 Task: Compose a customer service email using a template to address a client's issue.
Action: Mouse moved to (55, 91)
Screenshot: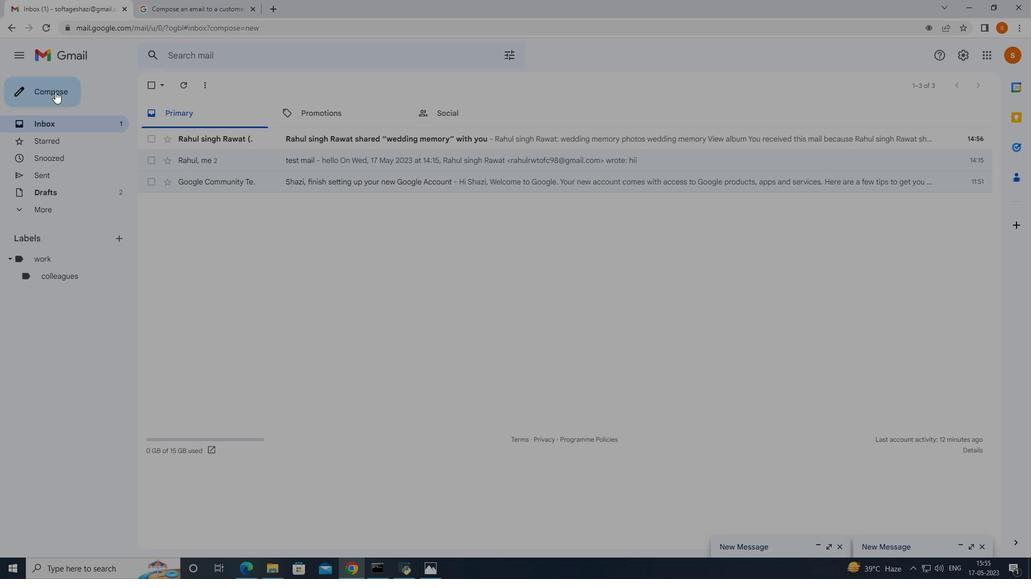
Action: Mouse pressed left at (55, 91)
Screenshot: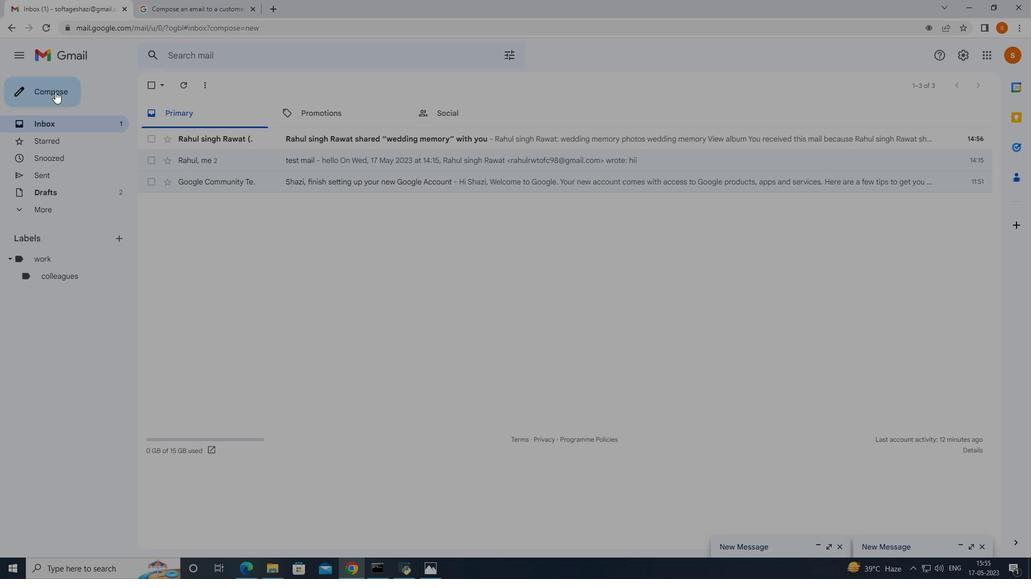 
Action: Mouse moved to (713, 260)
Screenshot: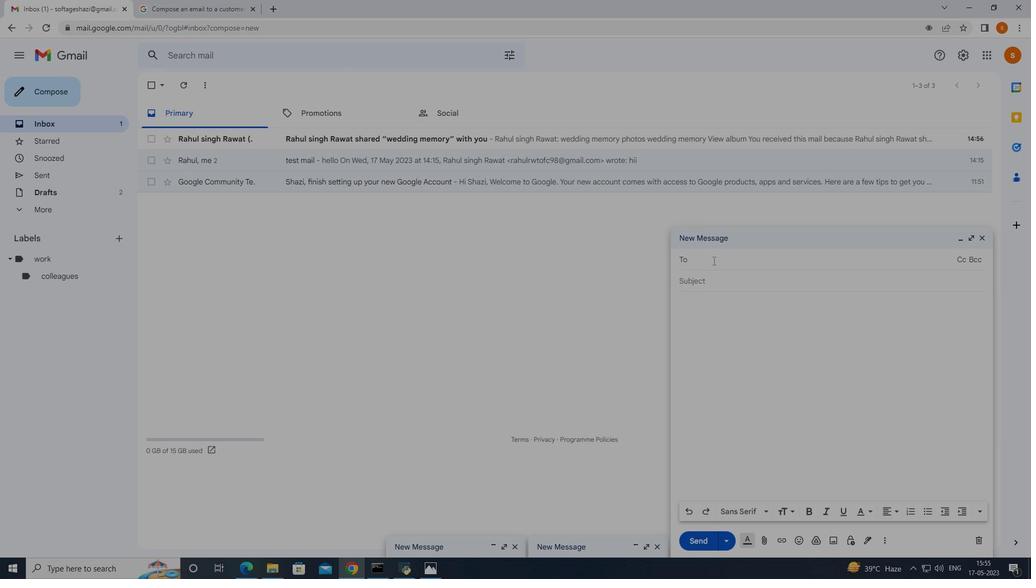 
Action: Key pressed rah<Key.down><Key.right>
Screenshot: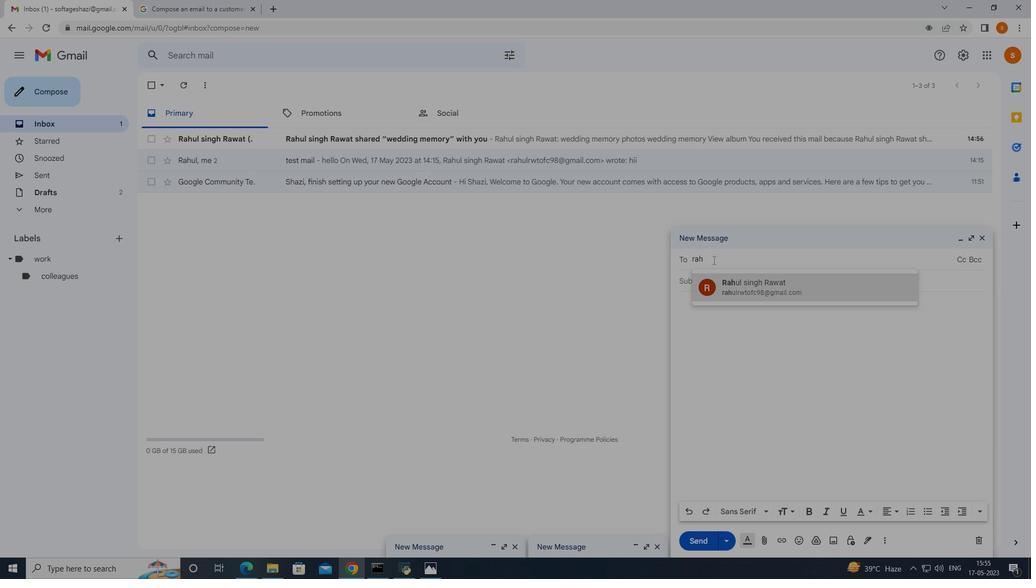 
Action: Mouse moved to (721, 280)
Screenshot: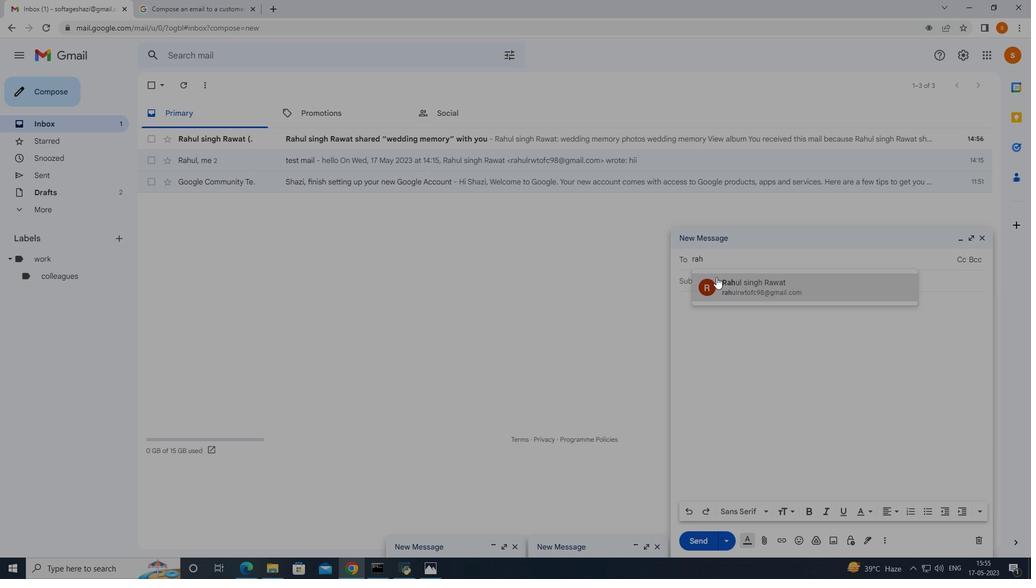 
Action: Mouse pressed left at (721, 280)
Screenshot: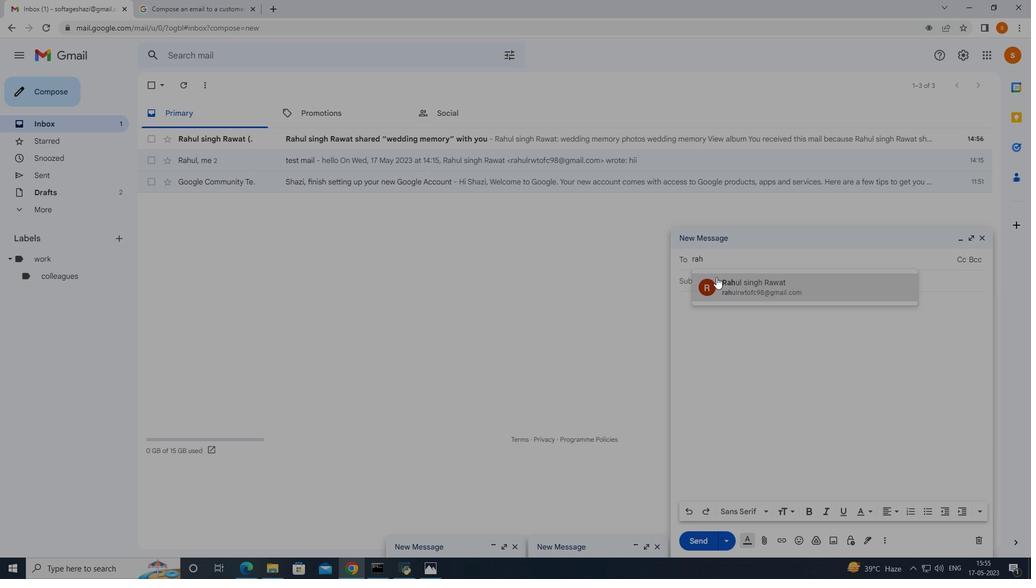 
Action: Mouse moved to (715, 296)
Screenshot: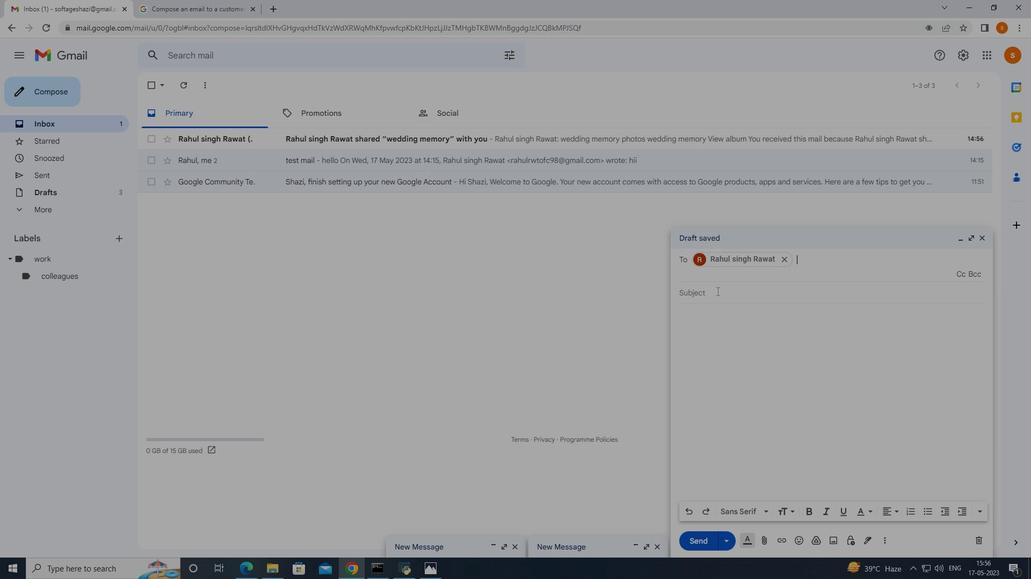 
Action: Mouse pressed left at (715, 296)
Screenshot: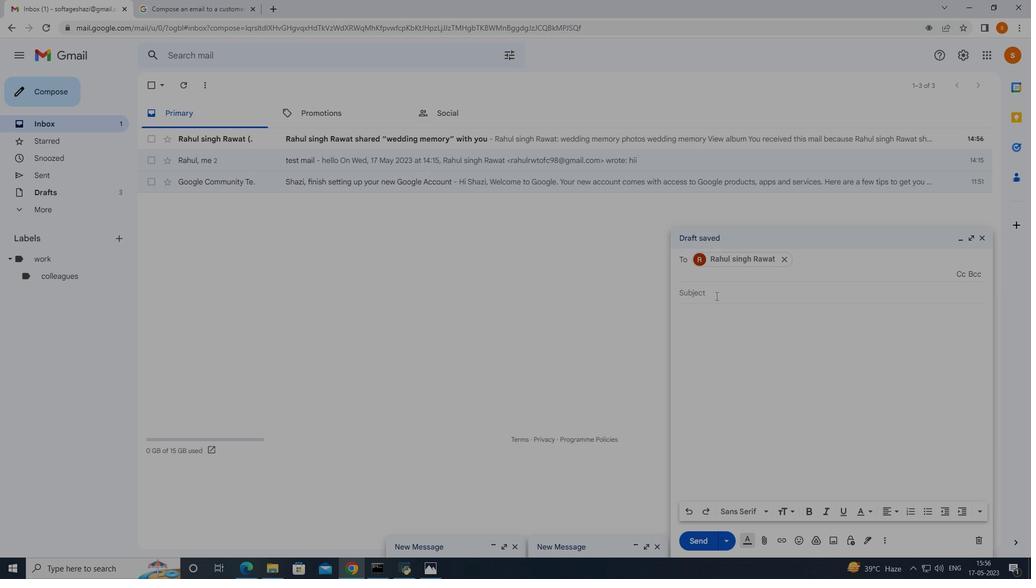 
Action: Mouse moved to (715, 295)
Screenshot: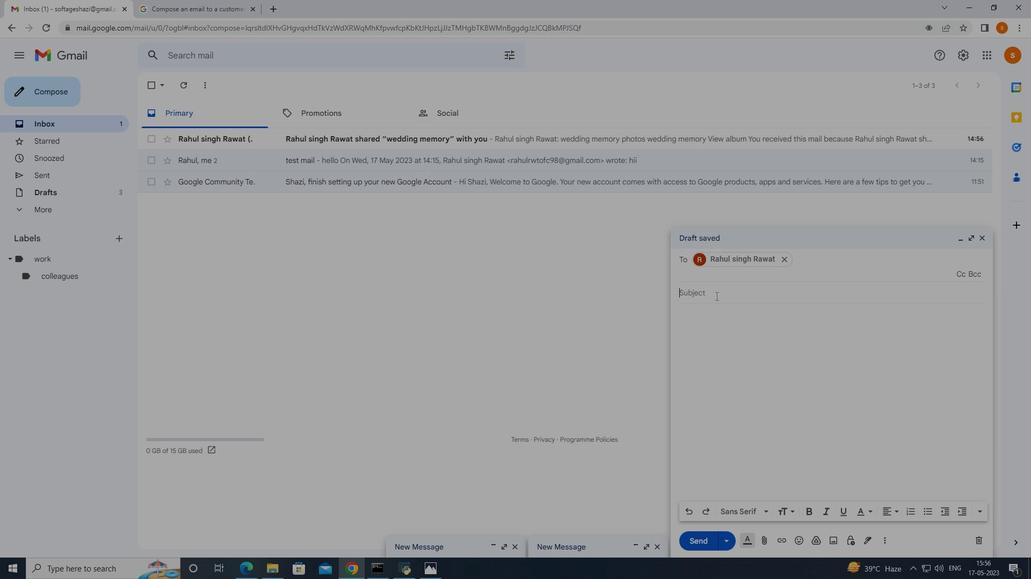 
Action: Key pressed for<Key.space>diplay<Key.left><Key.left><Key.left><Key.left>s<Key.right><Key.right><Key.right><Key.right><Key.space>issue
Screenshot: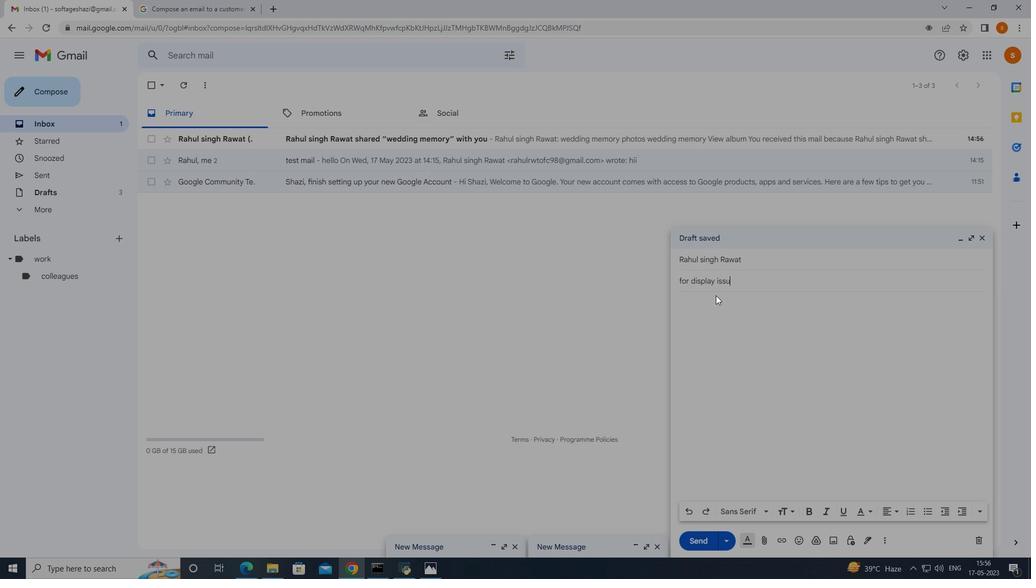 
Action: Mouse moved to (719, 309)
Screenshot: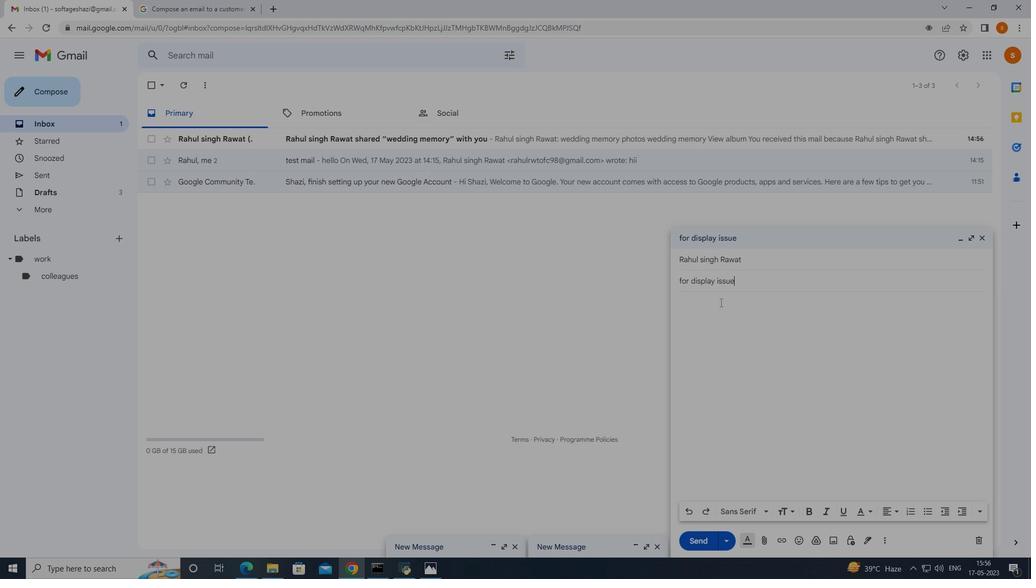 
Action: Mouse pressed left at (719, 309)
Screenshot: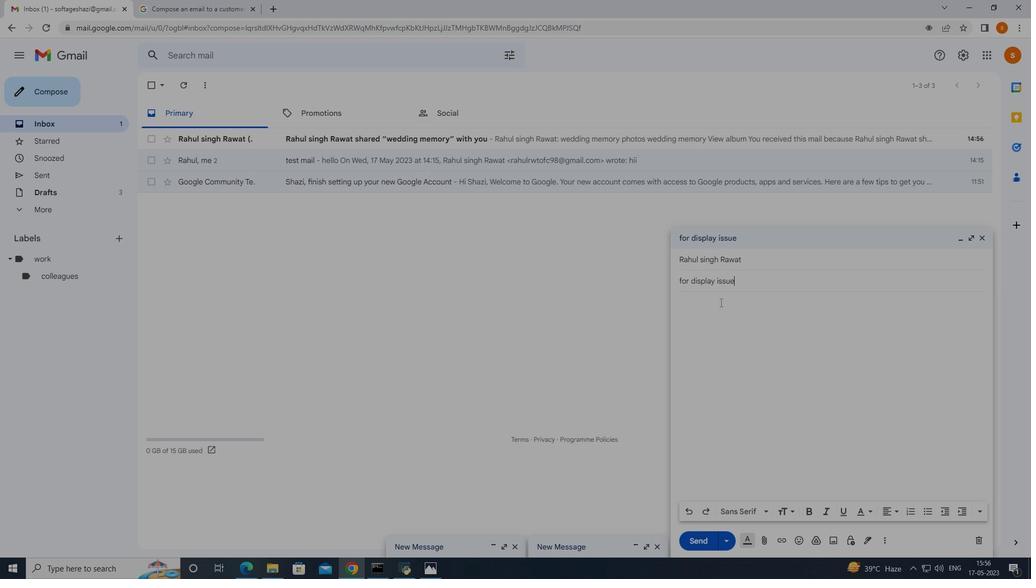 
Action: Mouse moved to (164, 11)
Screenshot: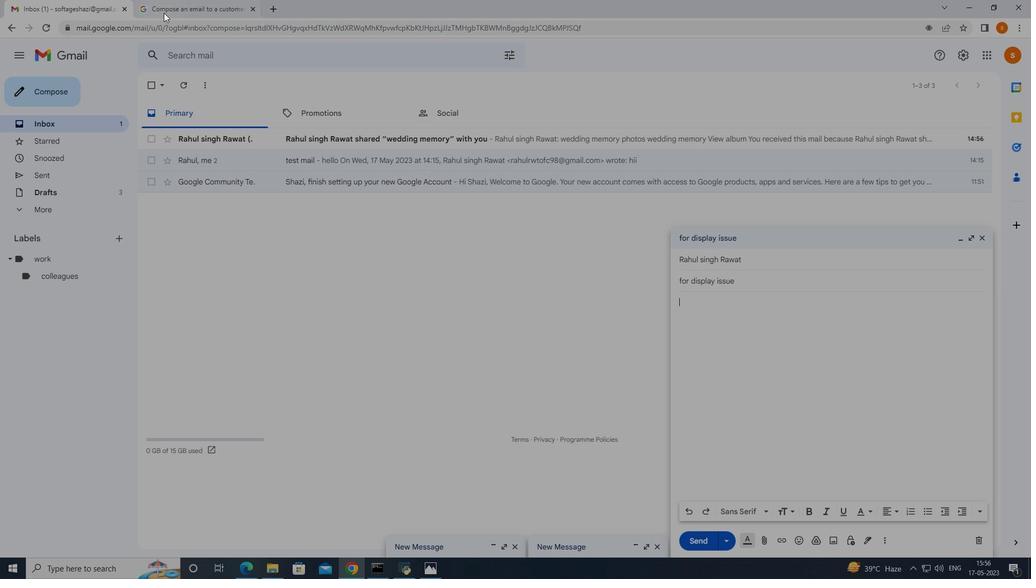 
Action: Mouse pressed left at (164, 11)
Screenshot: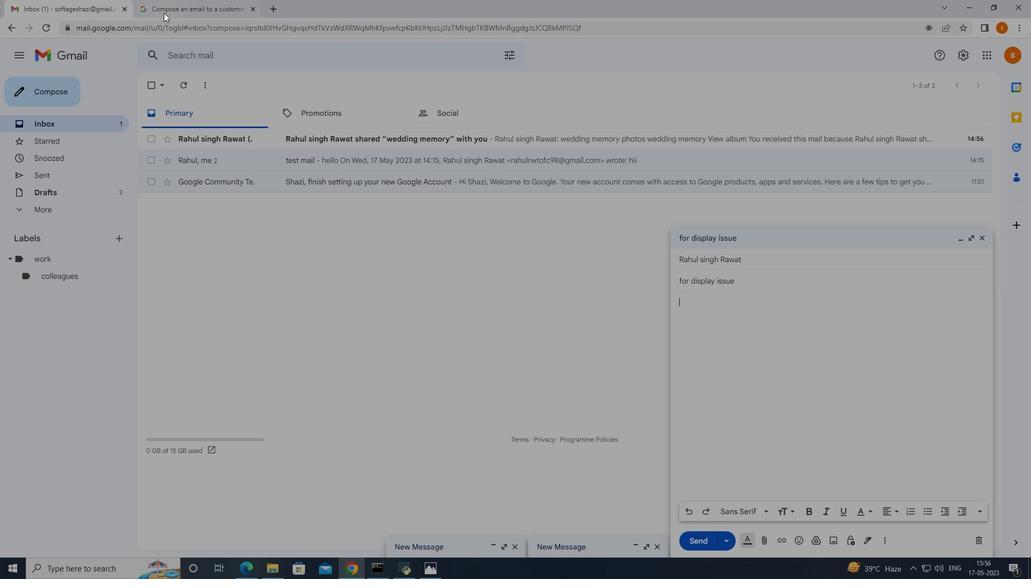 
Action: Mouse moved to (240, 241)
Screenshot: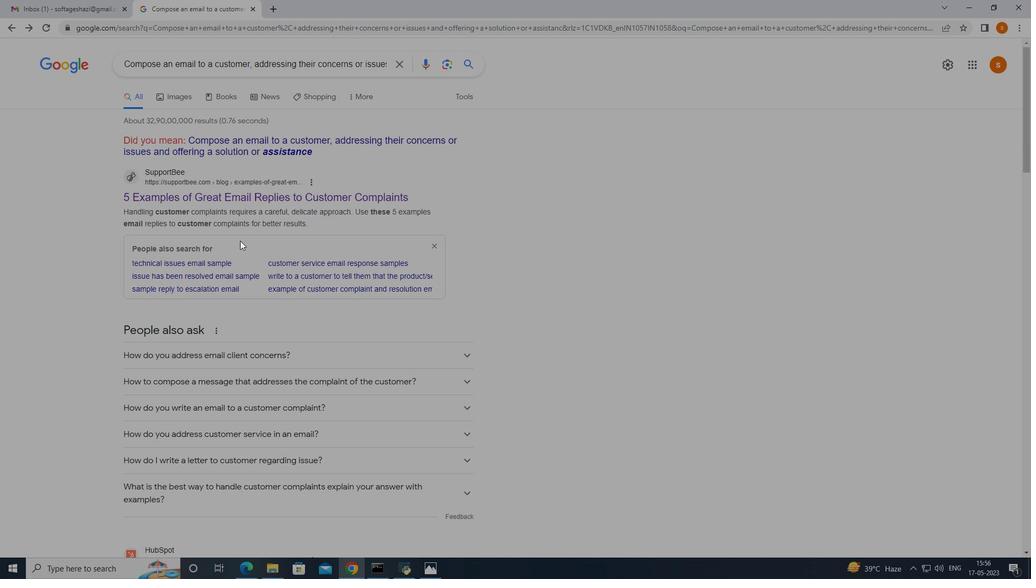 
Action: Mouse scrolled (240, 240) with delta (0, 0)
Screenshot: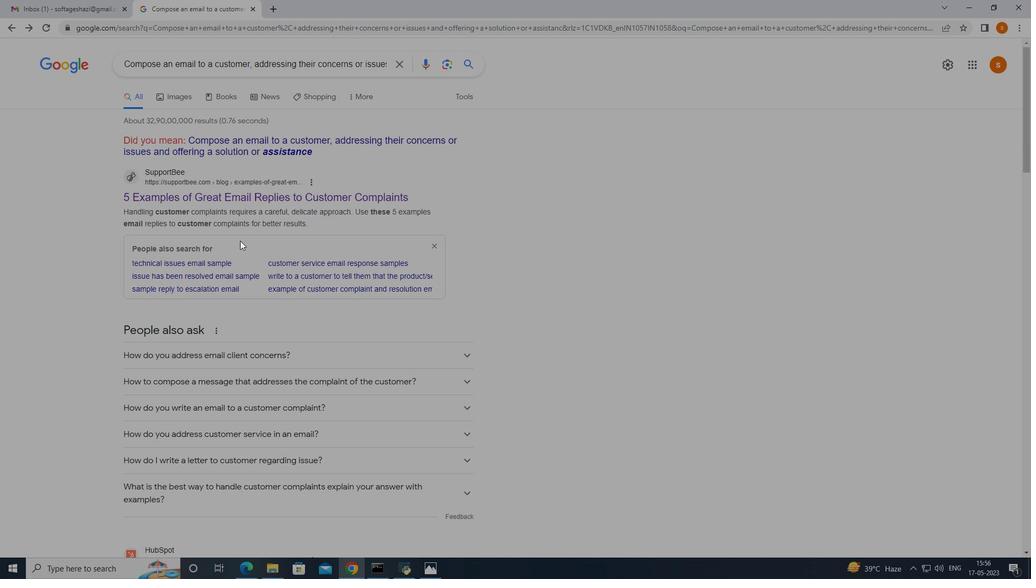 
Action: Mouse moved to (240, 241)
Screenshot: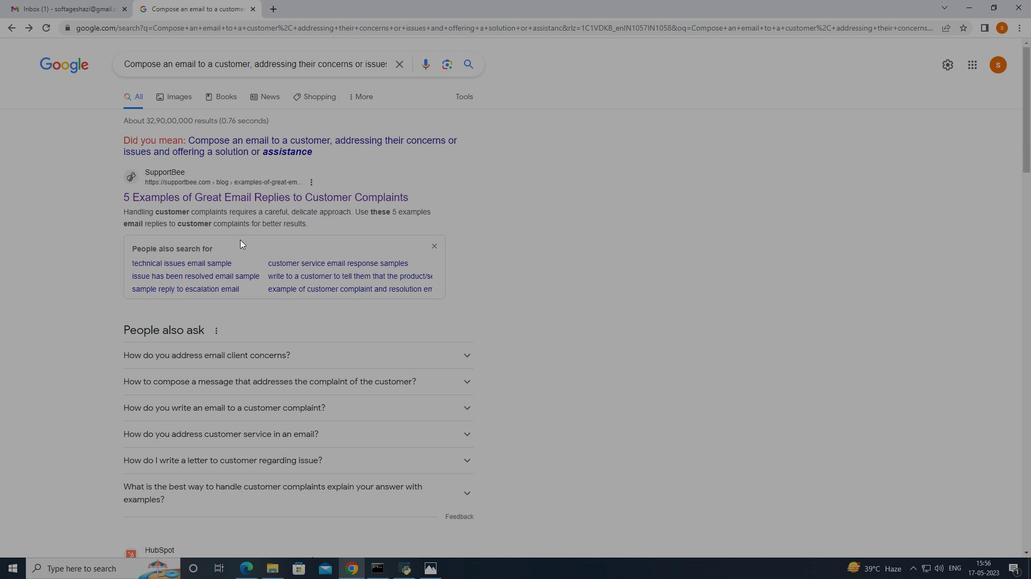 
Action: Mouse scrolled (240, 241) with delta (0, 0)
Screenshot: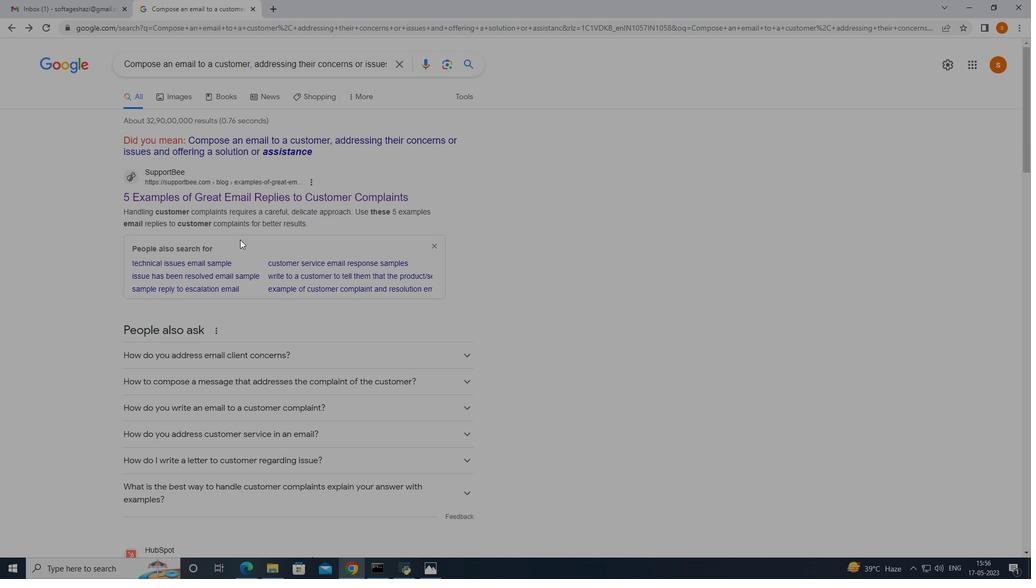 
Action: Mouse moved to (31, 30)
Screenshot: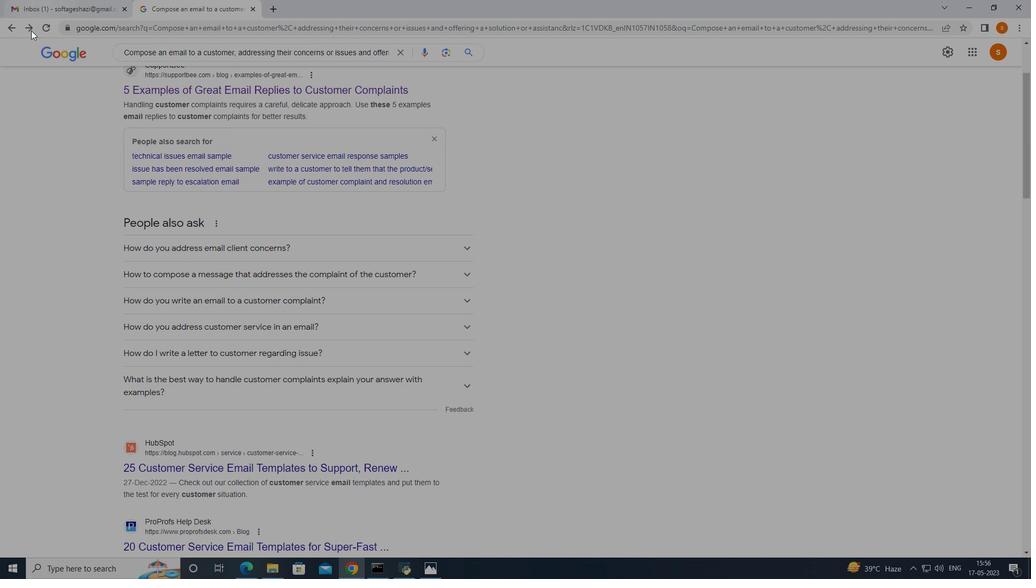 
Action: Mouse pressed left at (31, 30)
Screenshot: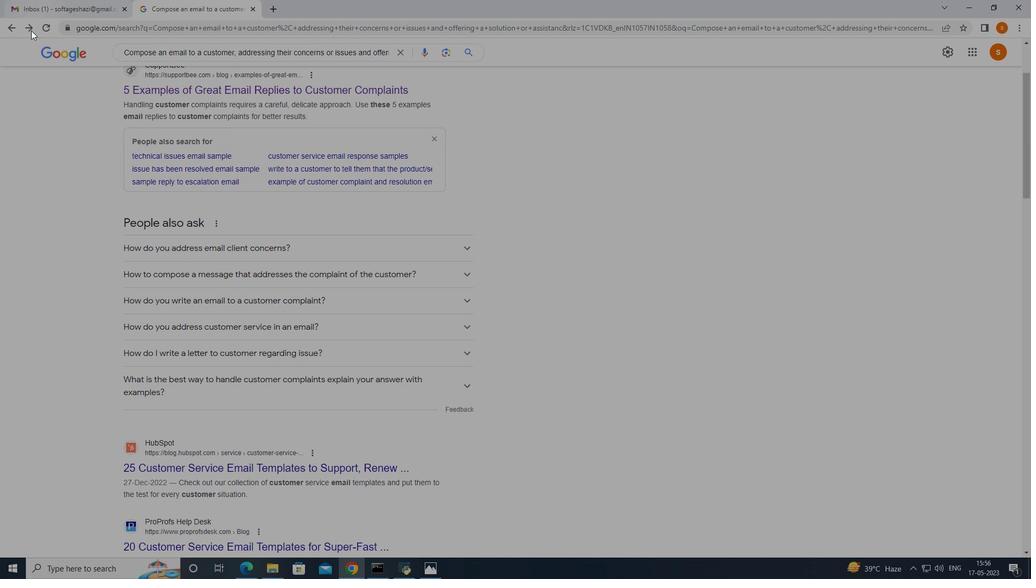 
Action: Mouse moved to (253, 260)
Screenshot: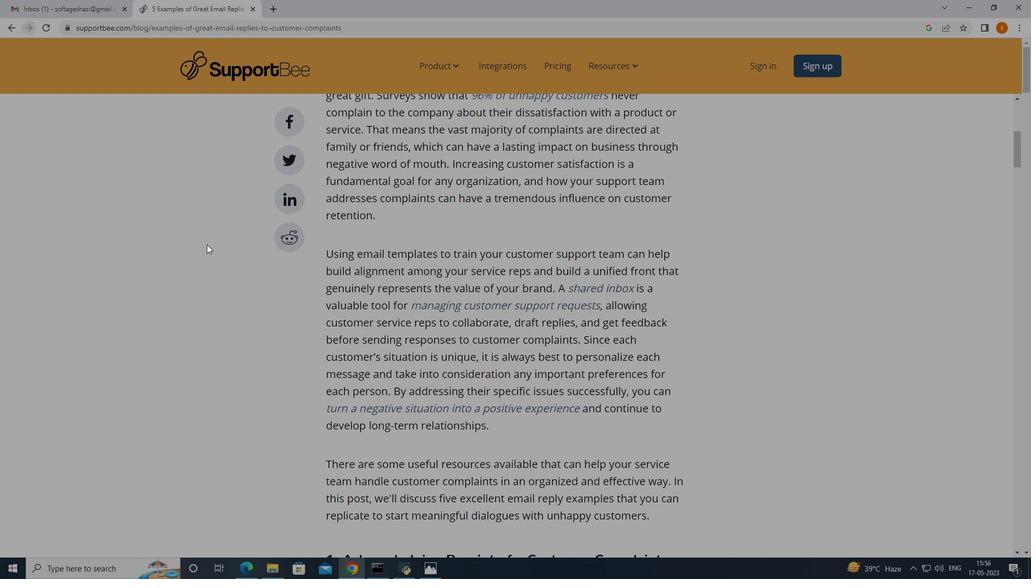 
Action: Mouse scrolled (253, 260) with delta (0, 0)
Screenshot: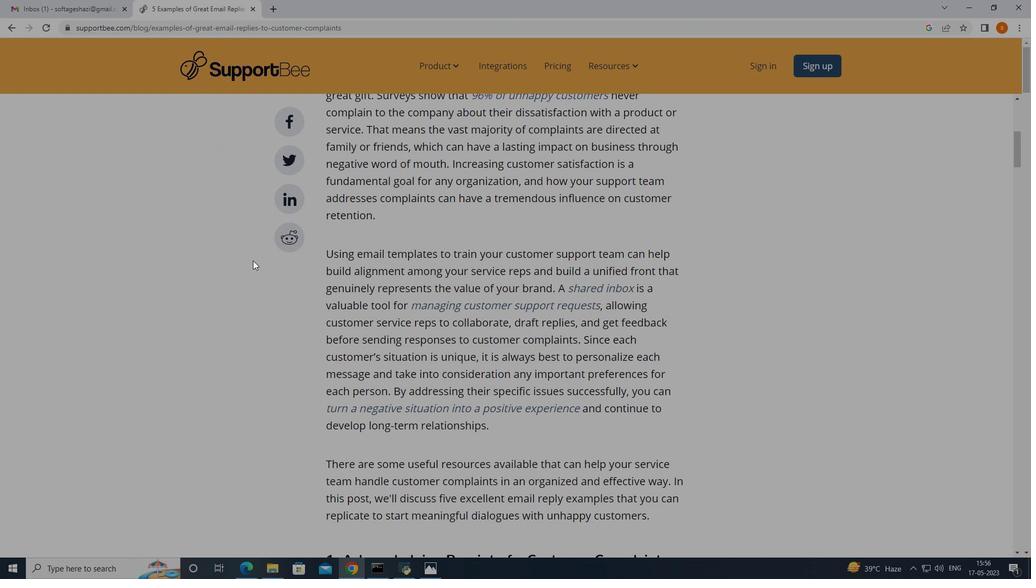 
Action: Mouse moved to (388, 239)
Screenshot: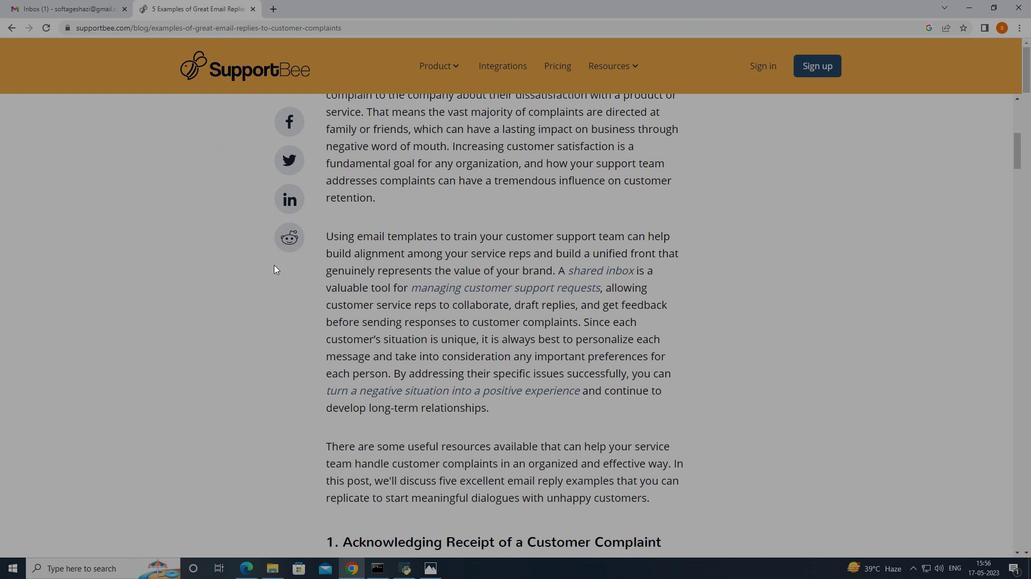 
Action: Mouse scrolled (388, 240) with delta (0, 0)
Screenshot: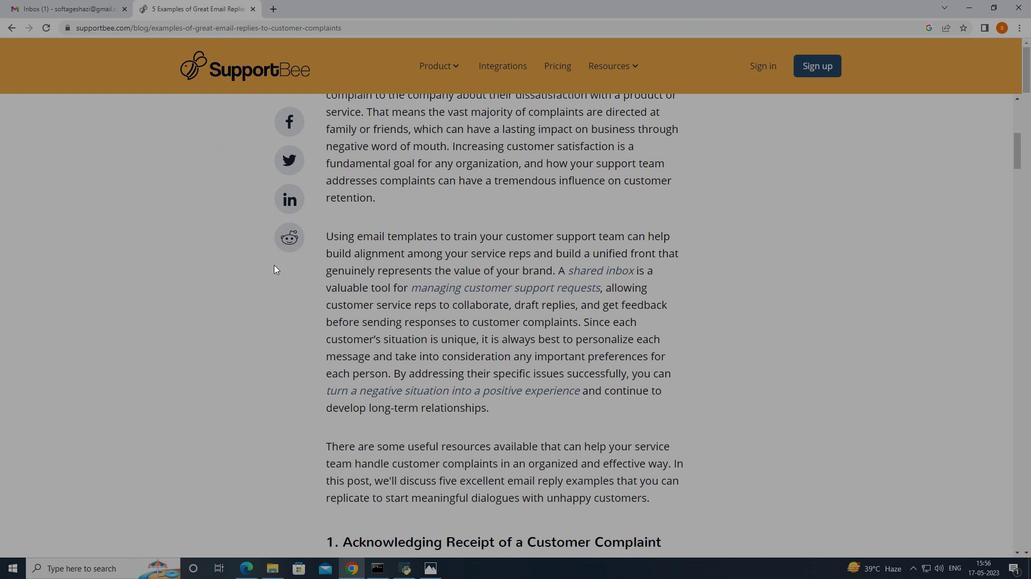 
Action: Mouse moved to (388, 239)
Screenshot: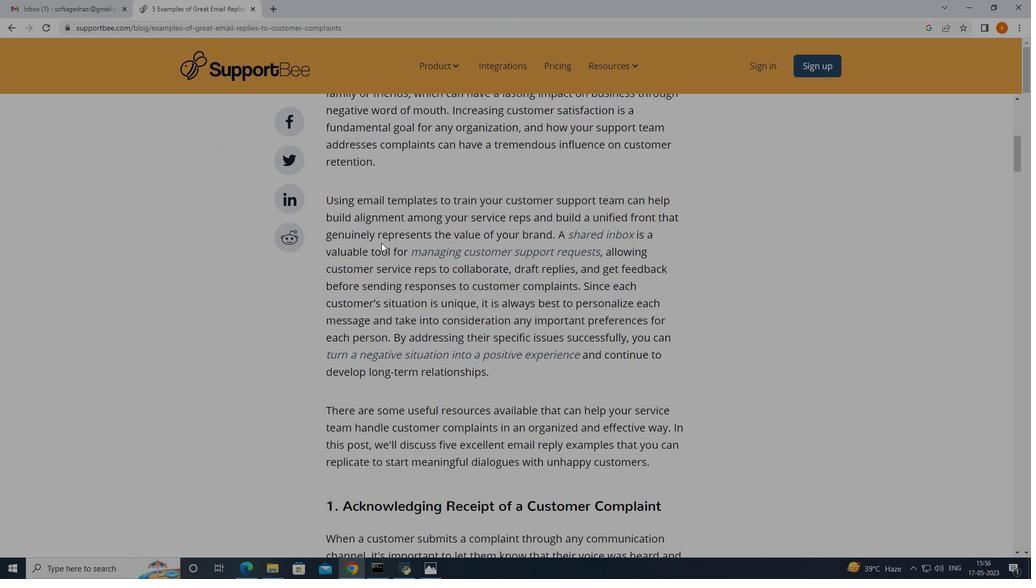
Action: Mouse scrolled (388, 240) with delta (0, 0)
Screenshot: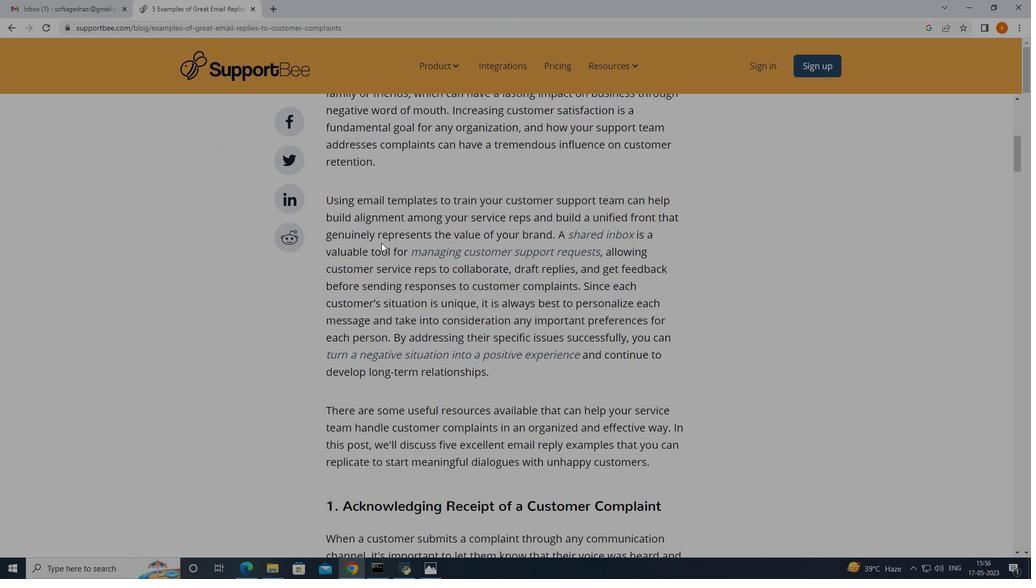 
Action: Mouse scrolled (388, 240) with delta (0, 0)
Screenshot: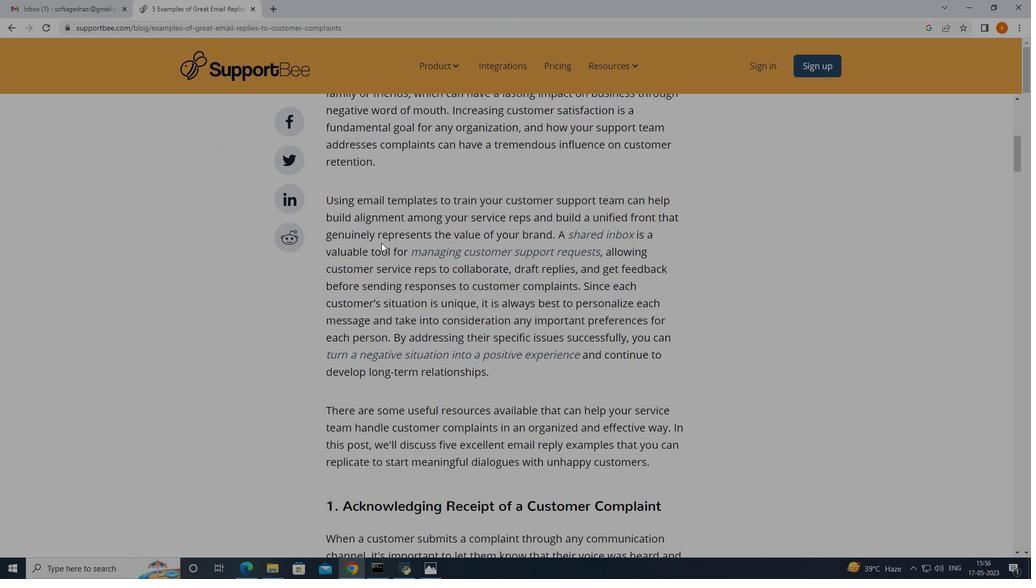 
Action: Mouse moved to (389, 238)
Screenshot: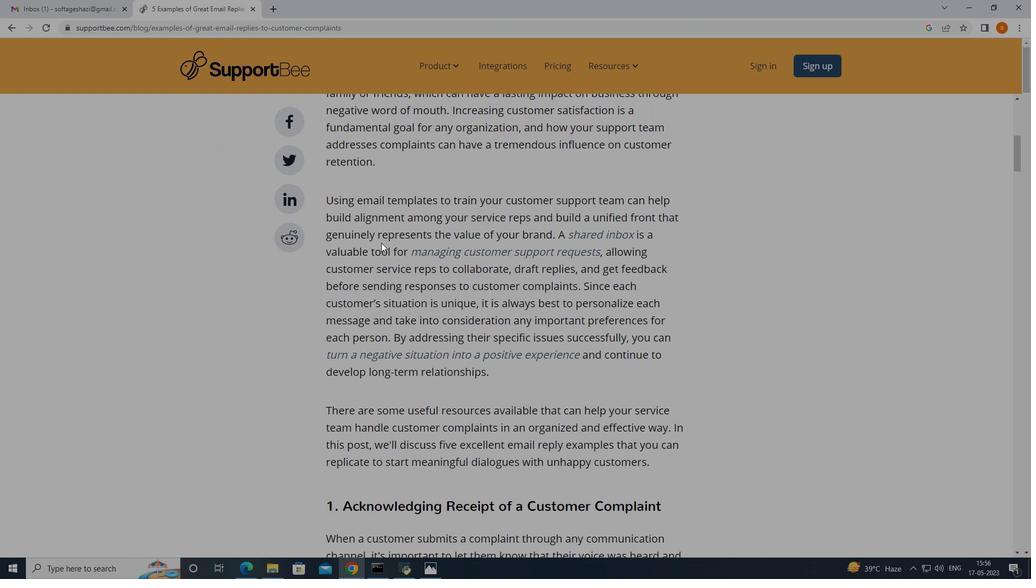
Action: Mouse scrolled (389, 239) with delta (0, 0)
Screenshot: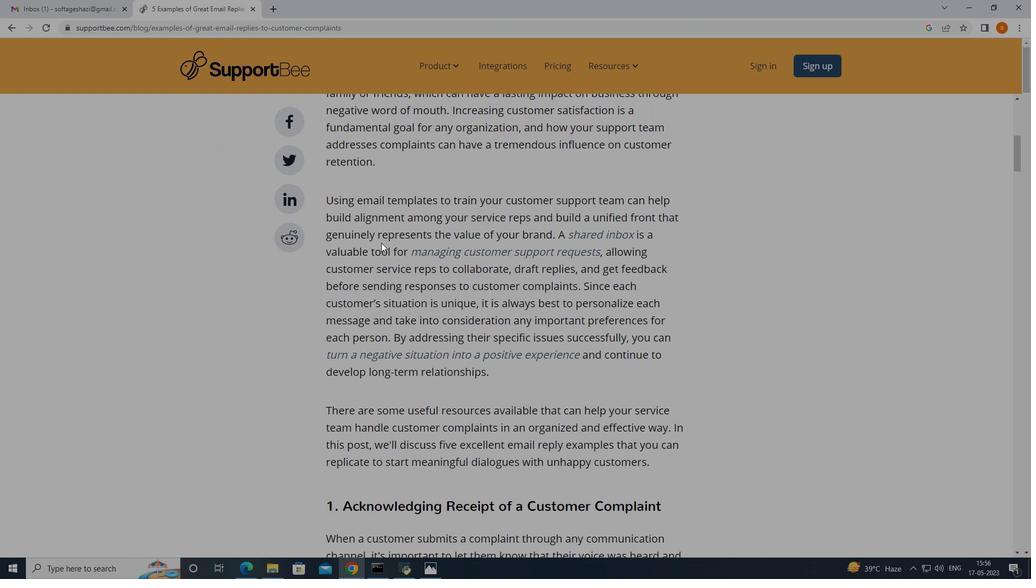 
Action: Mouse moved to (389, 240)
Screenshot: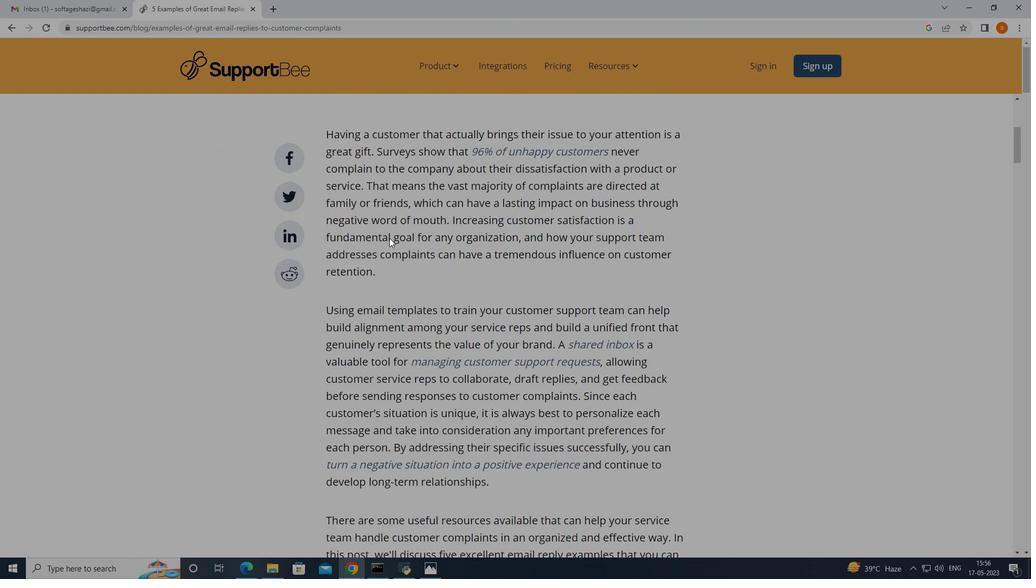 
Action: Mouse scrolled (389, 239) with delta (0, 0)
Screenshot: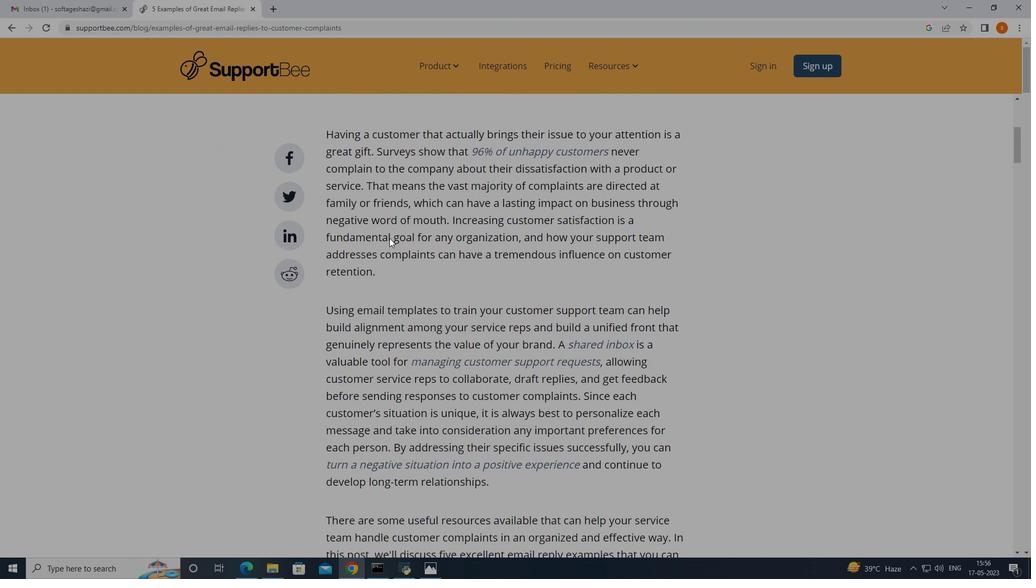 
Action: Mouse scrolled (389, 239) with delta (0, 0)
Screenshot: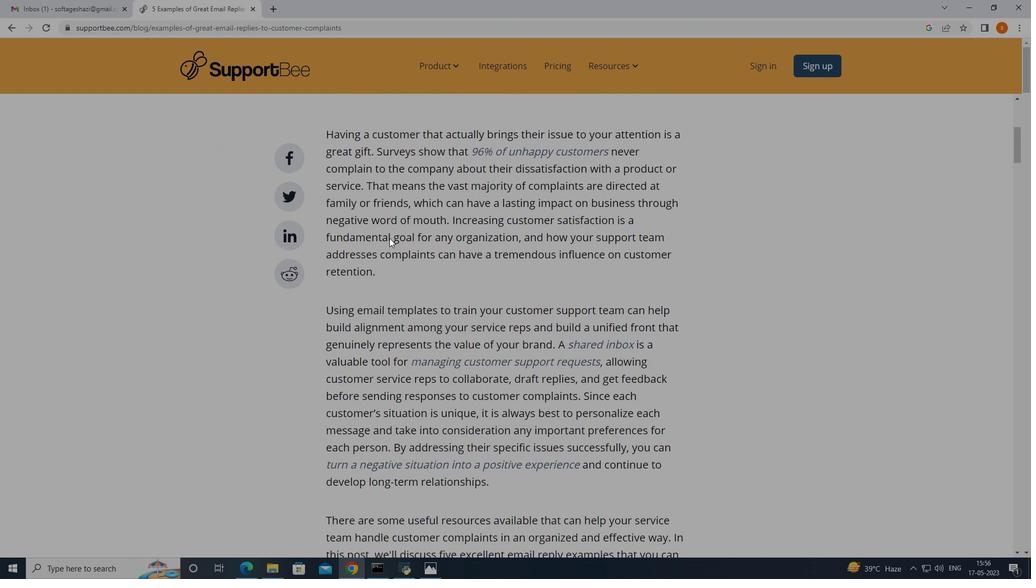 
Action: Mouse scrolled (389, 239) with delta (0, 0)
Screenshot: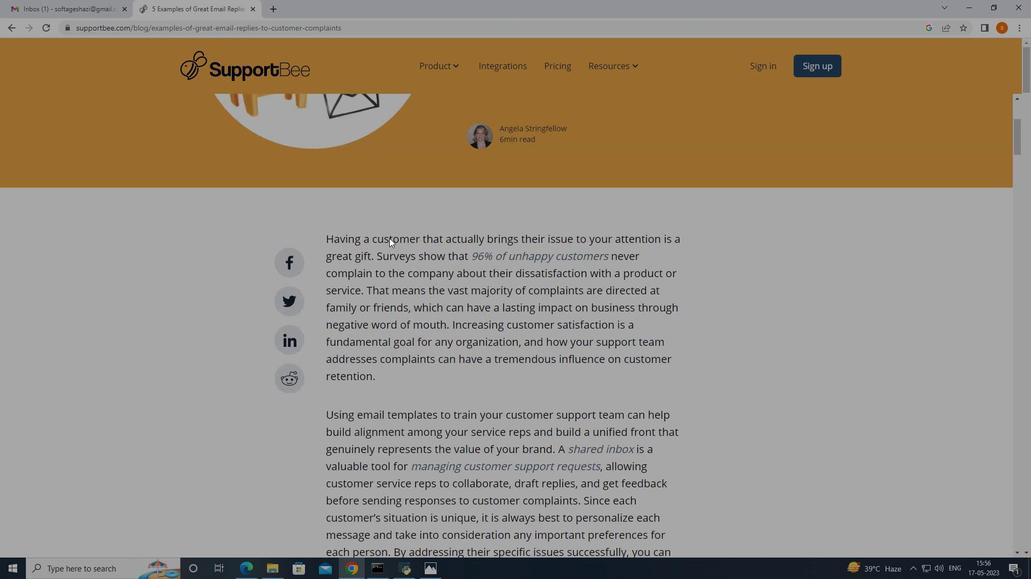 
Action: Mouse scrolled (389, 239) with delta (0, 0)
Screenshot: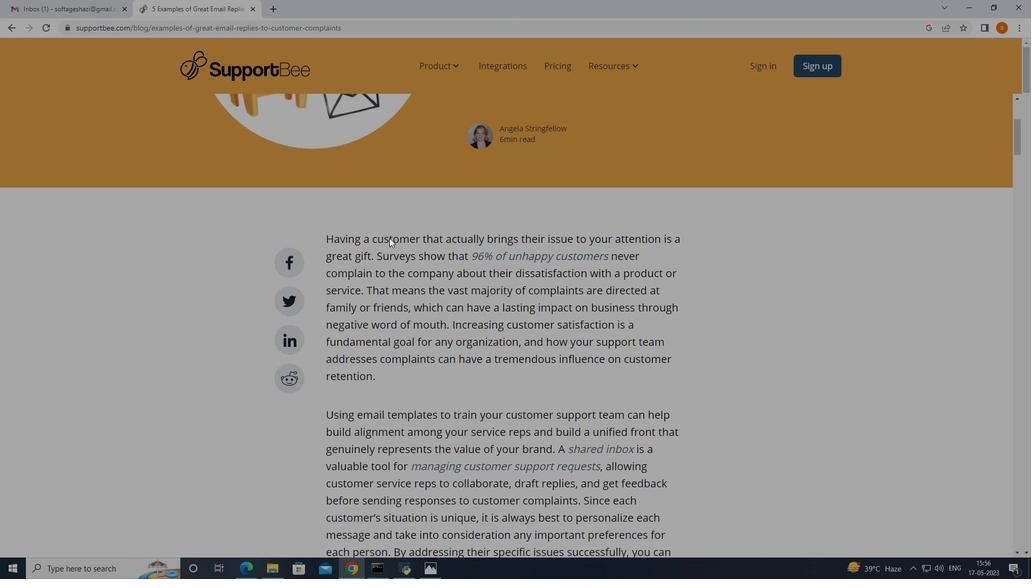 
Action: Mouse moved to (390, 240)
Screenshot: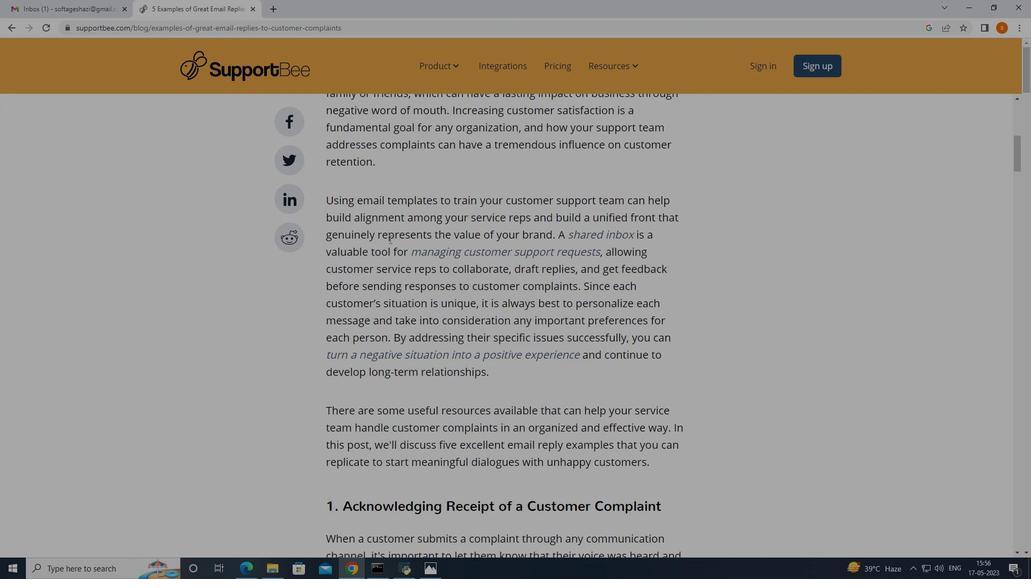
Action: Mouse scrolled (390, 240) with delta (0, 0)
Screenshot: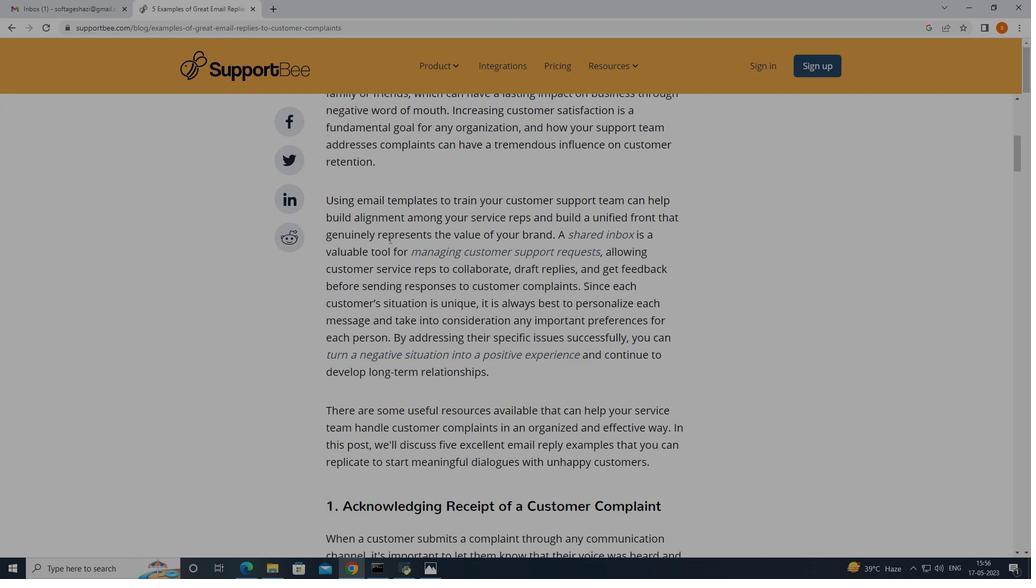 
Action: Mouse scrolled (390, 240) with delta (0, 0)
Screenshot: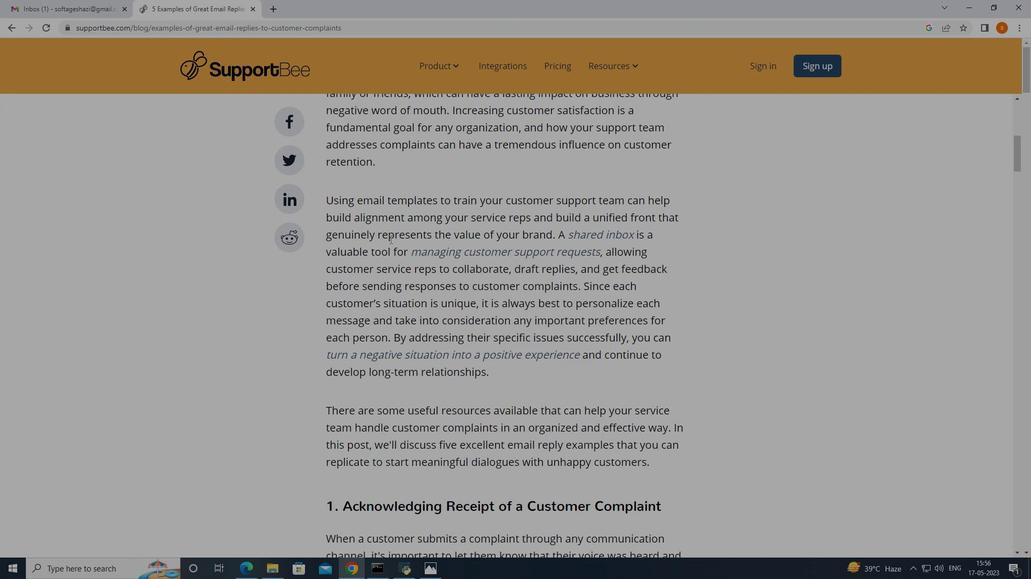 
Action: Mouse moved to (431, 299)
Screenshot: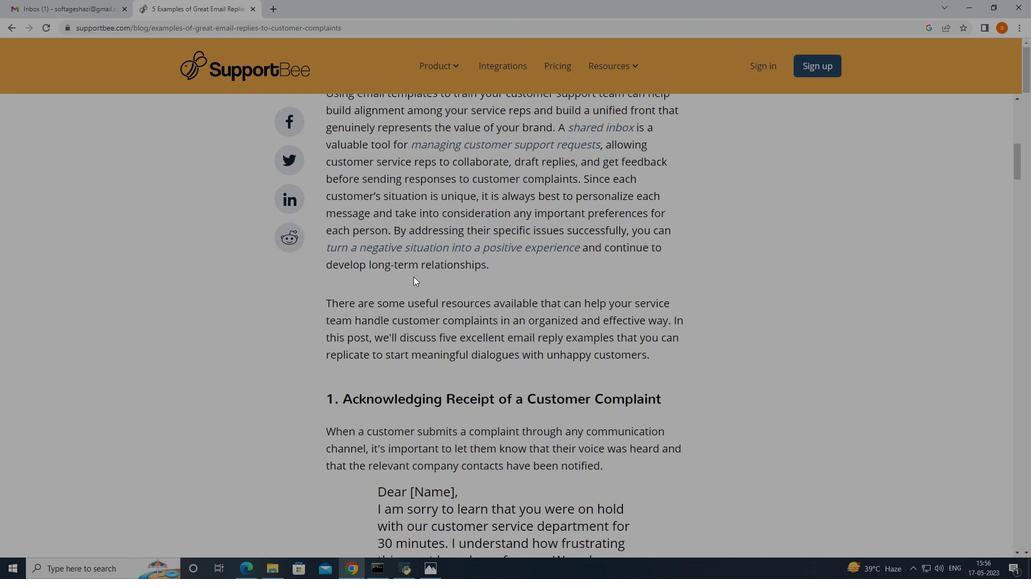 
Action: Mouse scrolled (431, 299) with delta (0, 0)
Screenshot: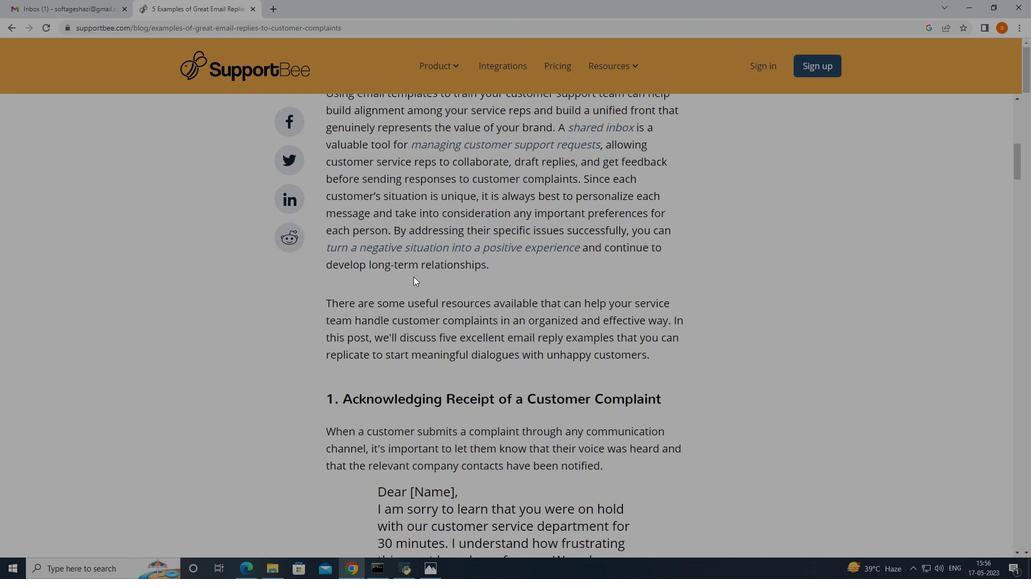 
Action: Mouse moved to (432, 302)
Screenshot: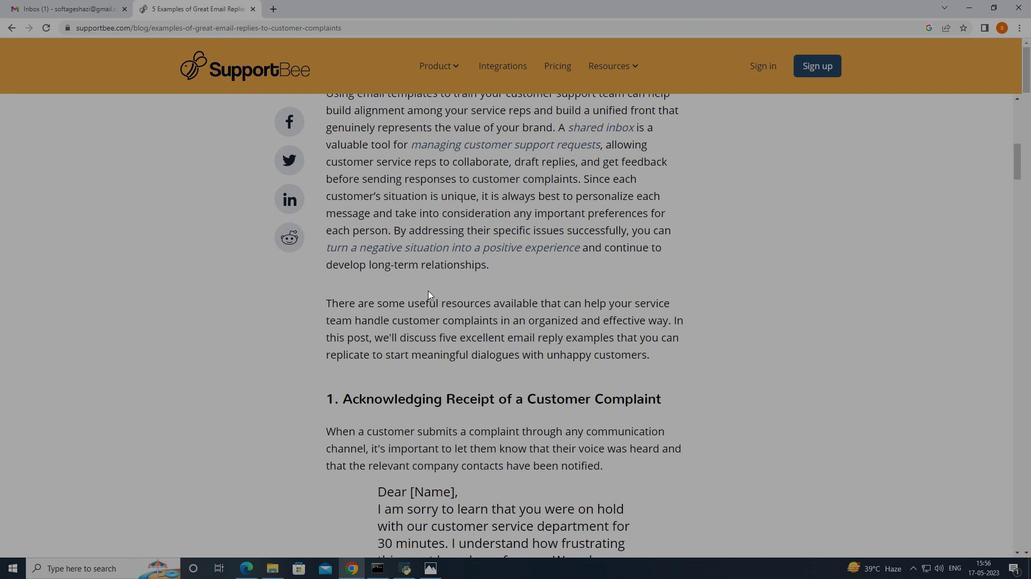 
Action: Mouse scrolled (432, 301) with delta (0, 0)
Screenshot: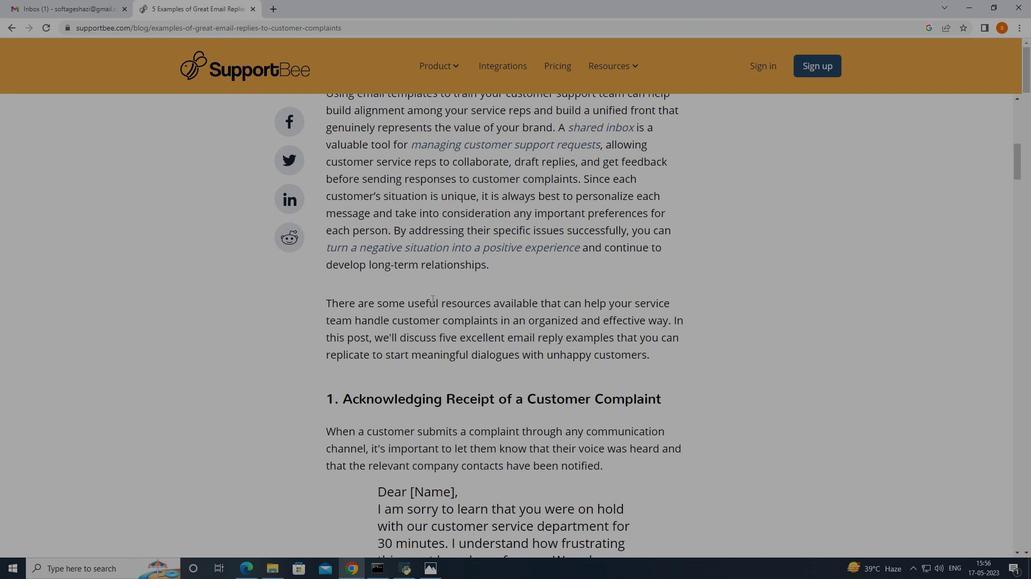 
Action: Mouse moved to (500, 320)
Screenshot: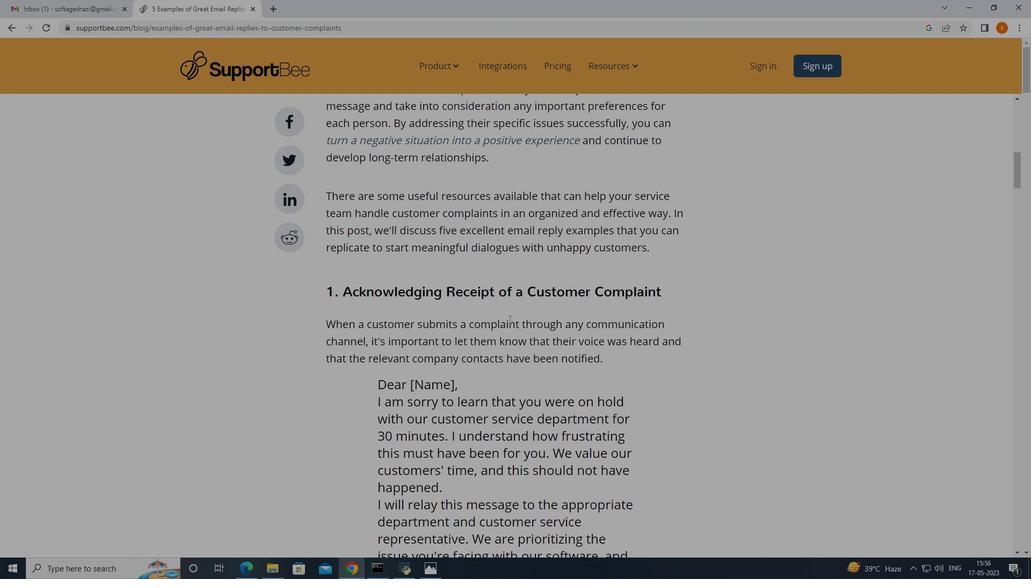 
Action: Mouse scrolled (502, 319) with delta (0, 0)
Screenshot: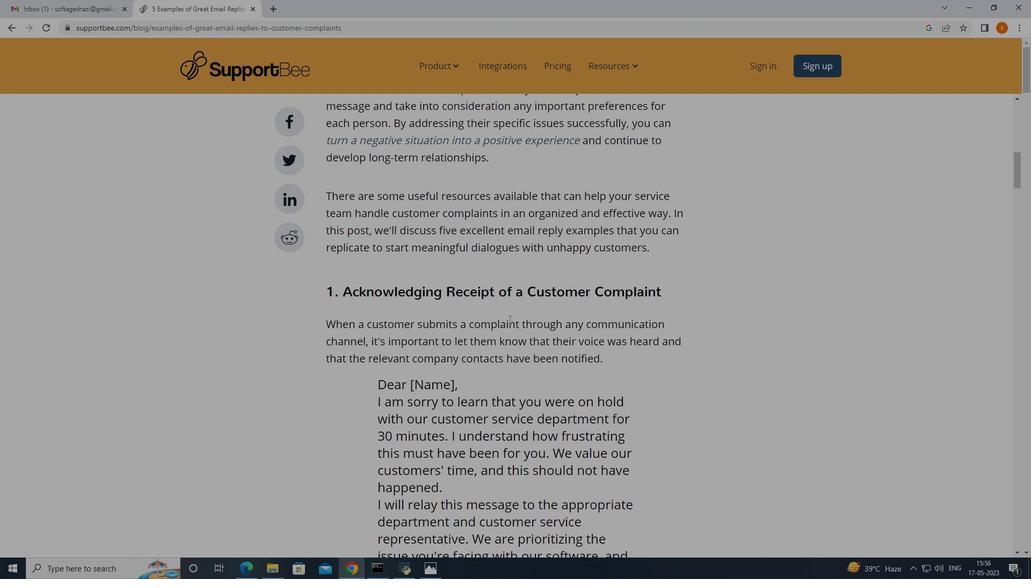 
Action: Mouse moved to (394, 292)
Screenshot: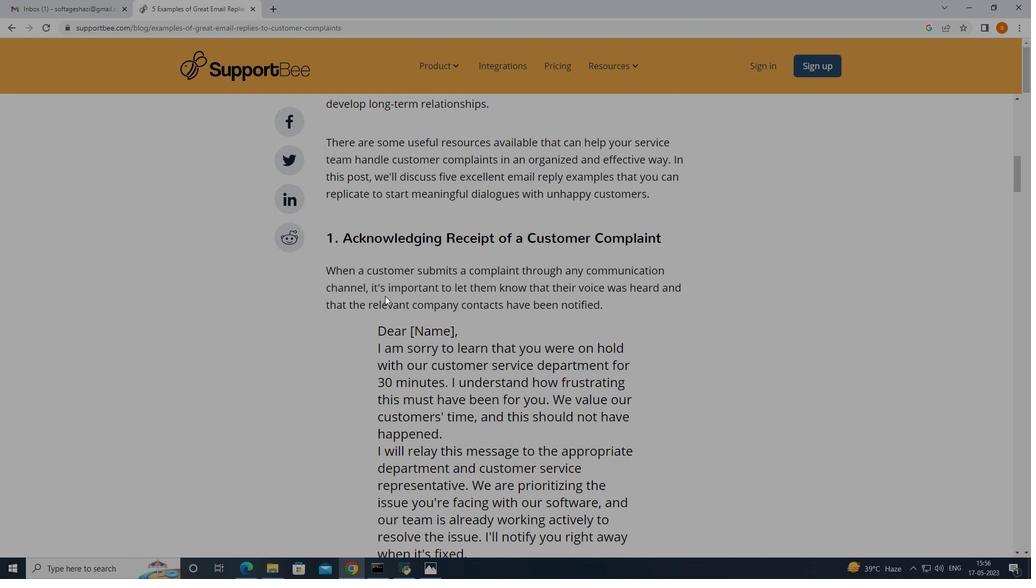 
Action: Mouse scrolled (389, 294) with delta (0, 0)
Screenshot: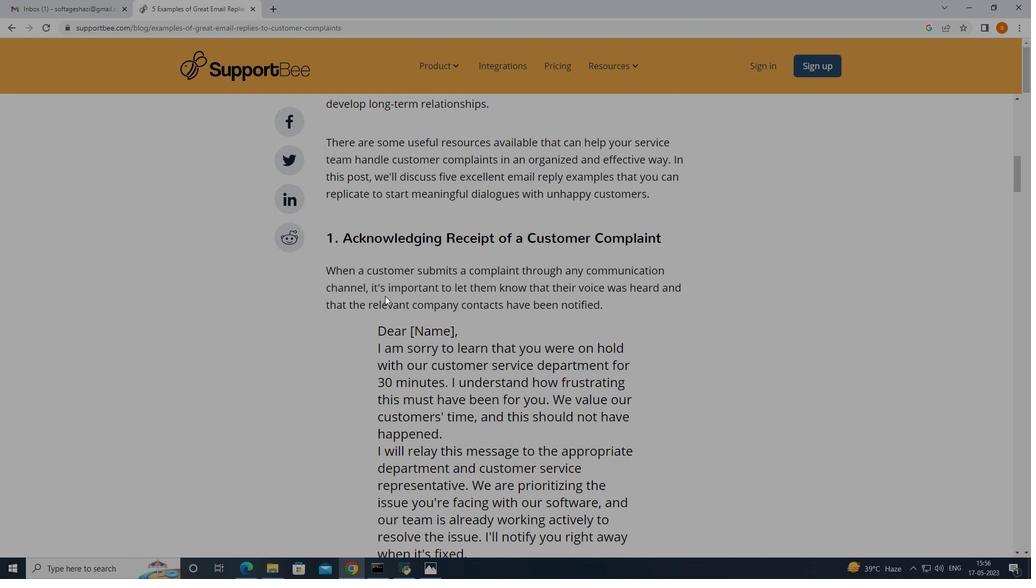 
Action: Mouse scrolled (390, 294) with delta (0, 0)
Screenshot: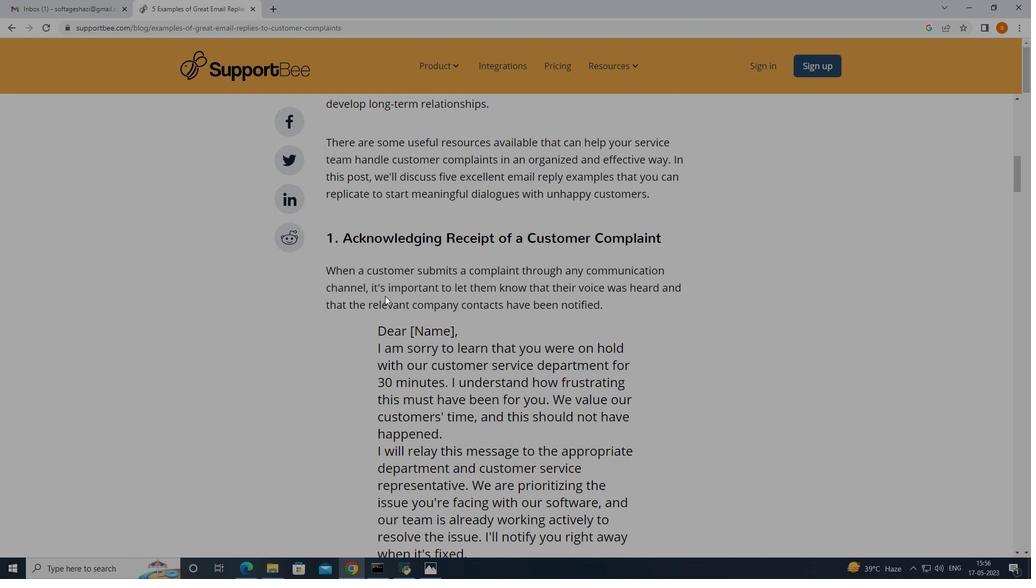 
Action: Mouse moved to (424, 276)
Screenshot: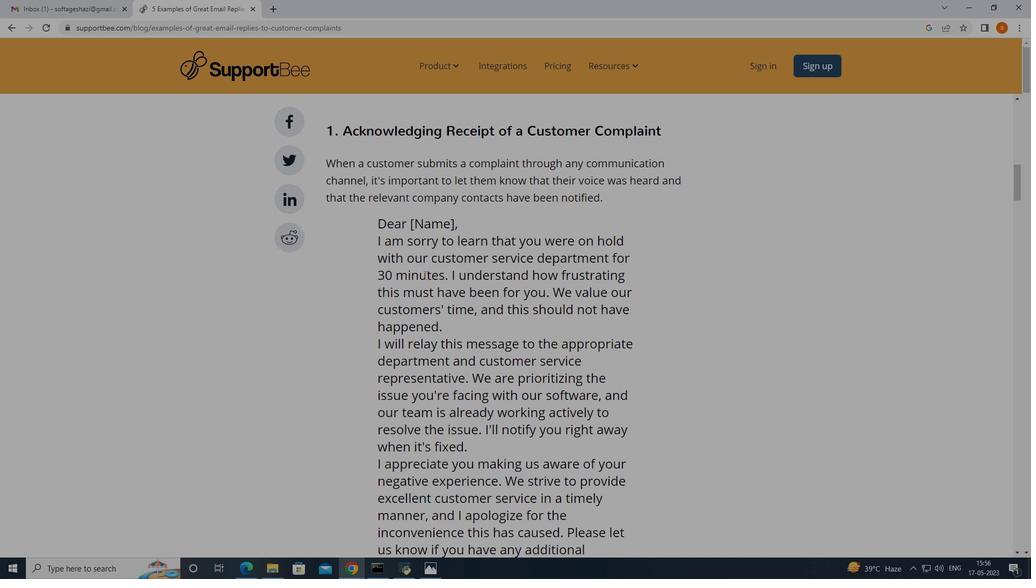
Action: Mouse scrolled (424, 275) with delta (0, 0)
Screenshot: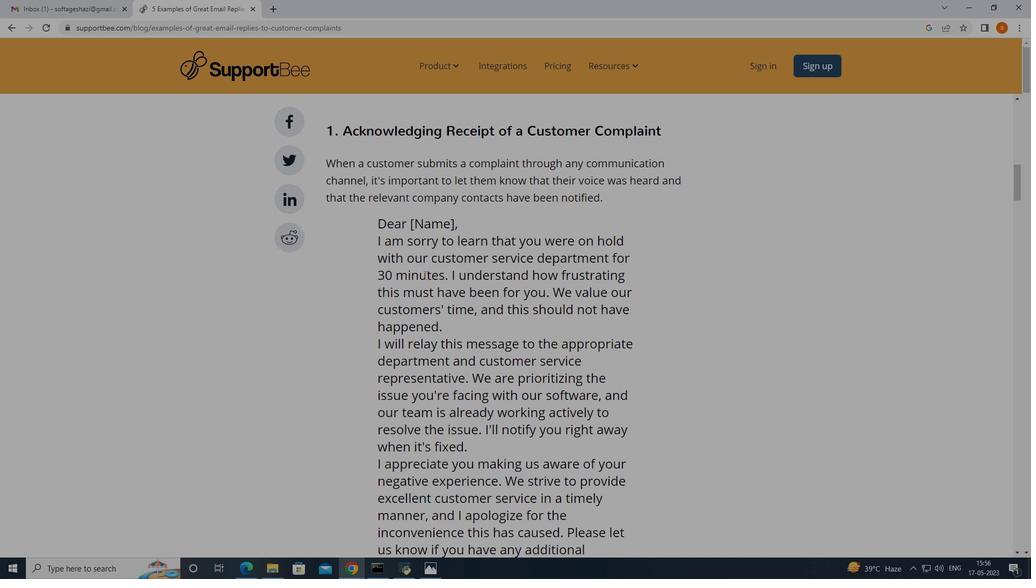 
Action: Mouse moved to (424, 276)
Screenshot: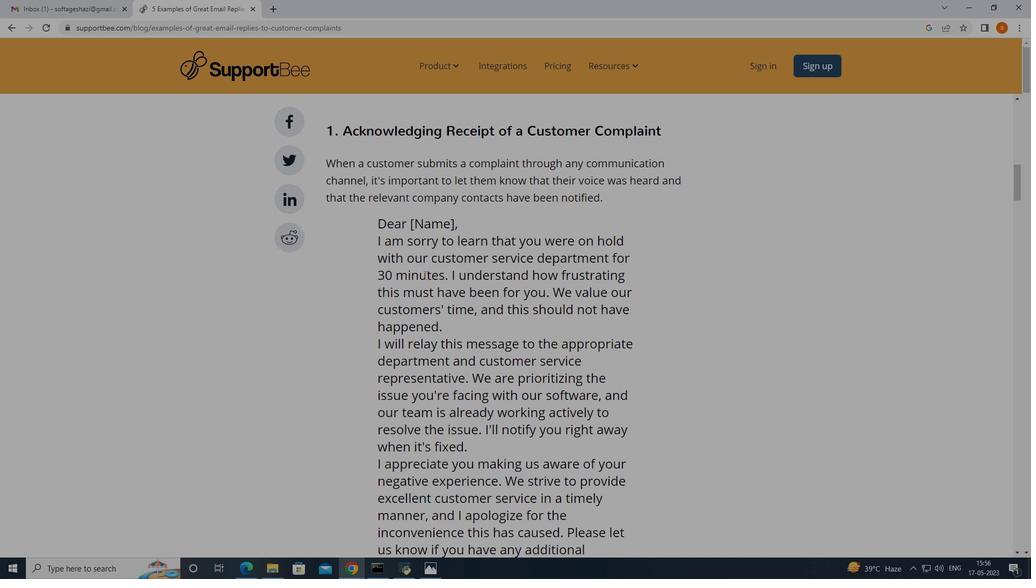 
Action: Mouse scrolled (424, 276) with delta (0, 0)
Screenshot: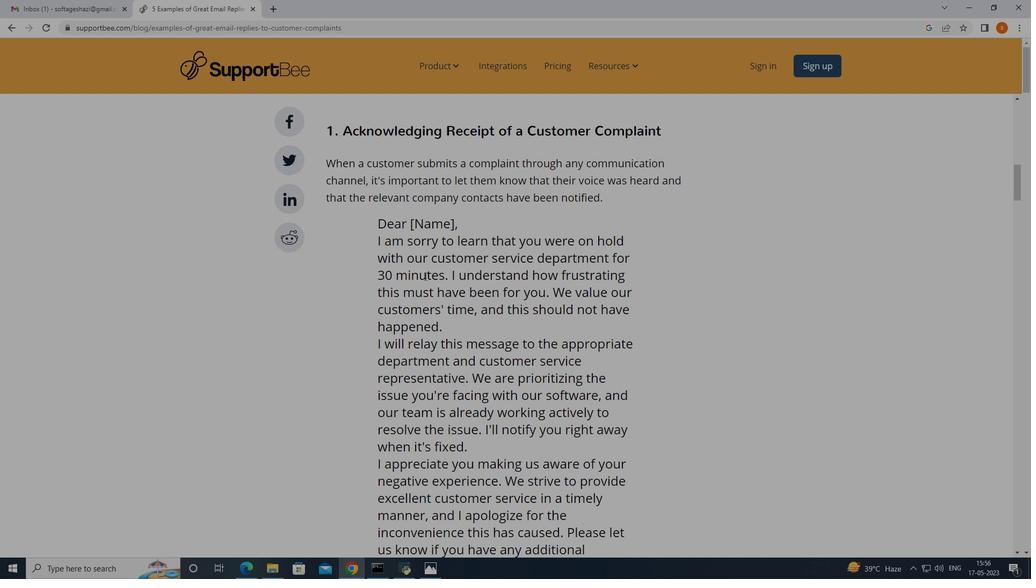 
Action: Mouse moved to (426, 291)
Screenshot: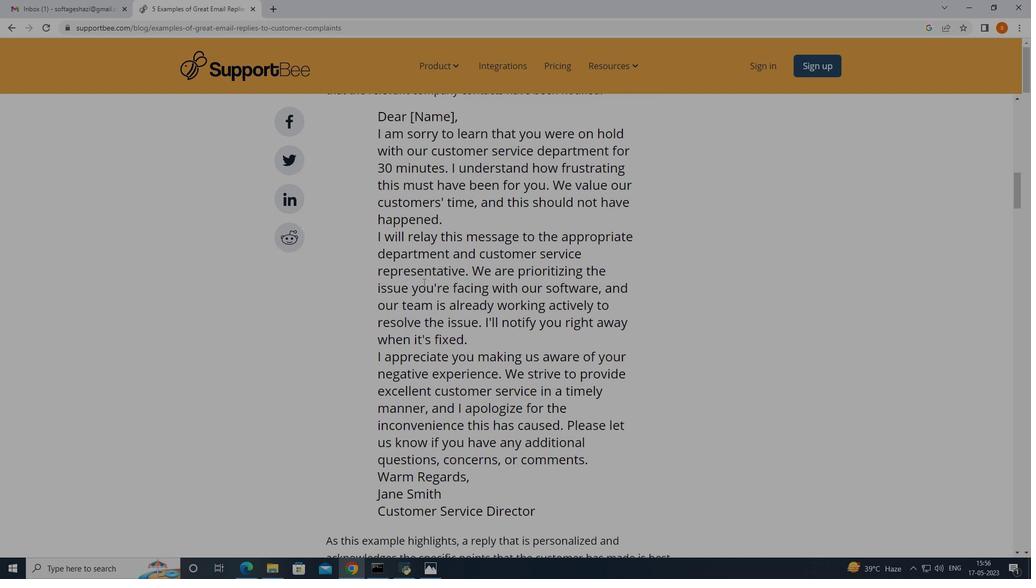 
Action: Mouse scrolled (426, 291) with delta (0, 0)
Screenshot: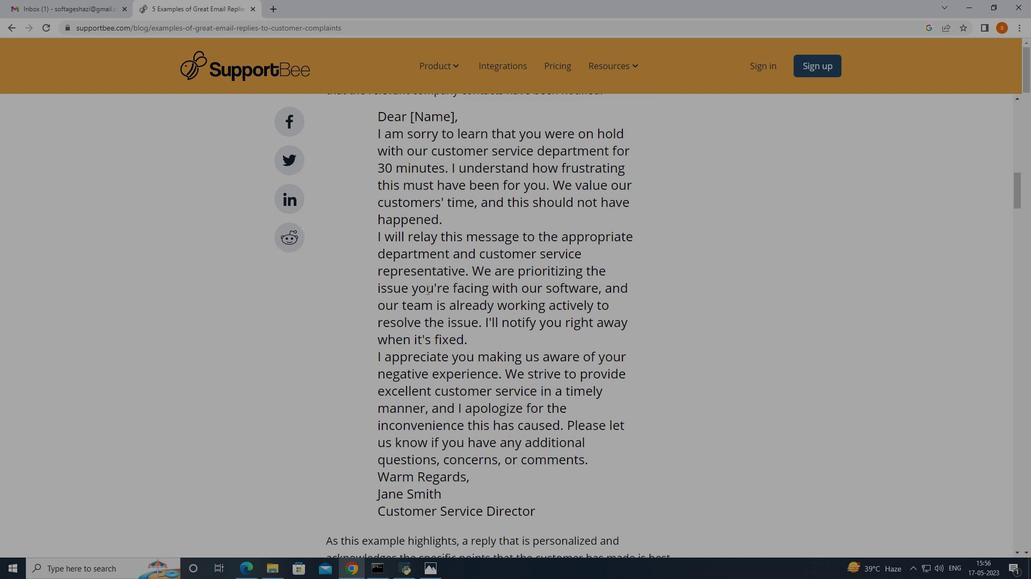 
Action: Mouse moved to (429, 293)
Screenshot: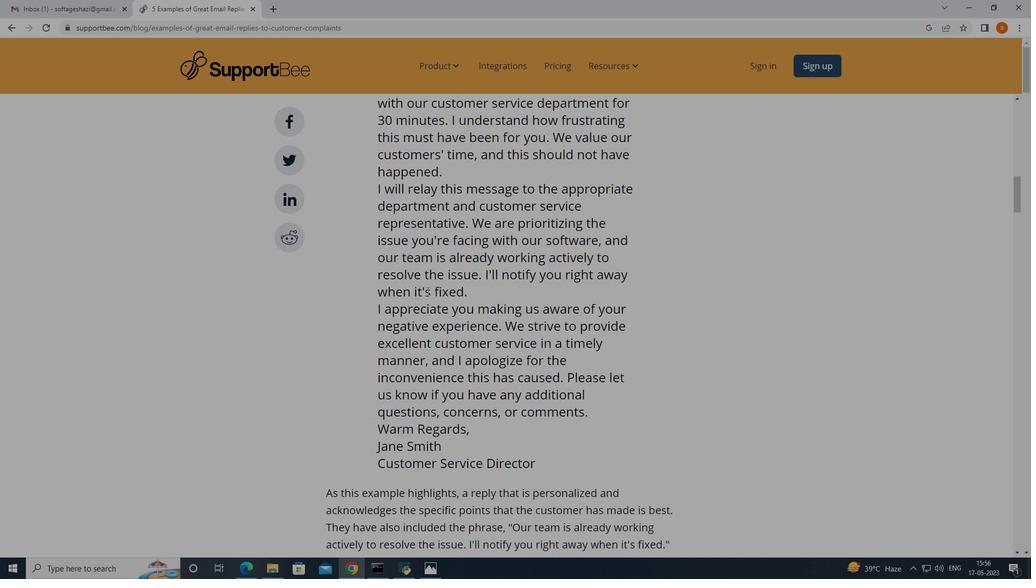 
Action: Mouse scrolled (429, 293) with delta (0, 0)
Screenshot: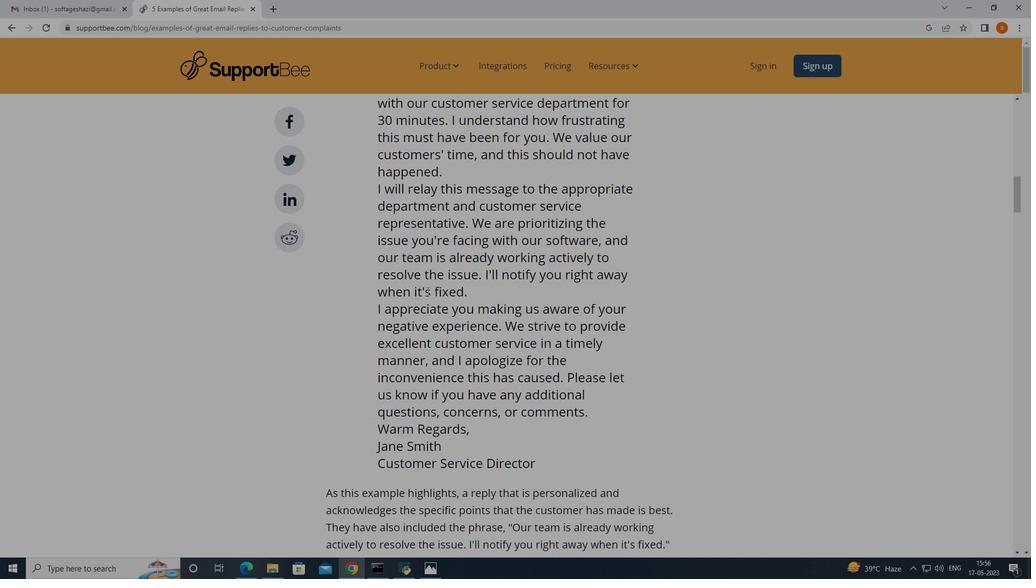 
Action: Mouse moved to (461, 307)
Screenshot: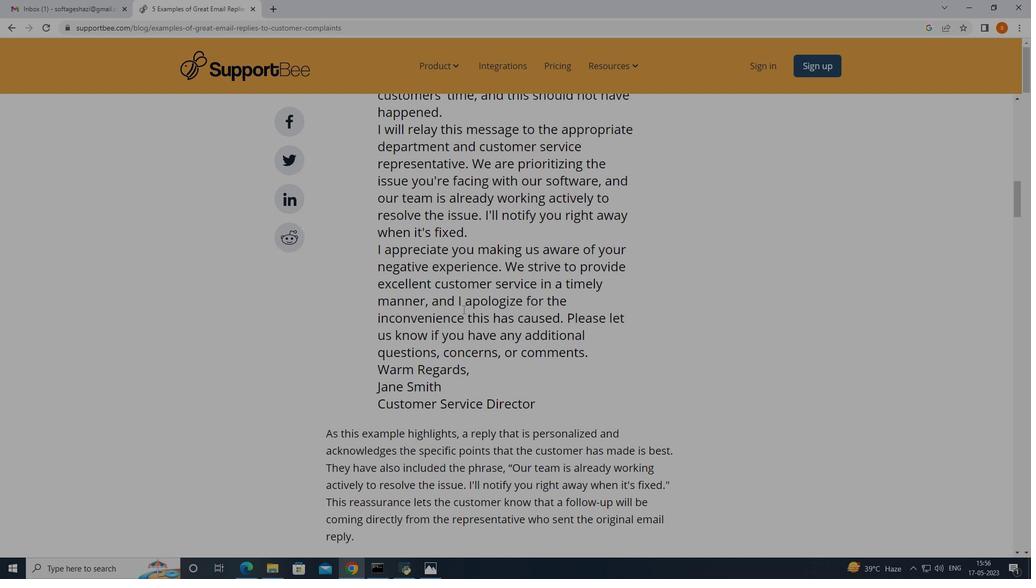 
Action: Mouse scrolled (461, 308) with delta (0, 0)
Screenshot: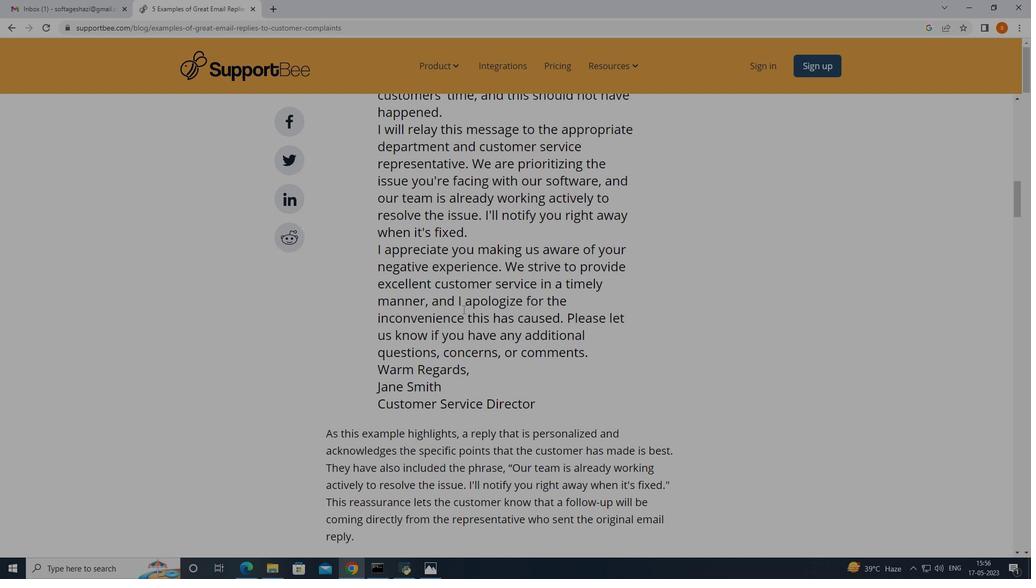 
Action: Mouse scrolled (461, 308) with delta (0, 0)
Screenshot: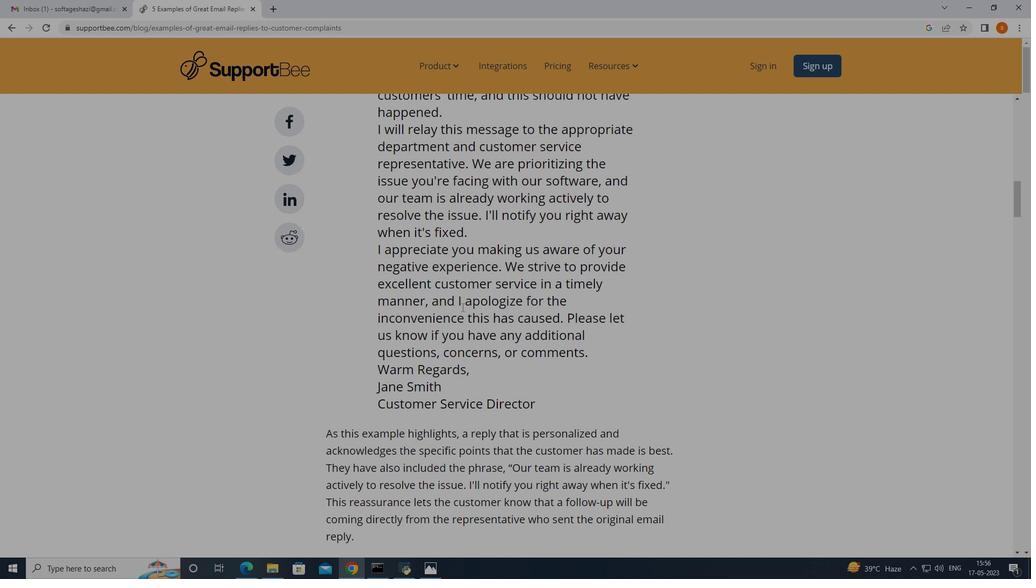 
Action: Mouse moved to (378, 152)
Screenshot: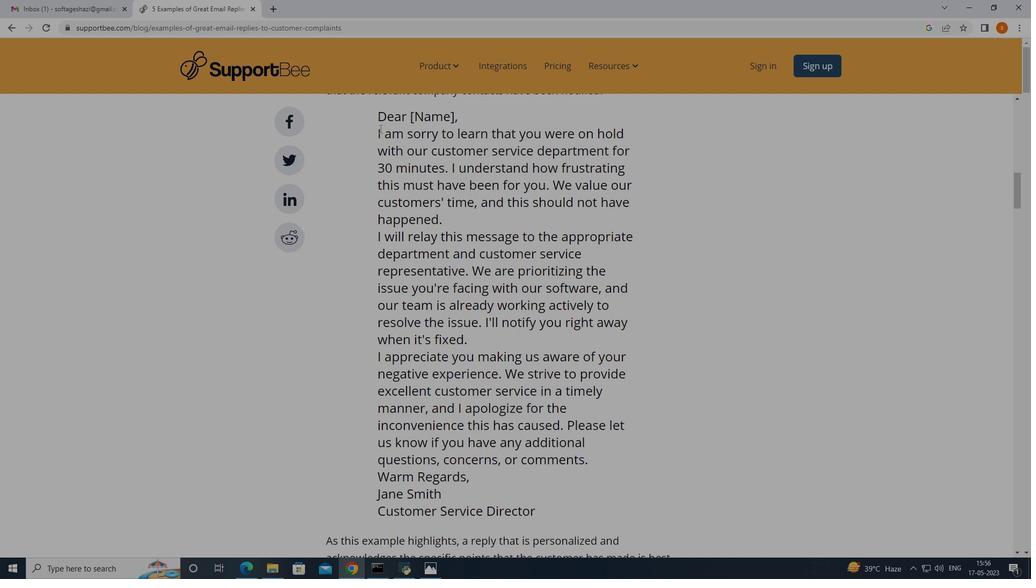 
Action: Mouse scrolled (378, 153) with delta (0, 0)
Screenshot: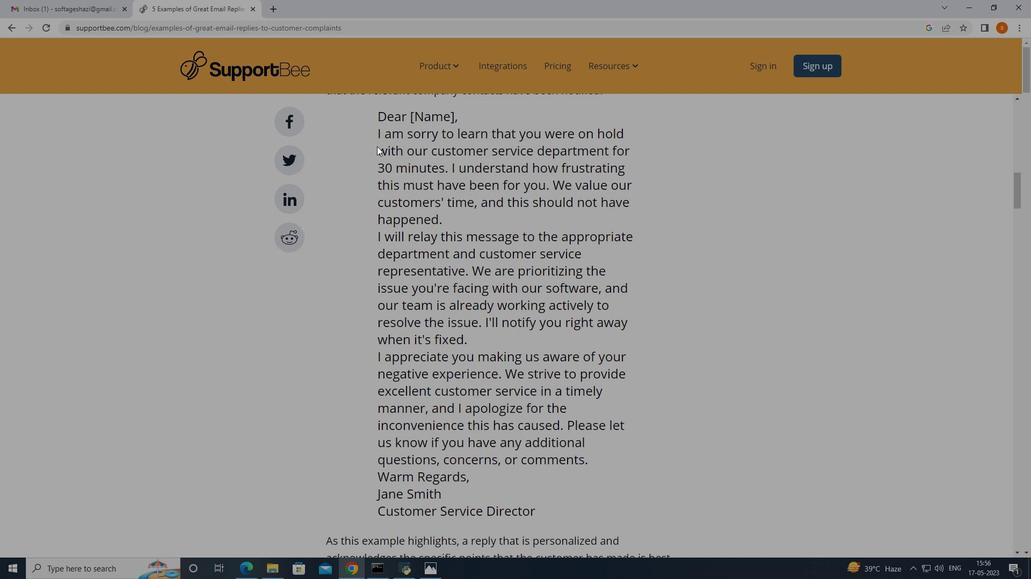 
Action: Mouse moved to (376, 185)
Screenshot: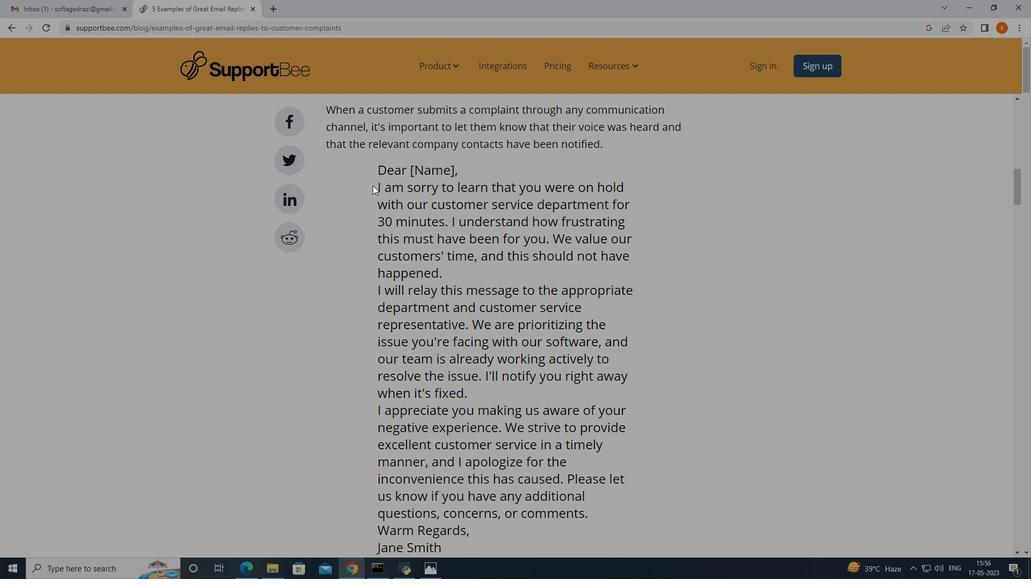 
Action: Mouse pressed left at (376, 185)
Screenshot: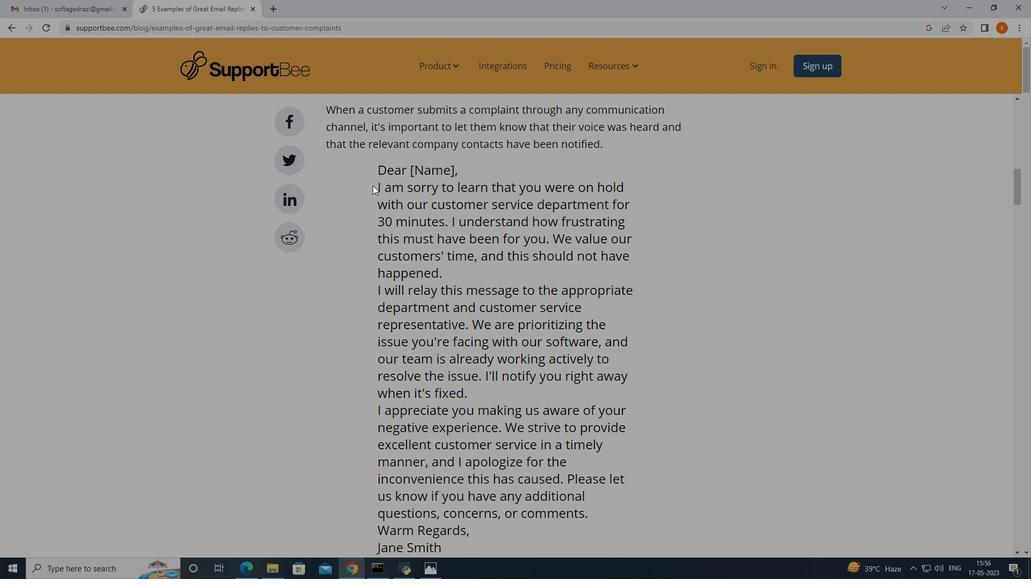 
Action: Mouse moved to (544, 489)
Screenshot: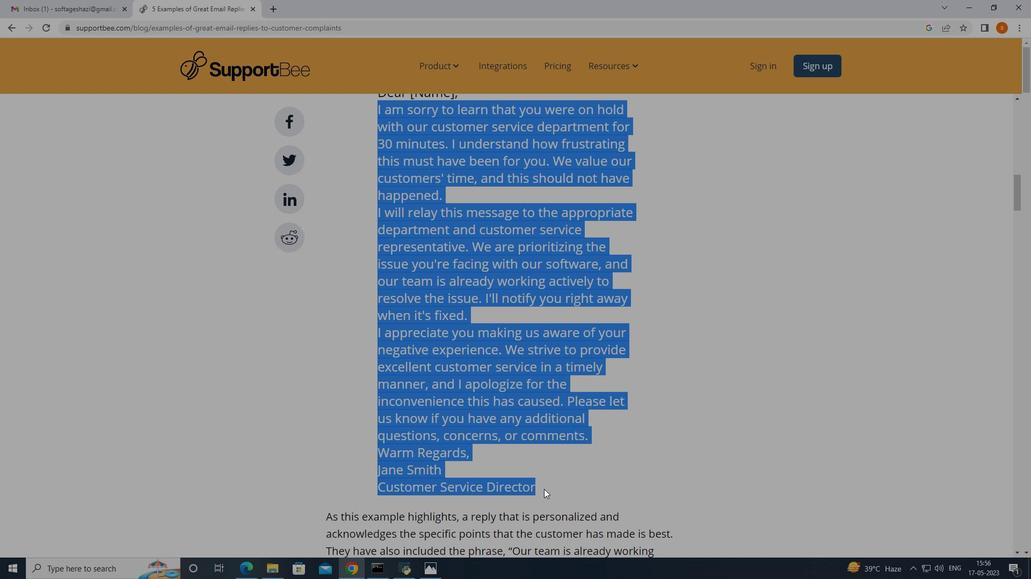 
Action: Key pressed ctrl+C
Screenshot: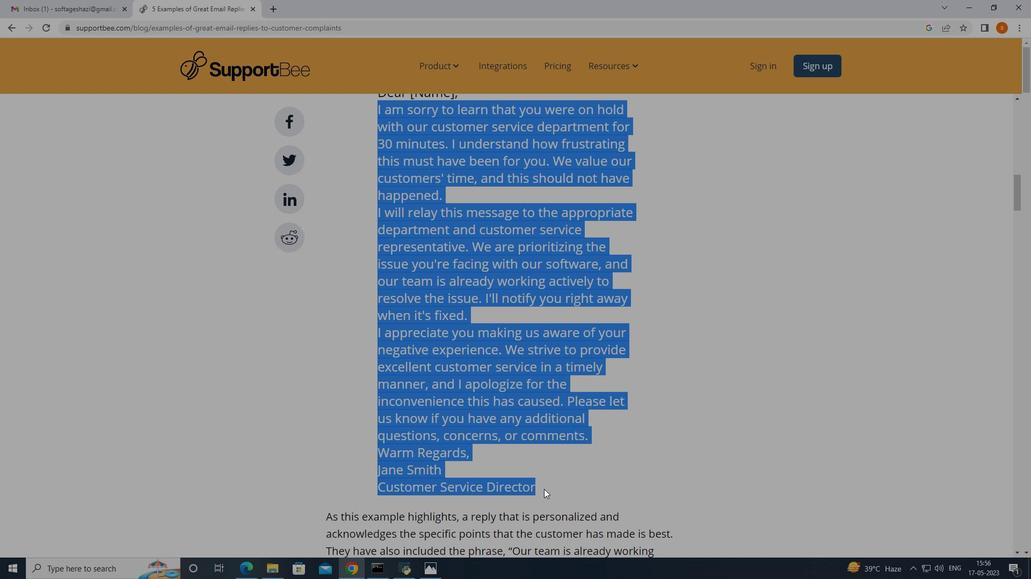 
Action: Mouse moved to (68, 3)
Screenshot: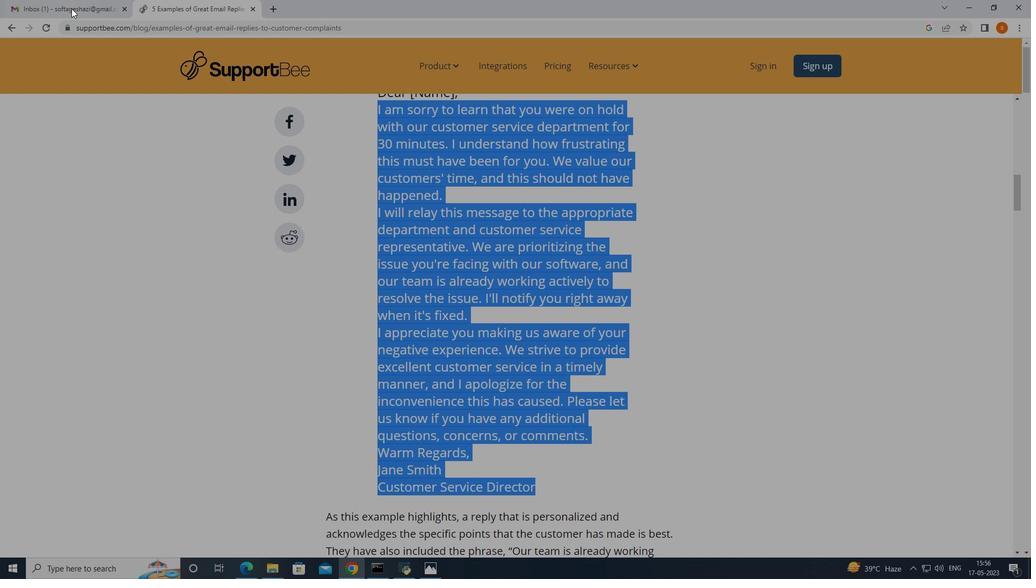 
Action: Mouse pressed left at (68, 3)
Screenshot: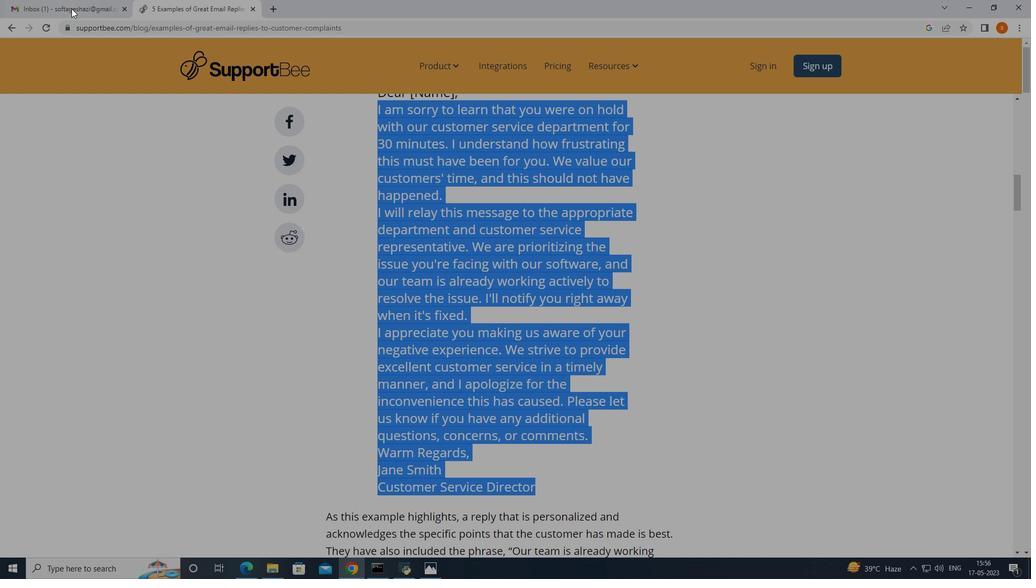 
Action: Mouse moved to (716, 316)
Screenshot: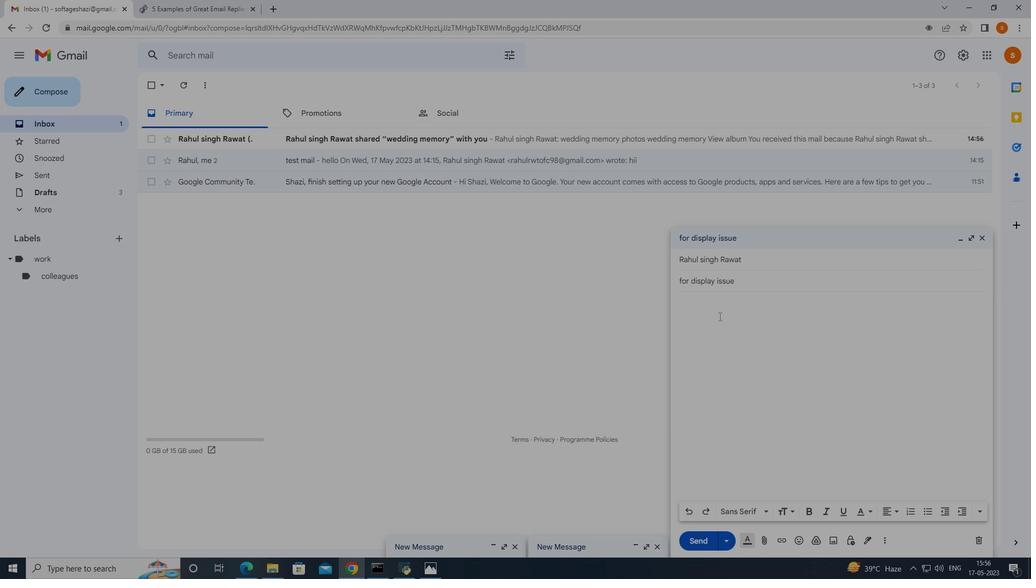 
Action: Key pressed ctrl+V
Screenshot: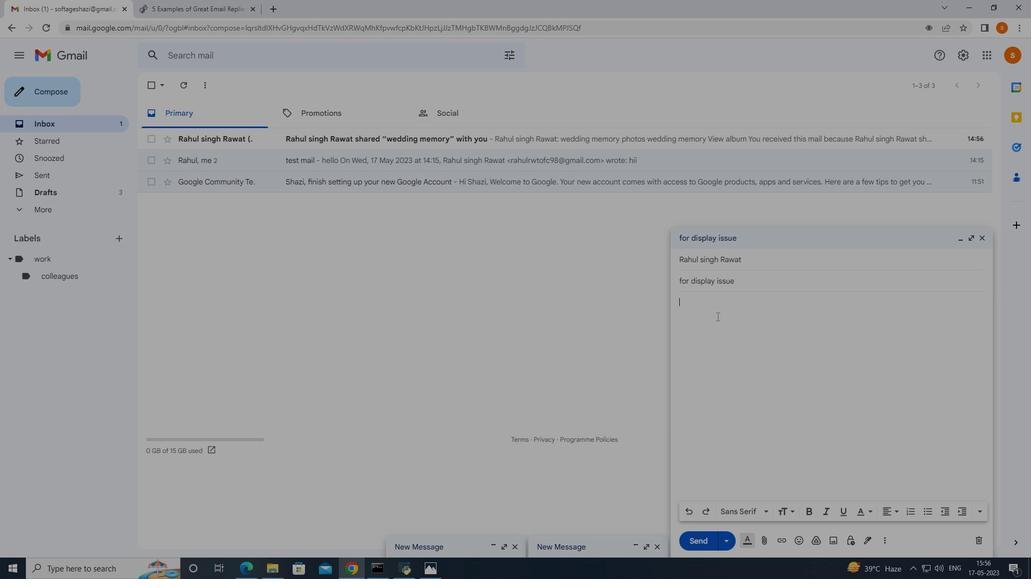 
Action: Mouse moved to (879, 495)
Screenshot: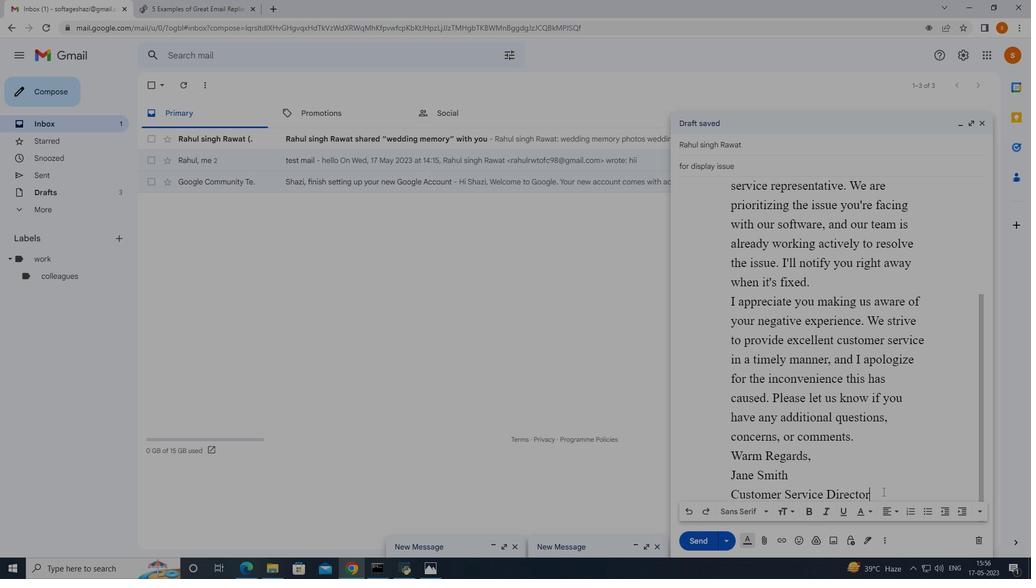 
Action: Mouse pressed left at (882, 492)
Screenshot: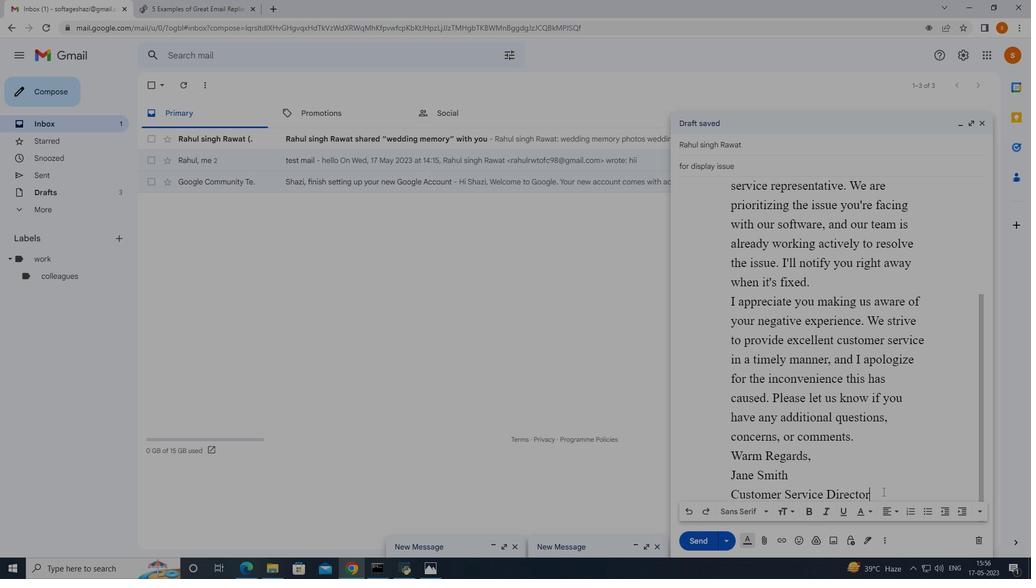 
Action: Mouse moved to (793, 515)
Screenshot: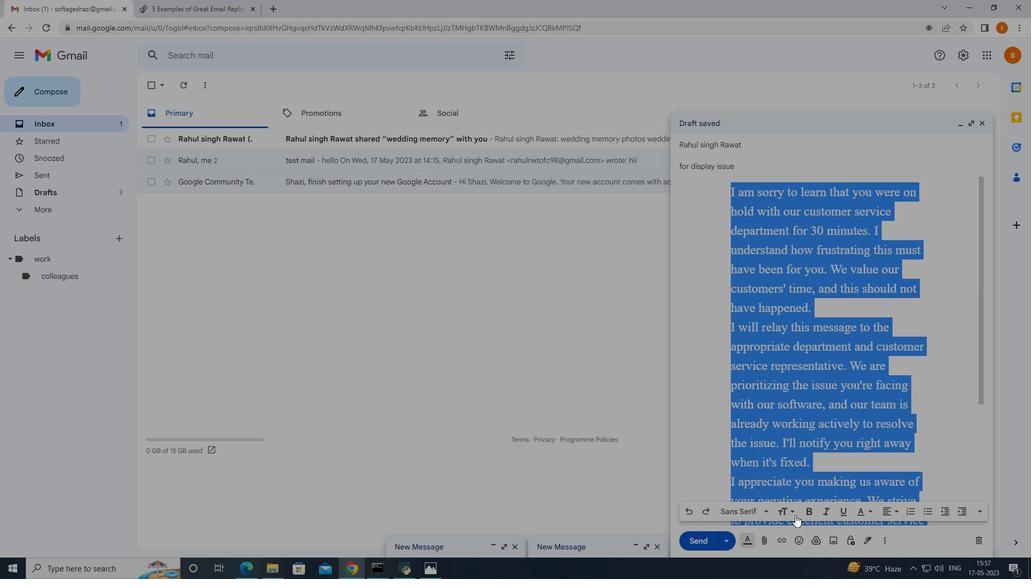 
Action: Mouse pressed left at (793, 515)
Screenshot: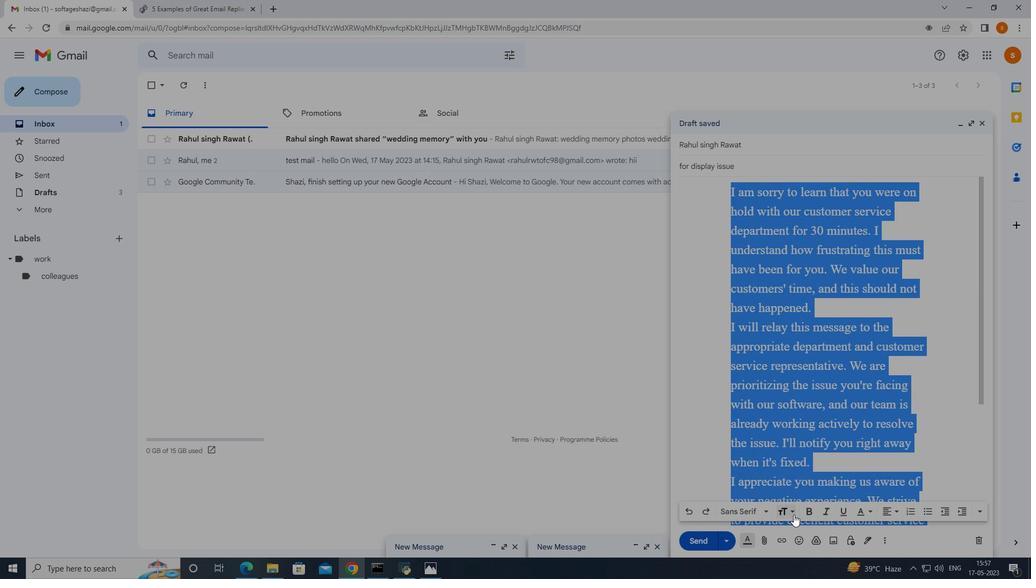 
Action: Mouse moved to (800, 460)
Screenshot: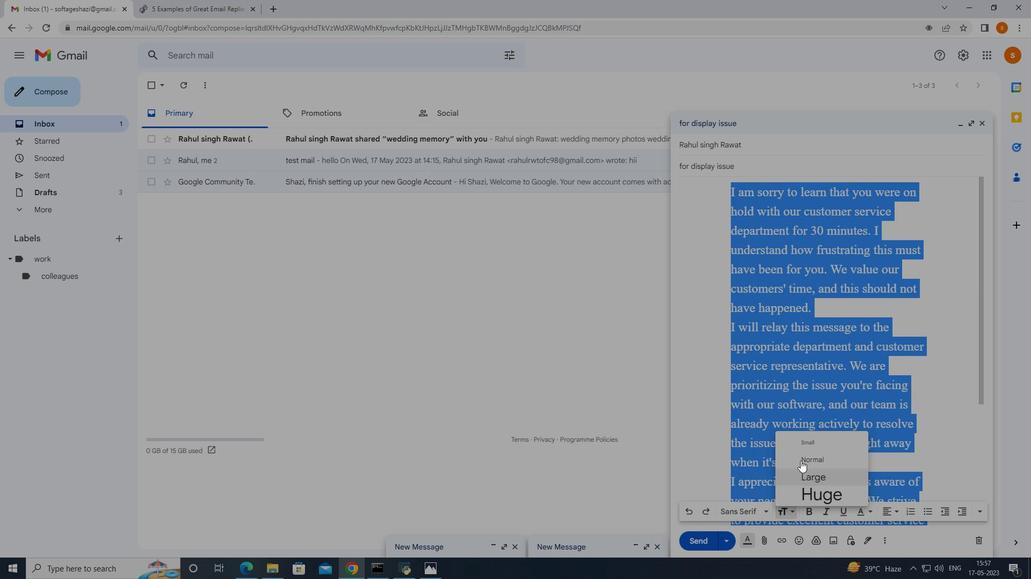 
Action: Mouse pressed left at (800, 460)
Screenshot: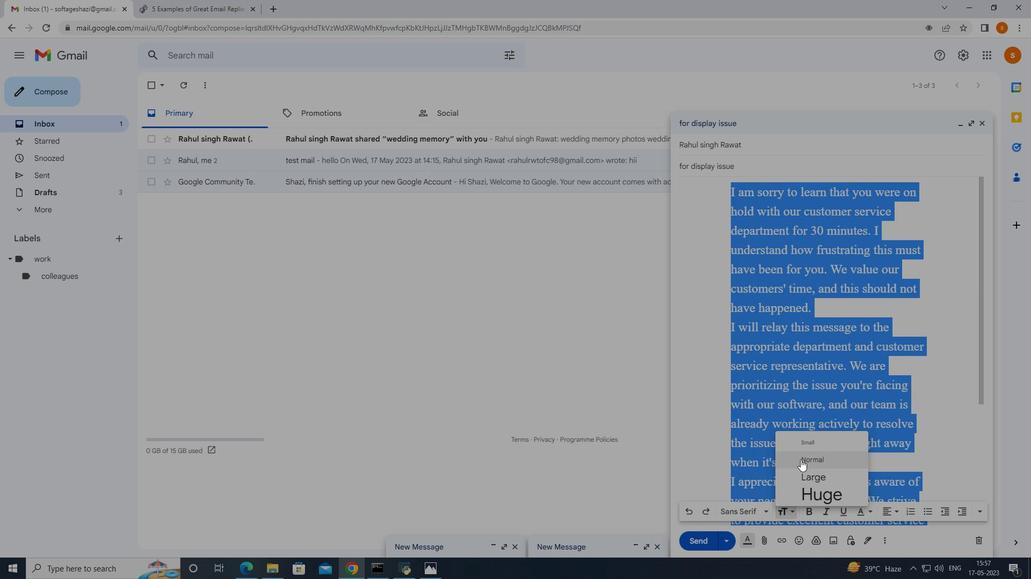 
Action: Mouse moved to (791, 510)
Screenshot: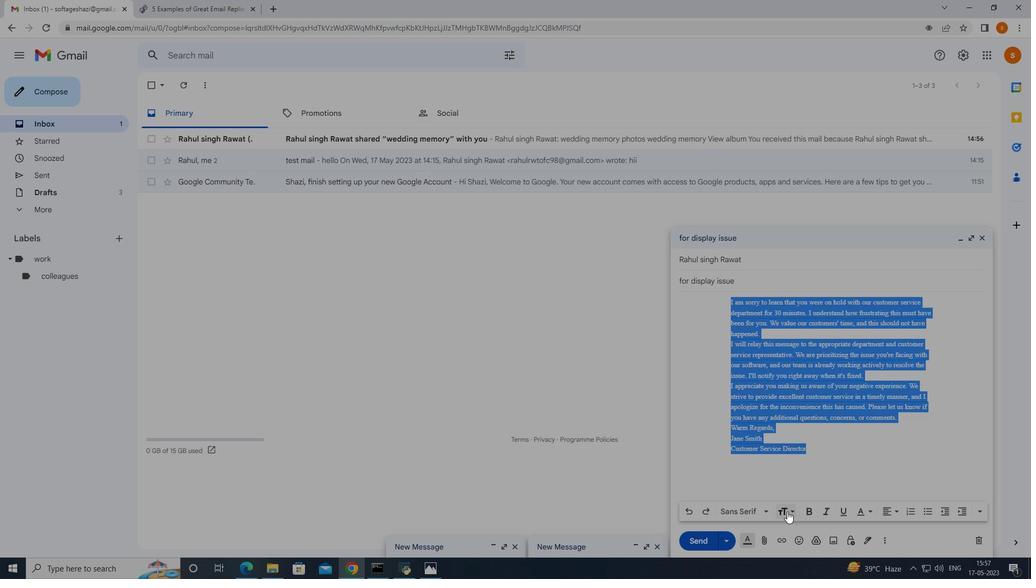 
Action: Mouse pressed left at (791, 510)
Screenshot: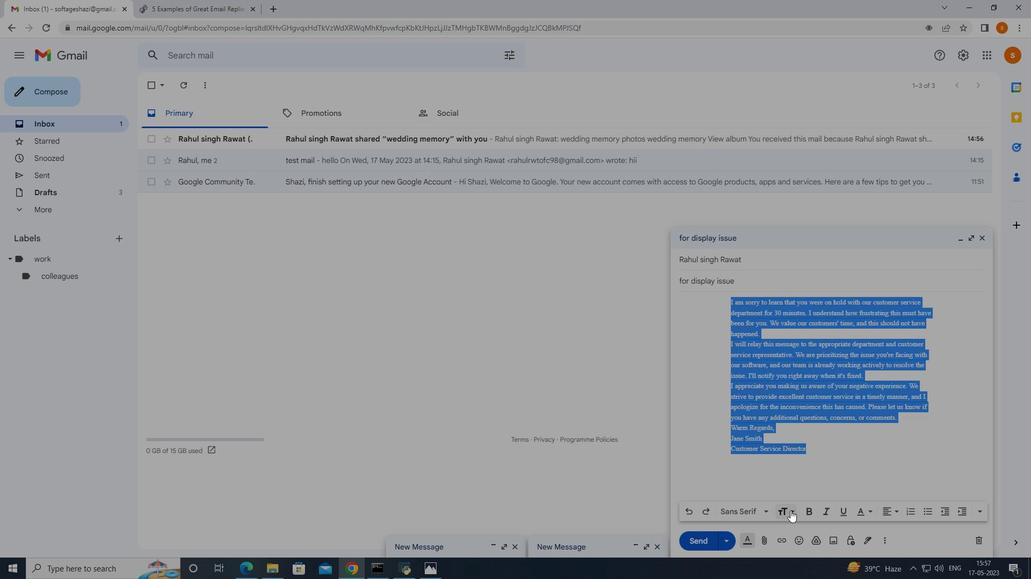 
Action: Mouse moved to (801, 472)
Screenshot: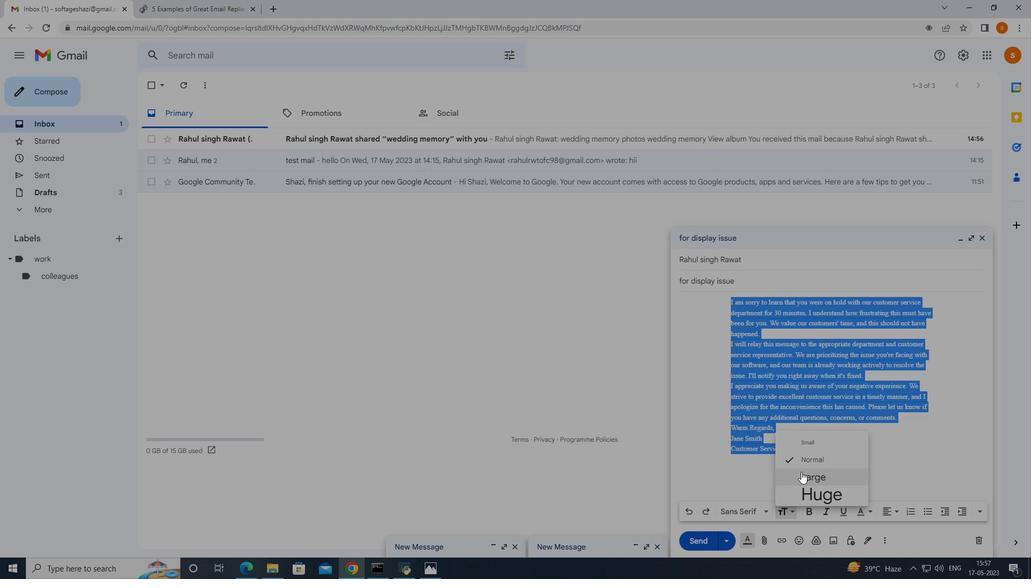 
Action: Mouse pressed left at (801, 472)
Screenshot: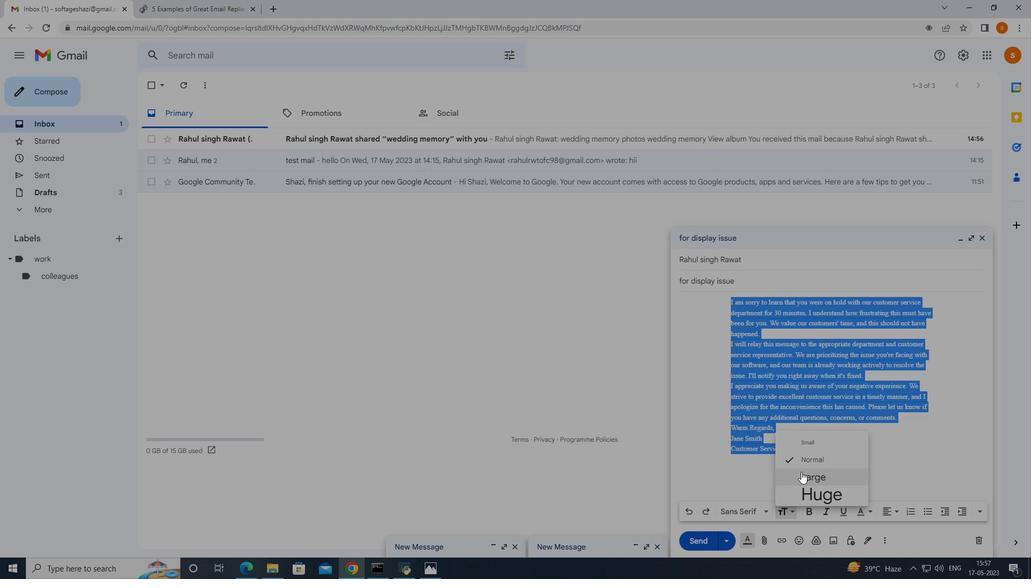 
Action: Mouse moved to (687, 230)
Screenshot: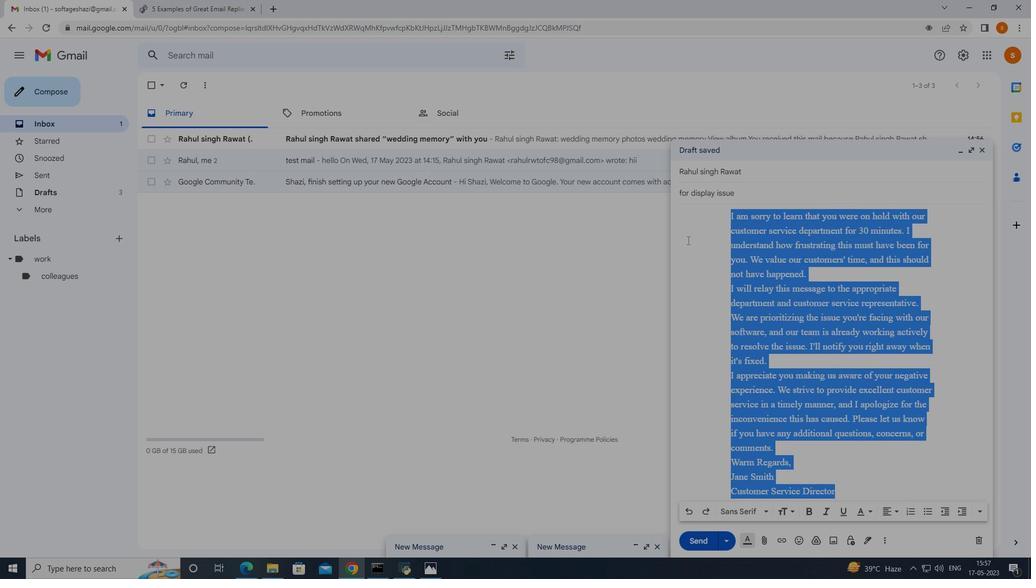 
Action: Mouse pressed left at (687, 230)
Screenshot: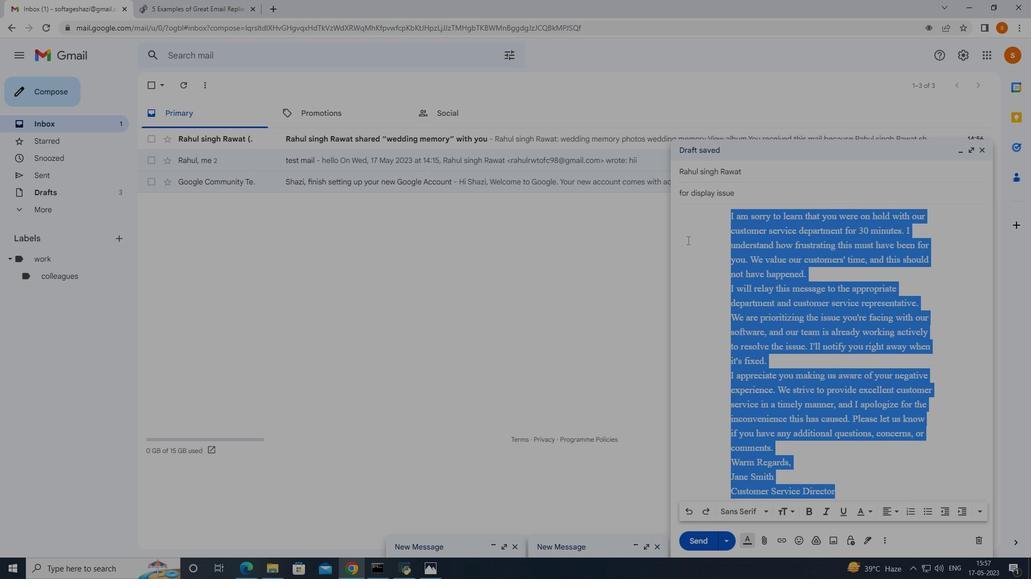 
Action: Mouse moved to (684, 208)
Screenshot: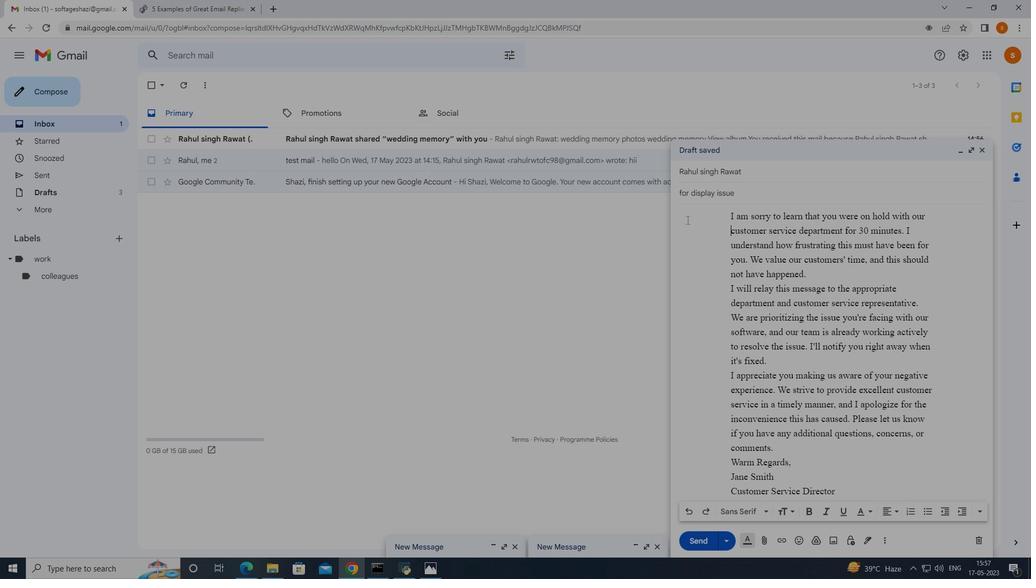 
Action: Mouse pressed left at (684, 208)
Screenshot: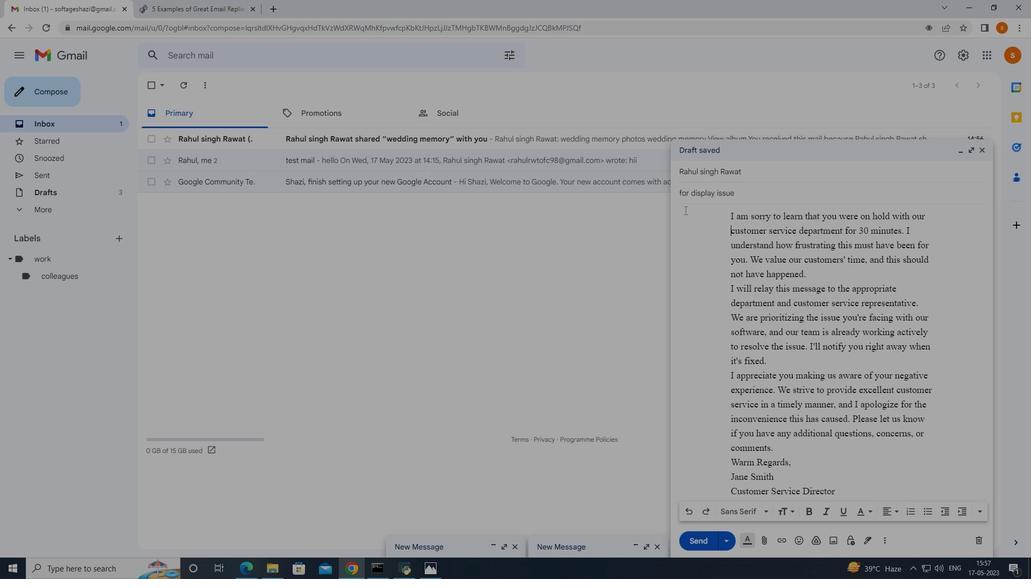 
Action: Mouse moved to (724, 205)
Screenshot: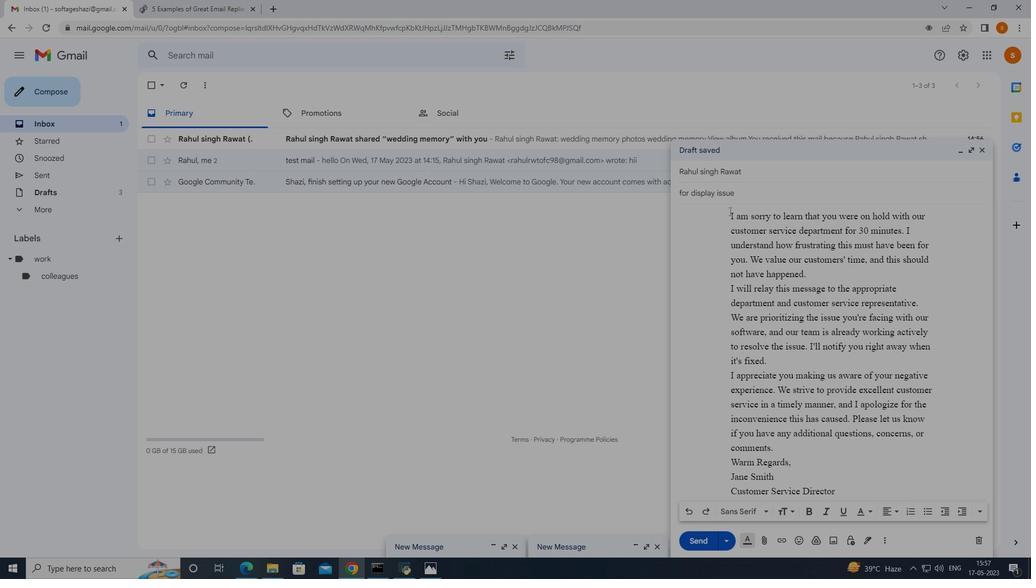 
Action: Mouse pressed left at (724, 205)
Screenshot: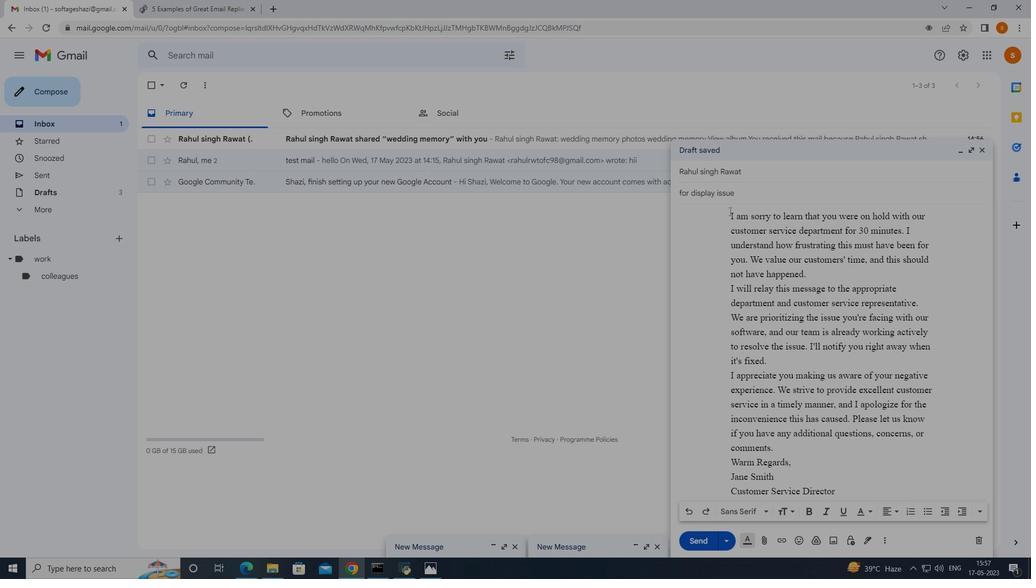 
Action: Mouse moved to (735, 213)
Screenshot: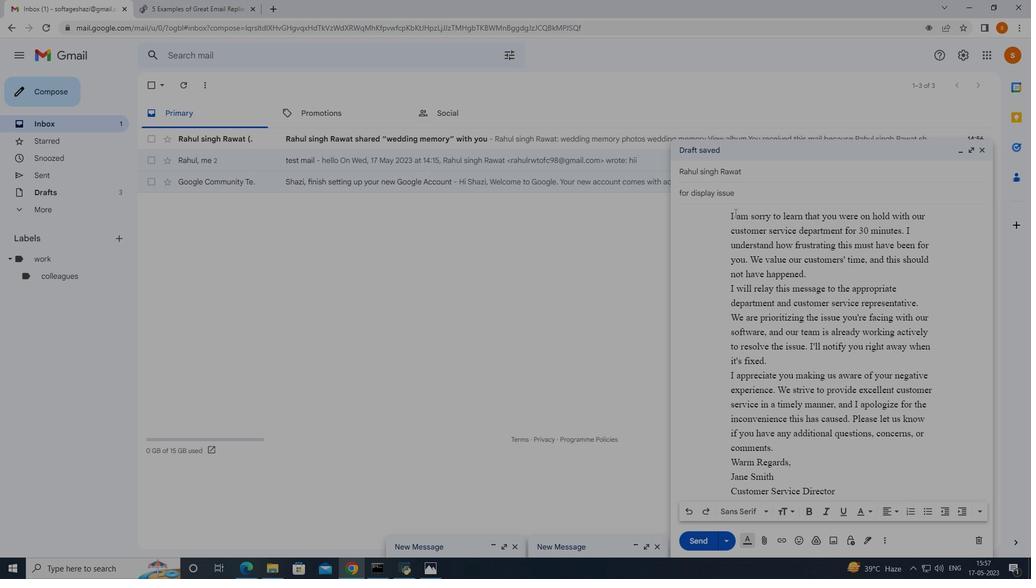 
Action: Mouse pressed left at (735, 213)
Screenshot: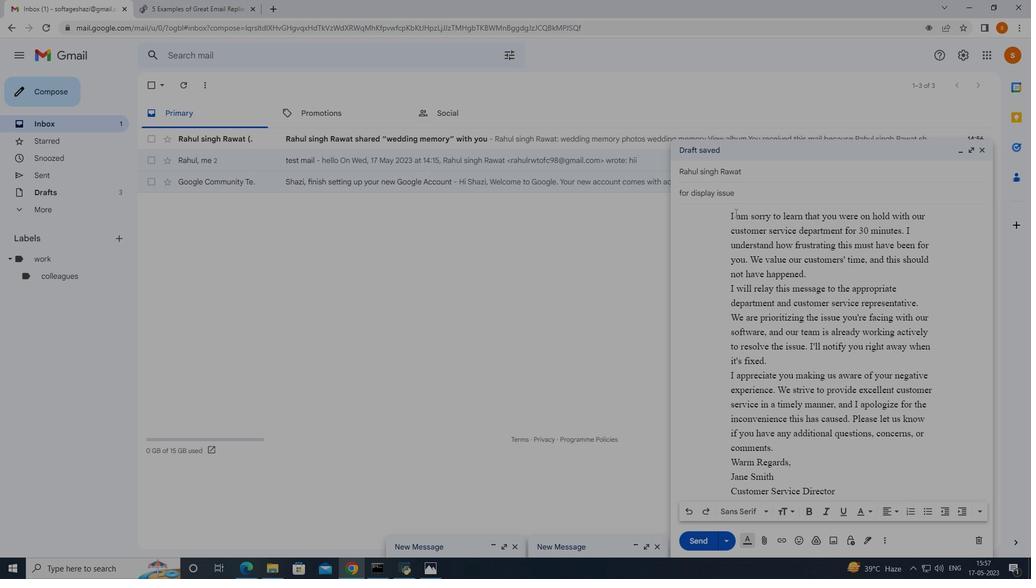
Action: Mouse moved to (729, 211)
Screenshot: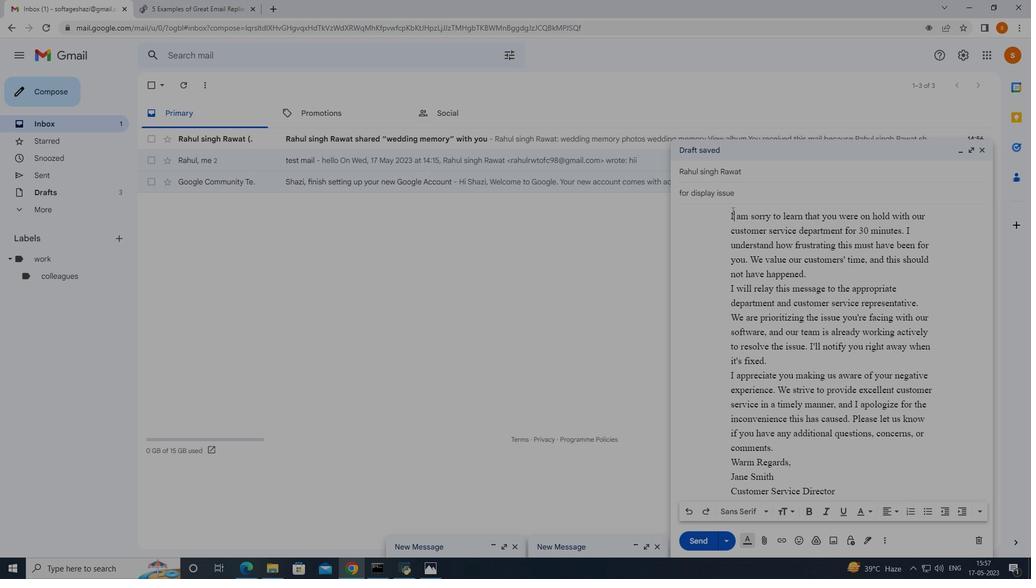 
Action: Mouse pressed left at (729, 211)
Screenshot: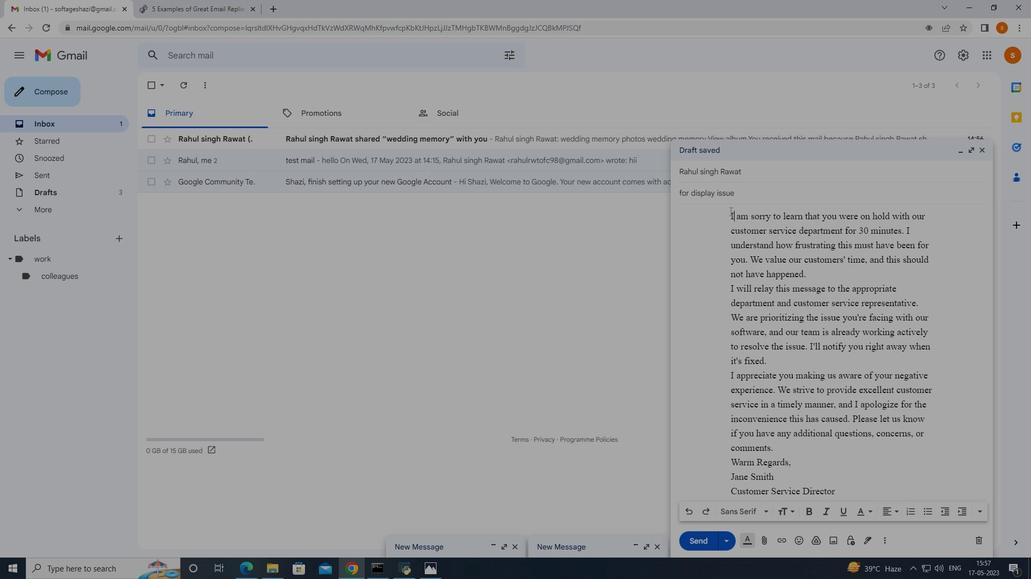 
Action: Mouse moved to (728, 241)
Screenshot: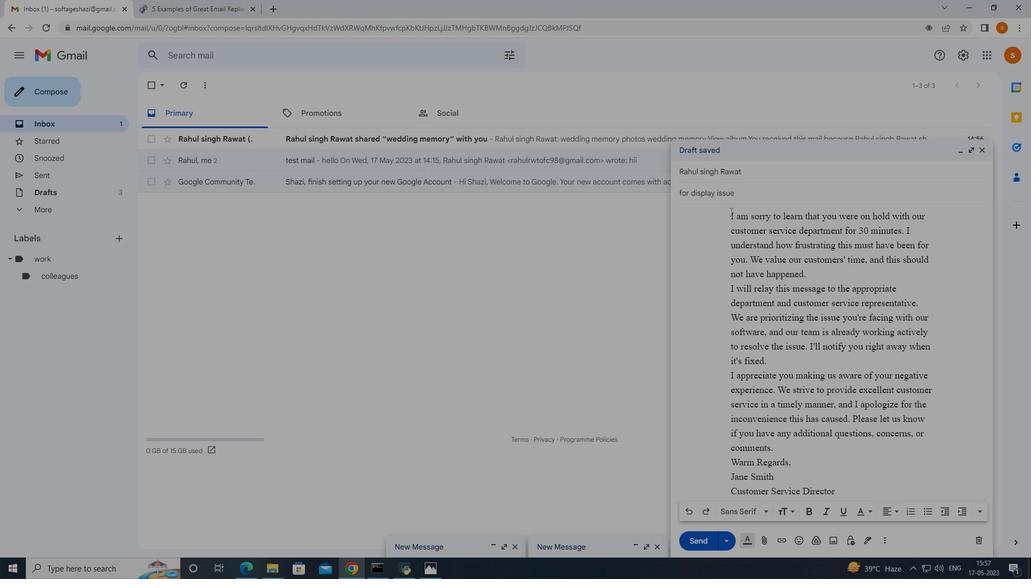
Action: Key pressed <Key.enter>
Screenshot: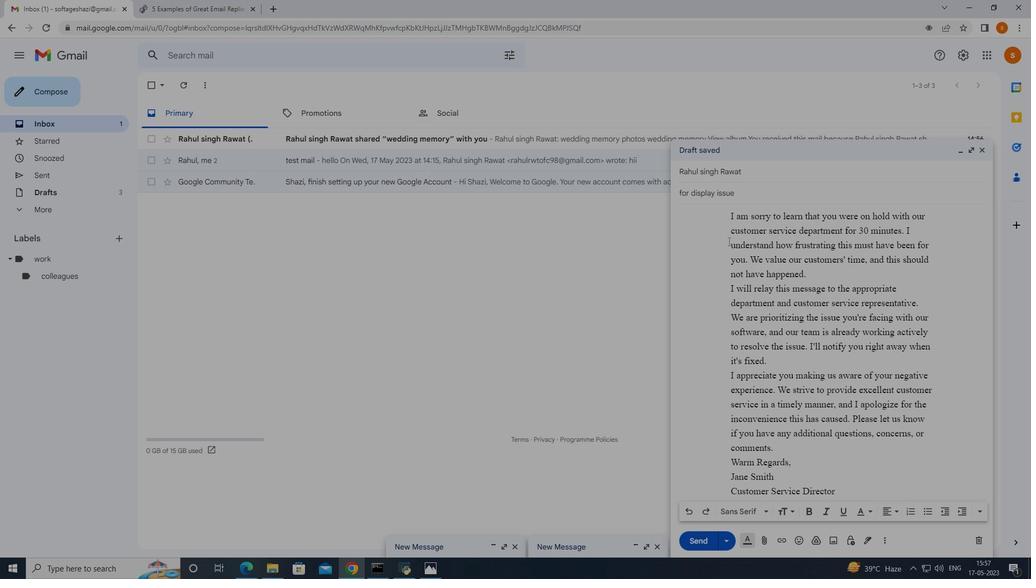 
Action: Mouse moved to (719, 194)
Screenshot: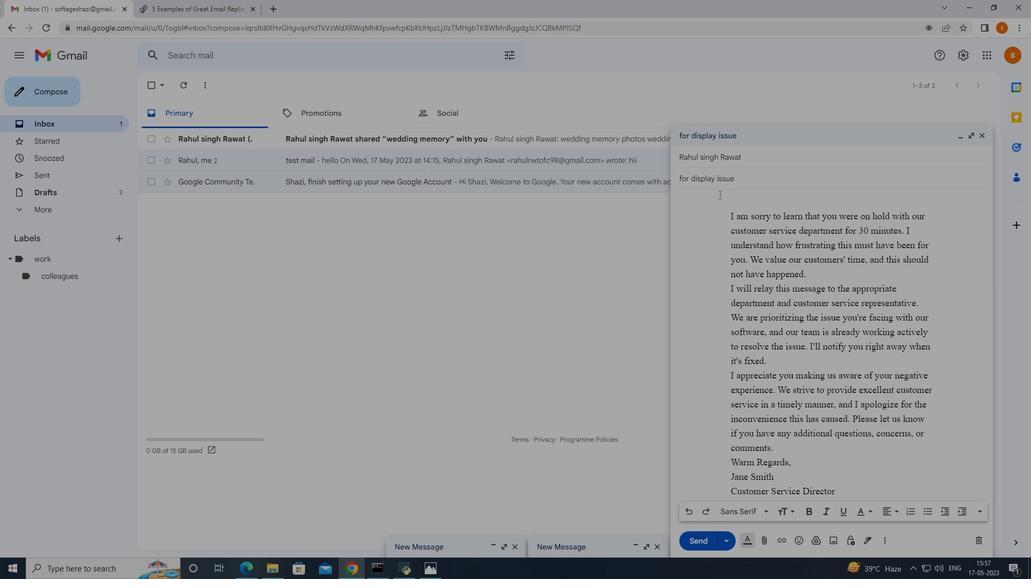 
Action: Mouse pressed left at (719, 194)
Screenshot: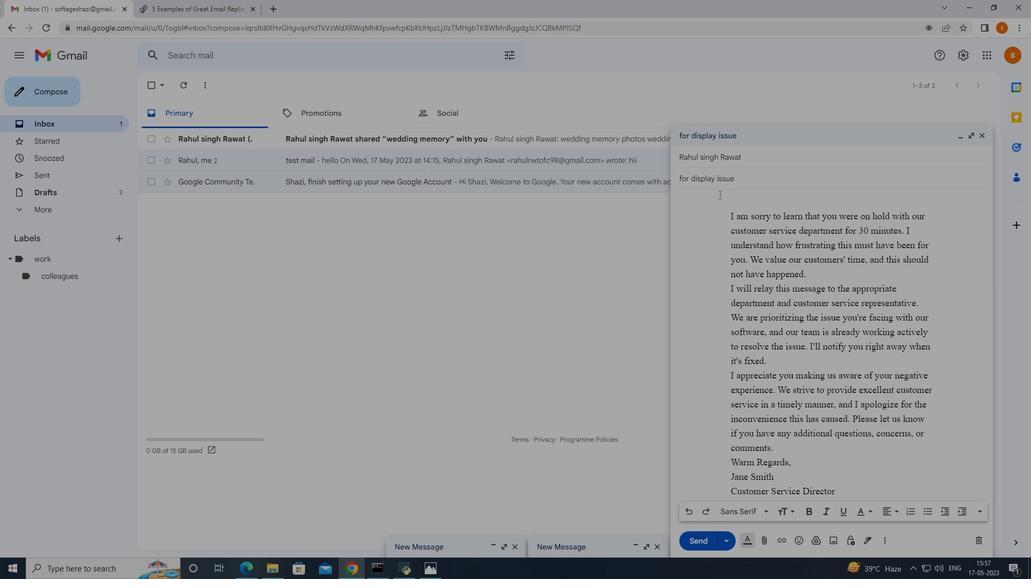 
Action: Mouse moved to (729, 196)
Screenshot: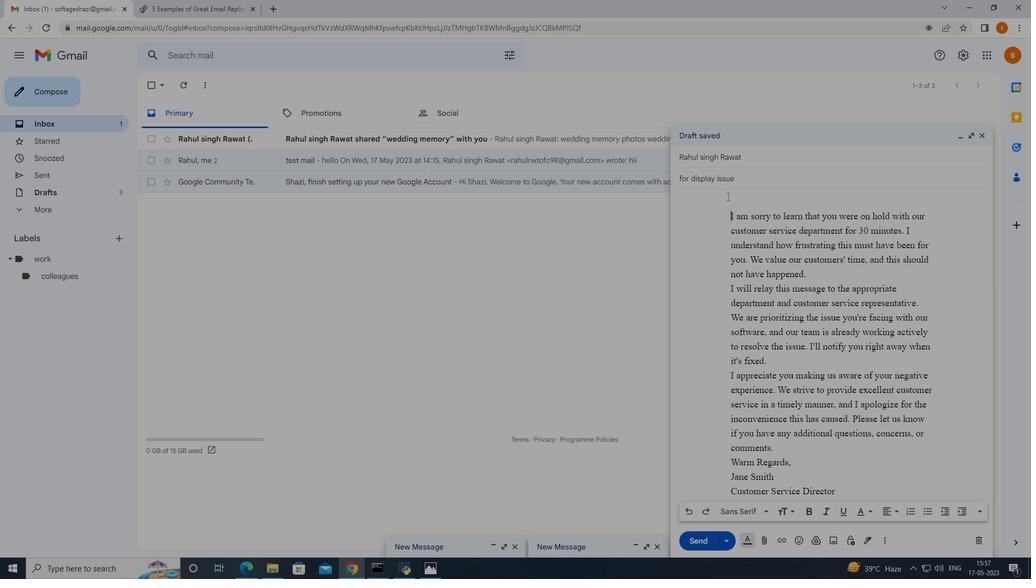 
Action: Mouse pressed left at (729, 196)
Screenshot: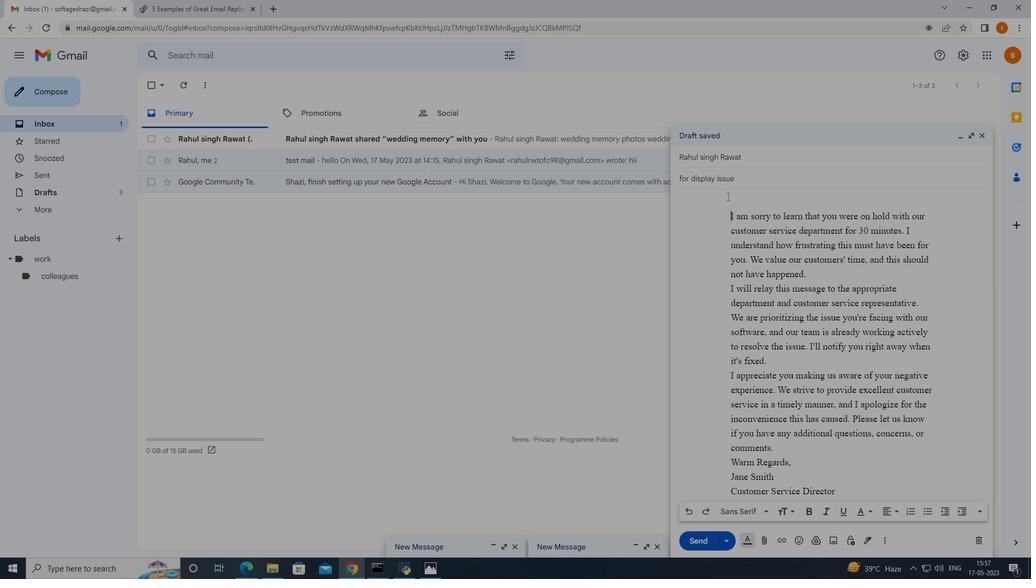 
Action: Mouse moved to (886, 512)
Screenshot: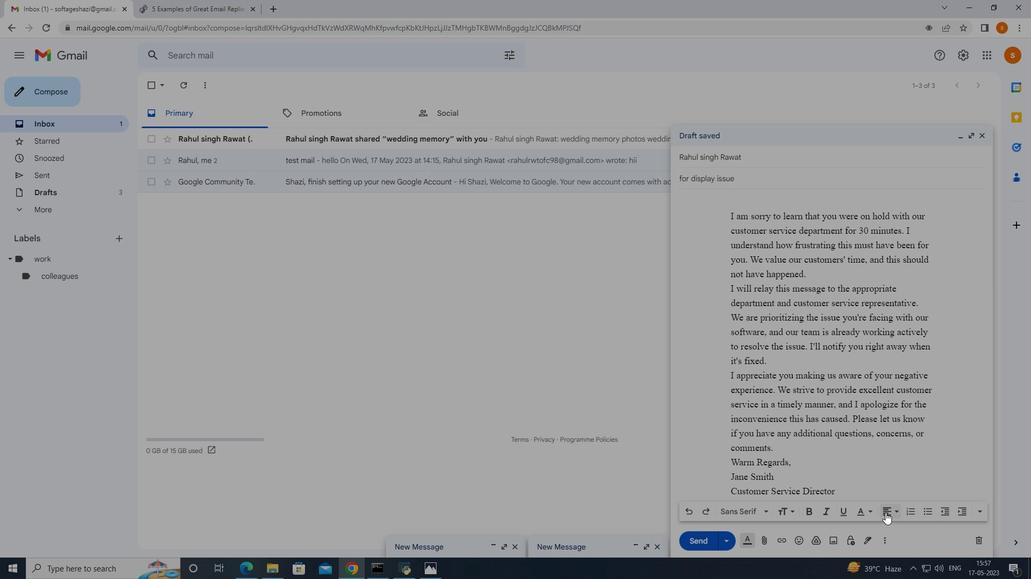 
Action: Mouse pressed left at (886, 512)
Screenshot: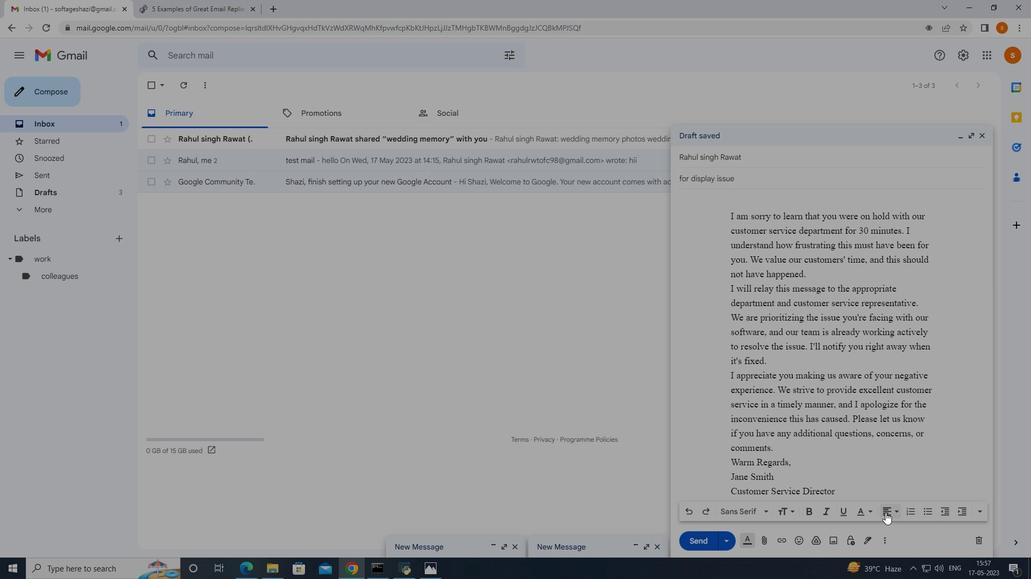 
Action: Mouse moved to (889, 470)
Screenshot: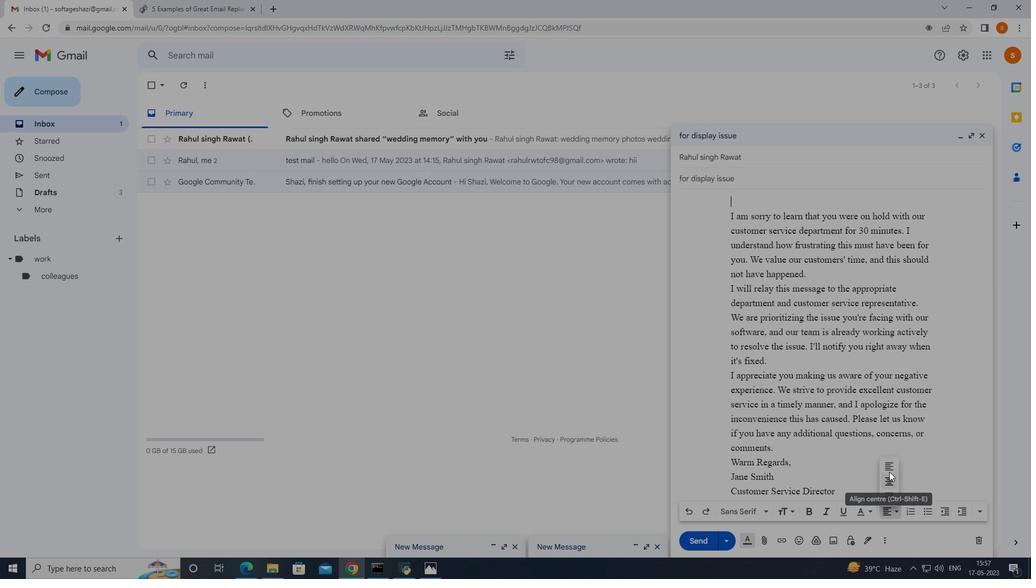 
Action: Mouse pressed left at (889, 470)
Screenshot: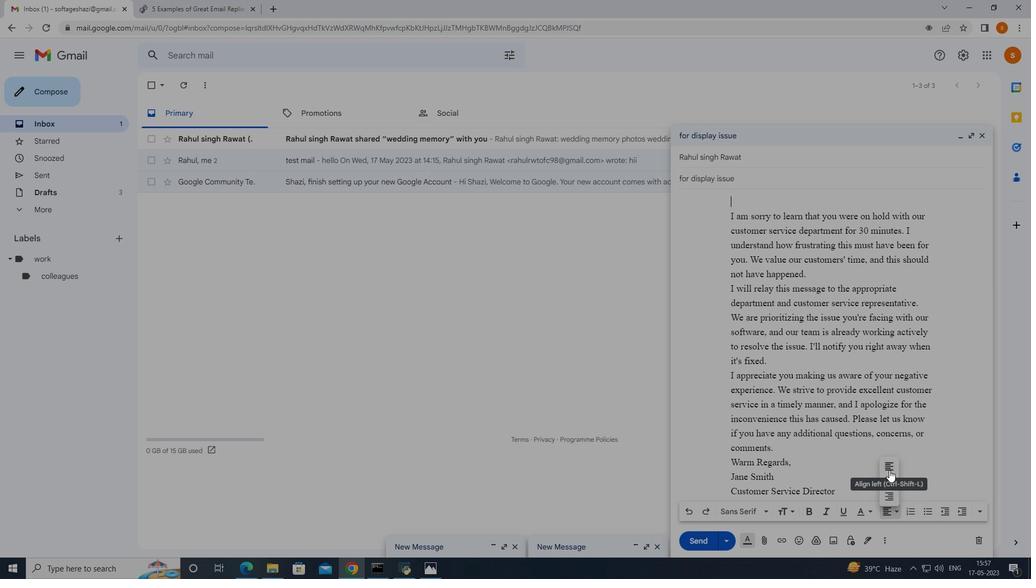 
Action: Mouse moved to (885, 510)
Screenshot: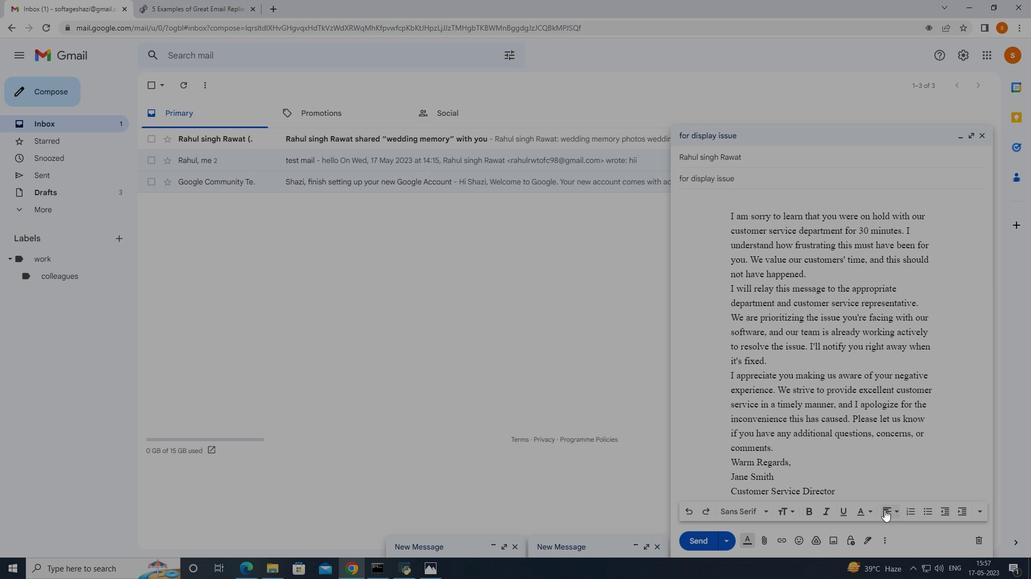 
Action: Mouse pressed left at (885, 510)
Screenshot: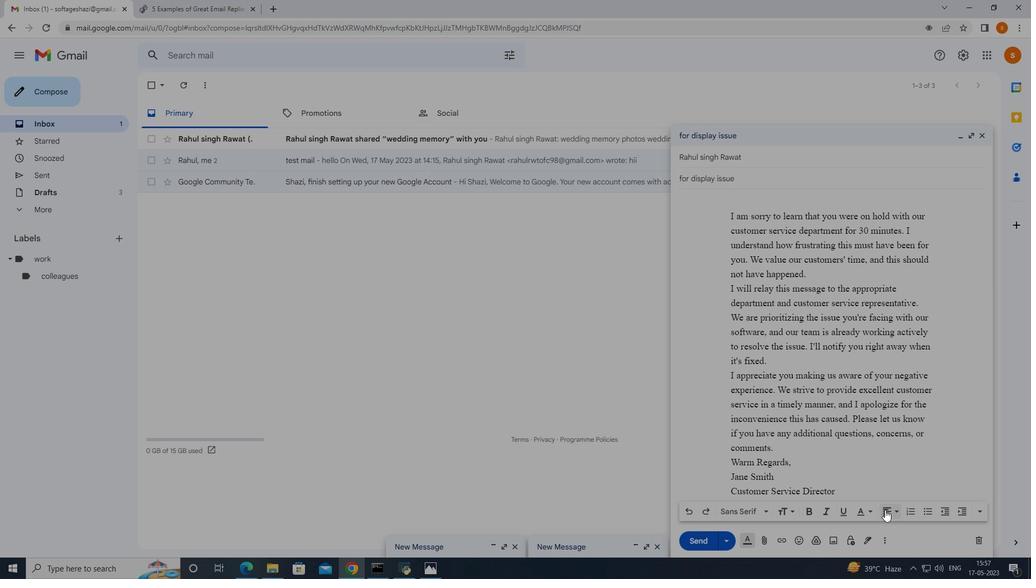 
Action: Mouse moved to (724, 197)
Screenshot: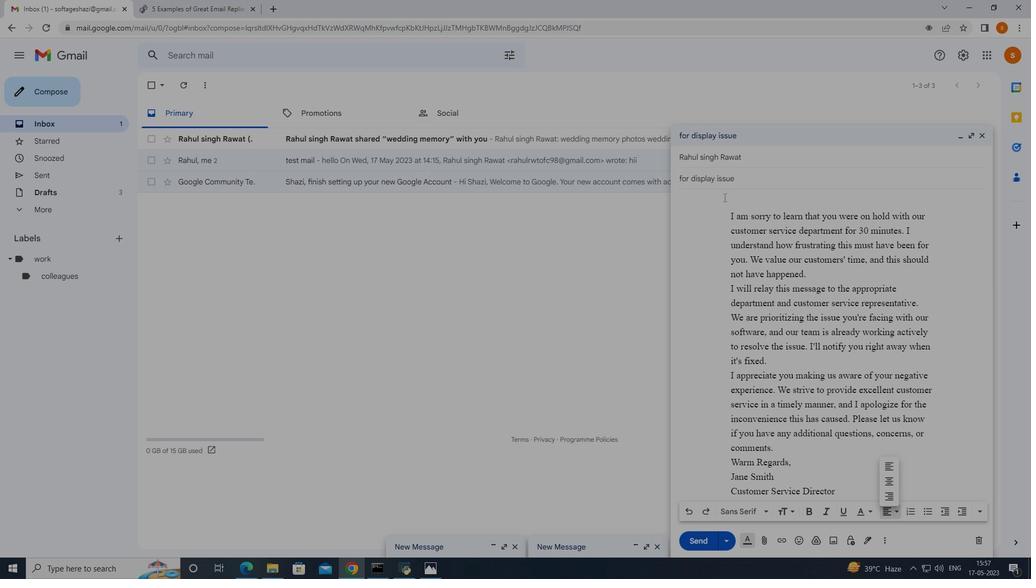 
Action: Mouse pressed left at (724, 197)
Screenshot: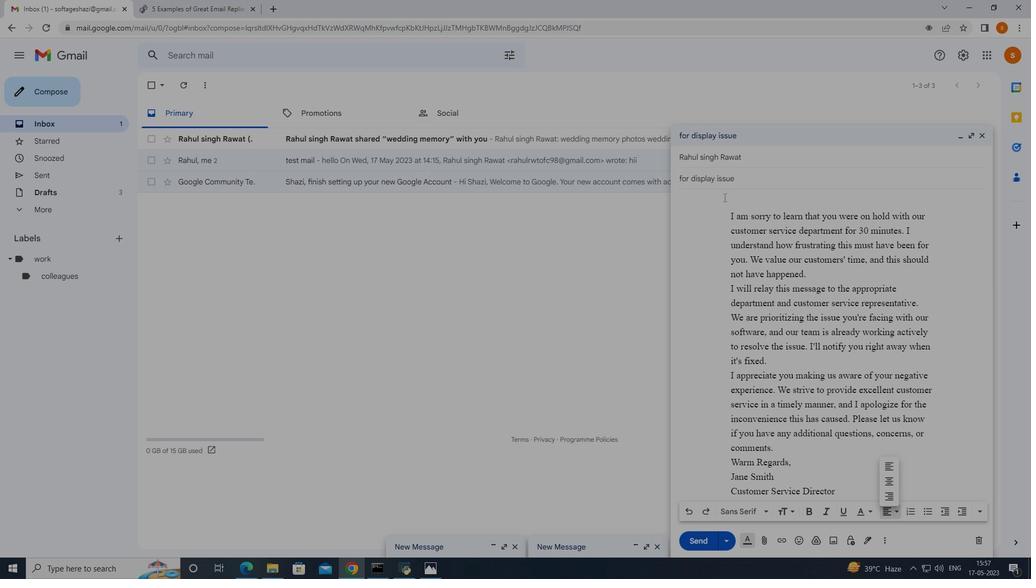 
Action: Mouse moved to (730, 205)
Screenshot: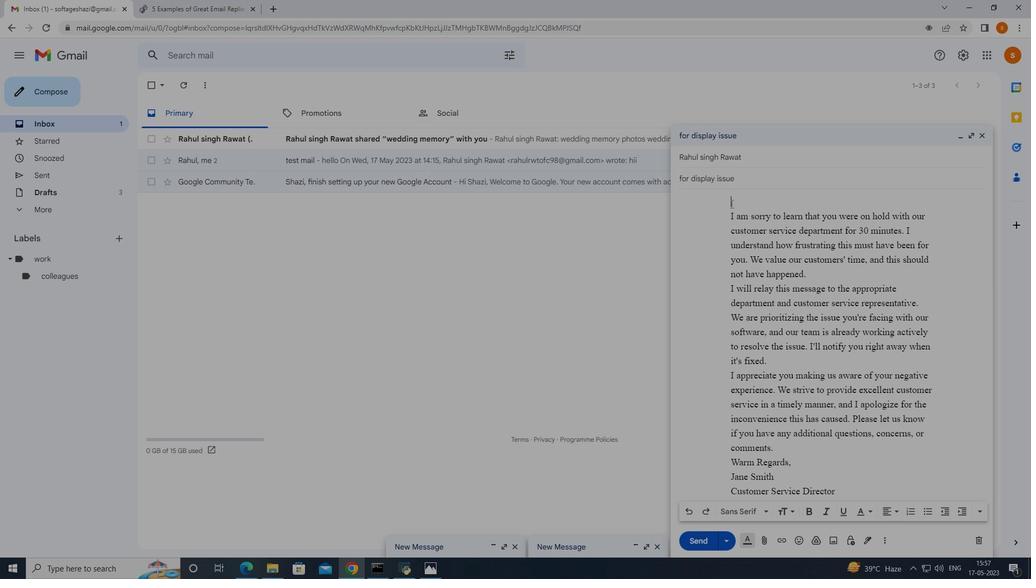 
Action: Key pressed dear<Key.space><Key.backspace><Key.backspace><Key.backspace><Key.backspace><Key.backspace><Key.shift><Key.shift><Key.shift><Key.shift>Dear<Key.space>rahl<Key.backspace><Key.backspace><Key.backspace><Key.backspace><Key.shift>Rahul
Screenshot: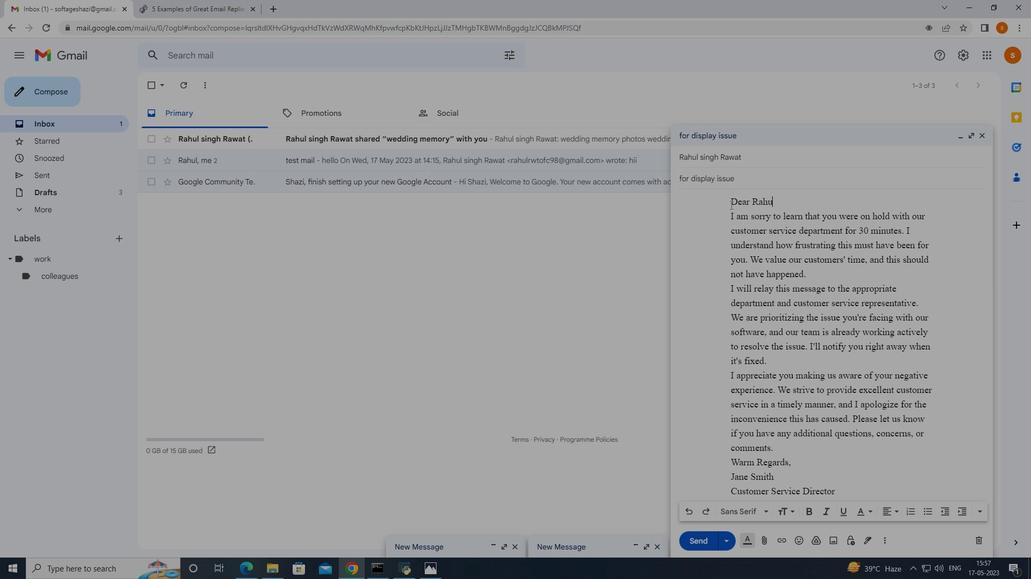 
Action: Mouse moved to (741, 206)
Screenshot: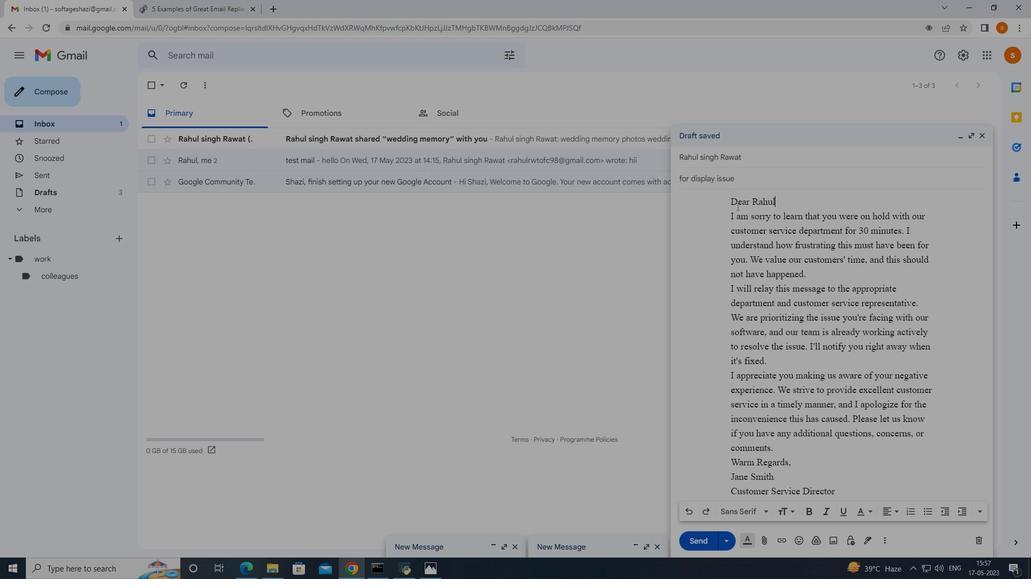 
Action: Mouse scrolled (741, 206) with delta (0, 0)
Screenshot: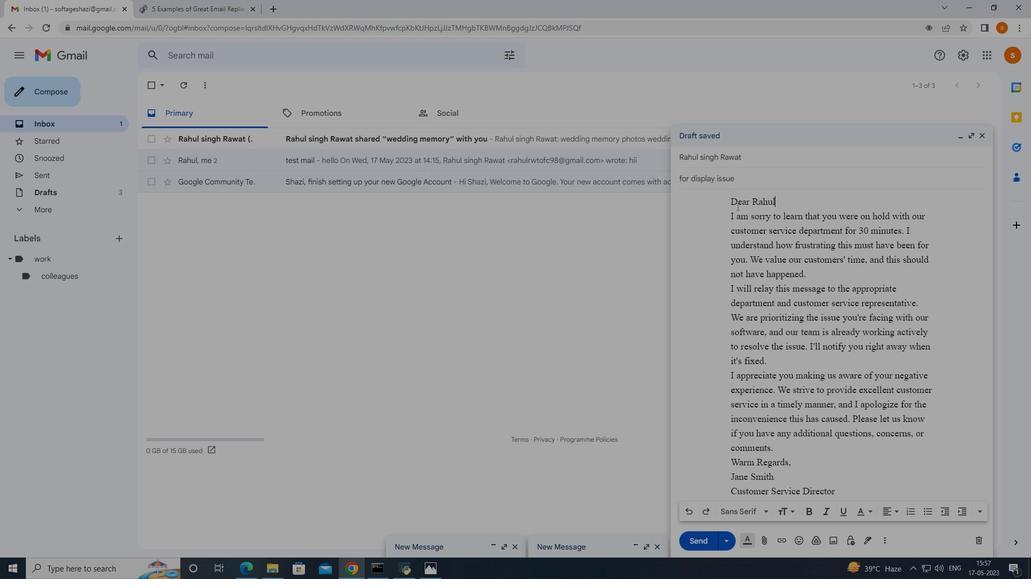 
Action: Mouse moved to (741, 206)
Screenshot: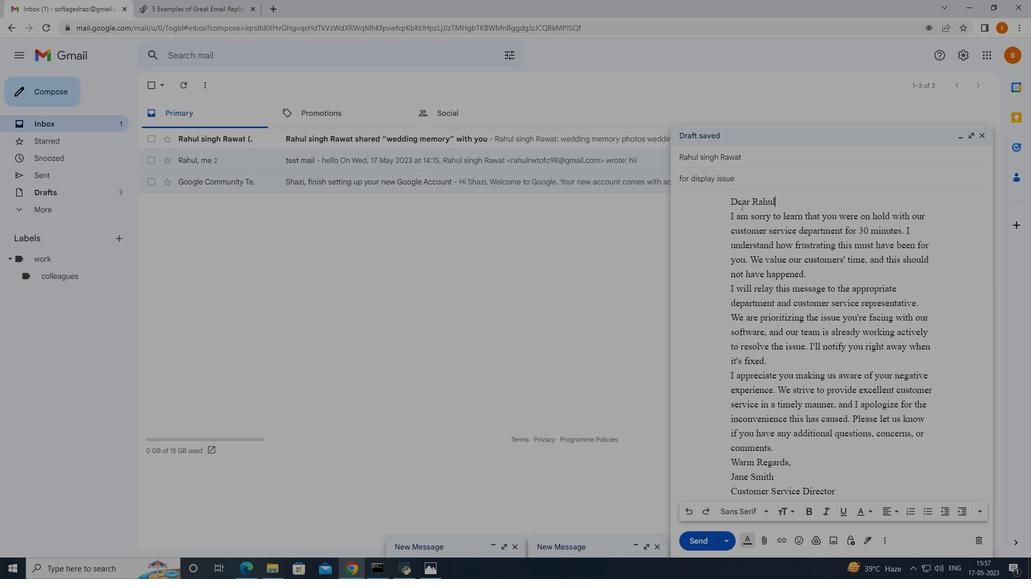 
Action: Mouse scrolled (741, 206) with delta (0, 0)
Screenshot: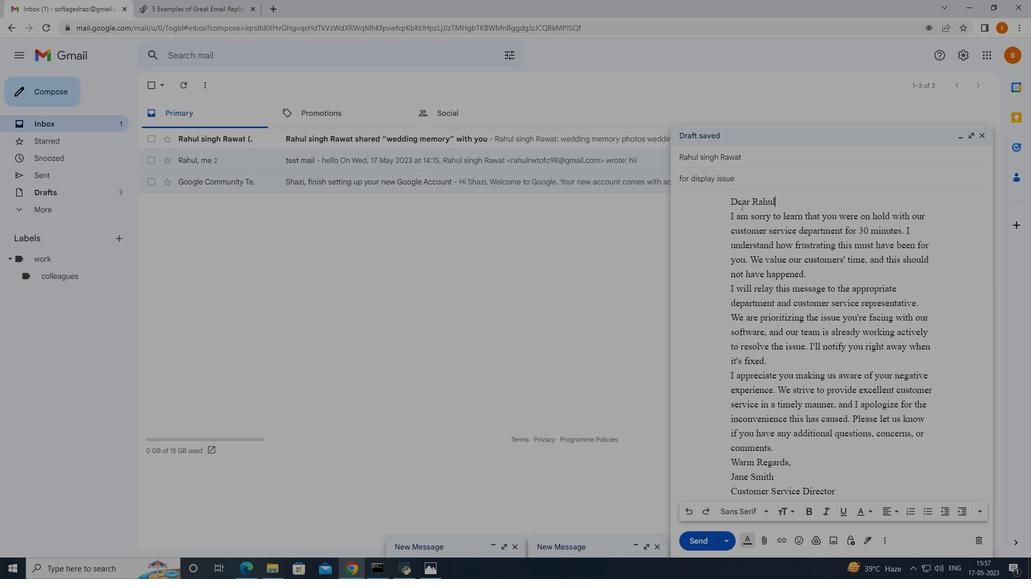 
Action: Mouse moved to (834, 421)
Screenshot: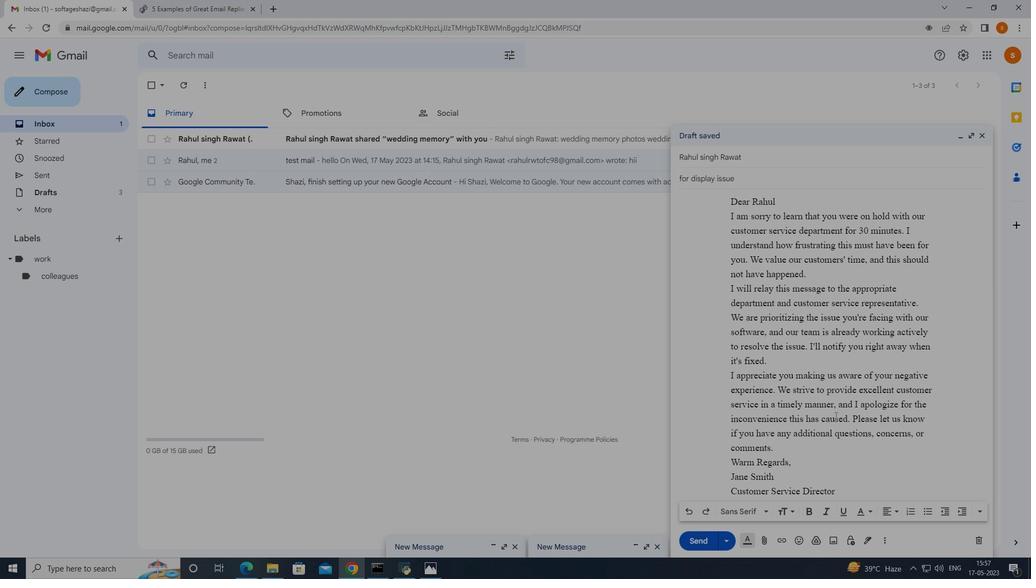 
Action: Mouse scrolled (833, 421) with delta (0, 0)
Screenshot: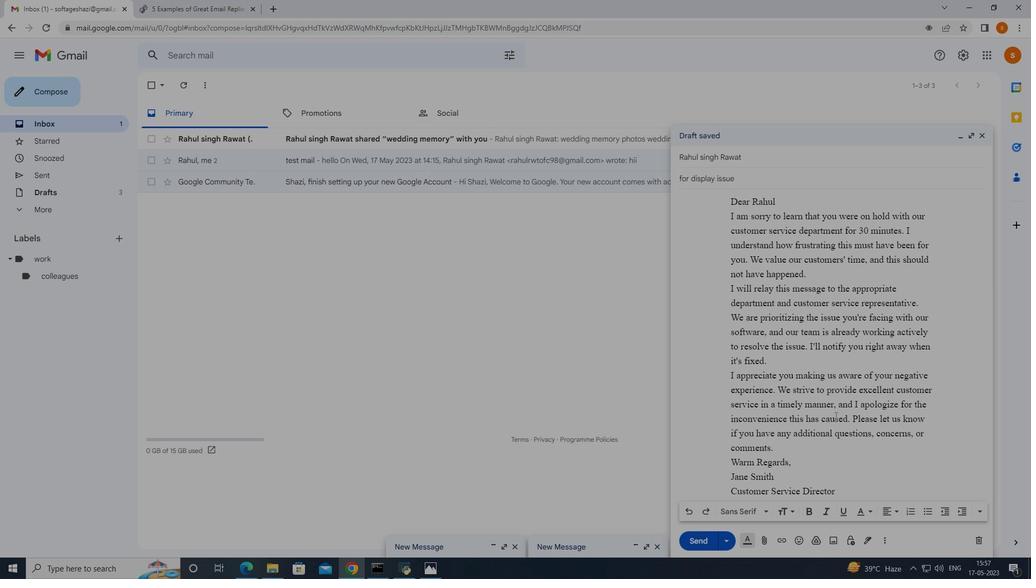 
Action: Mouse moved to (835, 424)
Screenshot: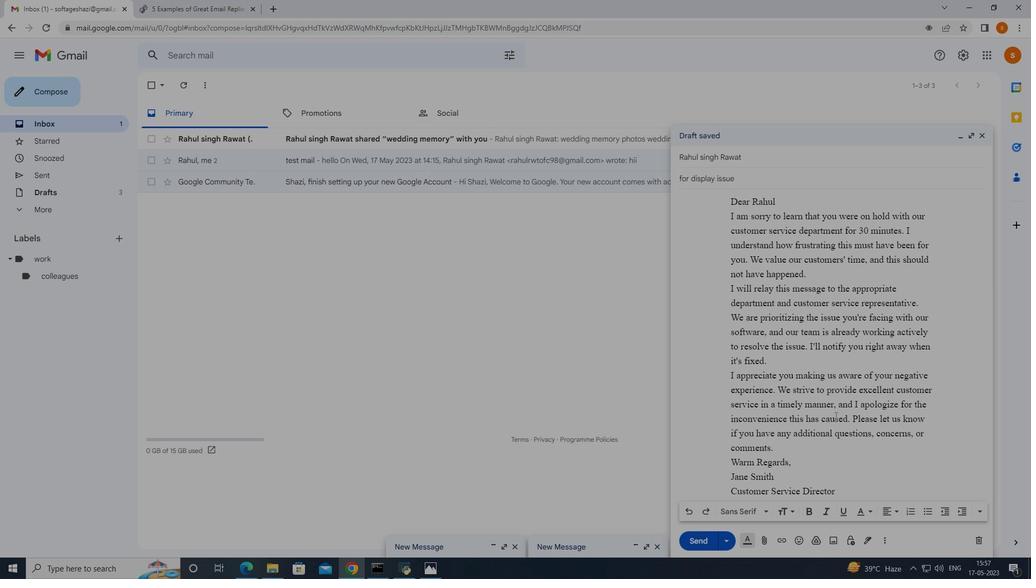 
Action: Mouse scrolled (835, 423) with delta (0, 0)
Screenshot: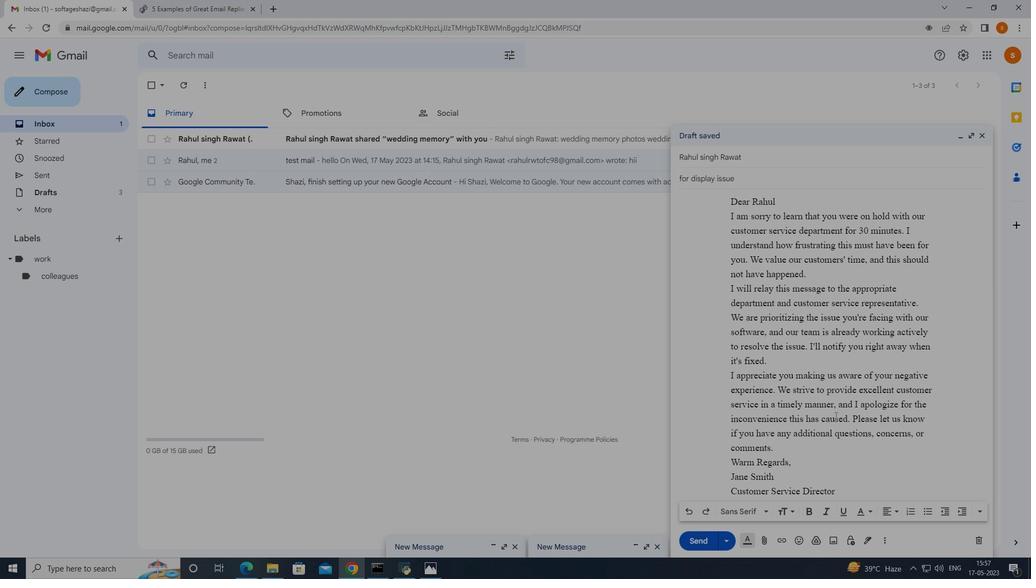 
Action: Mouse moved to (835, 424)
Screenshot: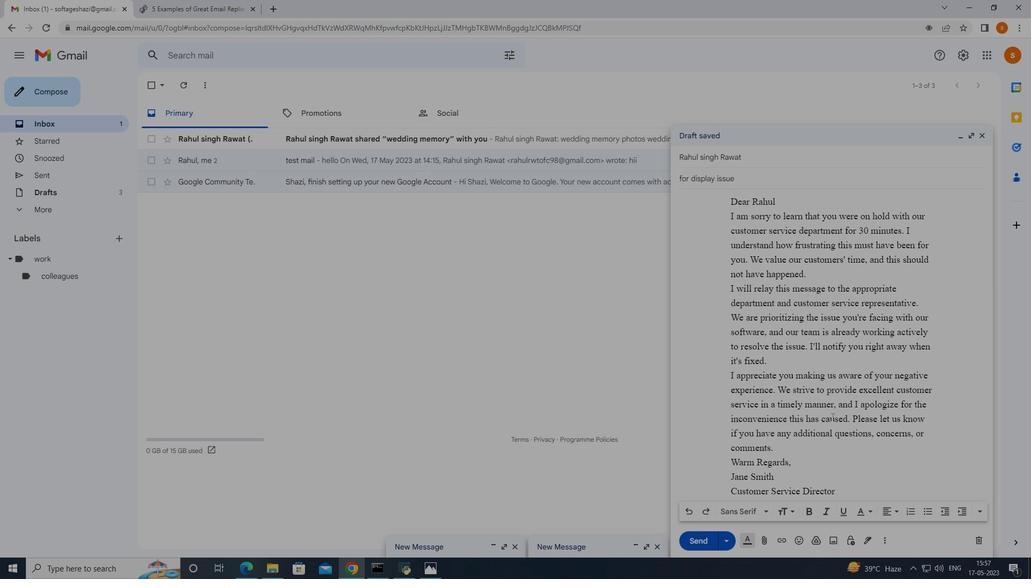 
Action: Mouse scrolled (835, 423) with delta (0, 0)
Screenshot: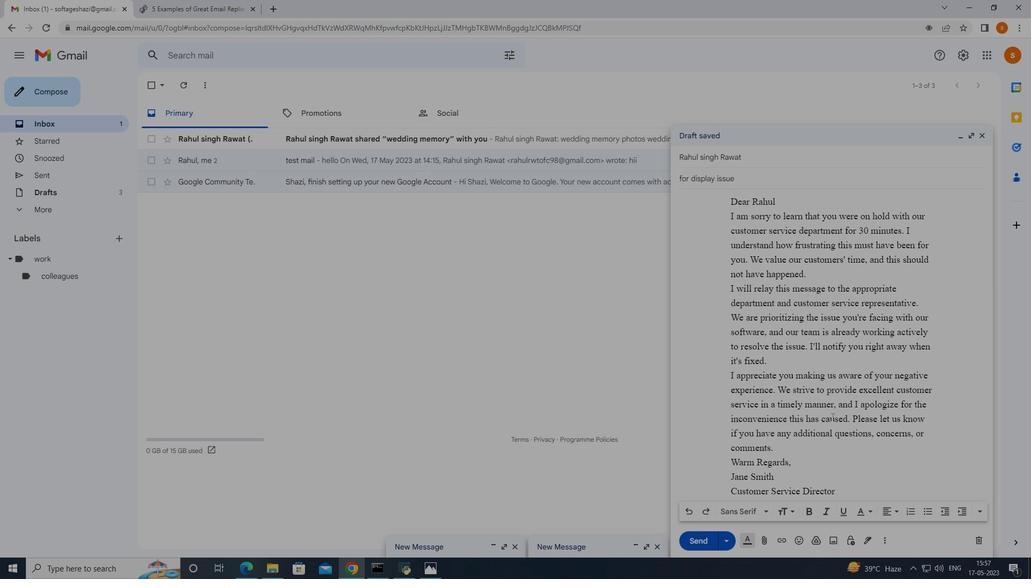 
Action: Mouse moved to (836, 424)
Screenshot: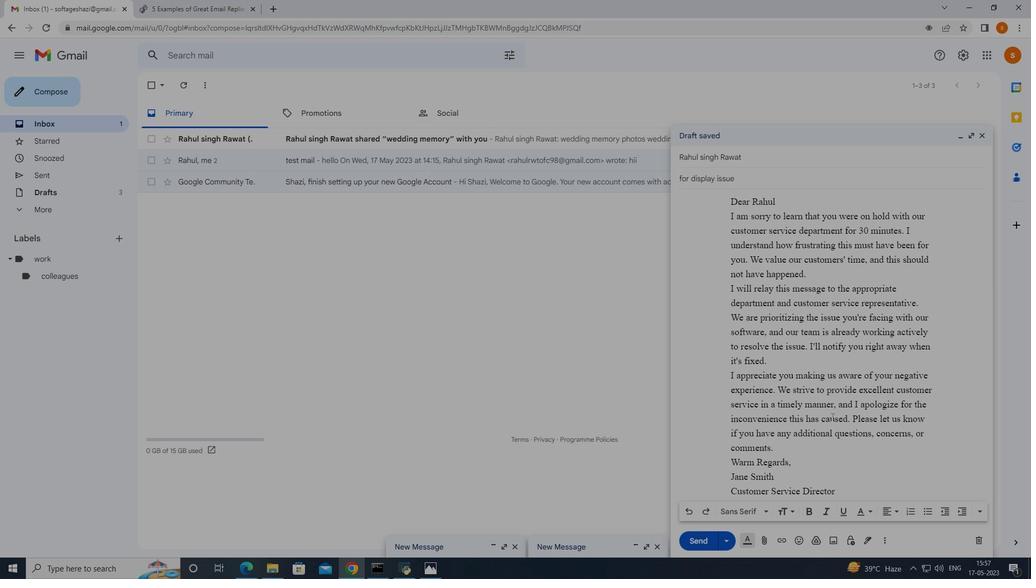 
Action: Mouse scrolled (836, 424) with delta (0, 0)
Screenshot: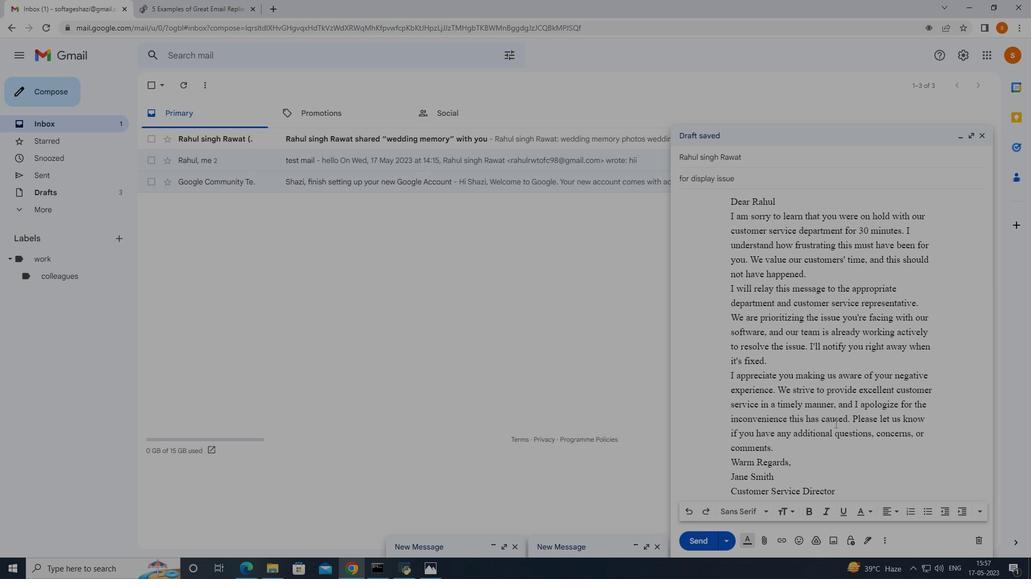
Action: Mouse moved to (813, 333)
Screenshot: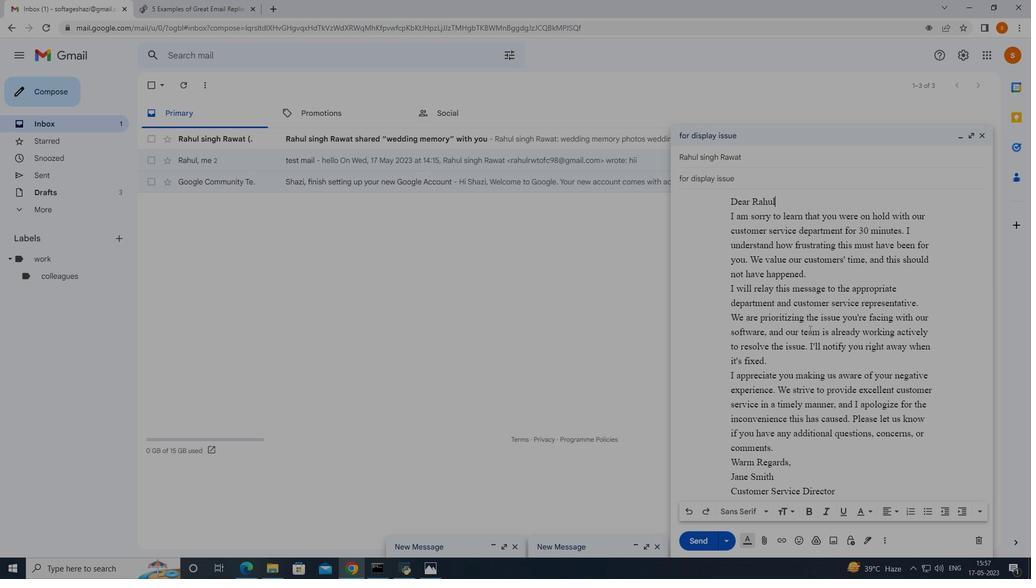 
Action: Mouse scrolled (813, 332) with delta (0, 0)
Screenshot: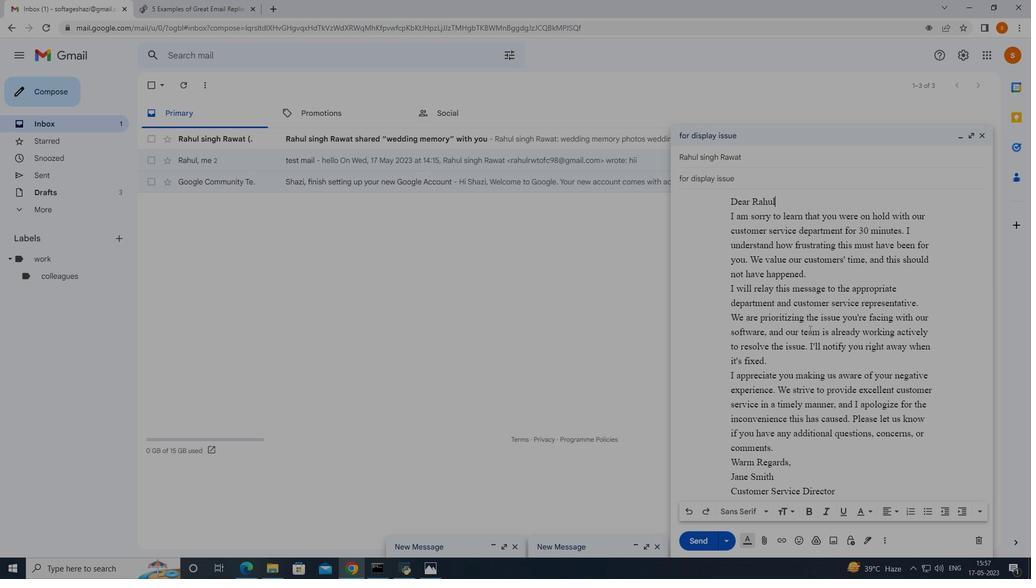 
Action: Mouse moved to (809, 464)
Screenshot: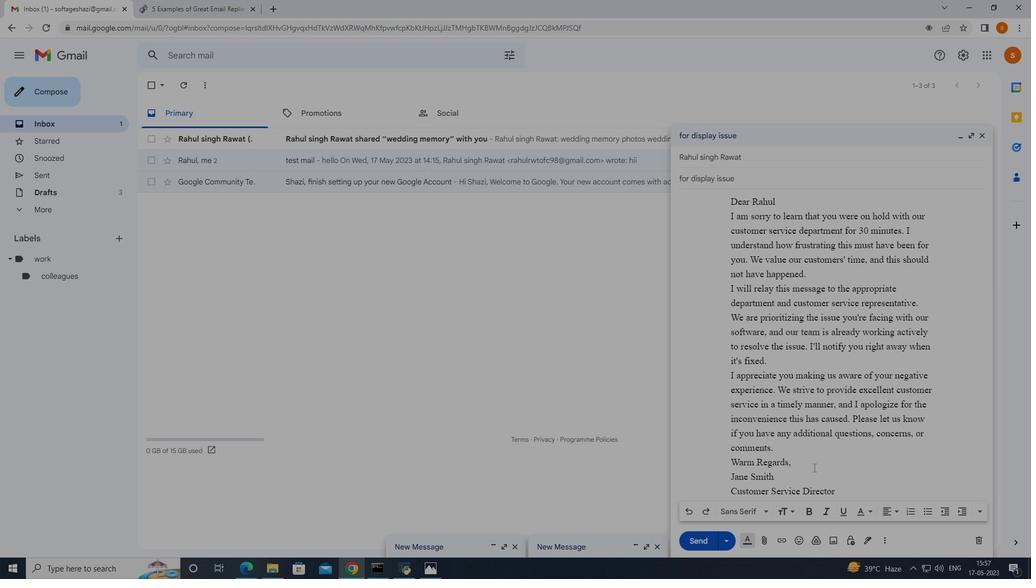 
Action: Mouse pressed left at (809, 464)
Screenshot: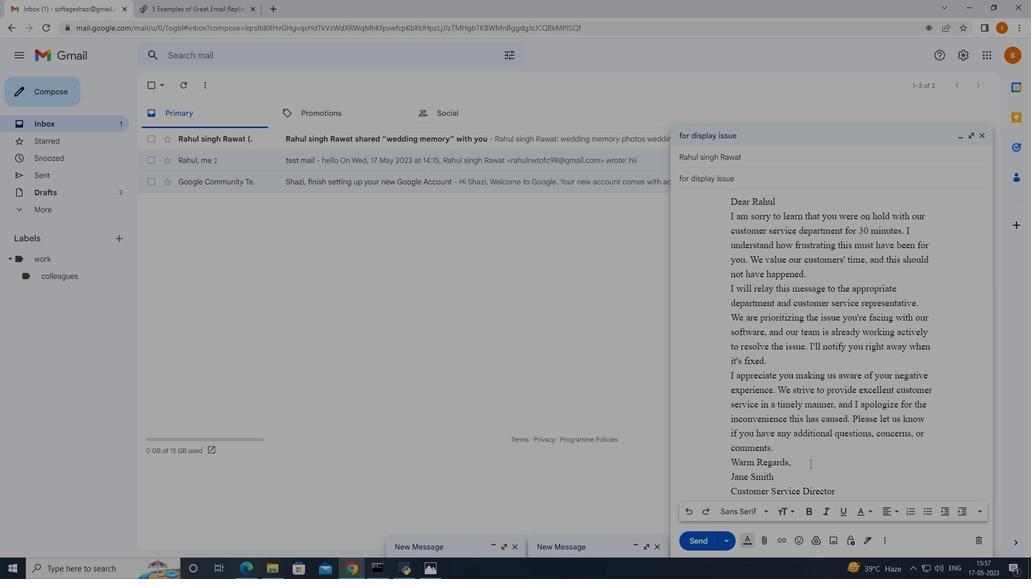 
Action: Mouse moved to (783, 476)
Screenshot: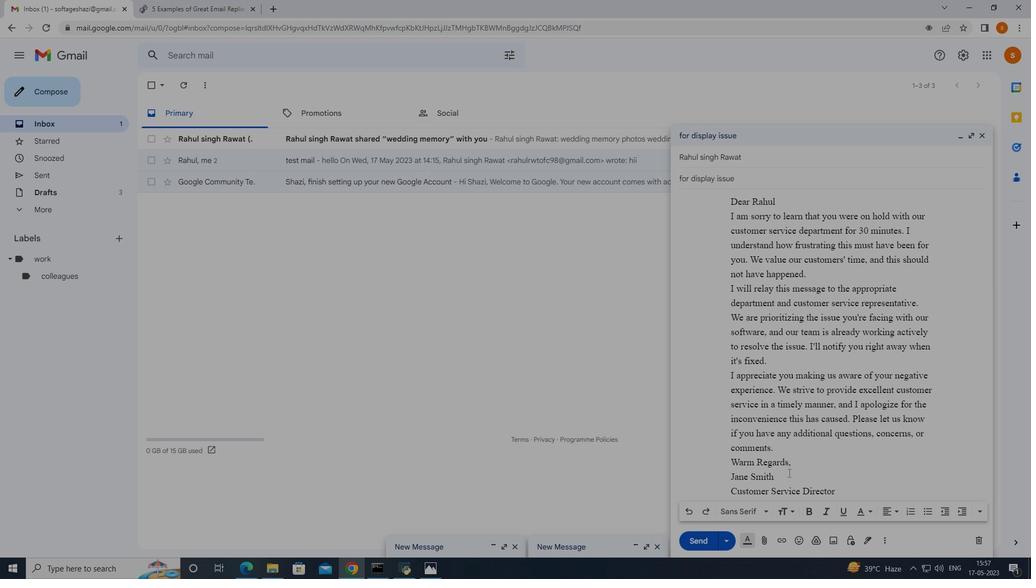 
Action: Mouse pressed left at (783, 476)
Screenshot: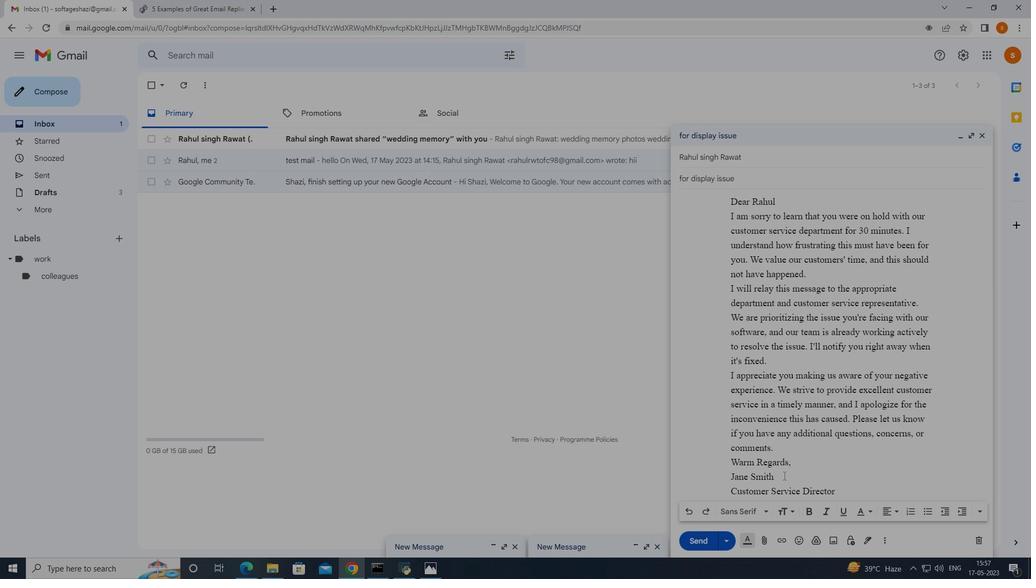 
Action: Mouse moved to (716, 477)
Screenshot: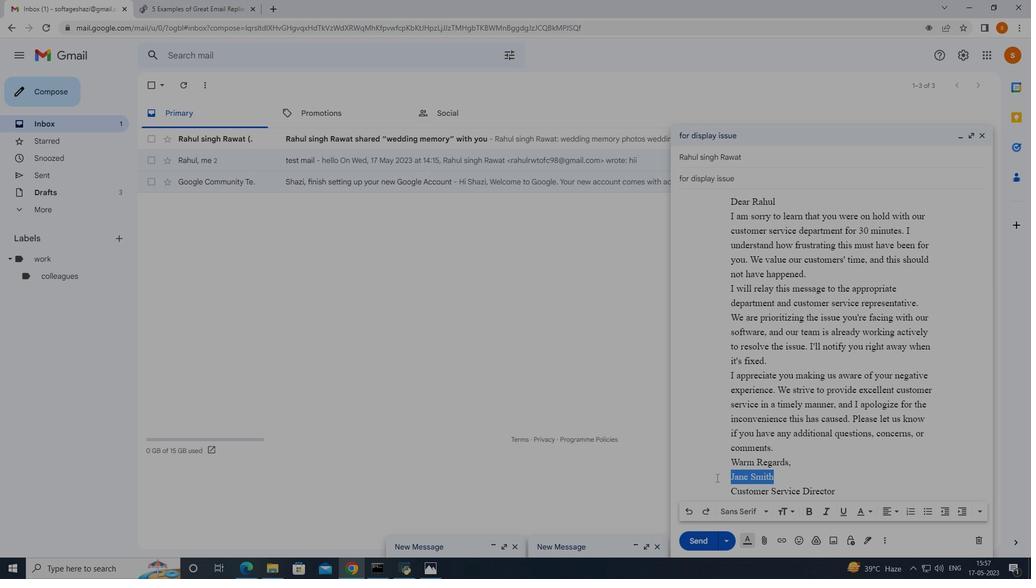
Action: Key pressed xyz<Key.space>
Screenshot: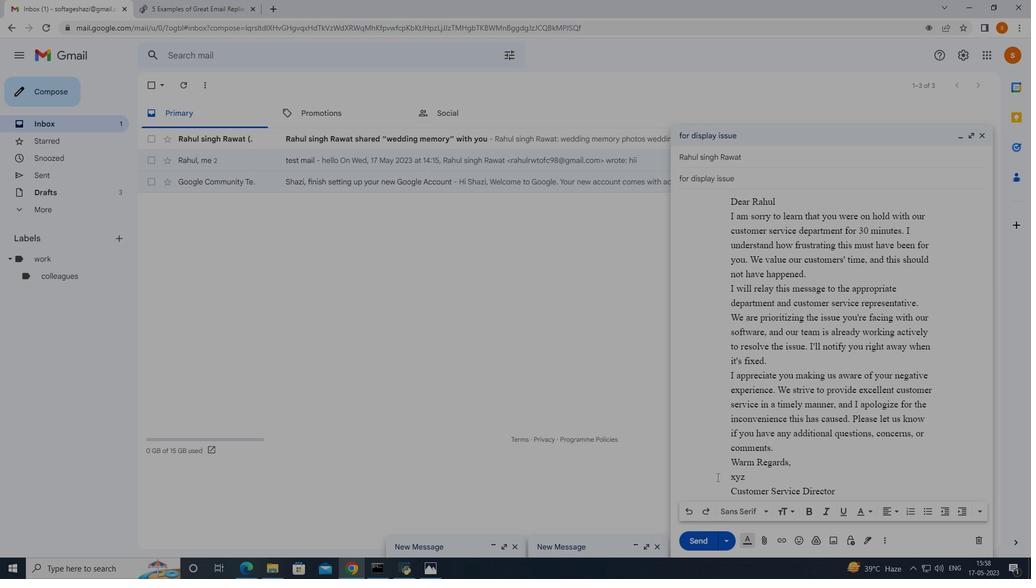 
Action: Mouse moved to (765, 477)
Screenshot: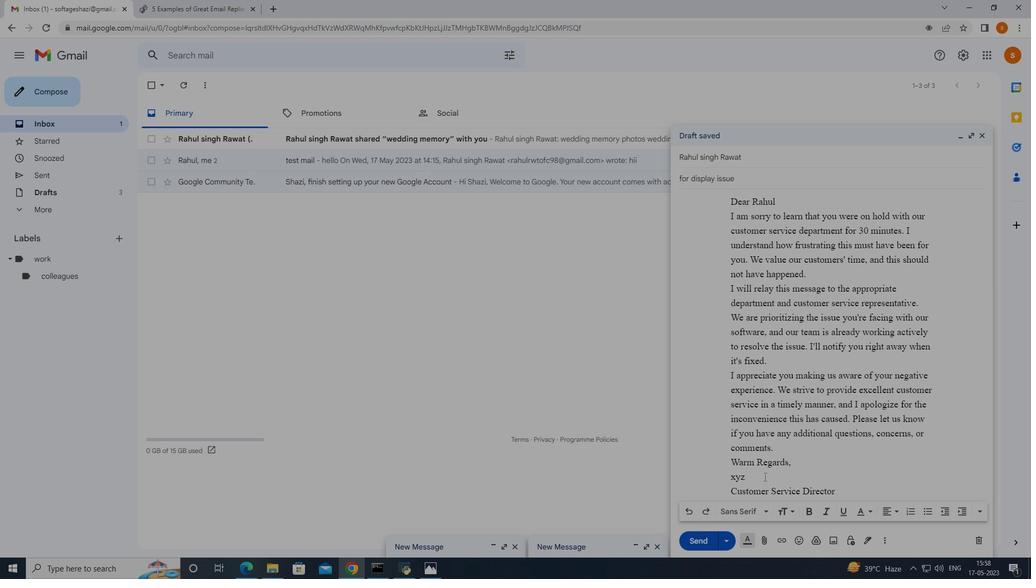 
Action: Mouse scrolled (765, 476) with delta (0, 0)
Screenshot: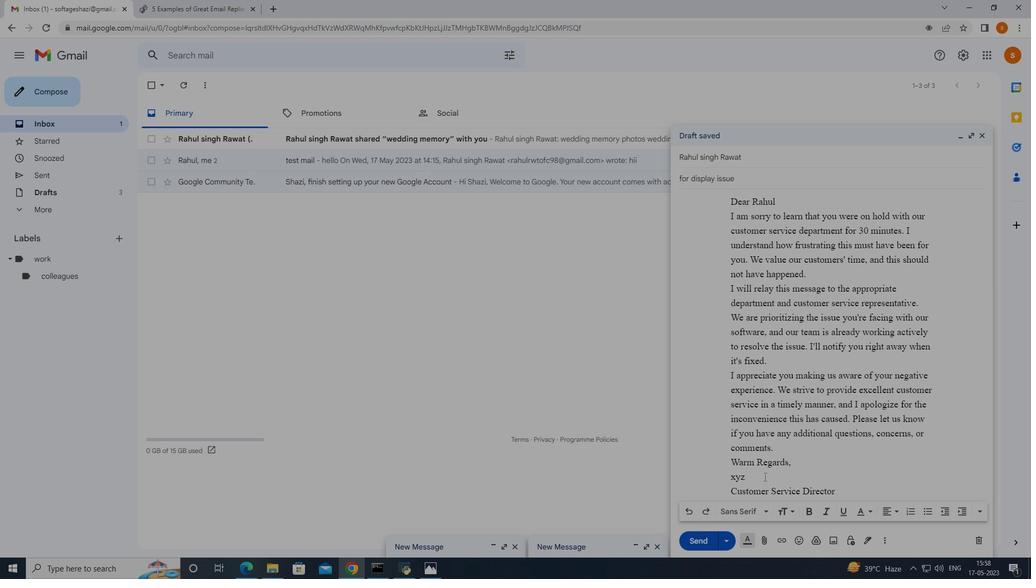 
Action: Mouse scrolled (765, 476) with delta (0, 0)
Screenshot: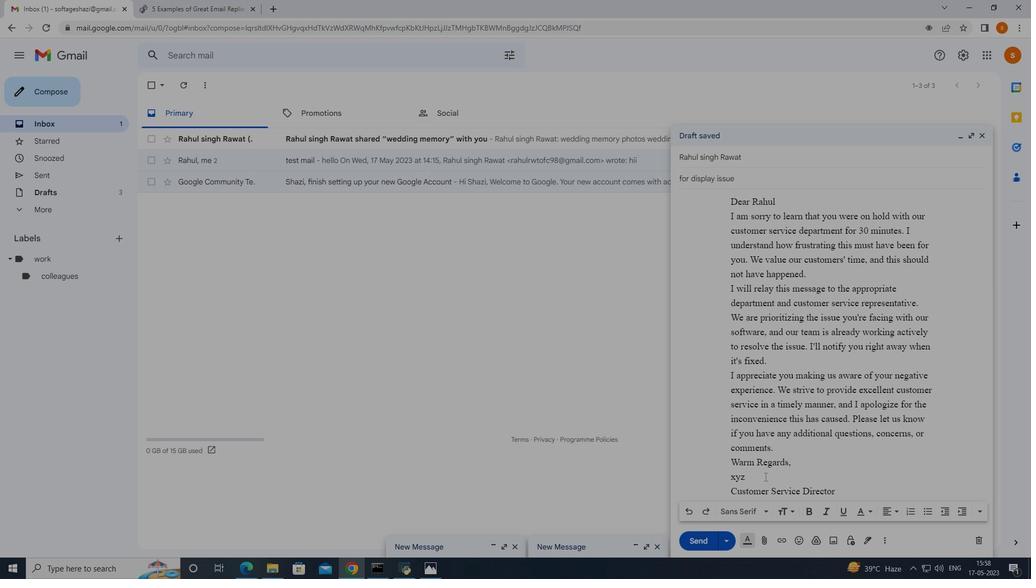 
Action: Mouse scrolled (765, 476) with delta (0, 0)
Screenshot: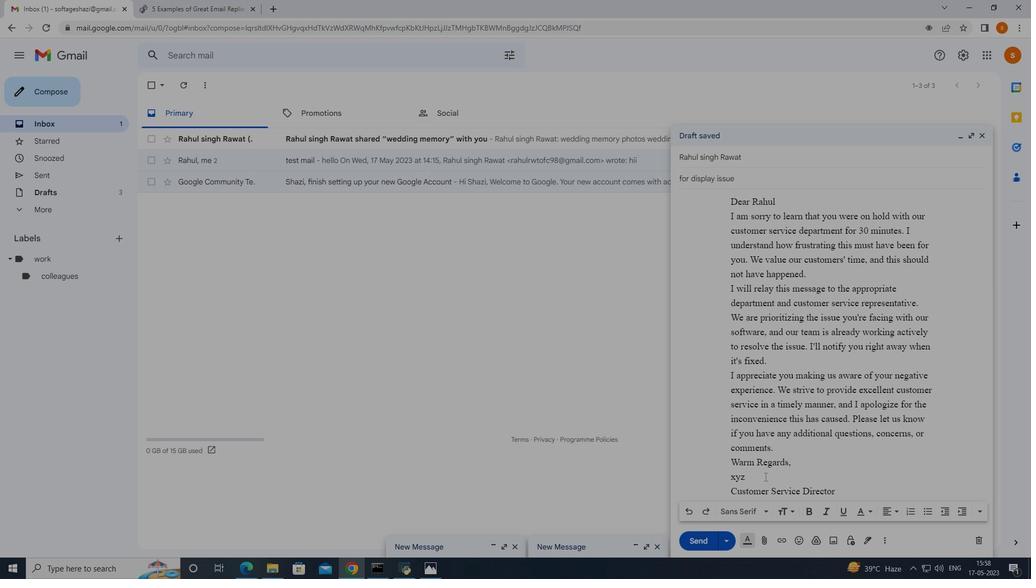 
Action: Mouse moved to (803, 229)
Screenshot: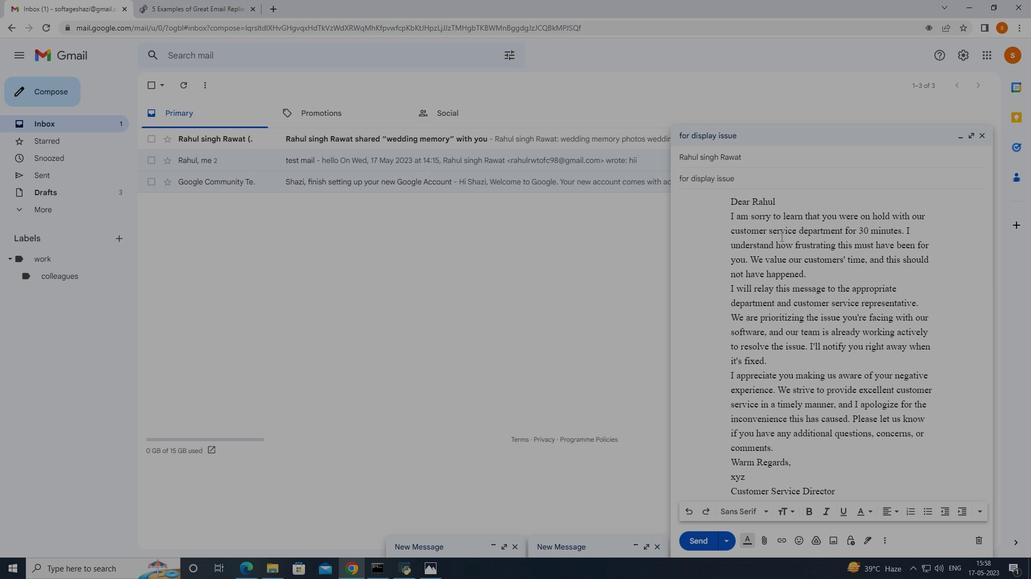 
Action: Mouse scrolled (803, 230) with delta (0, 0)
Screenshot: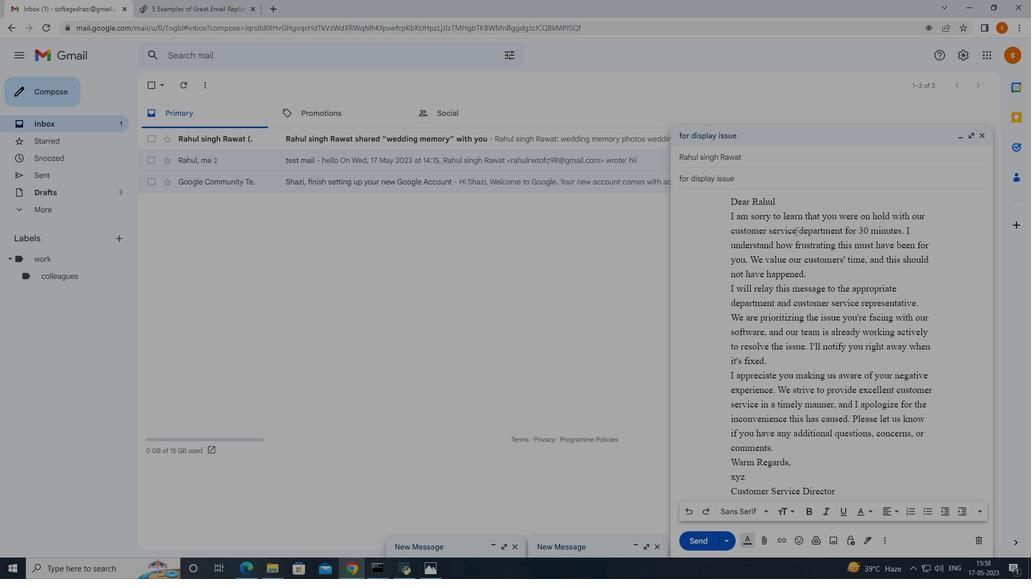 
Action: Mouse moved to (804, 229)
Screenshot: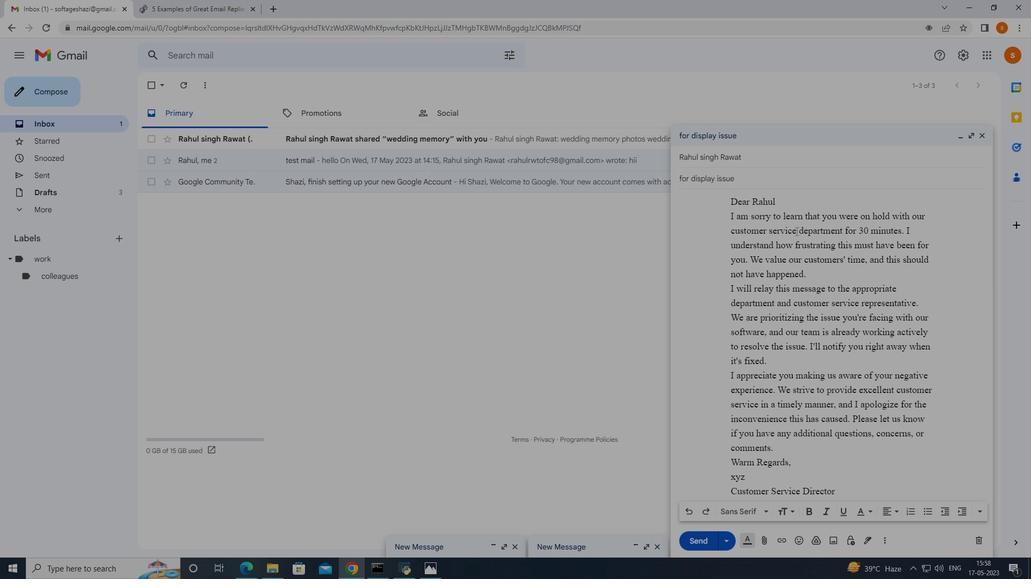 
Action: Mouse scrolled (804, 230) with delta (0, 0)
Screenshot: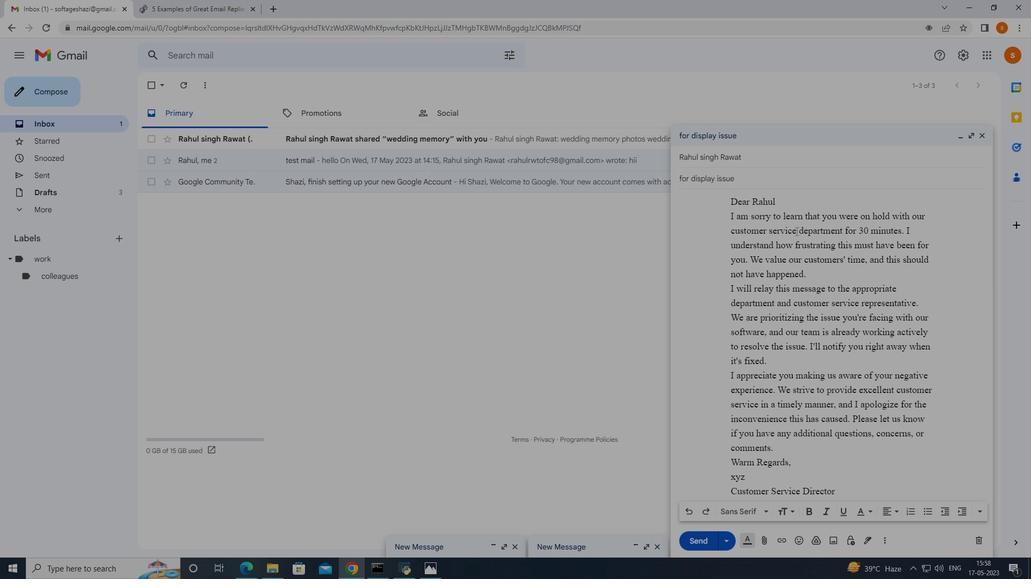 
Action: Mouse moved to (207, 6)
Screenshot: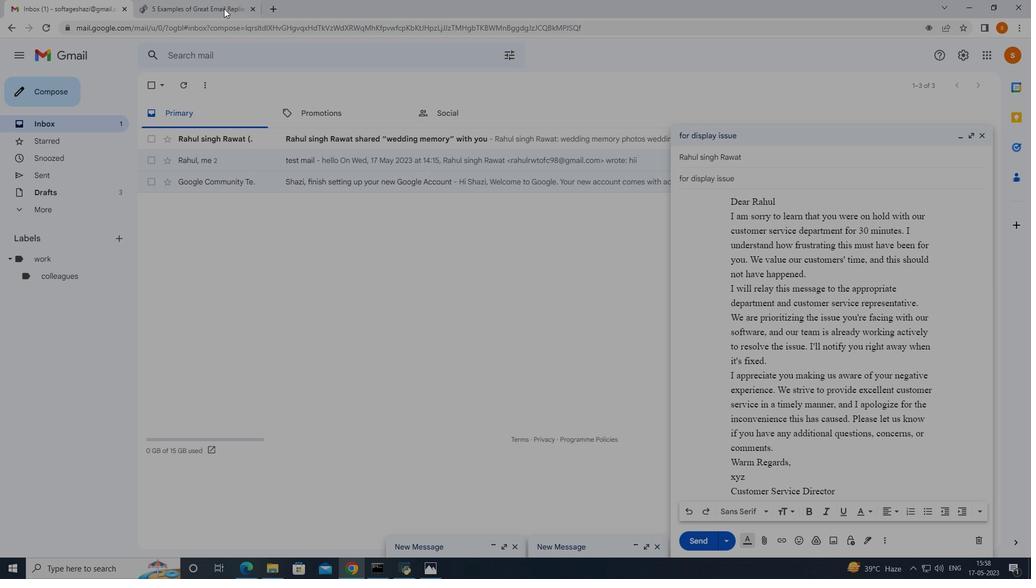 
Action: Mouse pressed left at (207, 6)
Screenshot: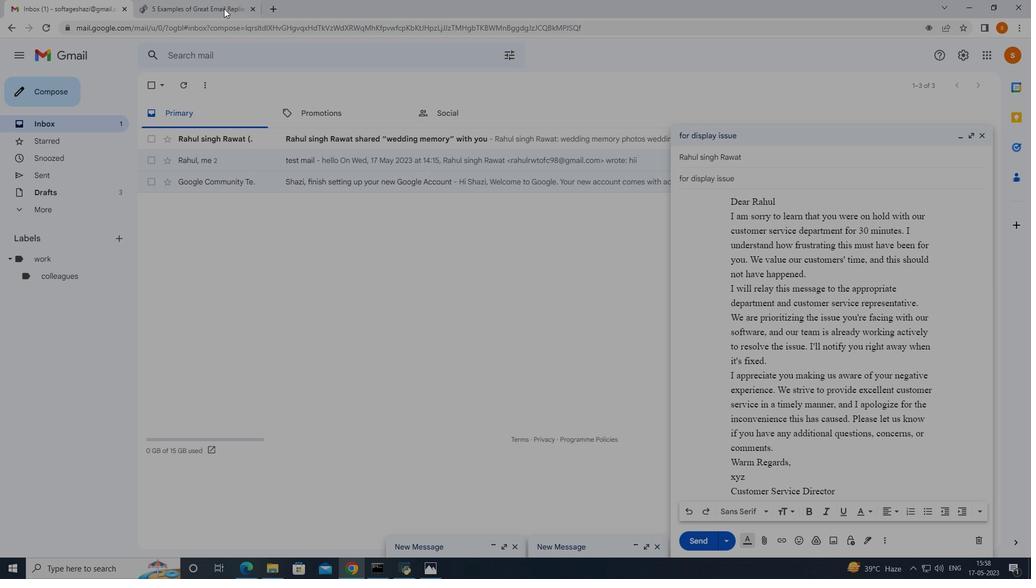
Action: Mouse moved to (382, 185)
Screenshot: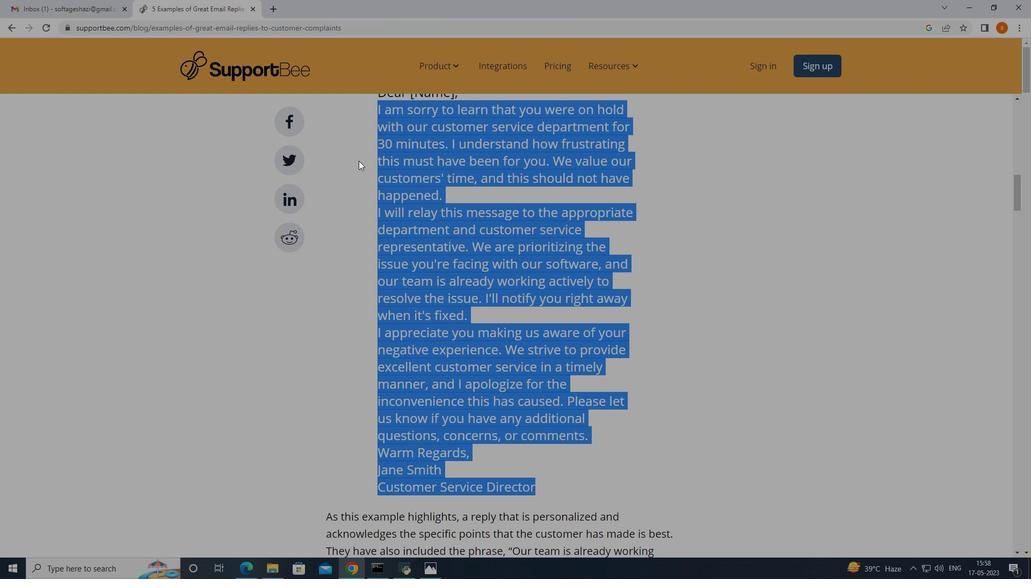 
Action: Mouse scrolled (382, 184) with delta (0, 0)
Screenshot: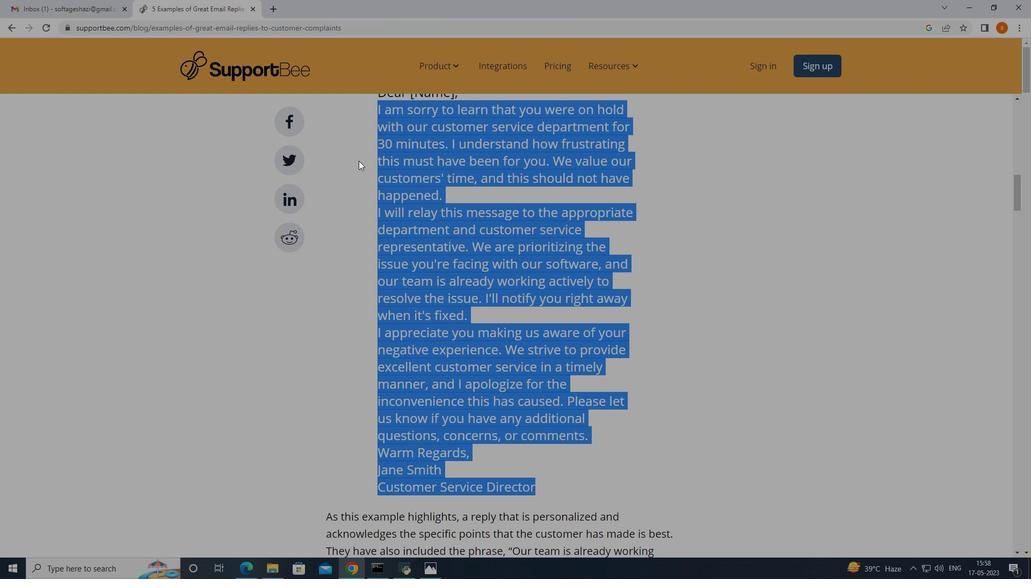 
Action: Mouse moved to (402, 201)
Screenshot: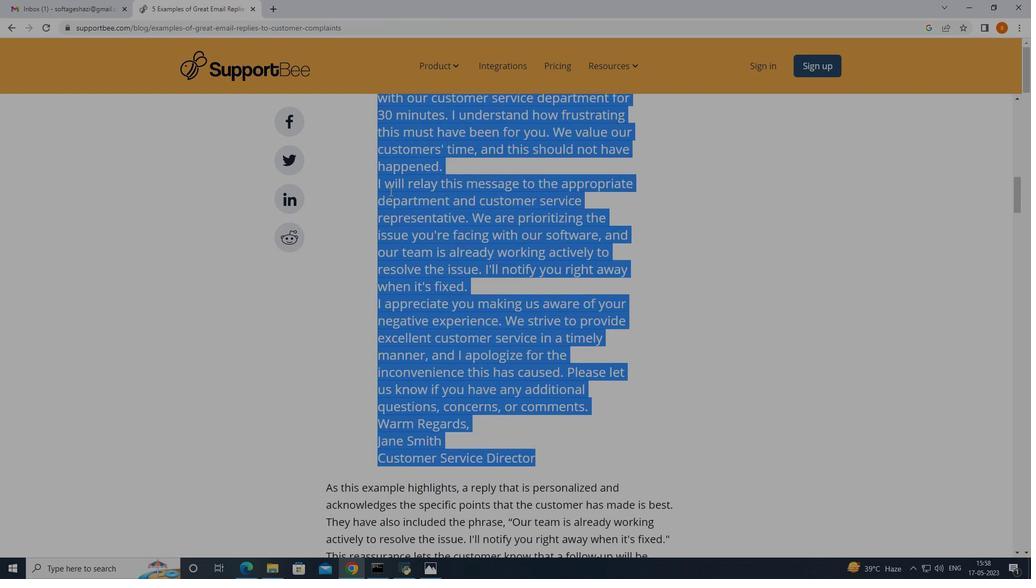 
Action: Mouse scrolled (402, 200) with delta (0, 0)
Screenshot: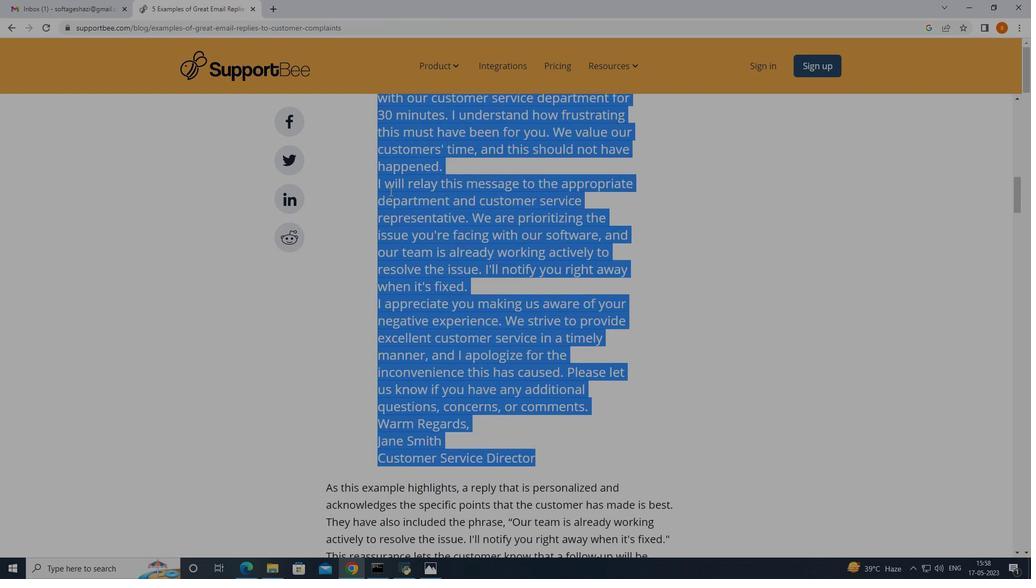 
Action: Mouse moved to (416, 229)
Screenshot: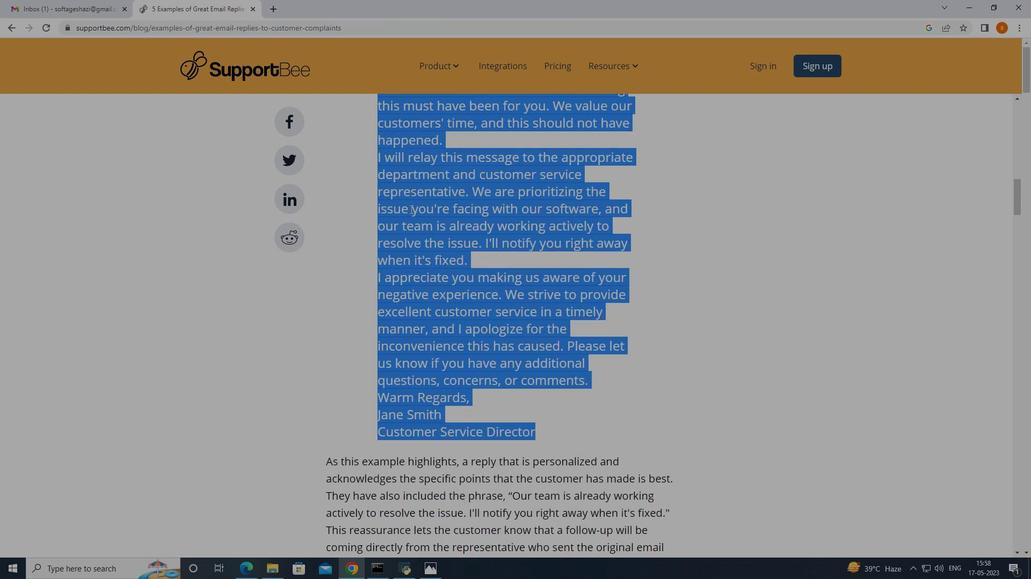 
Action: Mouse scrolled (416, 229) with delta (0, 0)
Screenshot: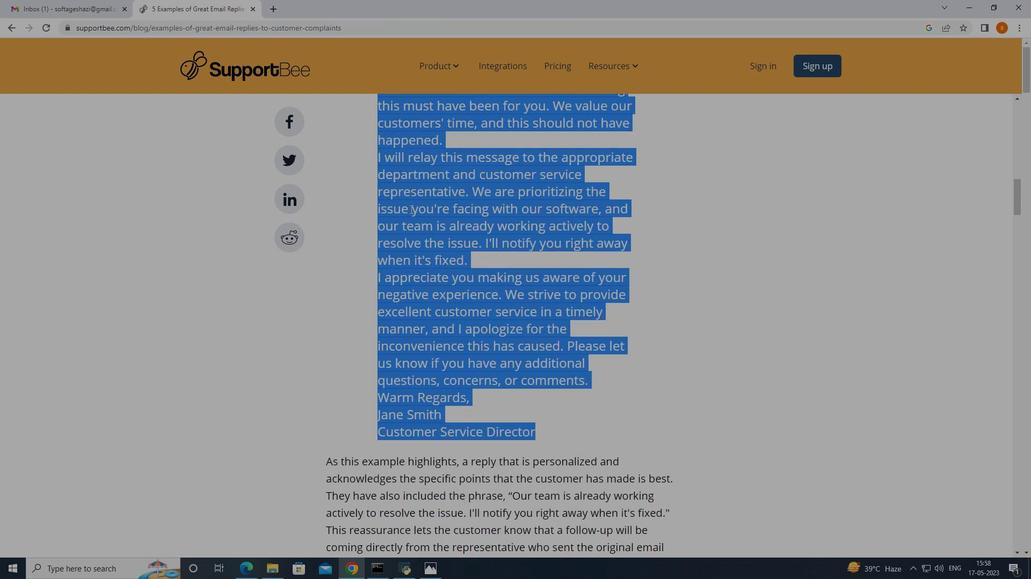 
Action: Mouse moved to (421, 245)
Screenshot: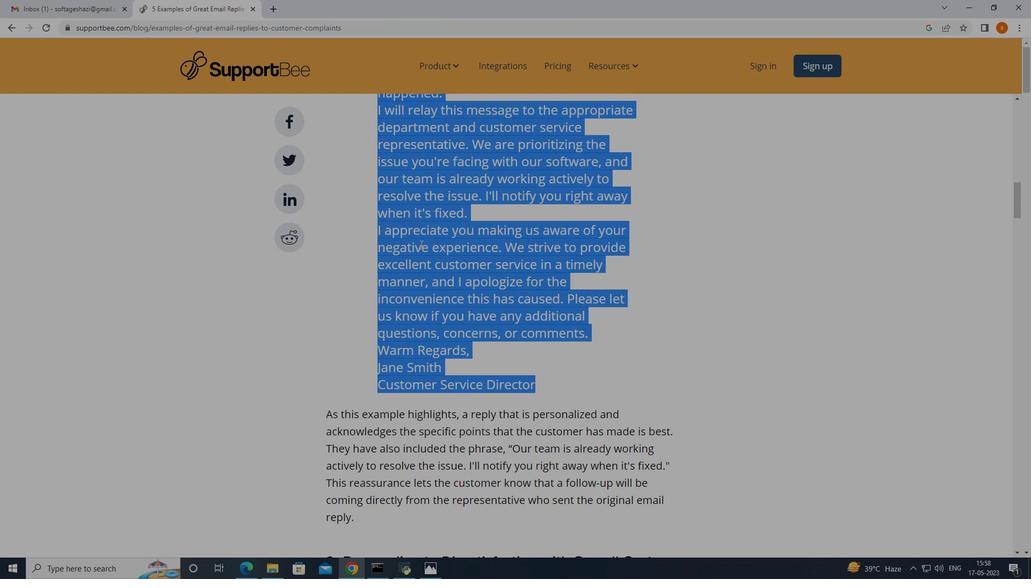 
Action: Mouse scrolled (421, 244) with delta (0, 0)
Screenshot: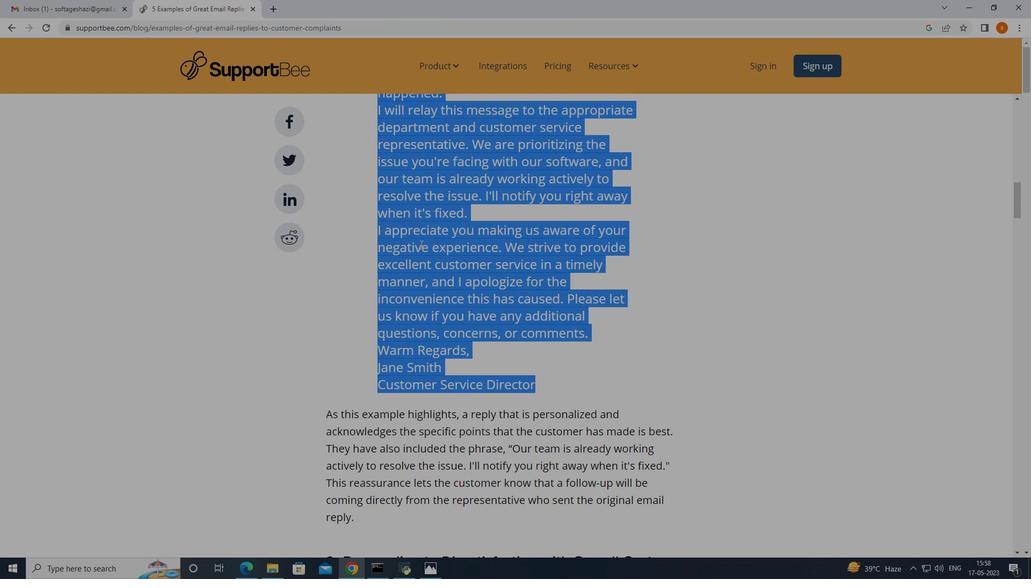 
Action: Mouse scrolled (421, 244) with delta (0, 0)
Screenshot: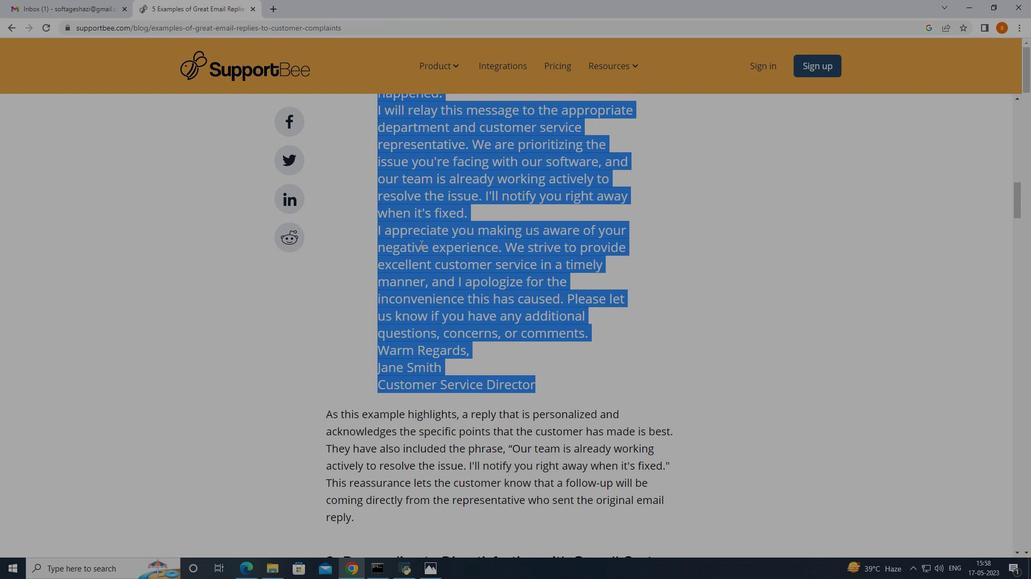 
Action: Mouse moved to (421, 245)
Screenshot: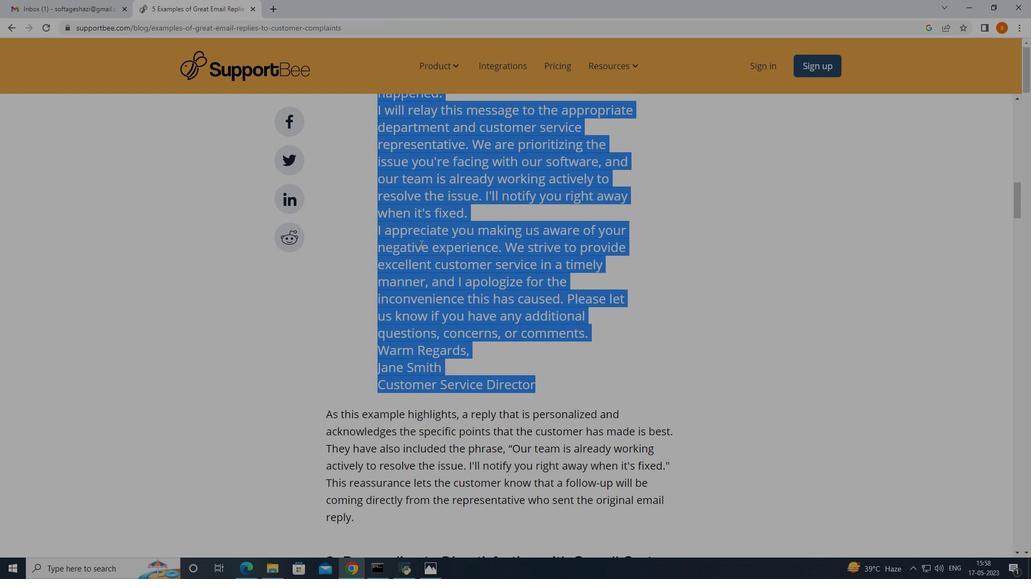 
Action: Mouse scrolled (421, 244) with delta (0, 0)
Screenshot: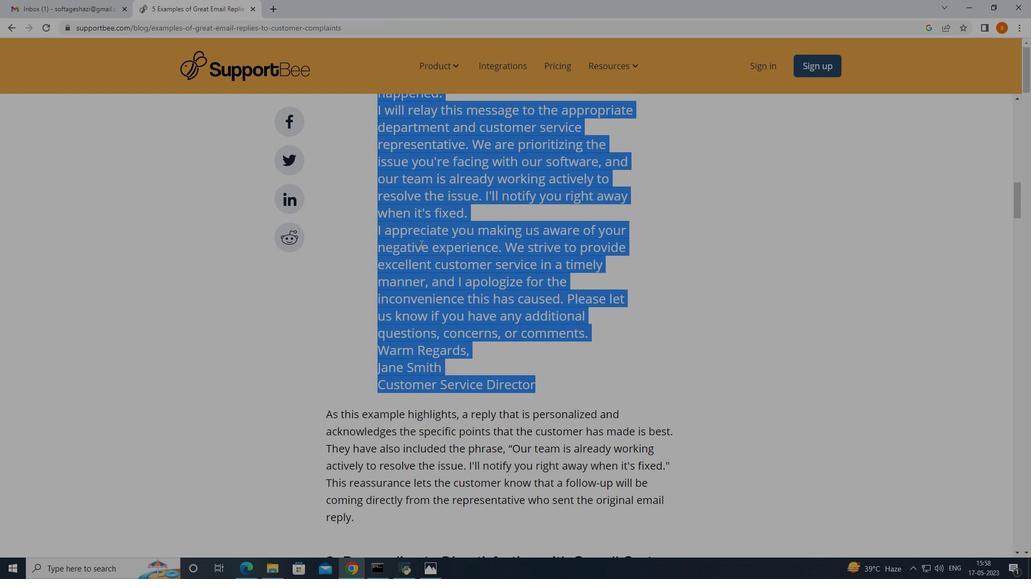 
Action: Mouse moved to (426, 242)
Screenshot: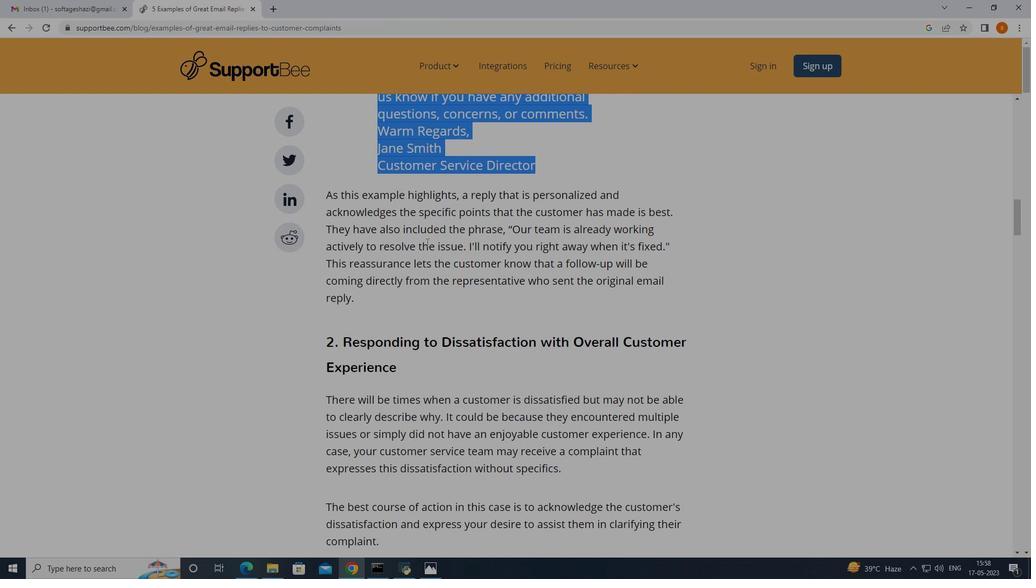 
Action: Mouse scrolled (426, 242) with delta (0, 0)
Screenshot: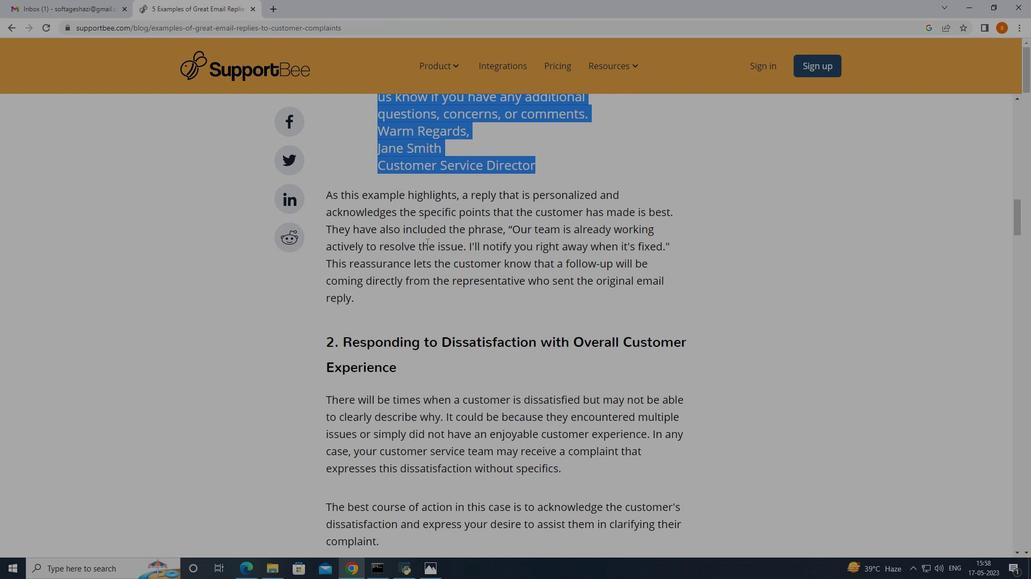 
Action: Mouse moved to (427, 242)
Screenshot: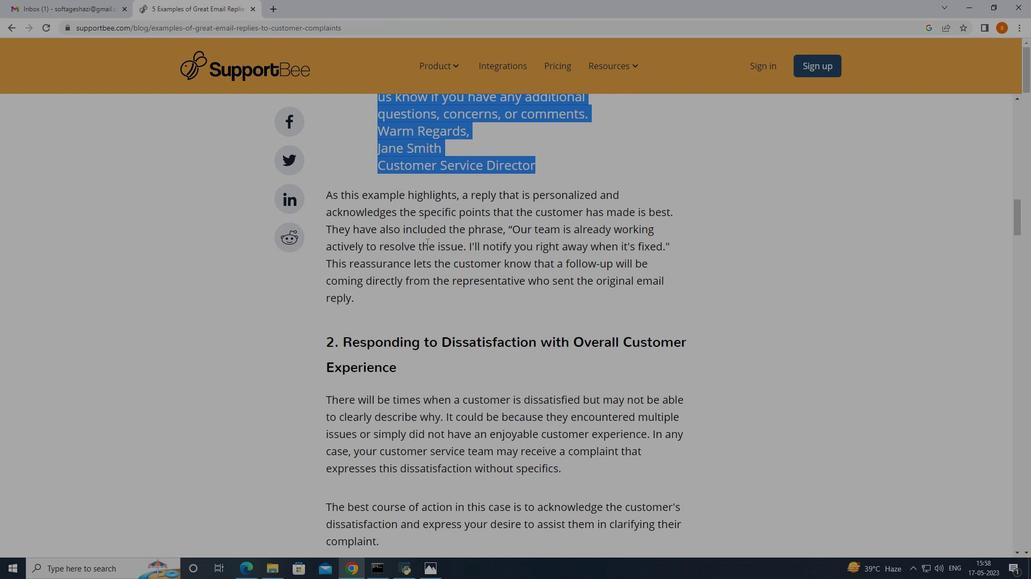 
Action: Mouse scrolled (427, 242) with delta (0, 0)
Screenshot: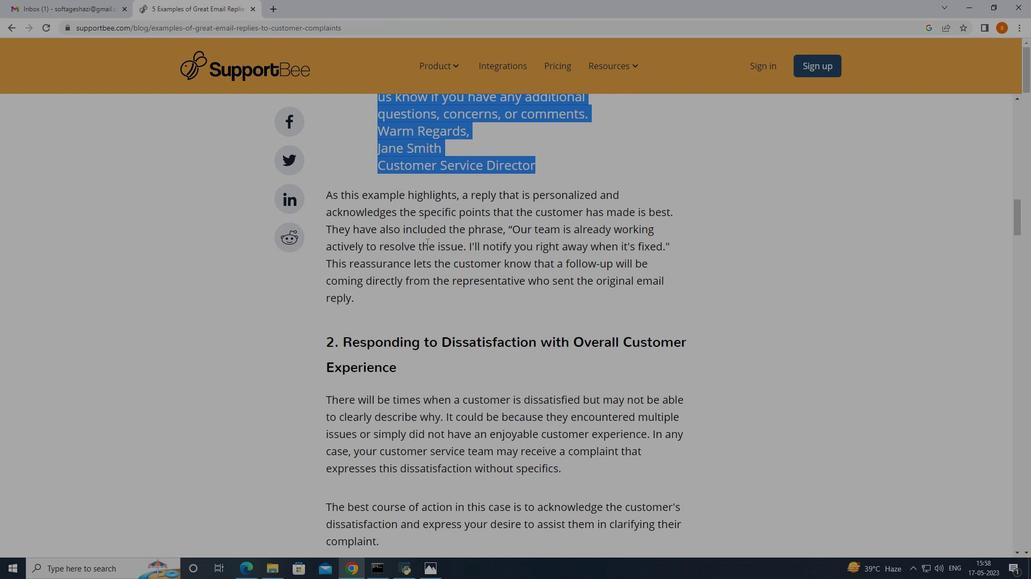 
Action: Mouse moved to (428, 242)
Screenshot: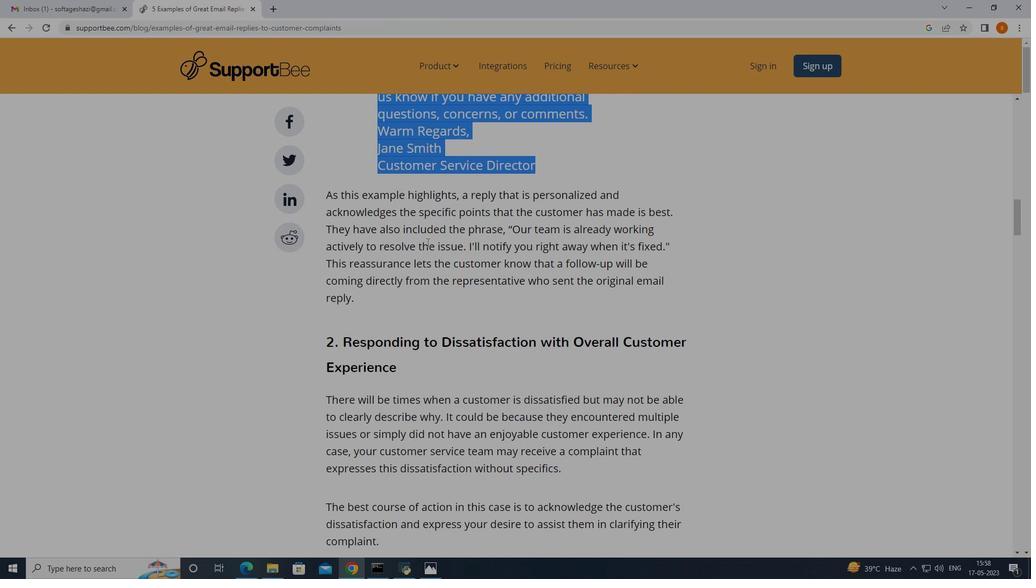 
Action: Mouse scrolled (427, 242) with delta (0, 0)
Screenshot: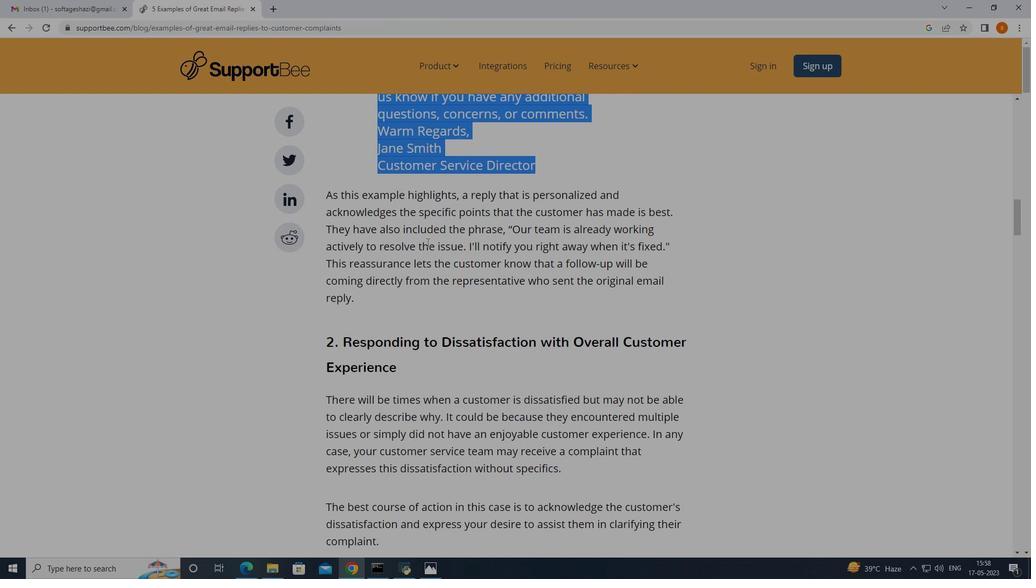 
Action: Mouse moved to (429, 241)
Screenshot: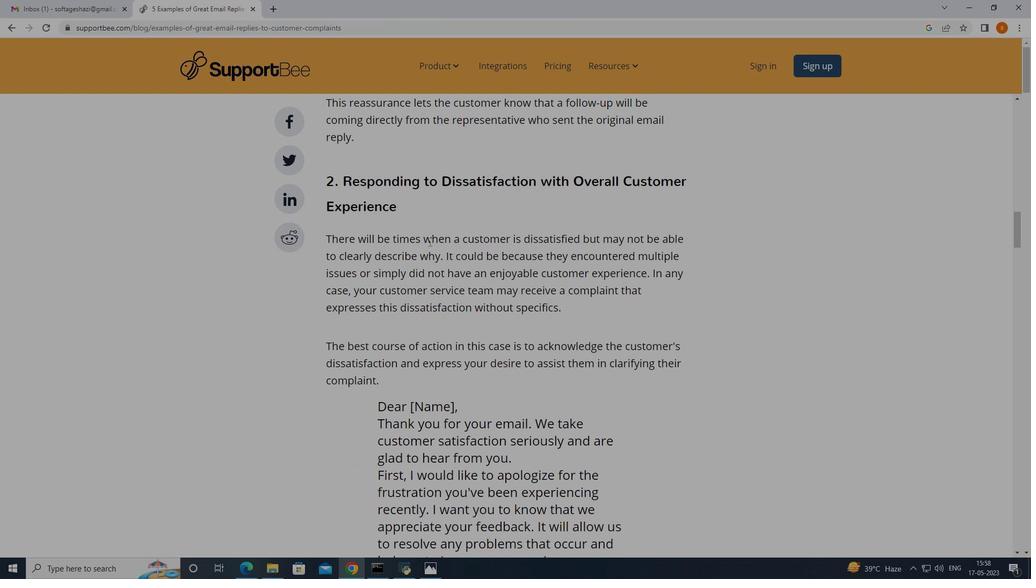 
Action: Mouse scrolled (429, 241) with delta (0, 0)
Screenshot: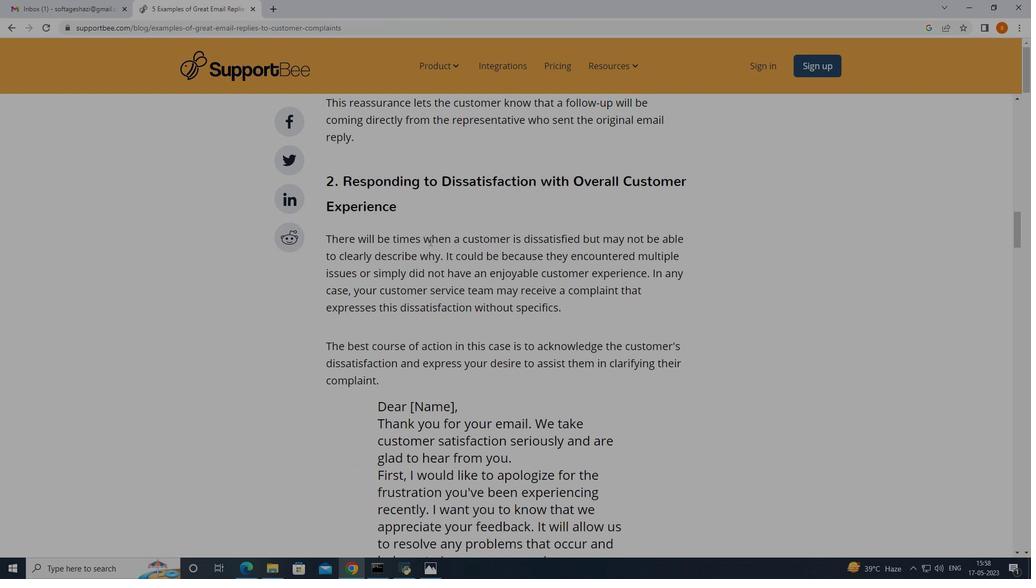 
Action: Mouse moved to (429, 242)
Screenshot: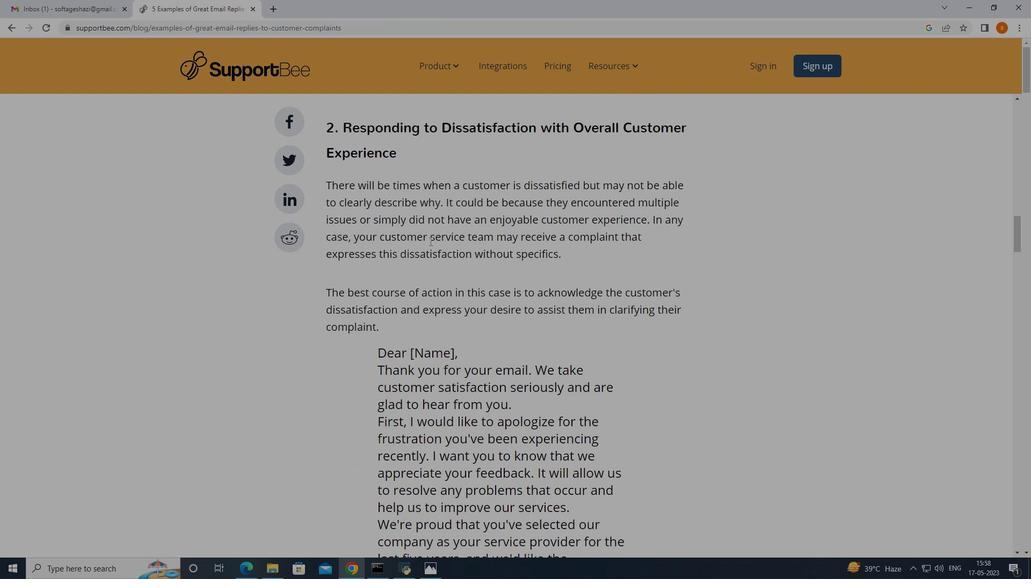 
Action: Mouse scrolled (429, 241) with delta (0, 0)
Screenshot: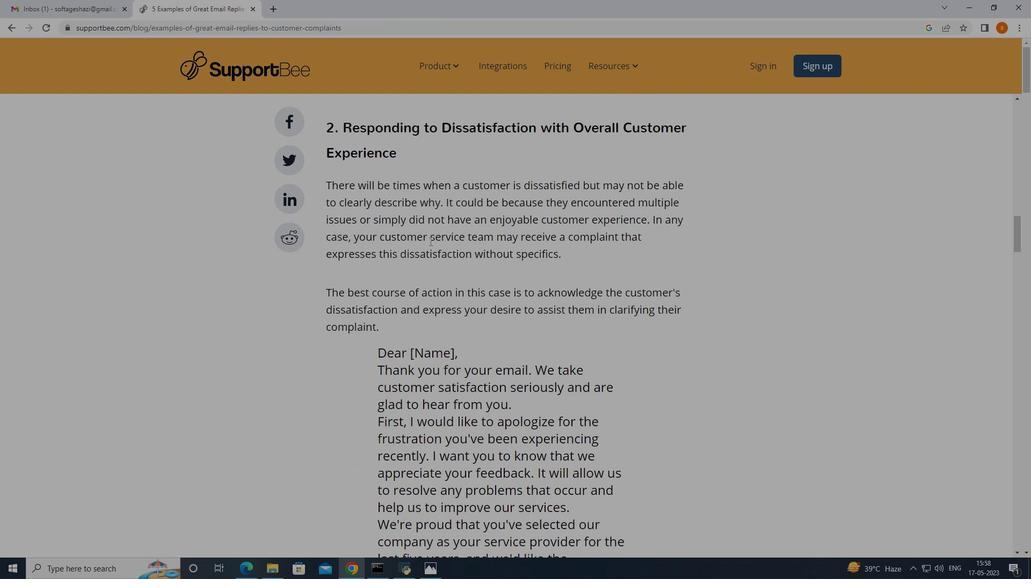 
Action: Mouse scrolled (429, 241) with delta (0, 0)
Screenshot: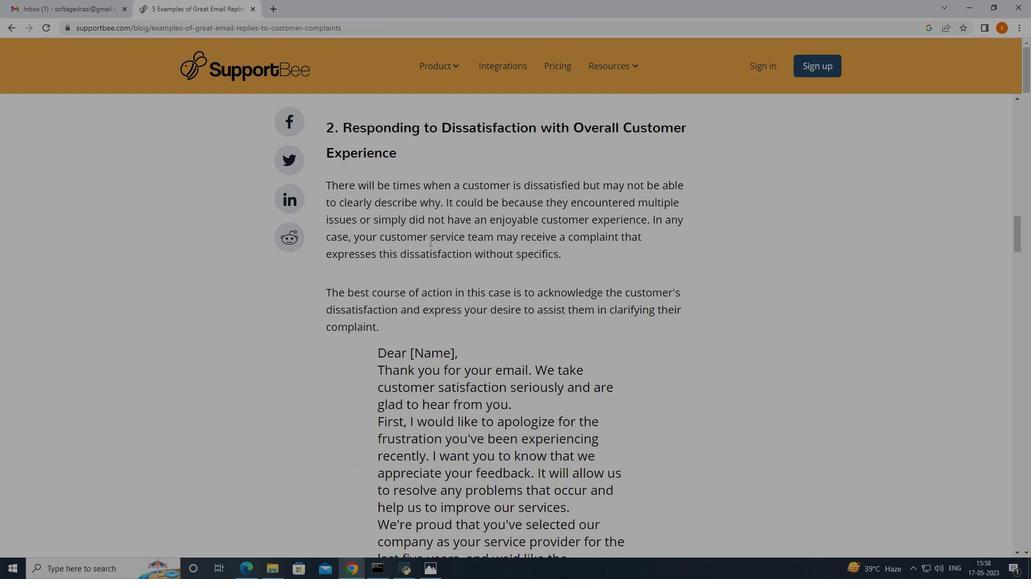 
Action: Mouse scrolled (429, 241) with delta (0, 0)
Screenshot: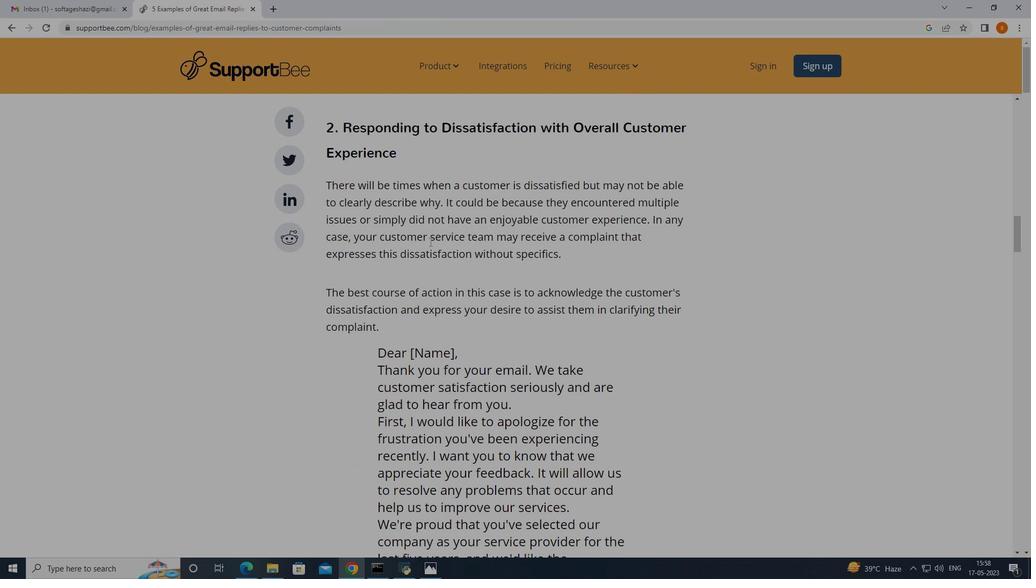 
Action: Mouse moved to (429, 242)
Screenshot: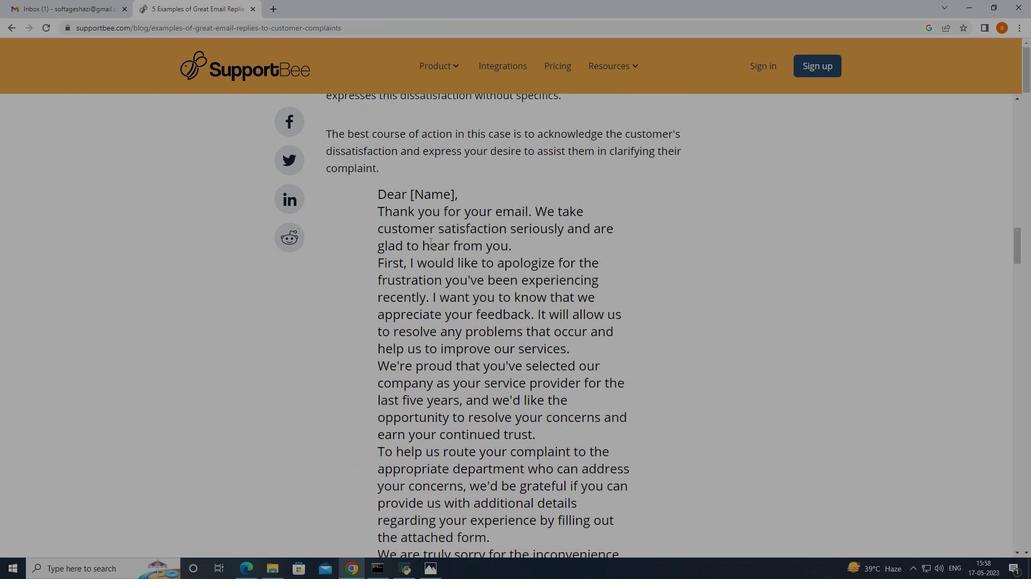 
Action: Mouse scrolled (429, 242) with delta (0, 0)
Screenshot: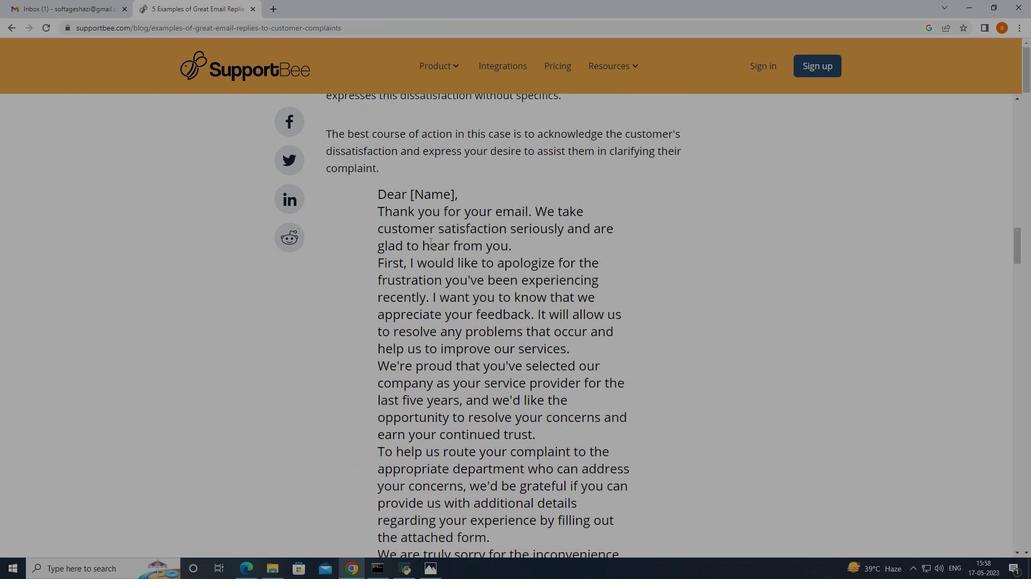 
Action: Mouse moved to (429, 243)
Screenshot: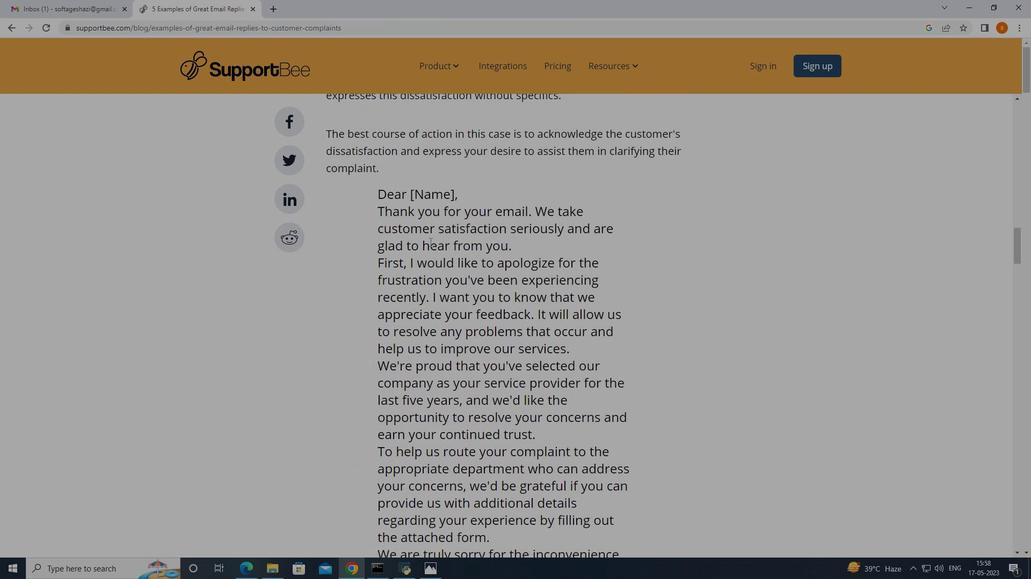 
Action: Mouse scrolled (429, 242) with delta (0, 0)
Screenshot: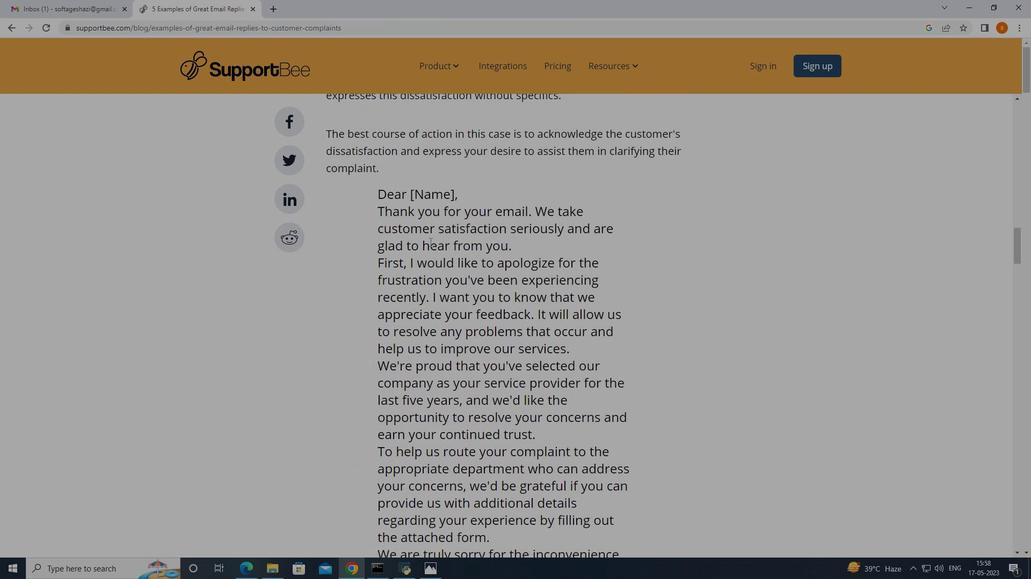 
Action: Mouse scrolled (429, 242) with delta (0, 0)
Screenshot: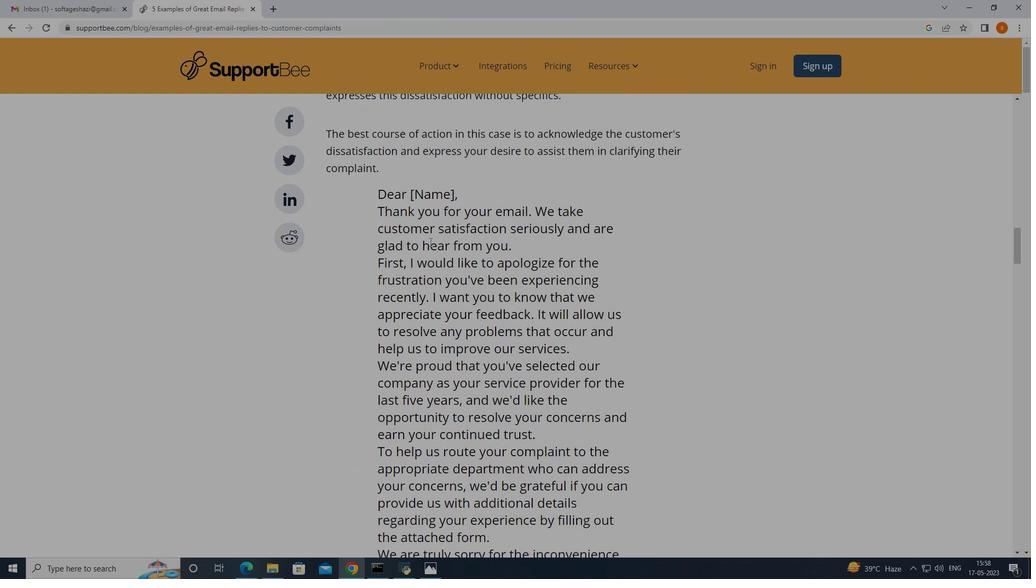 
Action: Mouse moved to (429, 241)
Screenshot: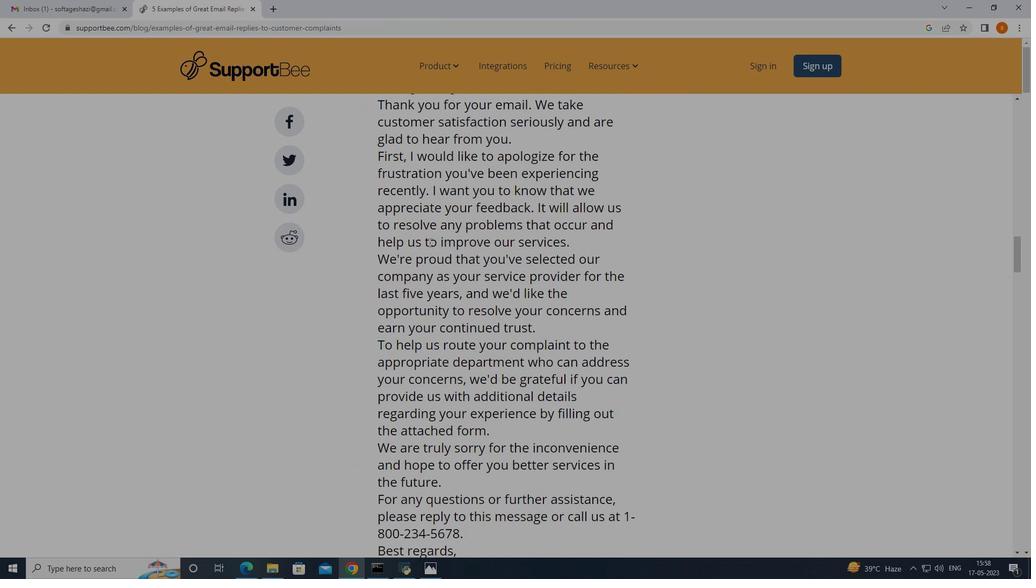 
Action: Mouse scrolled (429, 241) with delta (0, 0)
Screenshot: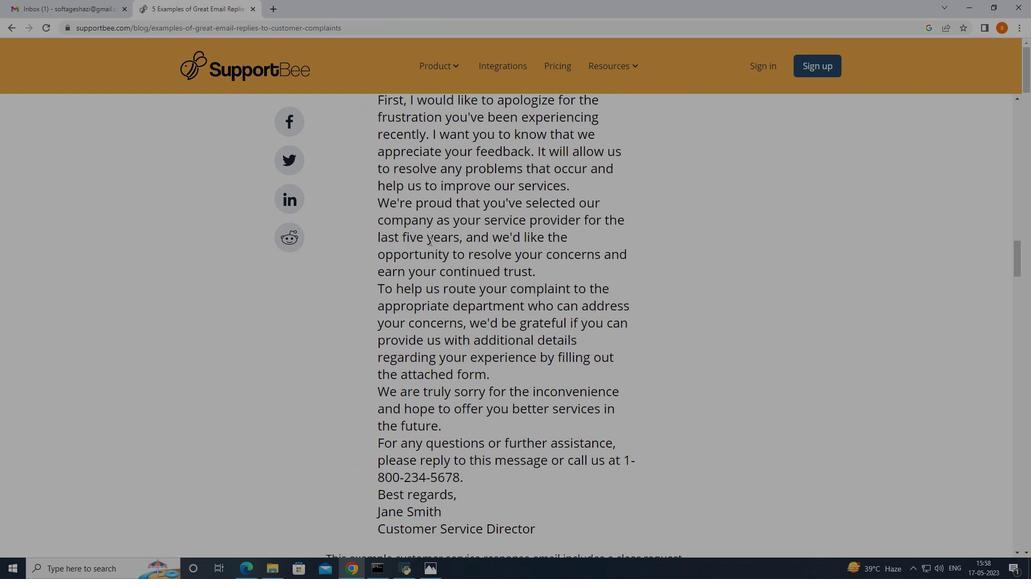 
Action: Mouse scrolled (429, 241) with delta (0, 0)
Screenshot: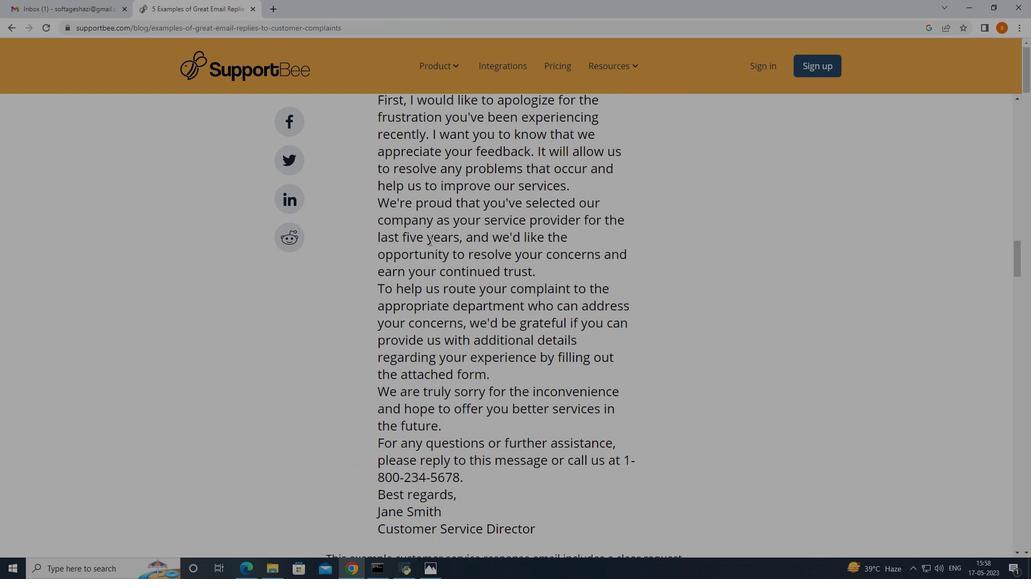 
Action: Mouse moved to (460, 255)
Screenshot: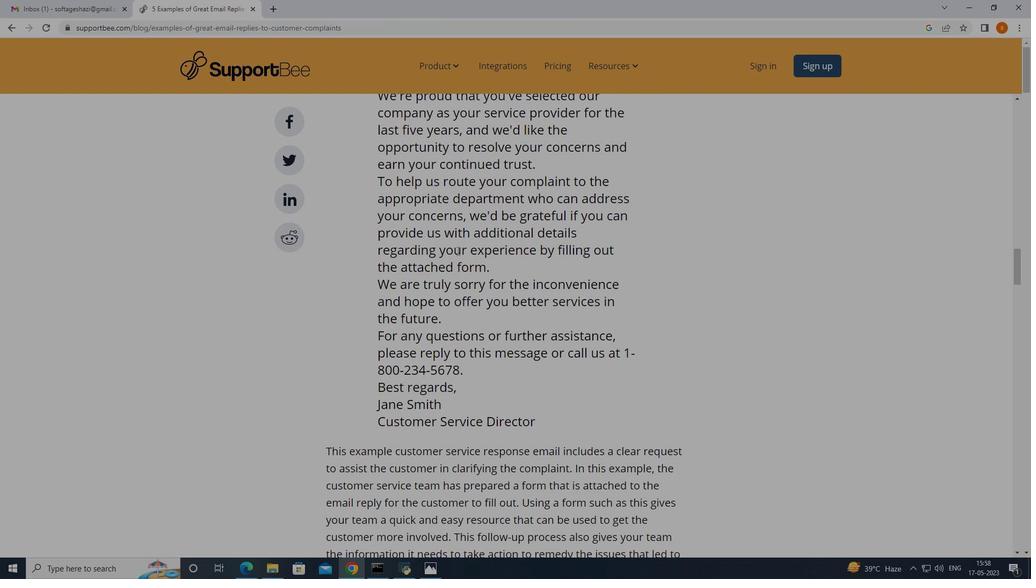 
Action: Mouse scrolled (460, 254) with delta (0, 0)
Screenshot: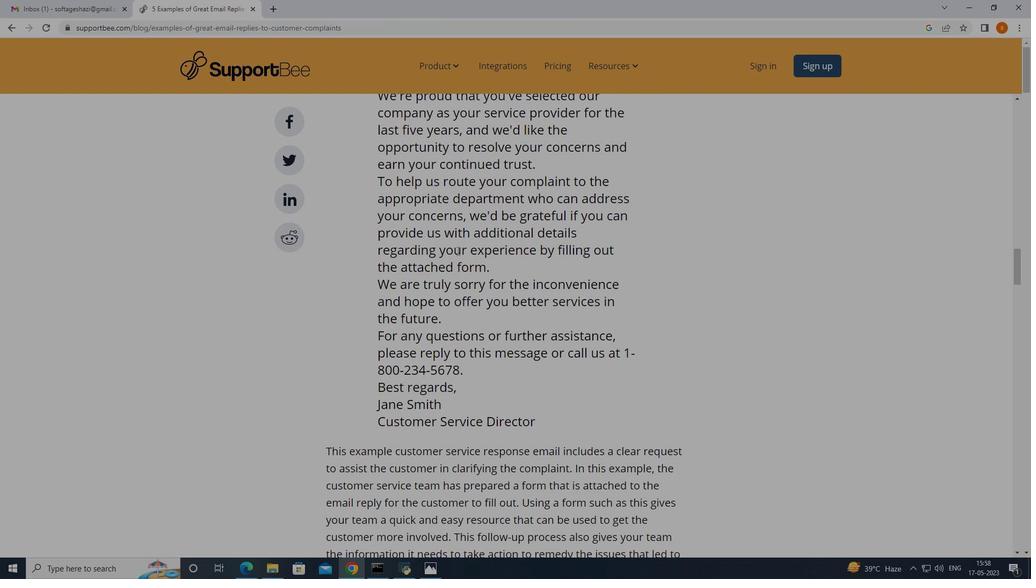 
Action: Mouse moved to (460, 255)
Screenshot: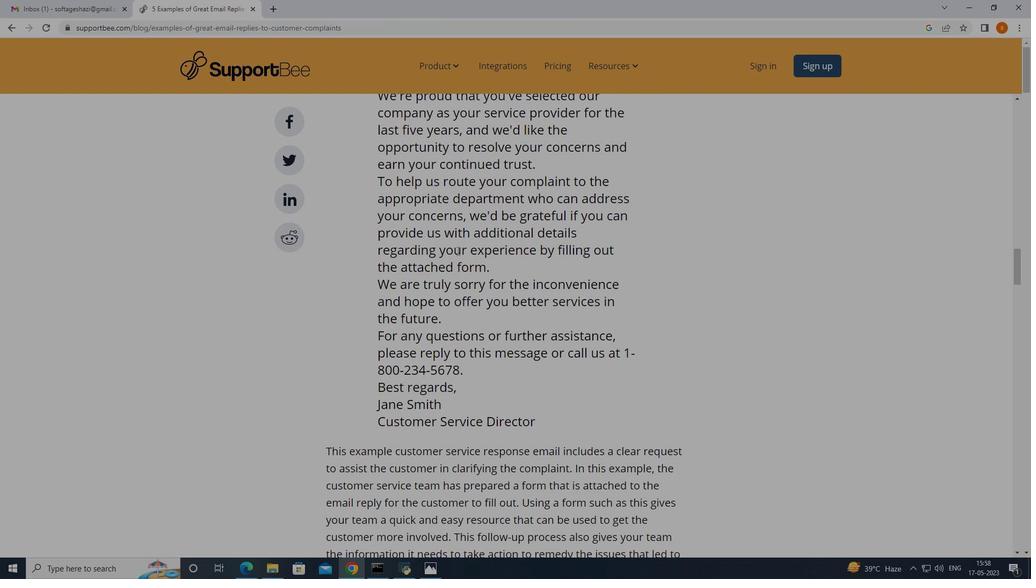 
Action: Mouse scrolled (460, 254) with delta (0, 0)
Screenshot: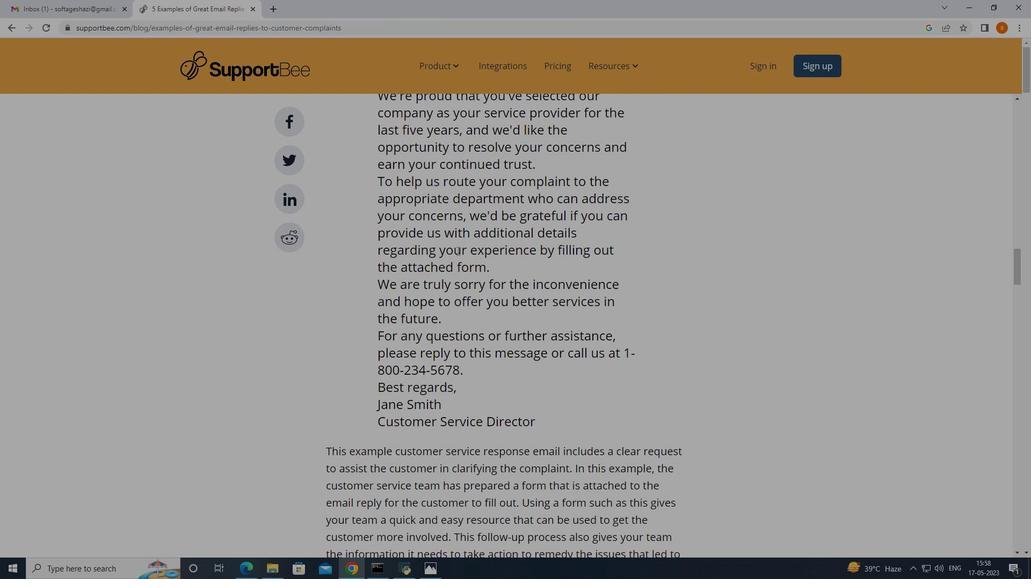 
Action: Mouse moved to (461, 255)
Screenshot: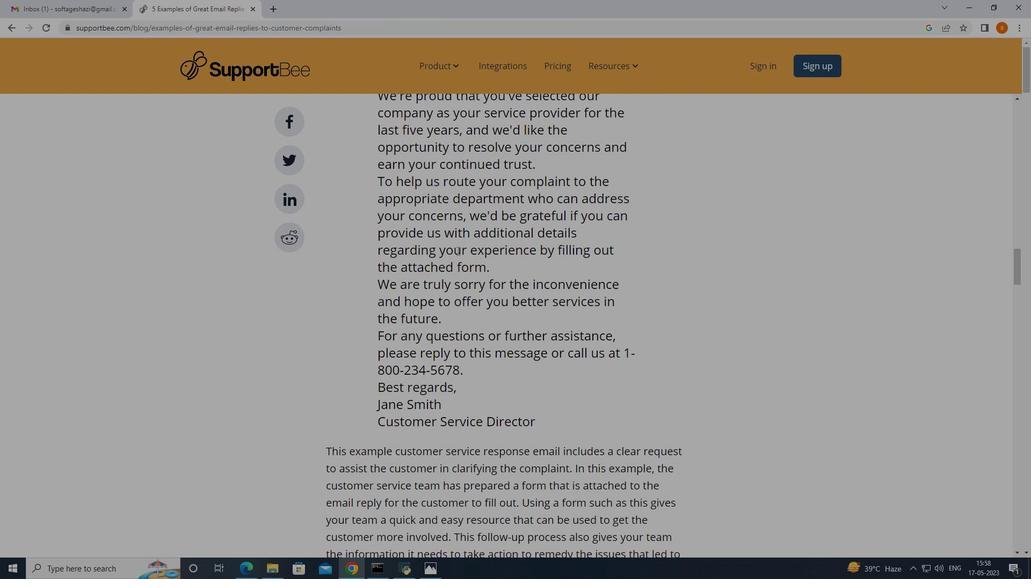 
Action: Mouse scrolled (461, 254) with delta (0, 0)
Screenshot: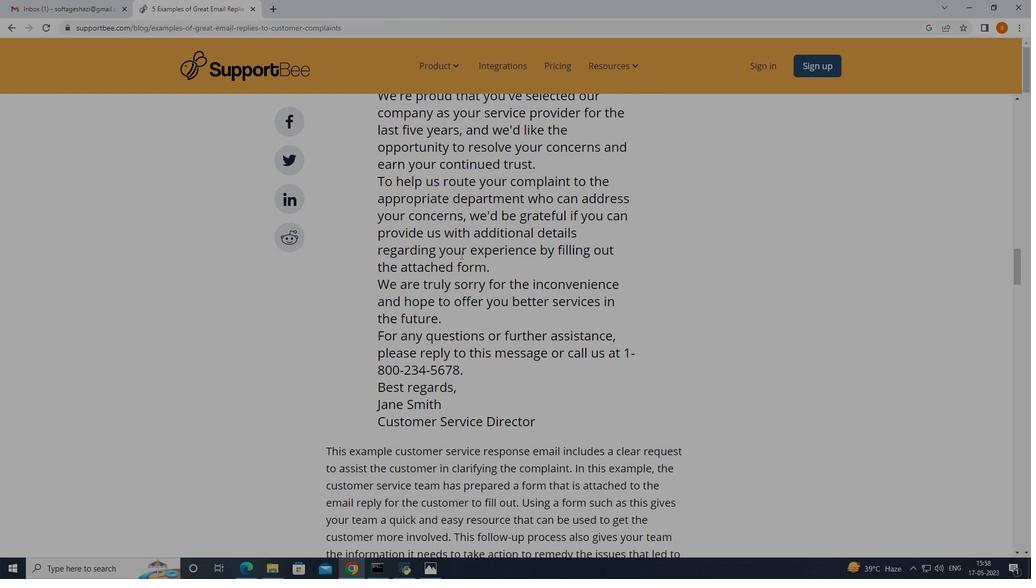 
Action: Mouse scrolled (461, 254) with delta (0, 0)
Screenshot: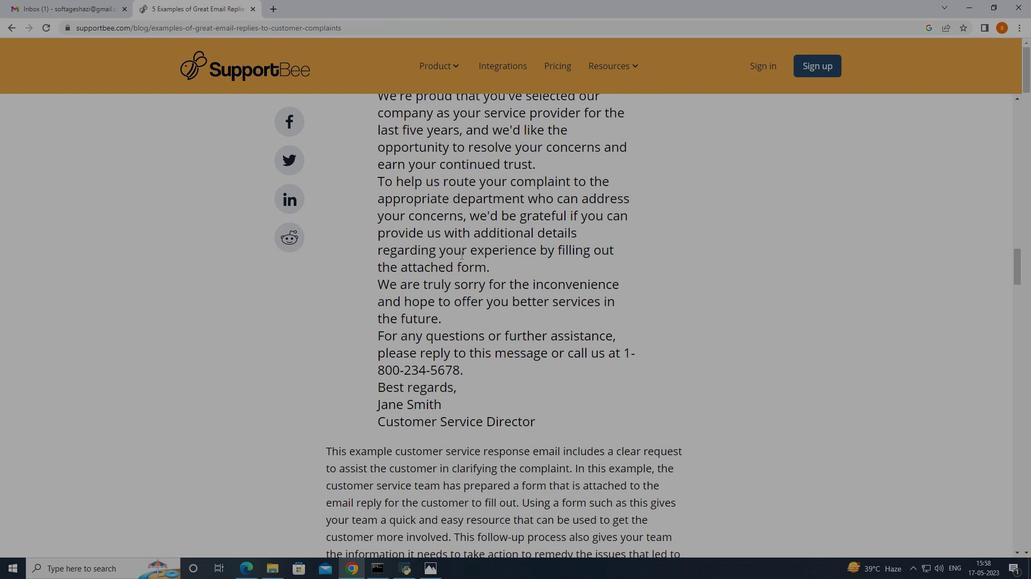 
Action: Mouse moved to (463, 258)
Screenshot: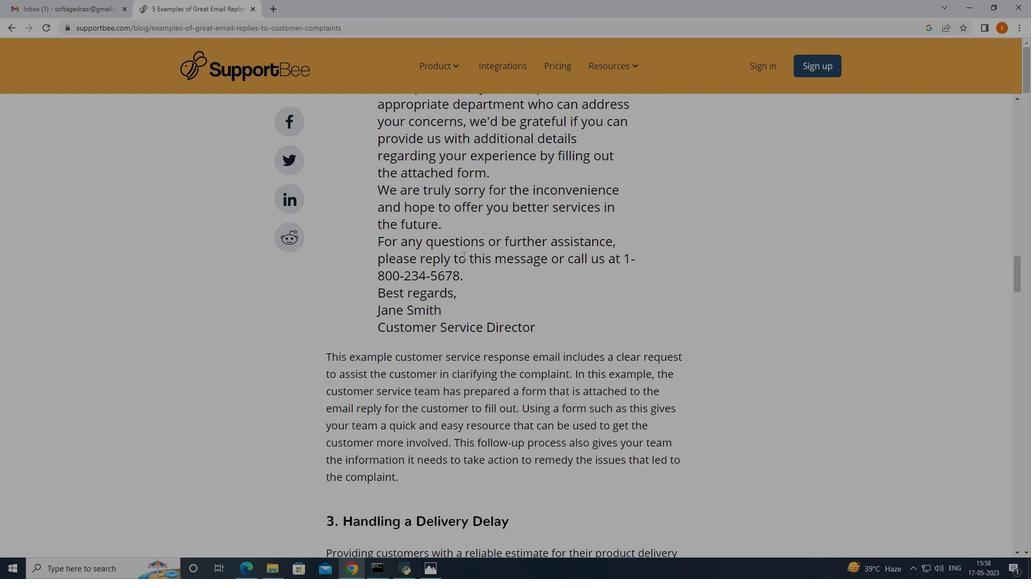 
Action: Mouse scrolled (463, 257) with delta (0, 0)
Screenshot: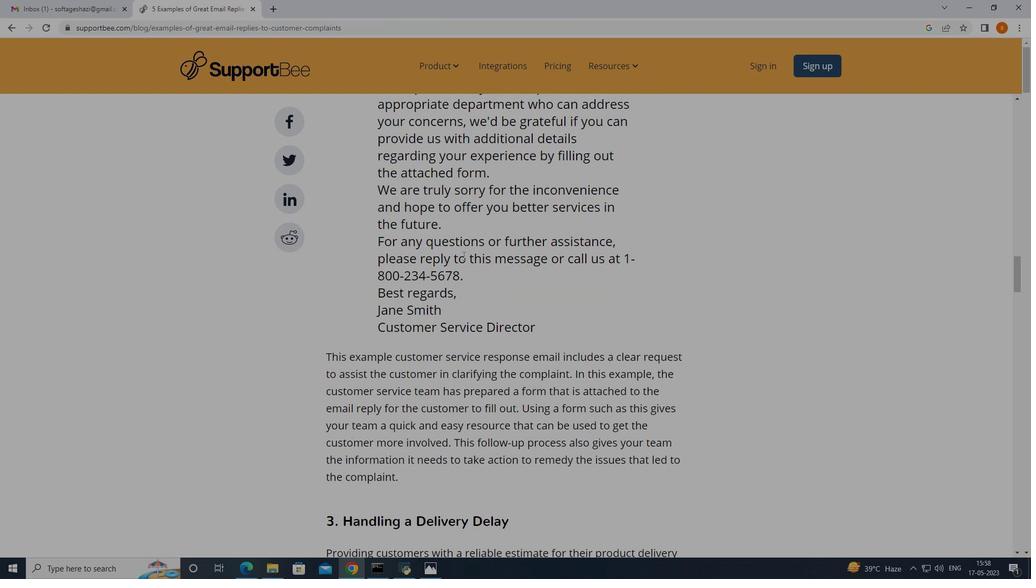 
Action: Mouse scrolled (463, 257) with delta (0, 0)
Screenshot: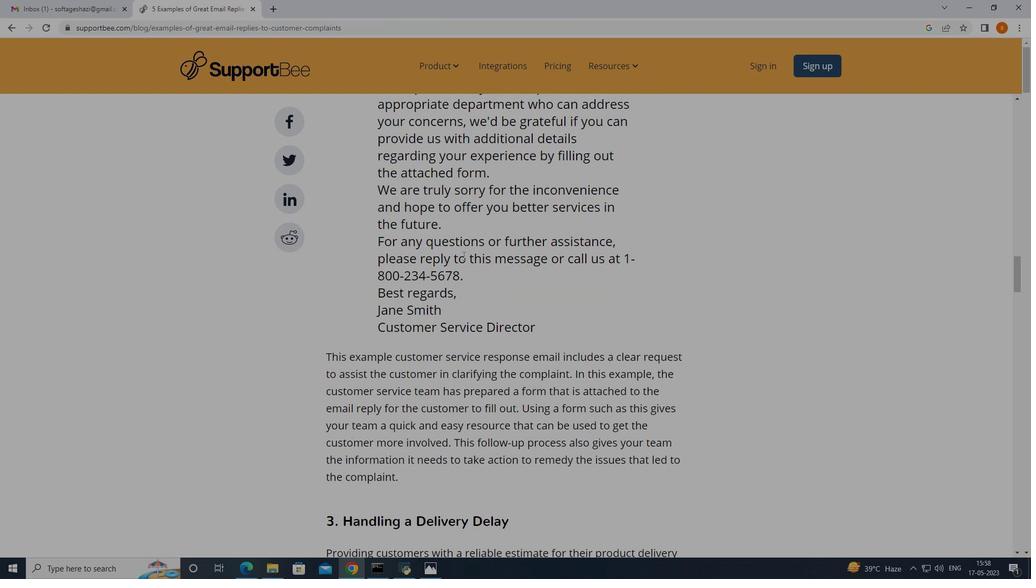 
Action: Mouse scrolled (463, 257) with delta (0, 0)
Screenshot: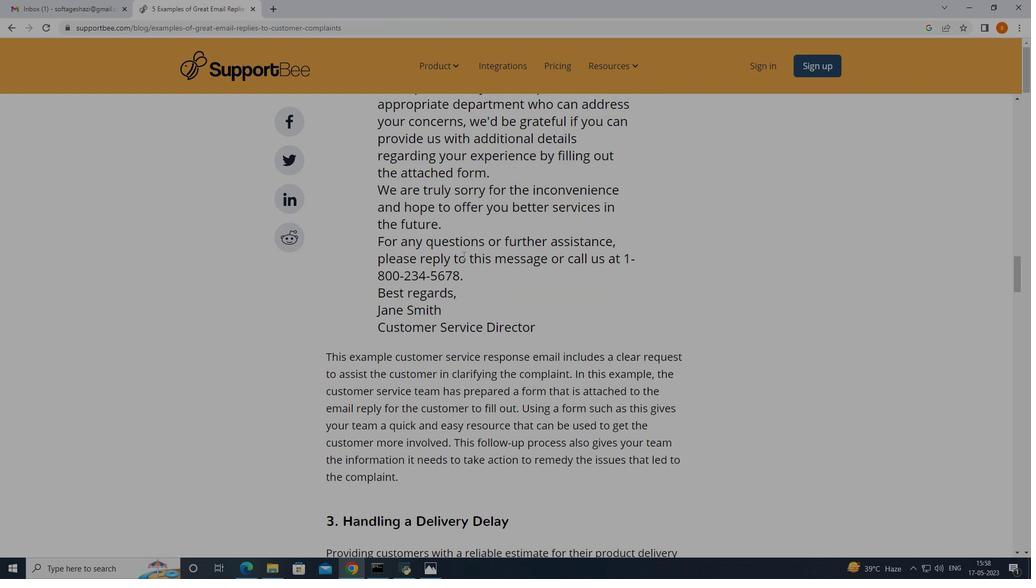 
Action: Mouse moved to (474, 265)
Screenshot: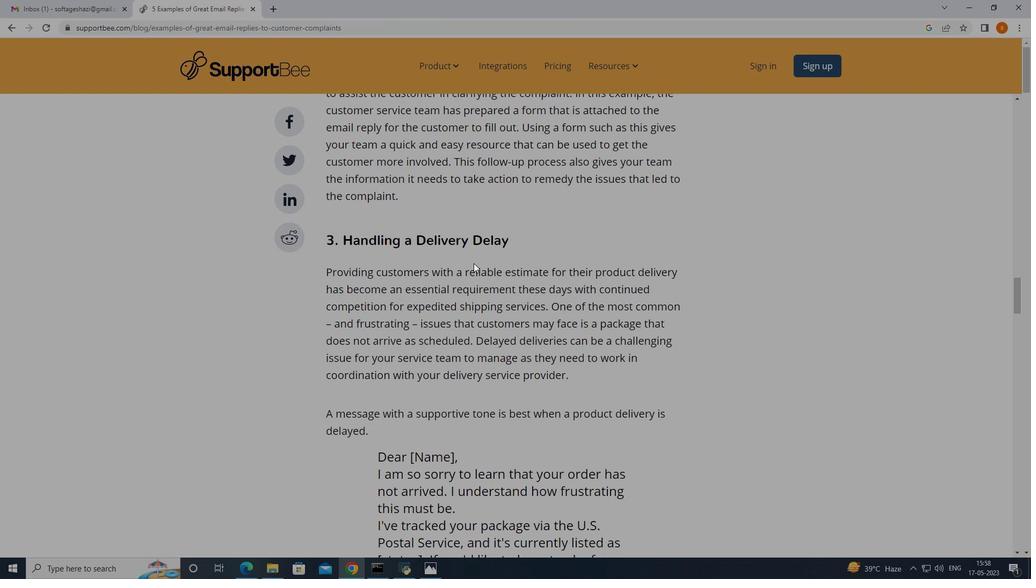 
Action: Mouse scrolled (474, 264) with delta (0, 0)
Screenshot: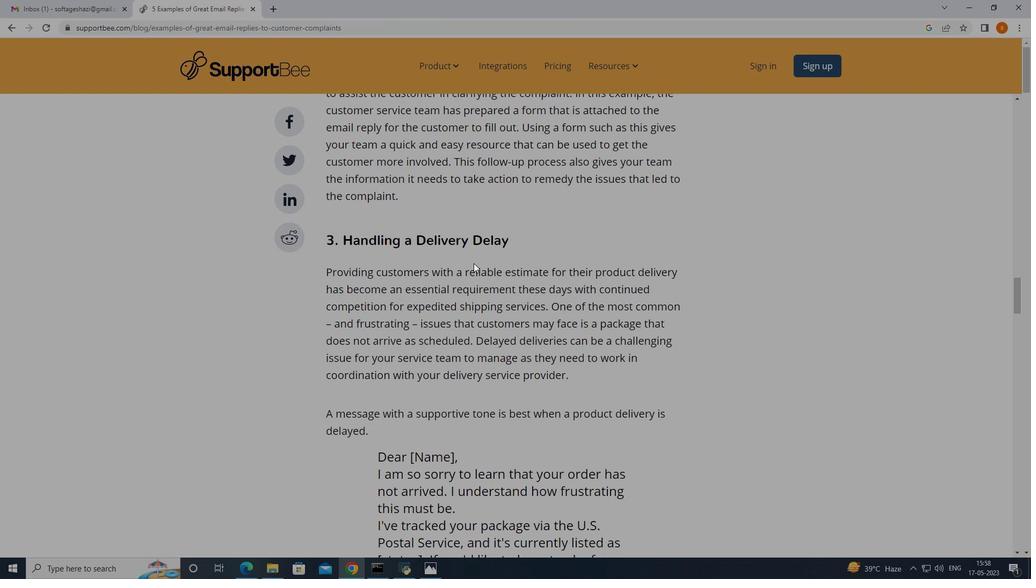 
Action: Mouse moved to (475, 265)
Screenshot: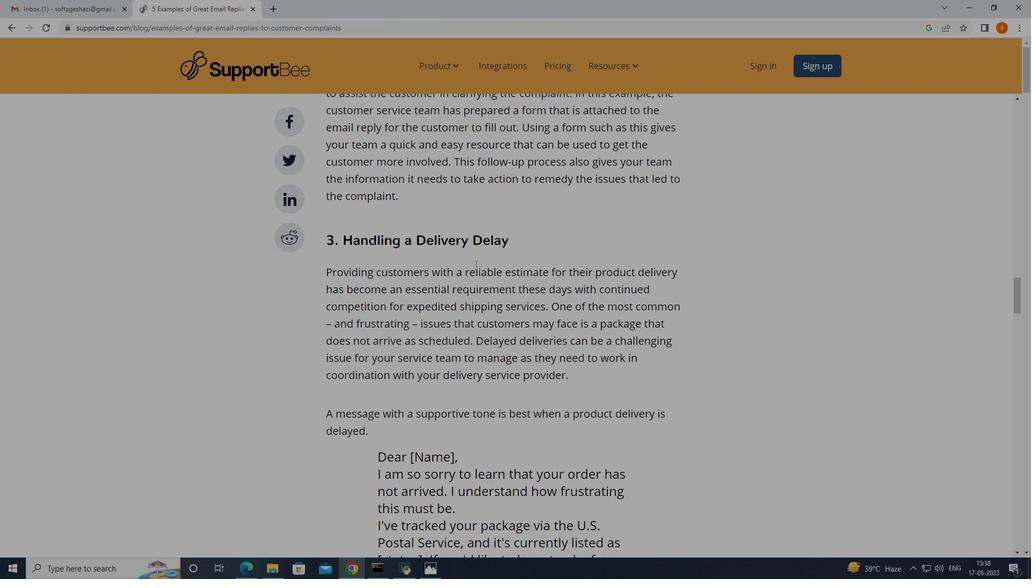 
Action: Mouse scrolled (475, 264) with delta (0, 0)
Screenshot: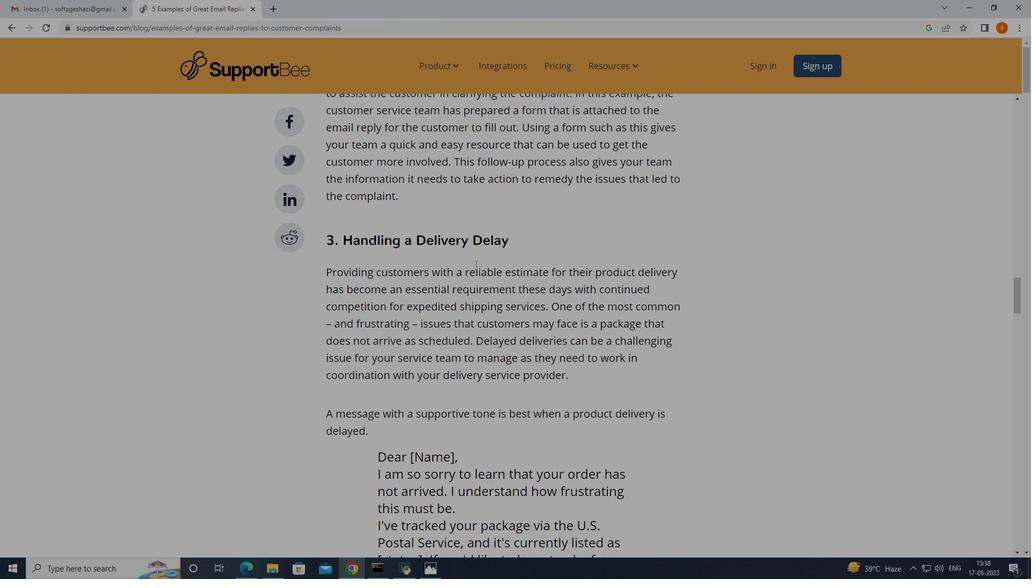 
Action: Mouse moved to (475, 265)
Screenshot: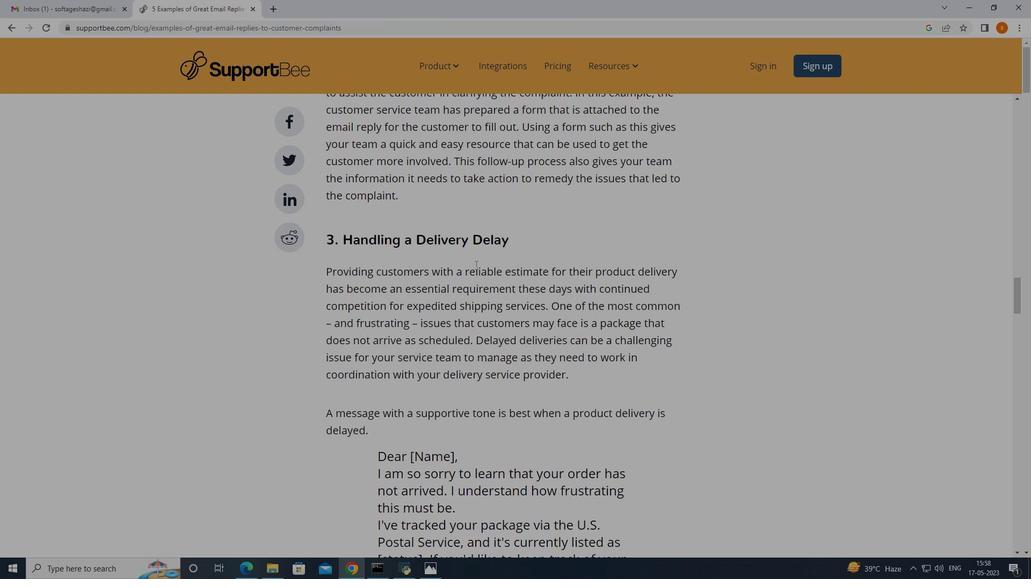 
Action: Mouse scrolled (475, 264) with delta (0, 0)
Screenshot: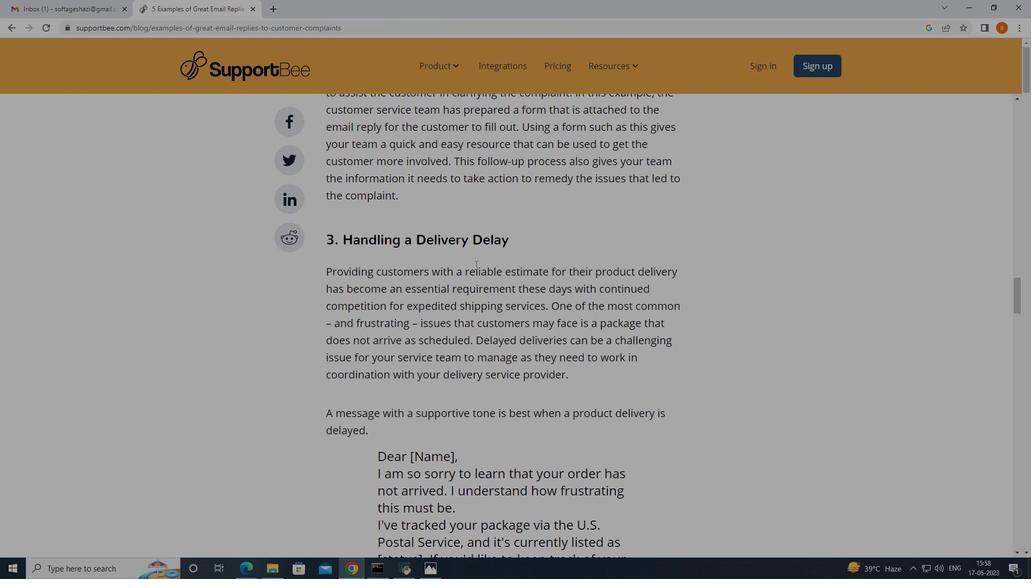 
Action: Mouse moved to (475, 265)
Screenshot: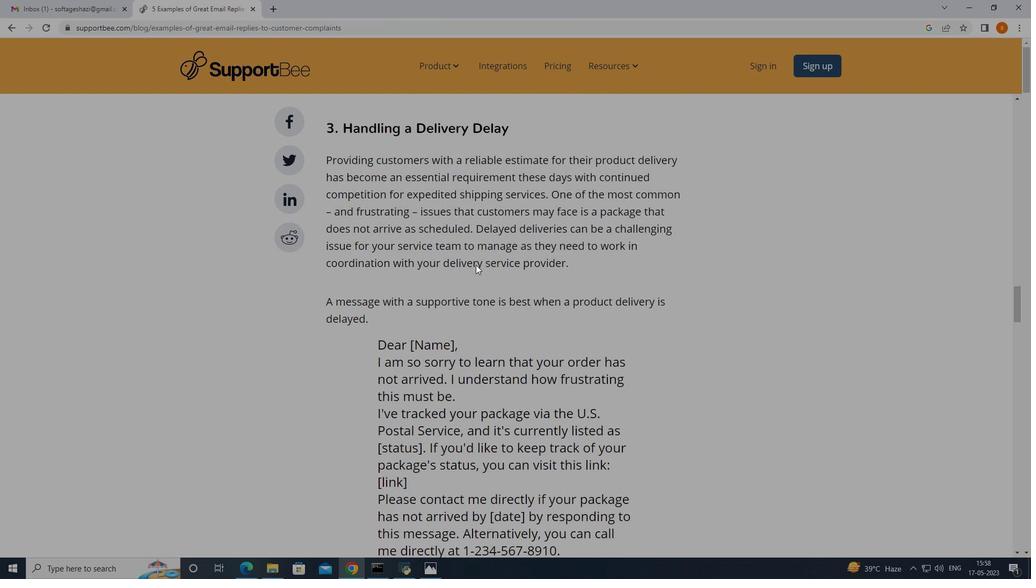 
Action: Mouse scrolled (475, 264) with delta (0, 0)
Screenshot: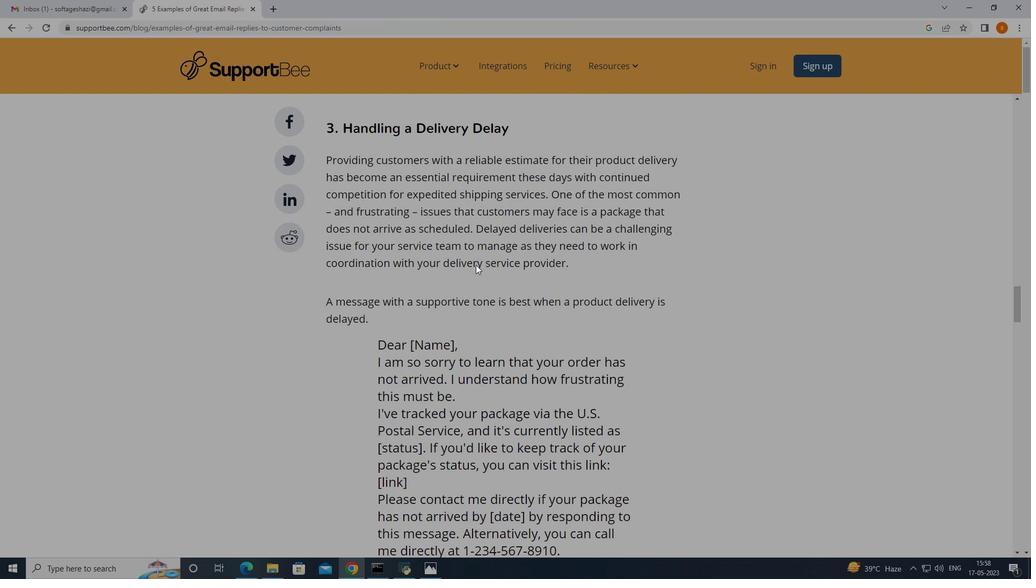 
Action: Mouse moved to (476, 265)
Screenshot: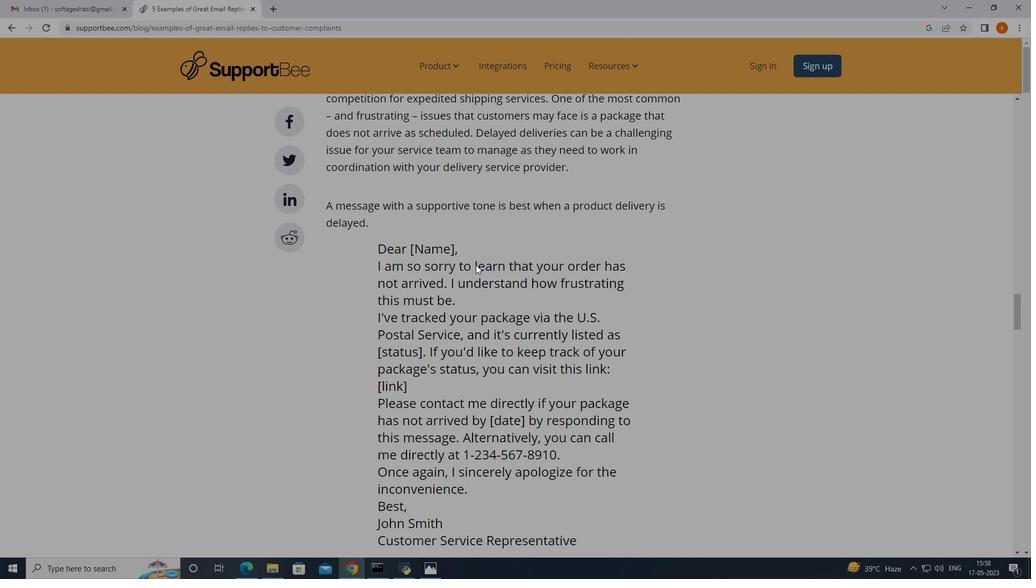 
Action: Mouse scrolled (476, 264) with delta (0, 0)
Screenshot: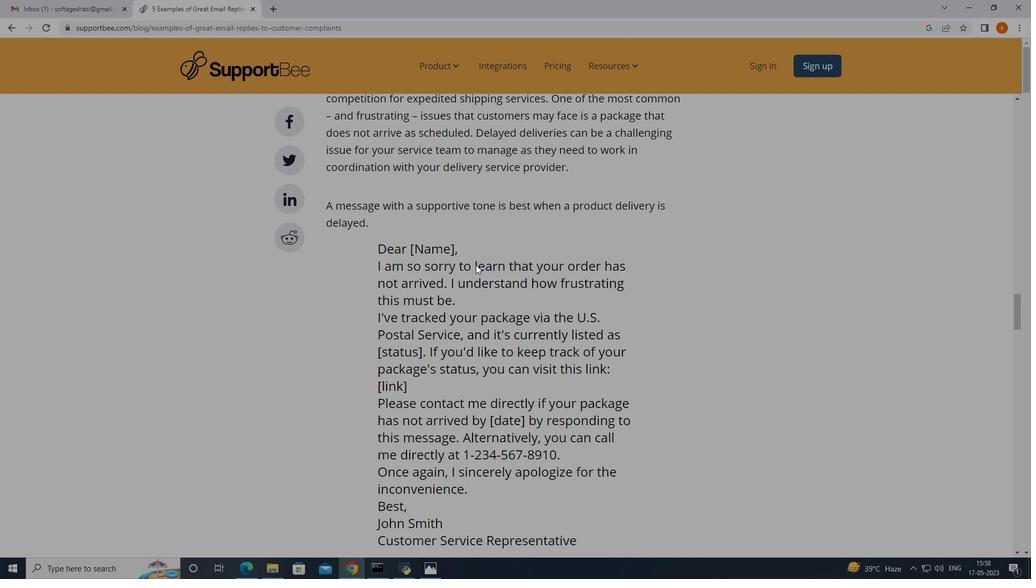 
Action: Mouse moved to (9, 22)
Screenshot: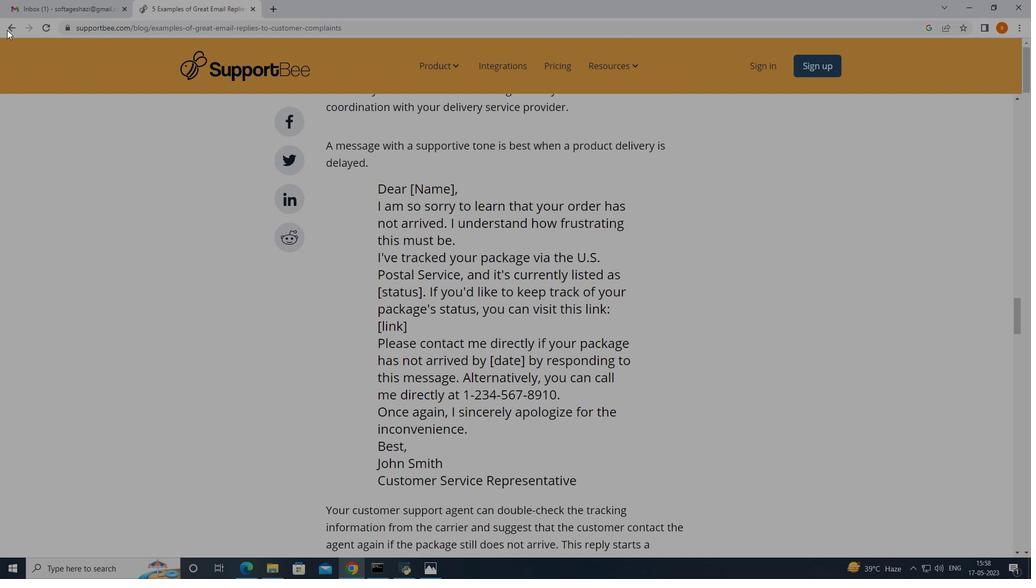 
Action: Mouse pressed left at (9, 22)
Screenshot: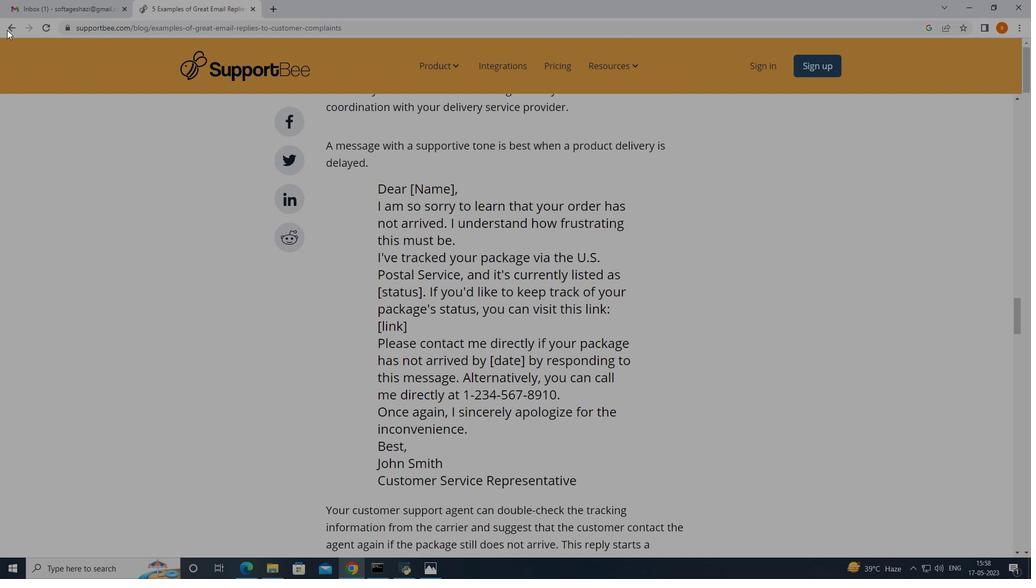 
Action: Mouse moved to (375, 314)
Screenshot: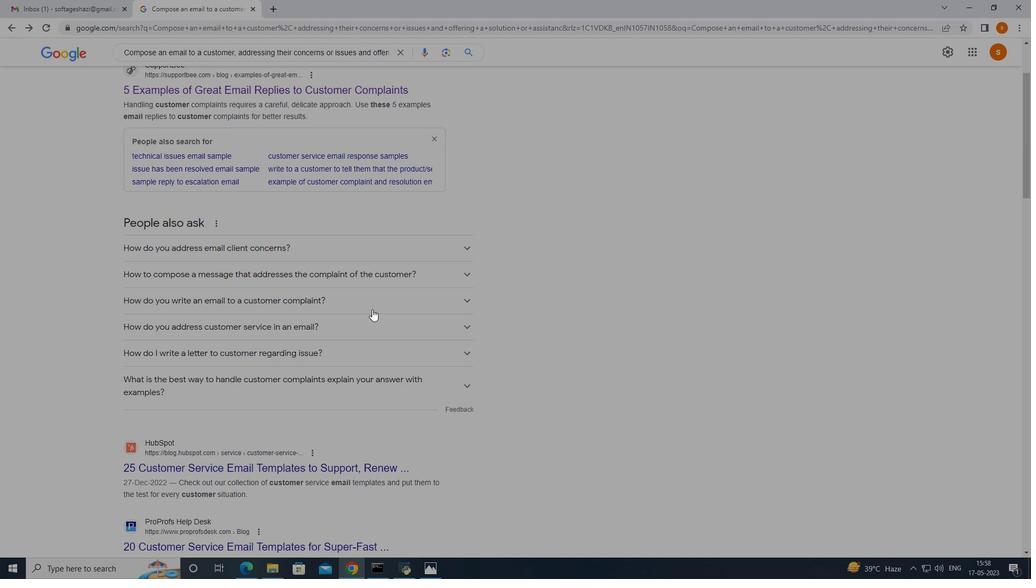 
Action: Mouse scrolled (375, 313) with delta (0, 0)
Screenshot: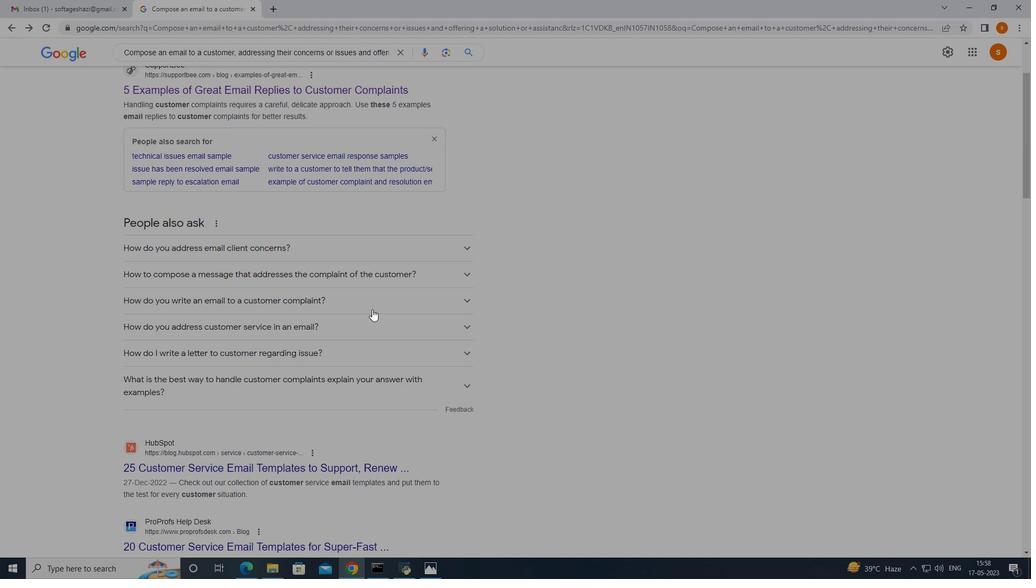 
Action: Mouse moved to (377, 316)
Screenshot: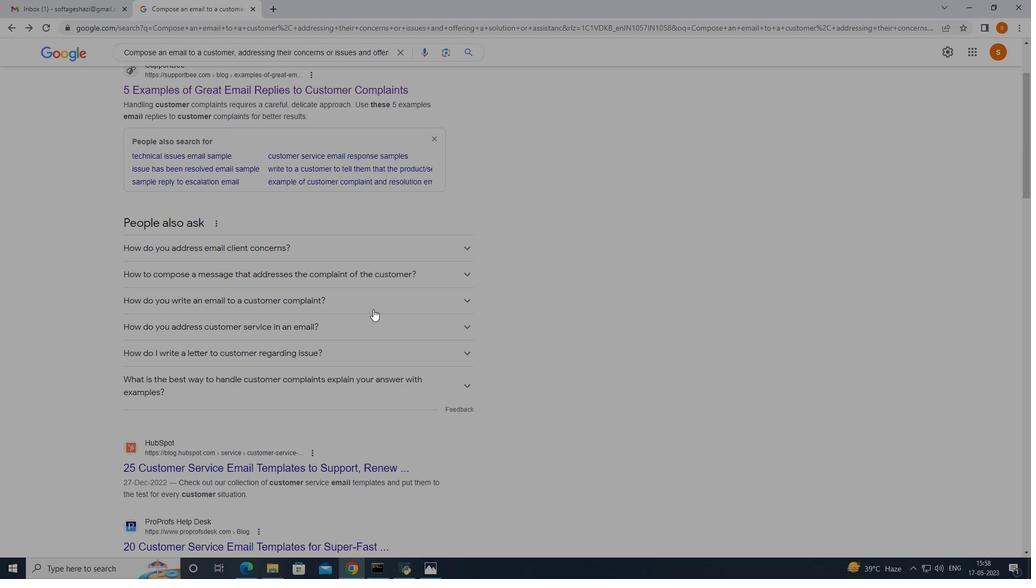 
Action: Mouse scrolled (377, 315) with delta (0, 0)
Screenshot: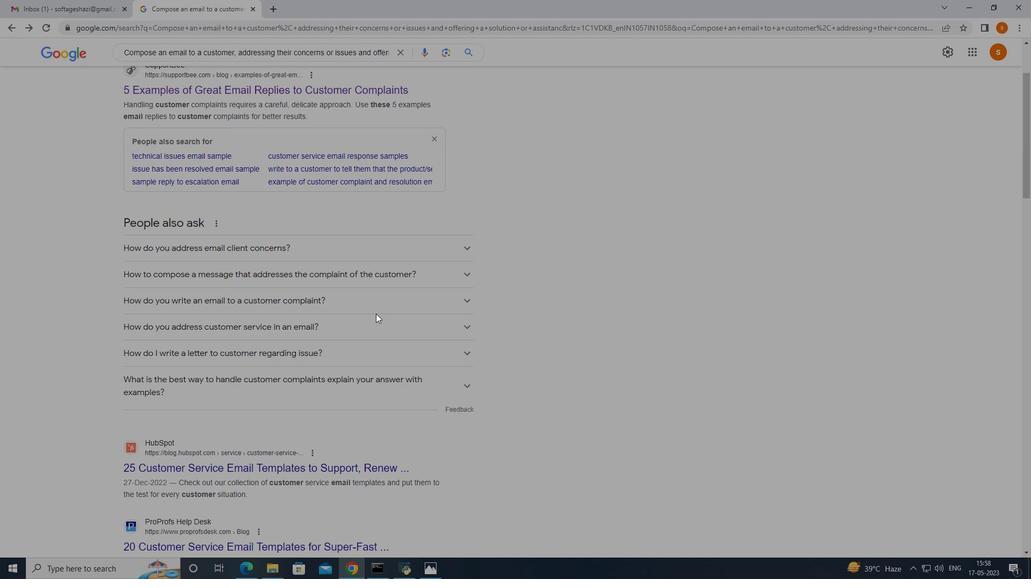 
Action: Mouse moved to (462, 142)
Screenshot: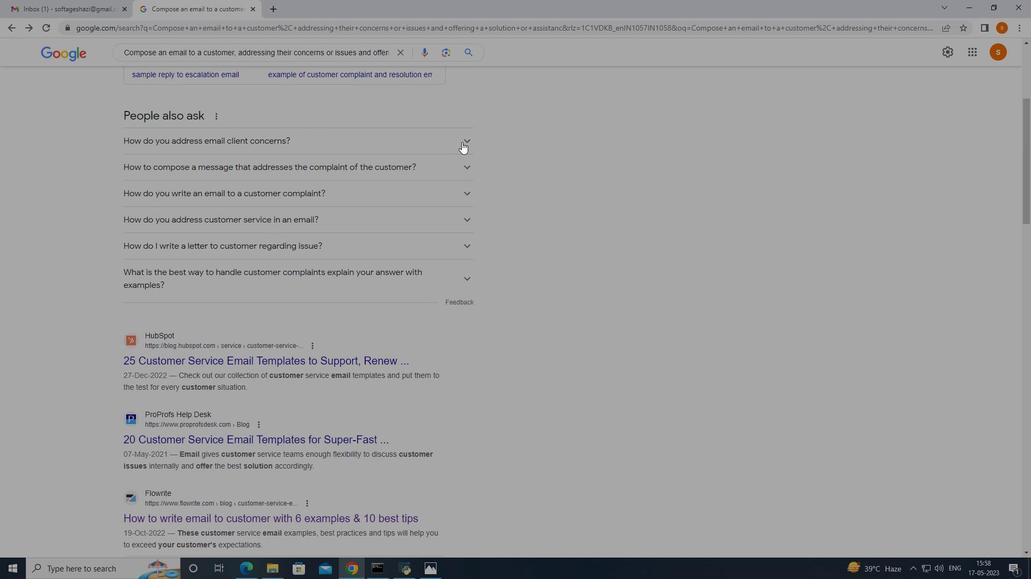 
Action: Mouse pressed left at (462, 142)
Screenshot: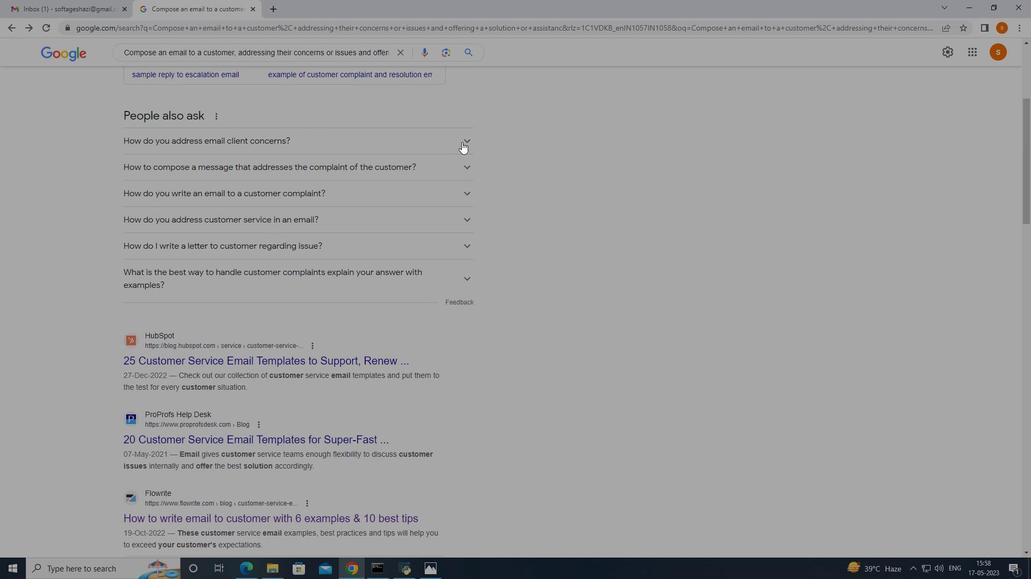 
Action: Mouse moved to (466, 135)
Screenshot: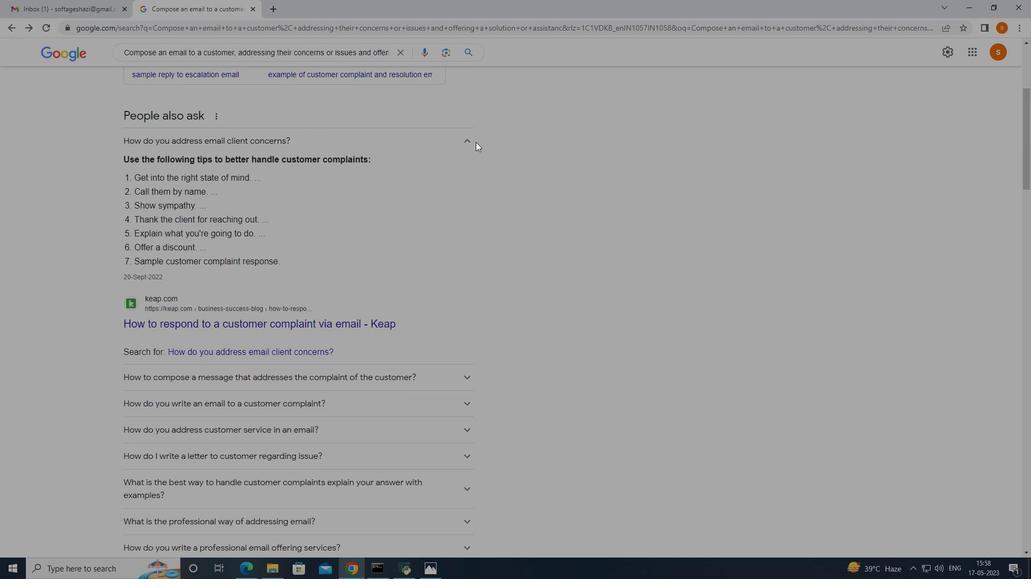 
Action: Mouse pressed left at (466, 135)
Screenshot: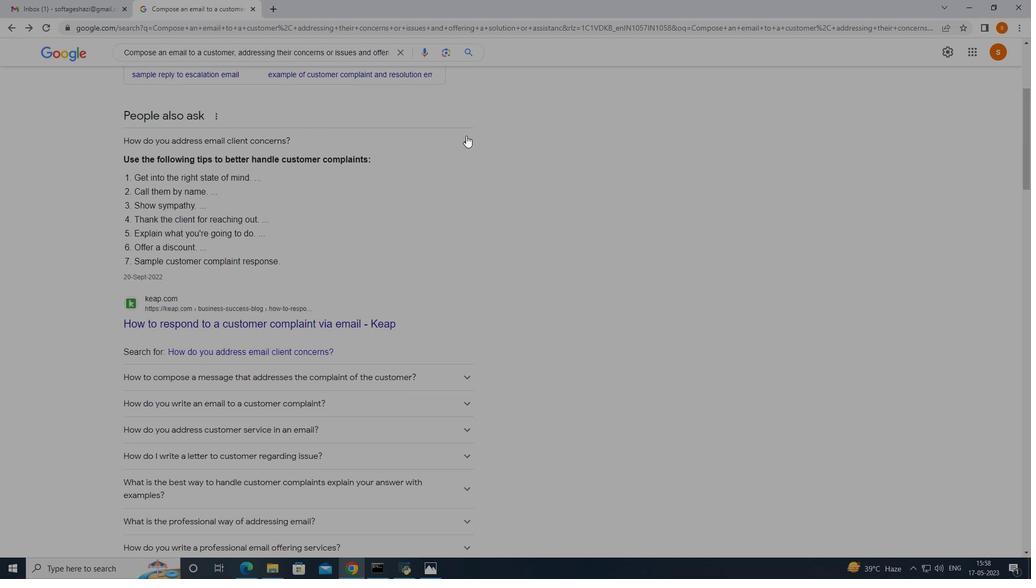 
Action: Mouse moved to (313, 285)
Screenshot: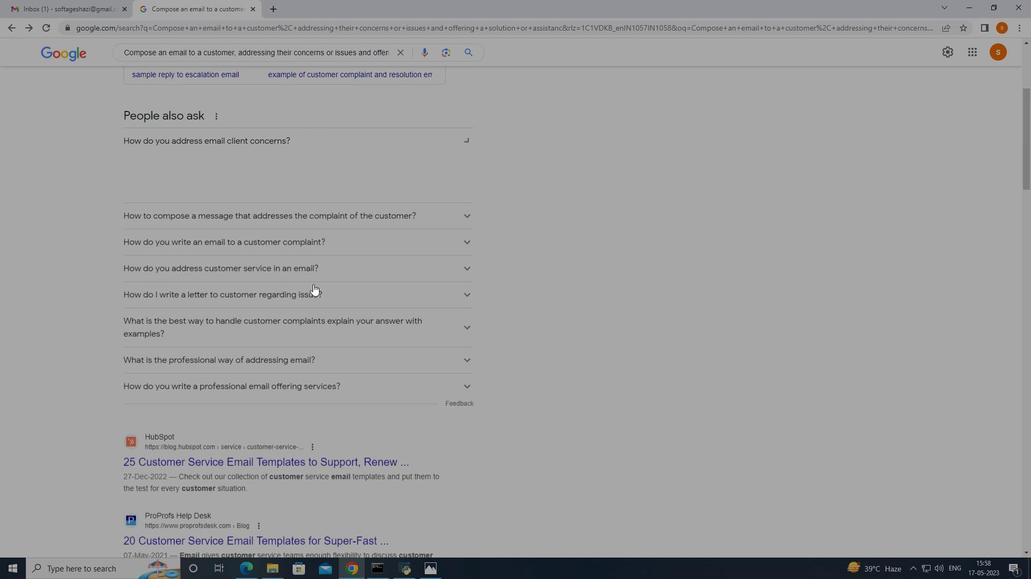 
Action: Mouse scrolled (313, 285) with delta (0, 0)
Screenshot: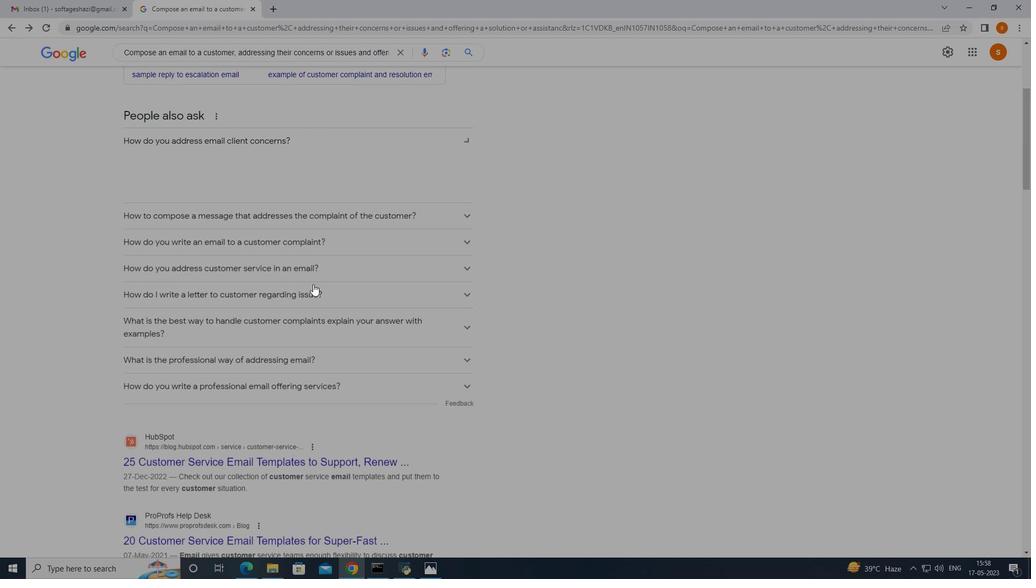 
Action: Mouse scrolled (313, 285) with delta (0, 0)
Screenshot: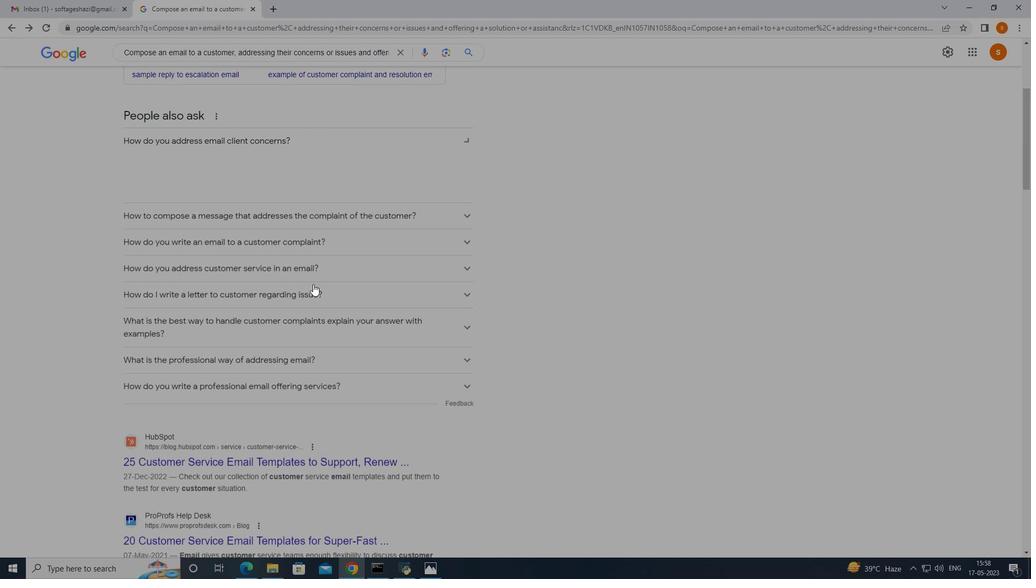 
Action: Mouse scrolled (313, 285) with delta (0, 0)
Screenshot: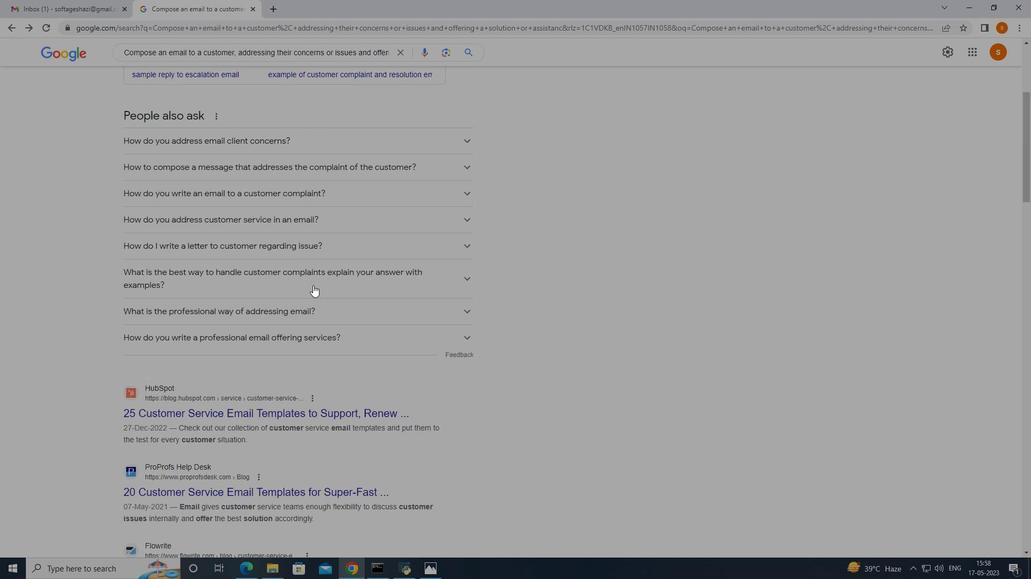 
Action: Mouse moved to (328, 250)
Screenshot: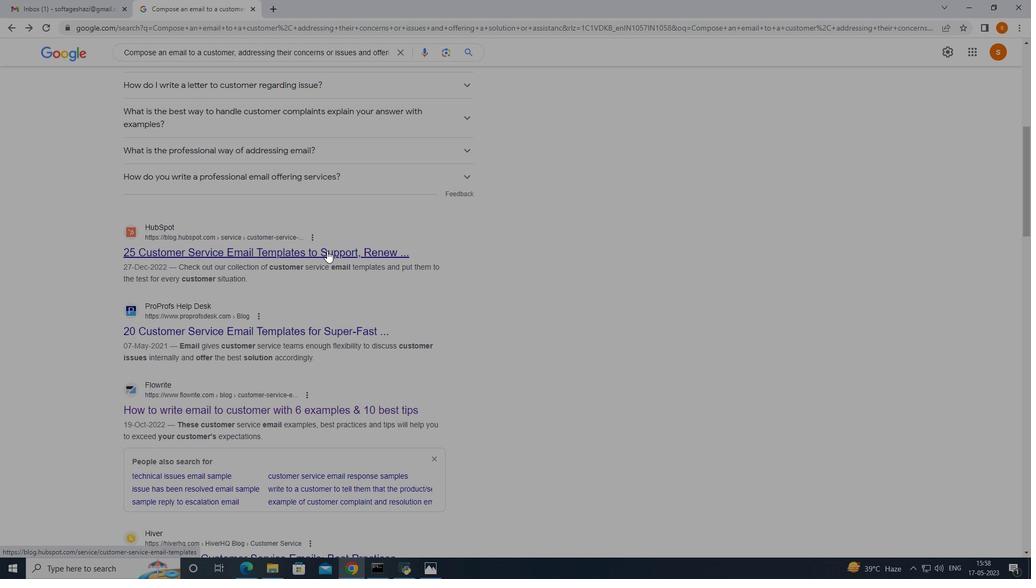 
Action: Mouse scrolled (328, 249) with delta (0, 0)
Screenshot: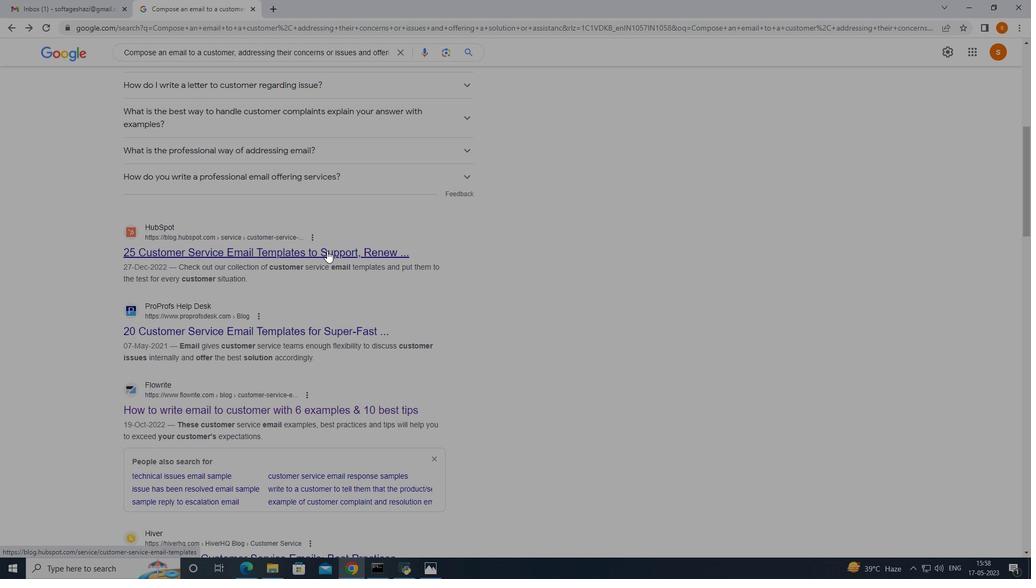 
Action: Mouse moved to (511, 250)
Screenshot: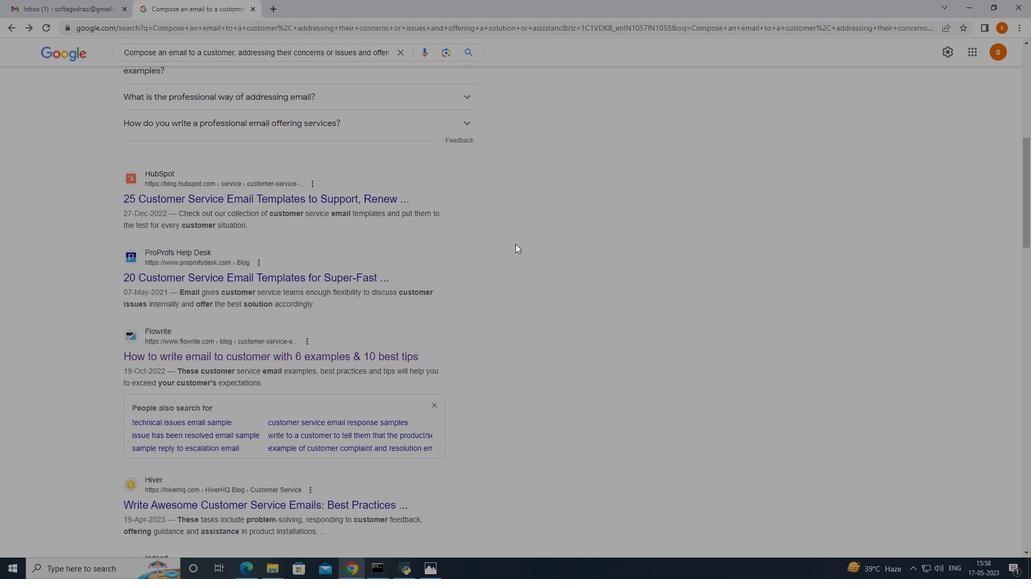 
Action: Mouse scrolled (511, 249) with delta (0, 0)
Screenshot: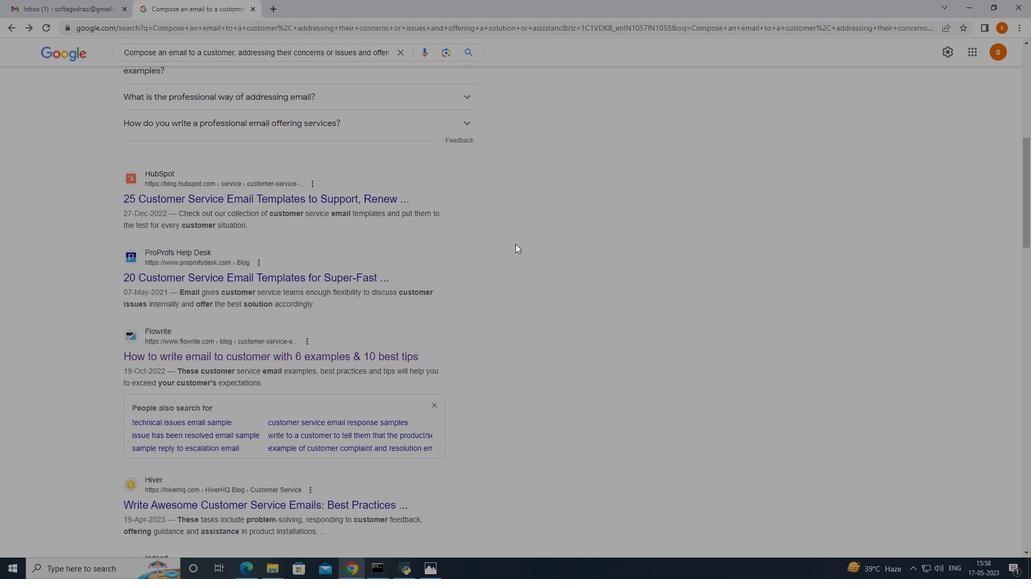 
Action: Mouse moved to (510, 250)
Screenshot: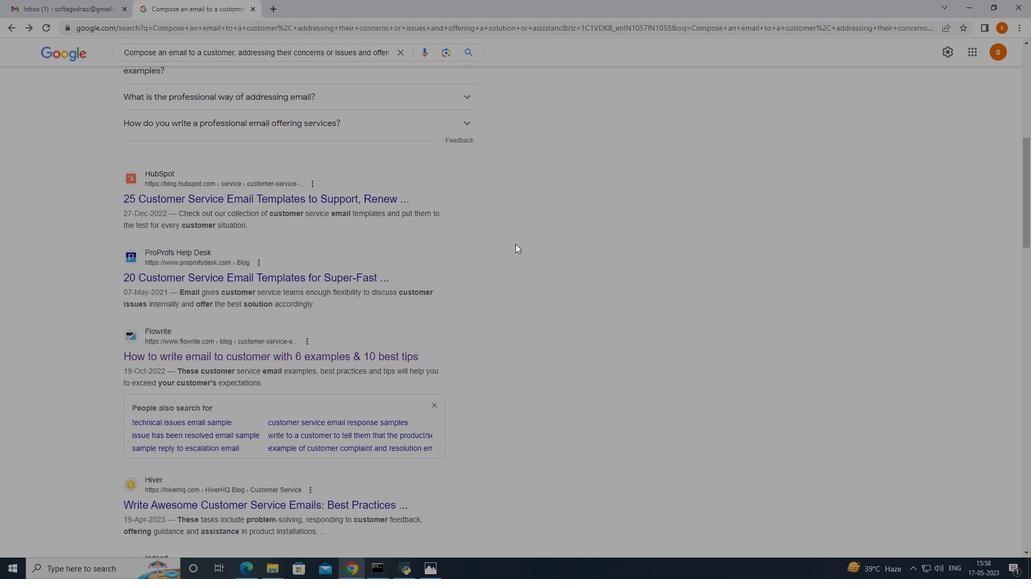 
Action: Mouse scrolled (510, 250) with delta (0, 0)
Screenshot: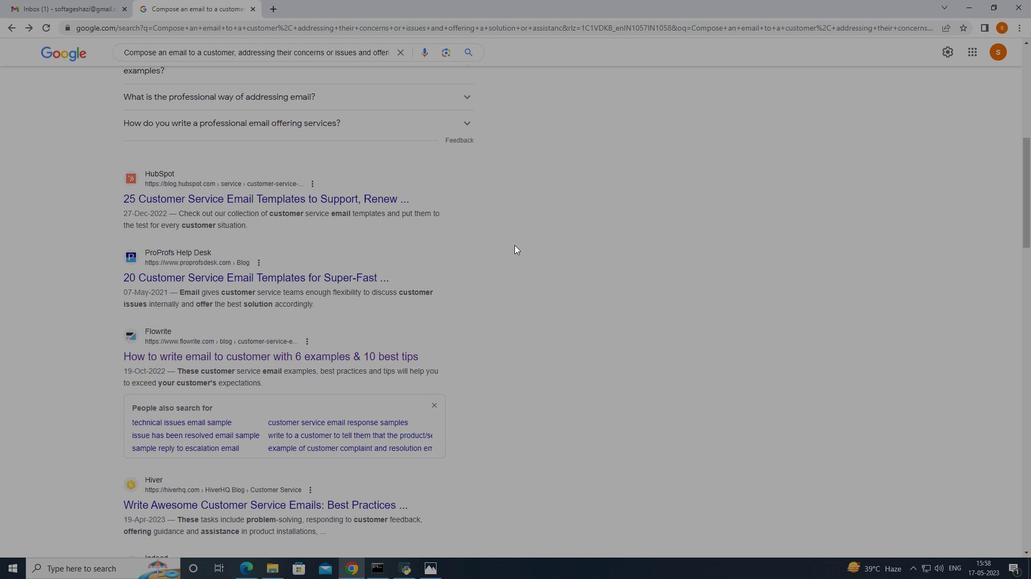 
Action: Mouse moved to (510, 250)
Screenshot: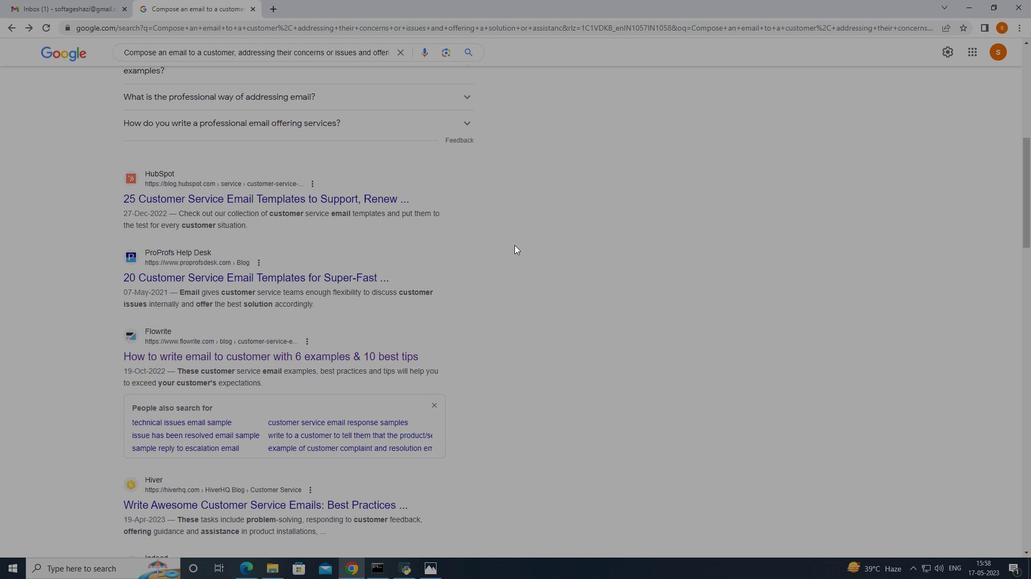 
Action: Mouse scrolled (510, 250) with delta (0, 0)
Screenshot: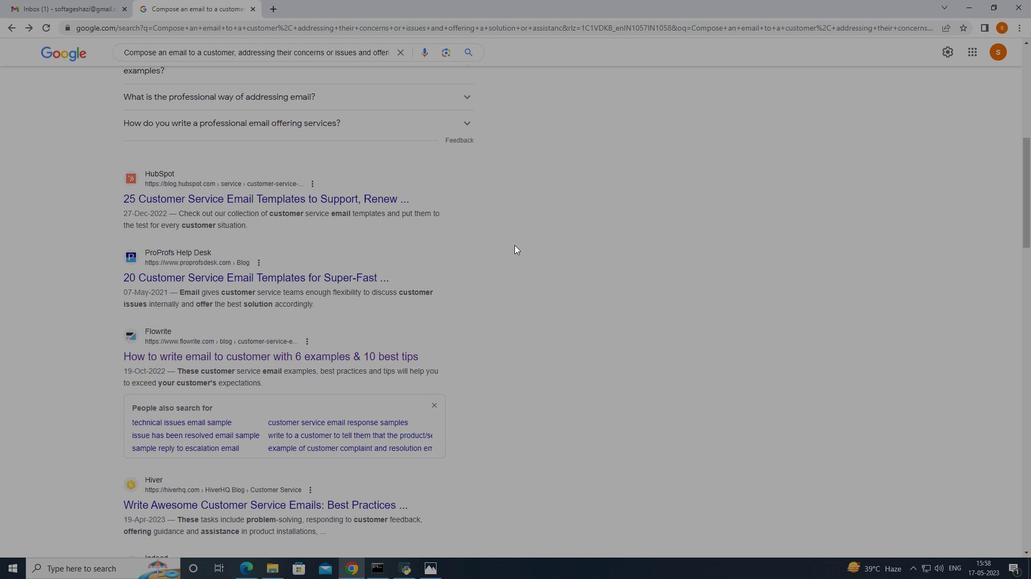 
Action: Mouse moved to (487, 283)
Screenshot: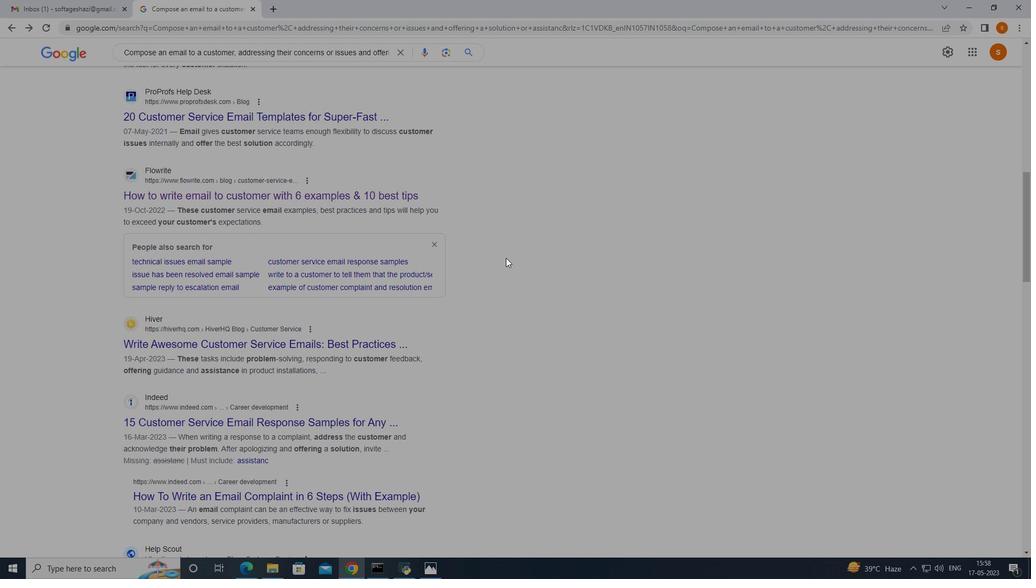 
Action: Mouse scrolled (487, 282) with delta (0, 0)
Screenshot: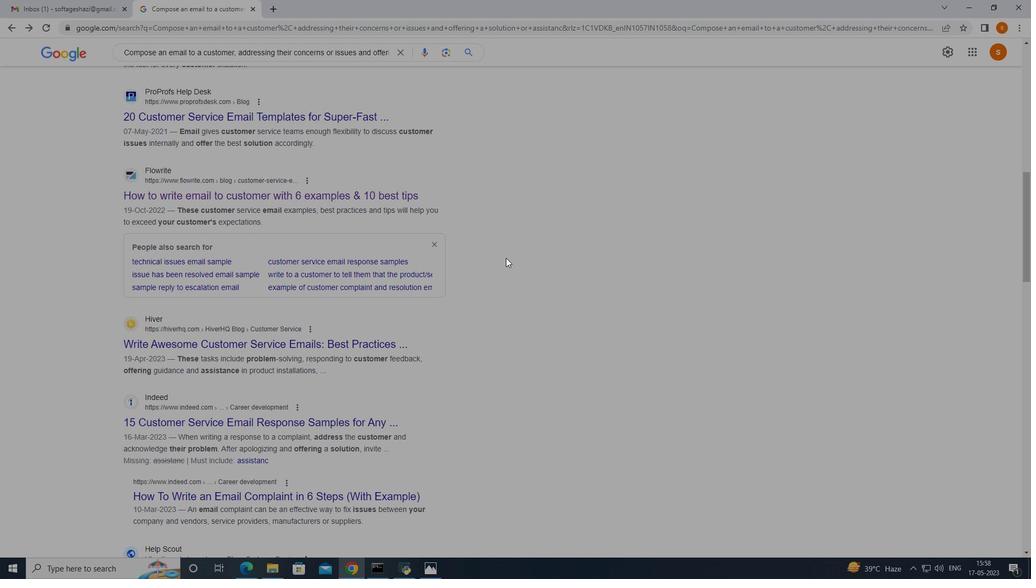 
Action: Mouse moved to (466, 302)
Screenshot: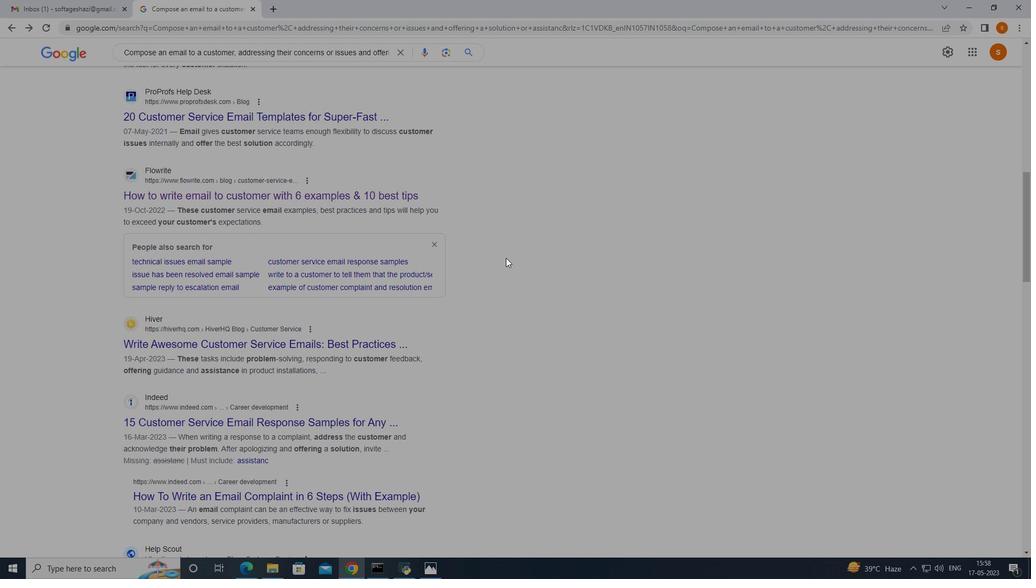 
Action: Mouse scrolled (466, 302) with delta (0, 0)
Screenshot: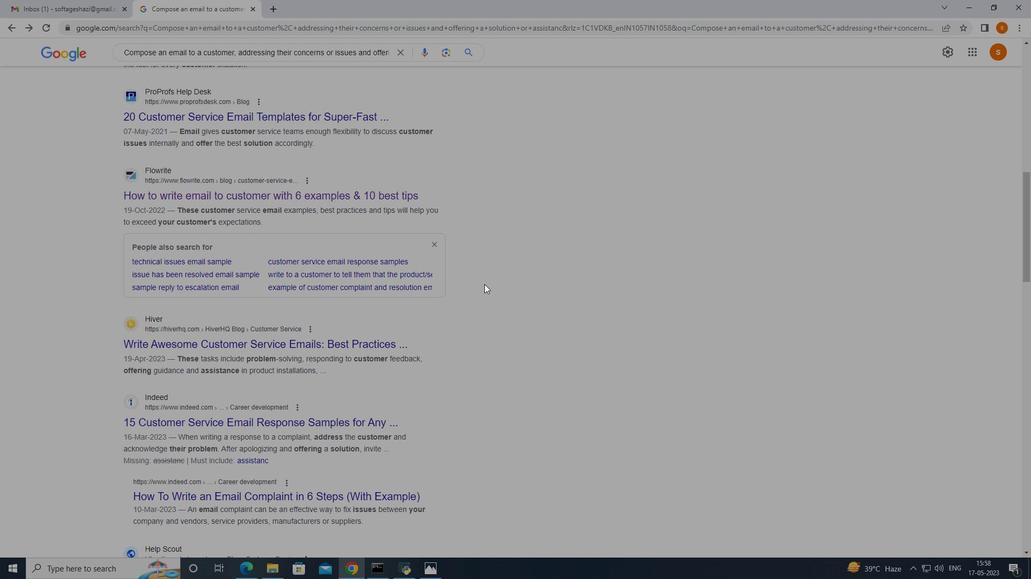 
Action: Mouse moved to (280, 334)
Screenshot: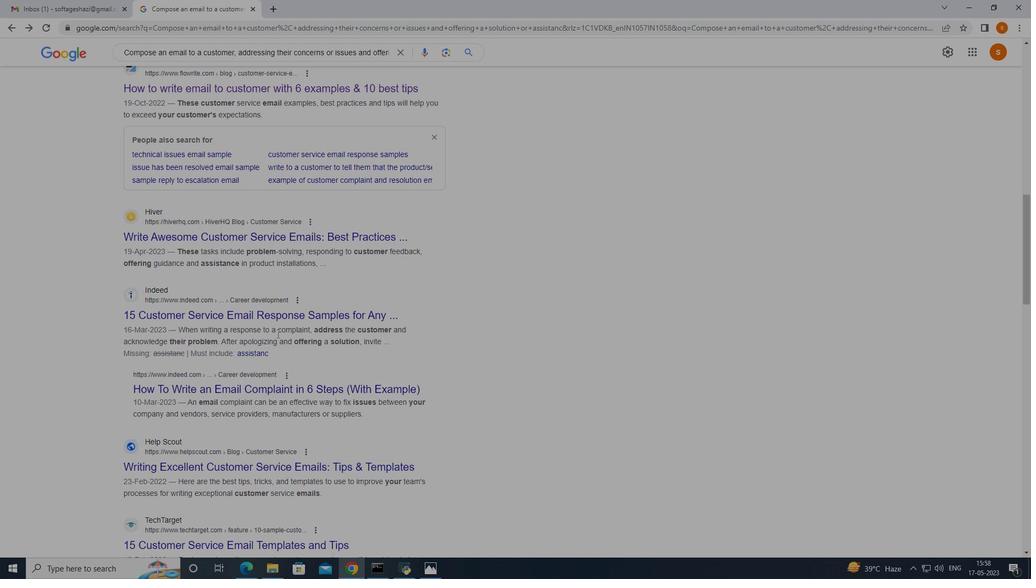 
Action: Mouse scrolled (280, 333) with delta (0, 0)
Screenshot: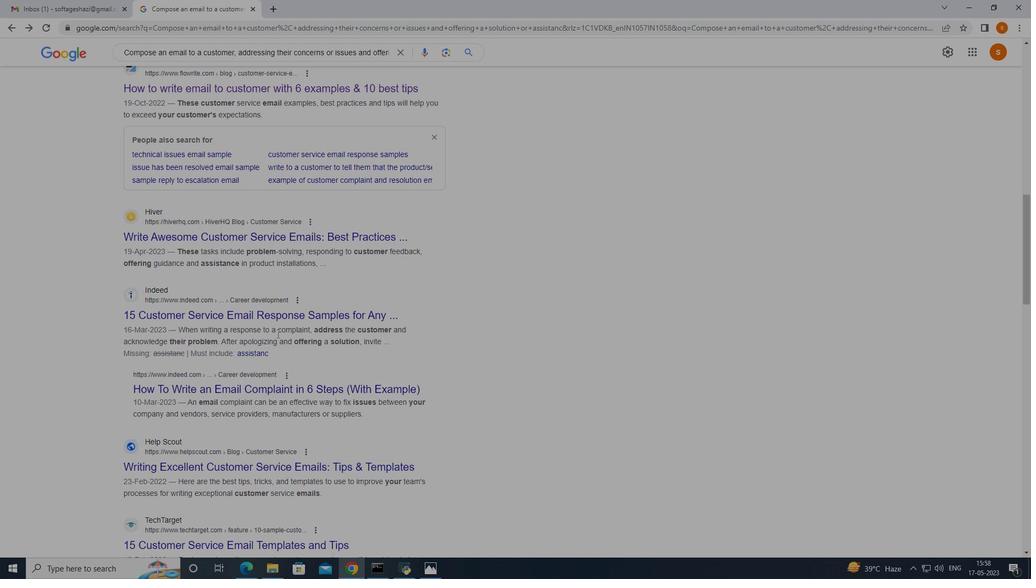 
Action: Mouse moved to (283, 331)
Screenshot: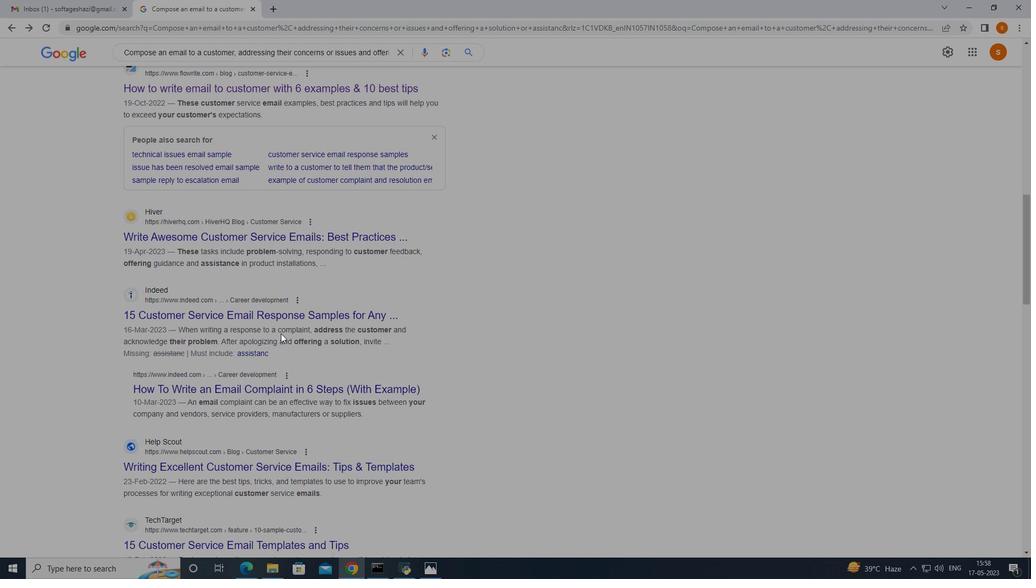
Action: Mouse scrolled (283, 331) with delta (0, 0)
Screenshot: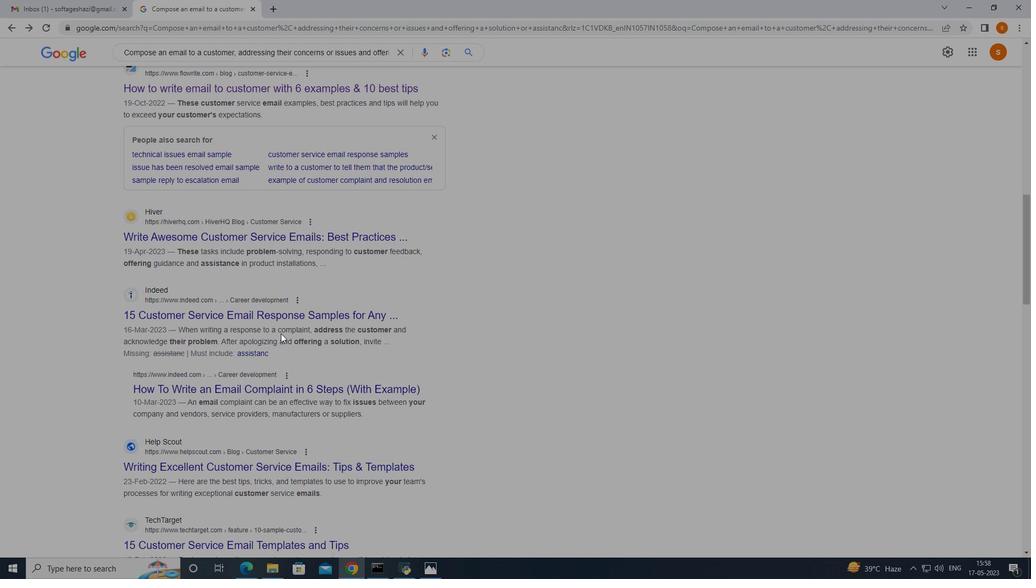 
Action: Mouse moved to (235, 370)
Screenshot: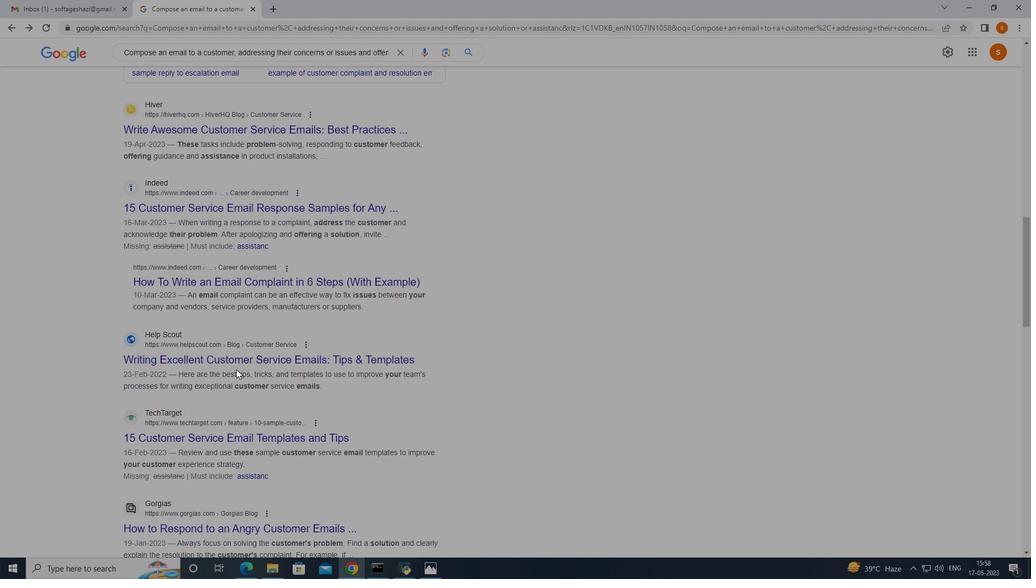 
Action: Mouse scrolled (235, 369) with delta (0, 0)
Screenshot: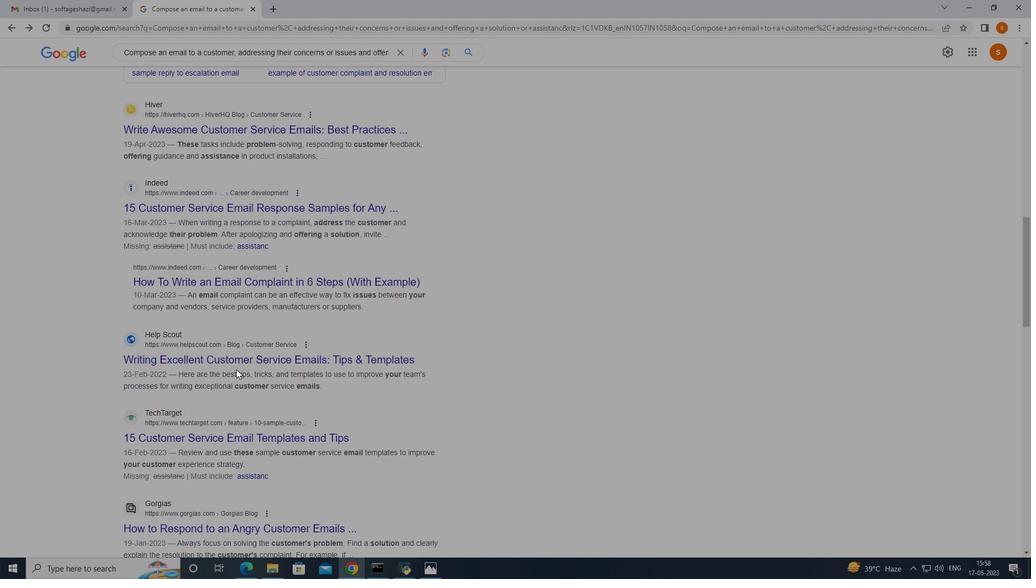 
Action: Mouse moved to (263, 360)
Screenshot: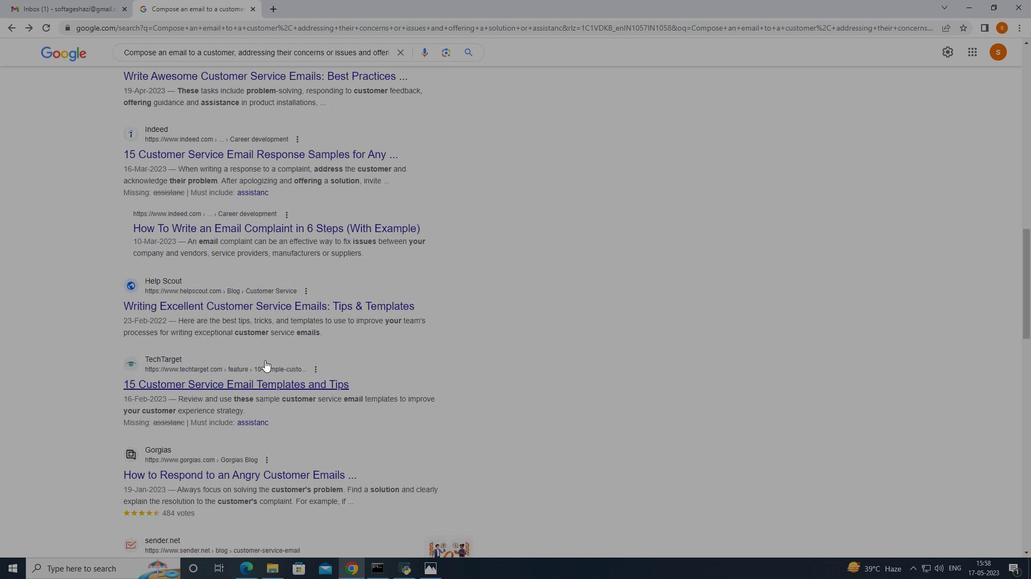 
Action: Mouse scrolled (263, 360) with delta (0, 0)
Screenshot: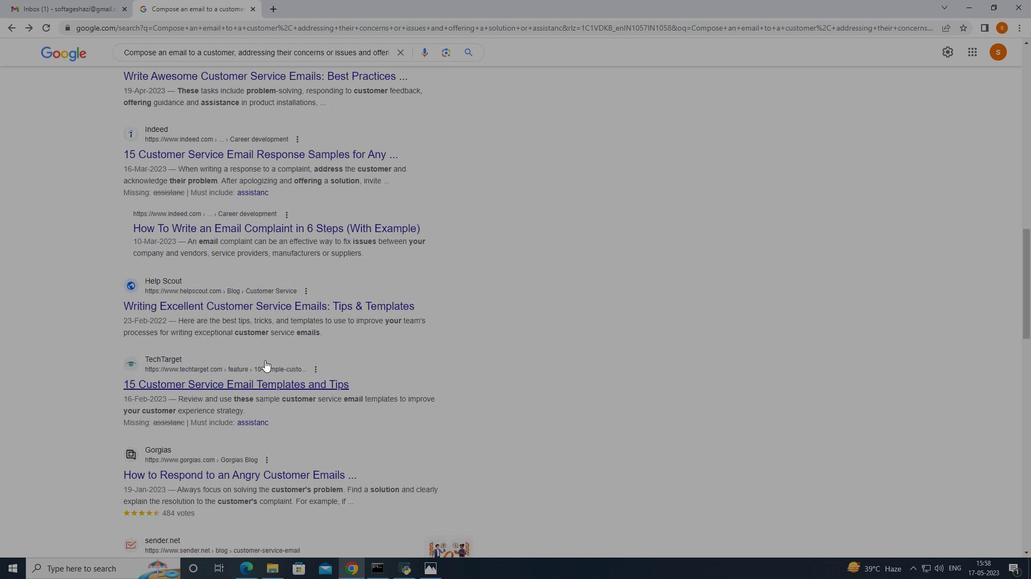 
Action: Mouse moved to (343, 349)
Screenshot: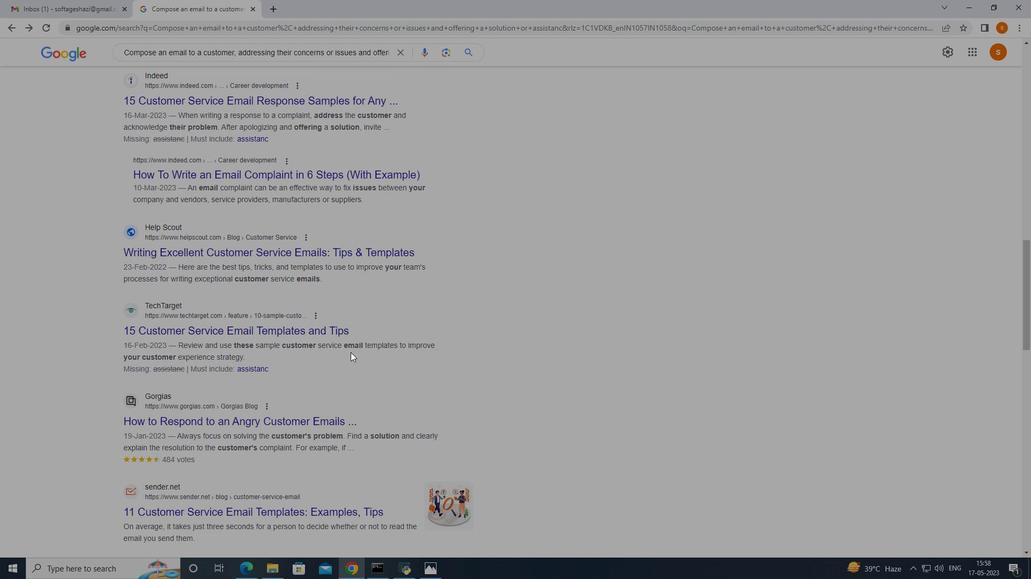 
Action: Mouse scrolled (343, 348) with delta (0, 0)
Screenshot: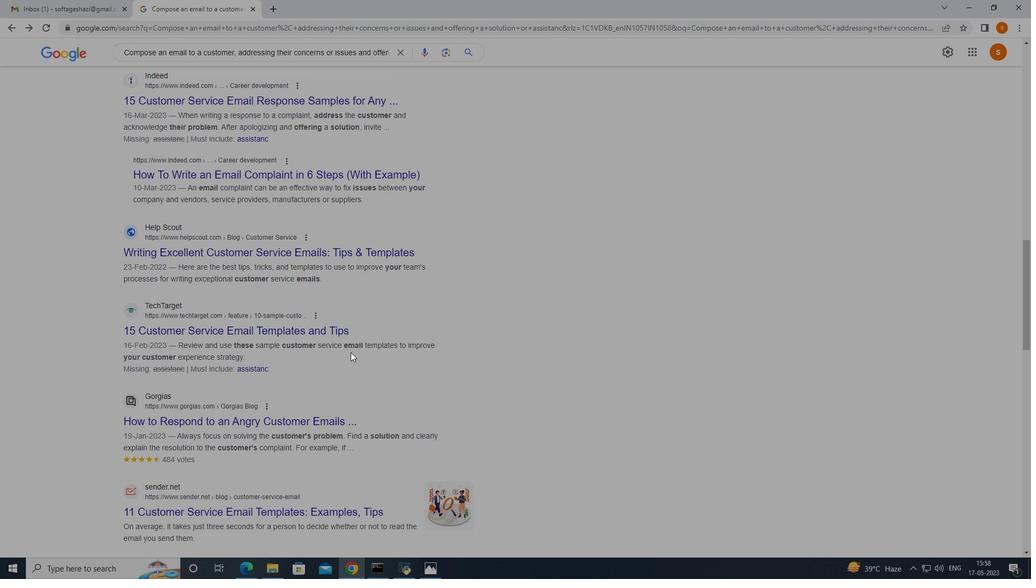 
Action: Mouse moved to (267, 423)
Screenshot: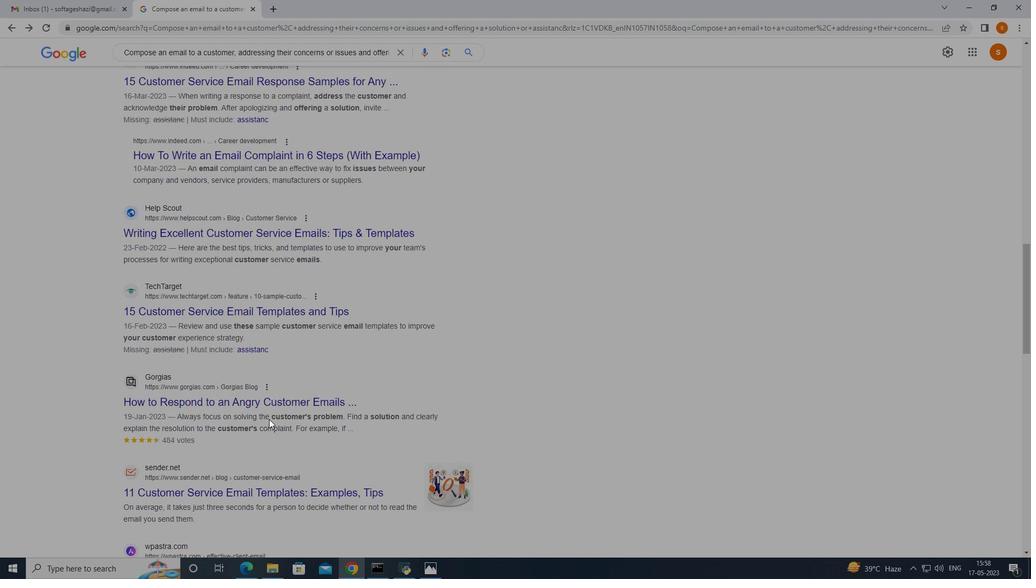 
Action: Mouse scrolled (267, 422) with delta (0, 0)
Screenshot: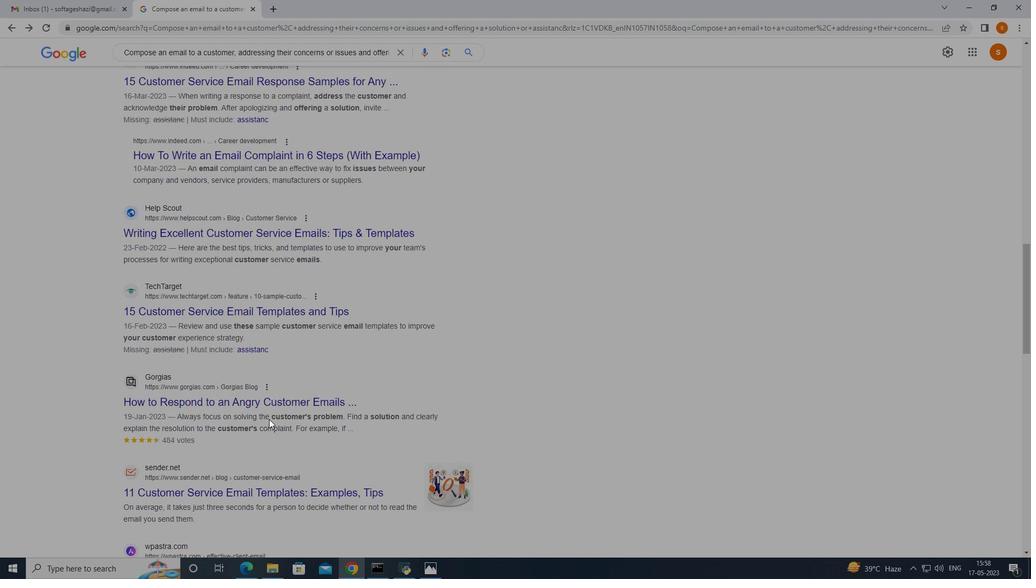 
Action: Mouse moved to (34, 9)
Screenshot: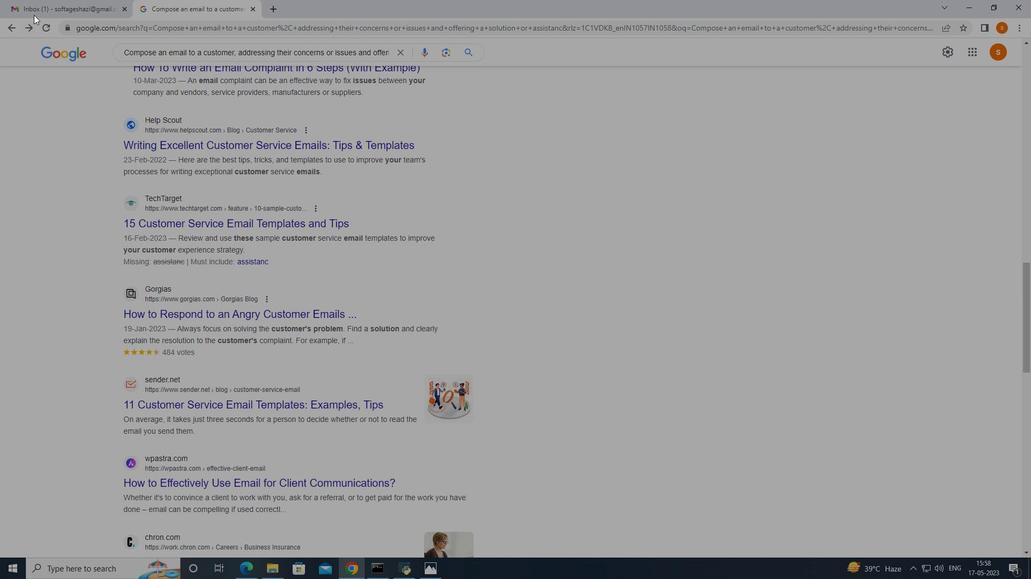 
Action: Mouse pressed left at (34, 9)
Screenshot: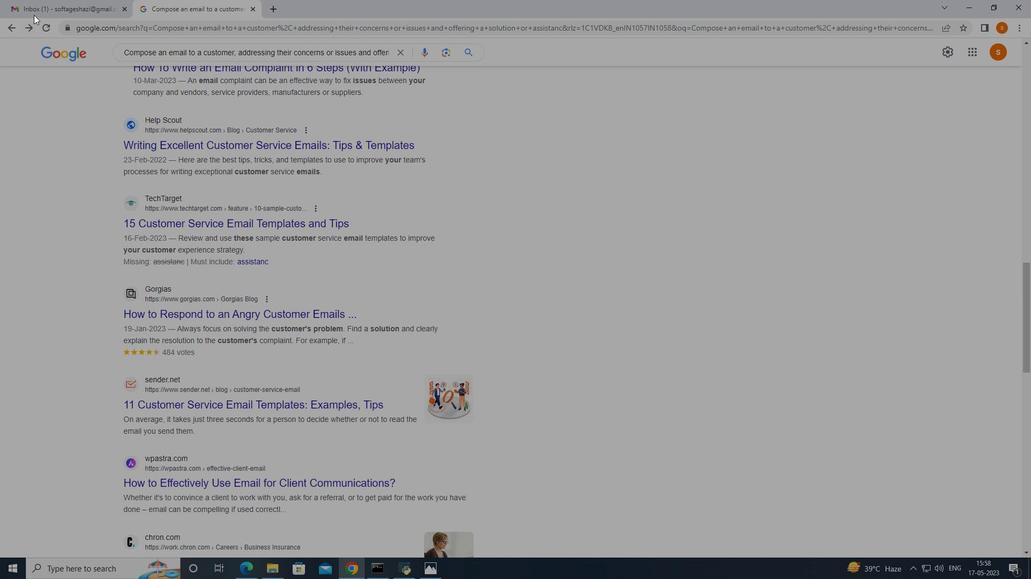 
Action: Mouse moved to (761, 307)
Screenshot: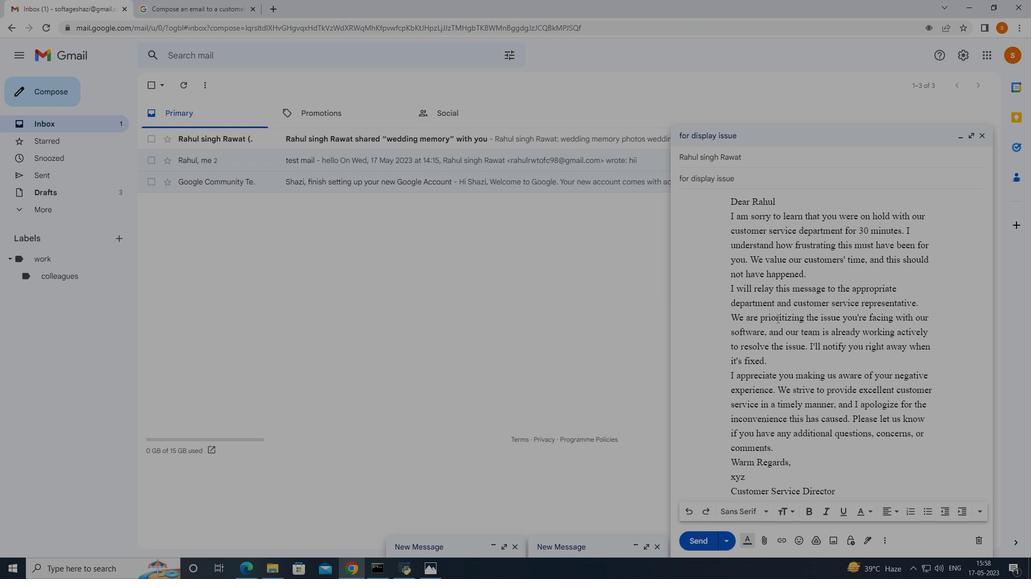 
Action: Mouse scrolled (761, 307) with delta (0, 0)
Screenshot: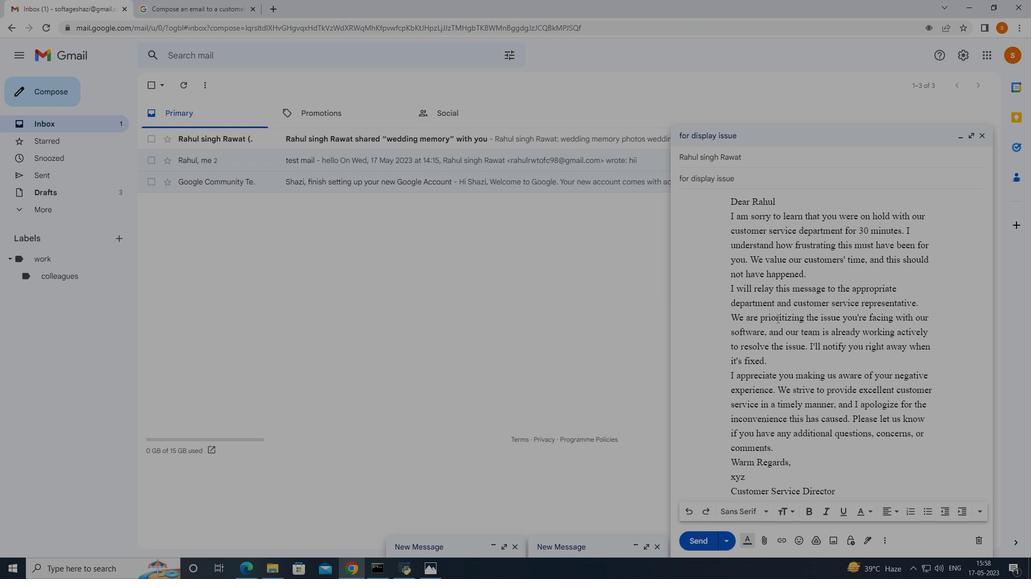 
Action: Mouse scrolled (761, 307) with delta (0, 0)
Screenshot: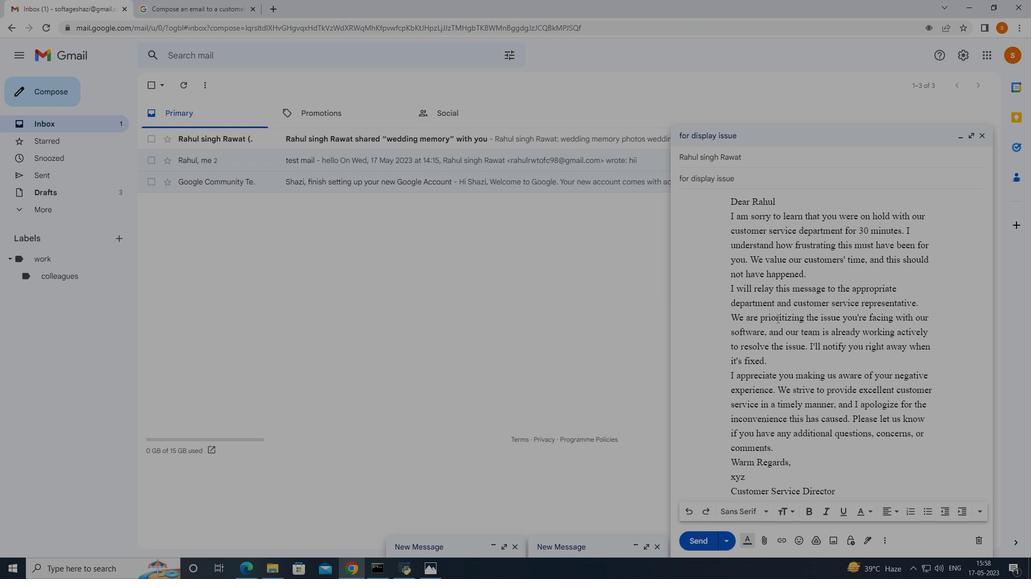 
Action: Mouse scrolled (761, 307) with delta (0, 0)
Screenshot: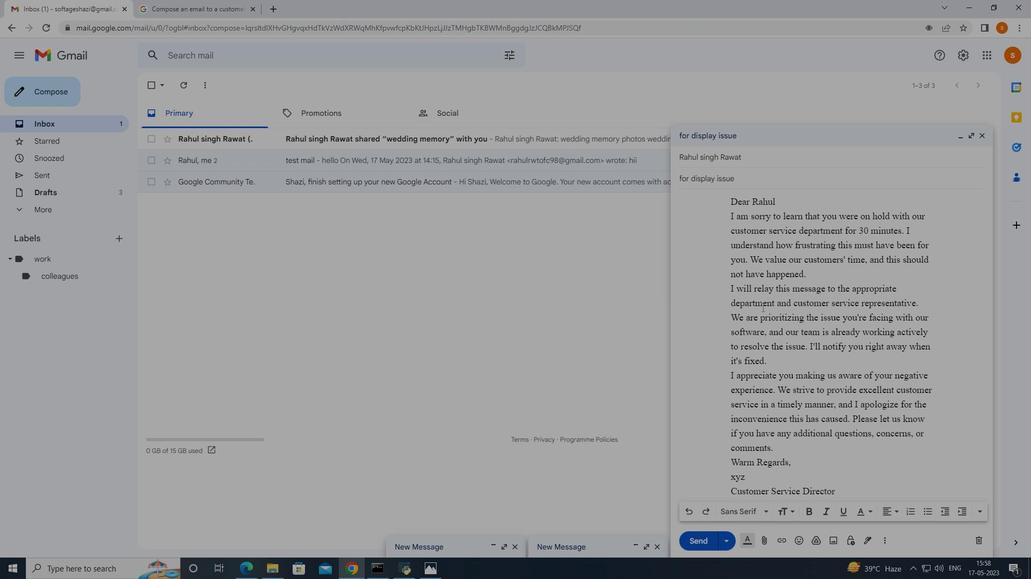 
Action: Mouse scrolled (761, 307) with delta (0, 0)
Screenshot: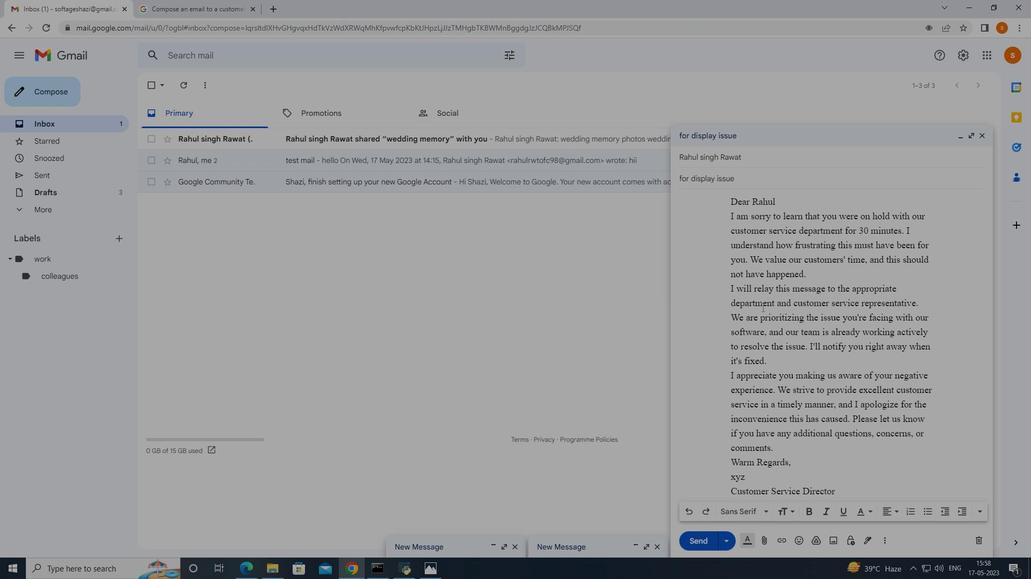 
Action: Mouse moved to (214, 0)
Screenshot: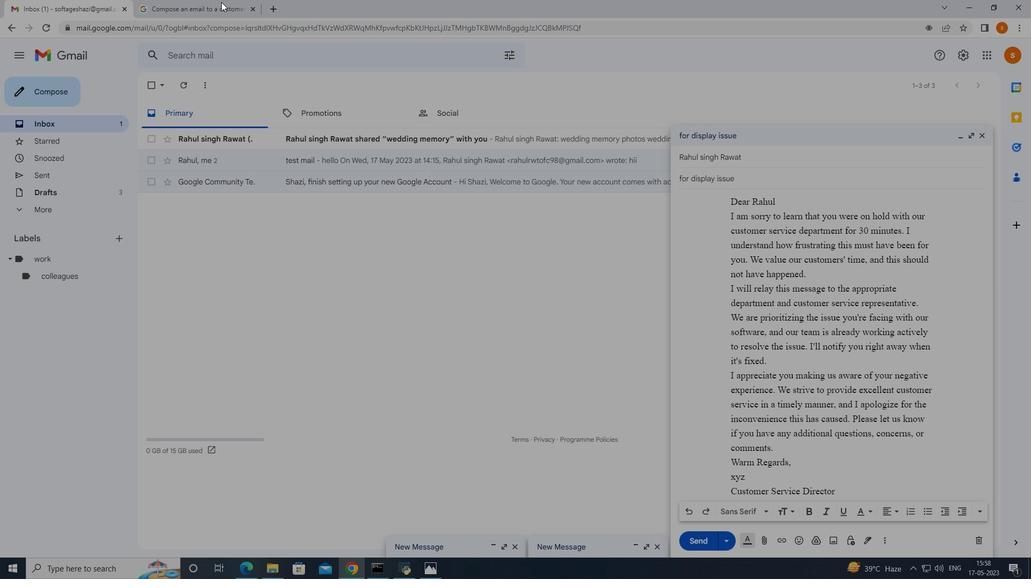 
Action: Mouse pressed left at (214, 0)
Screenshot: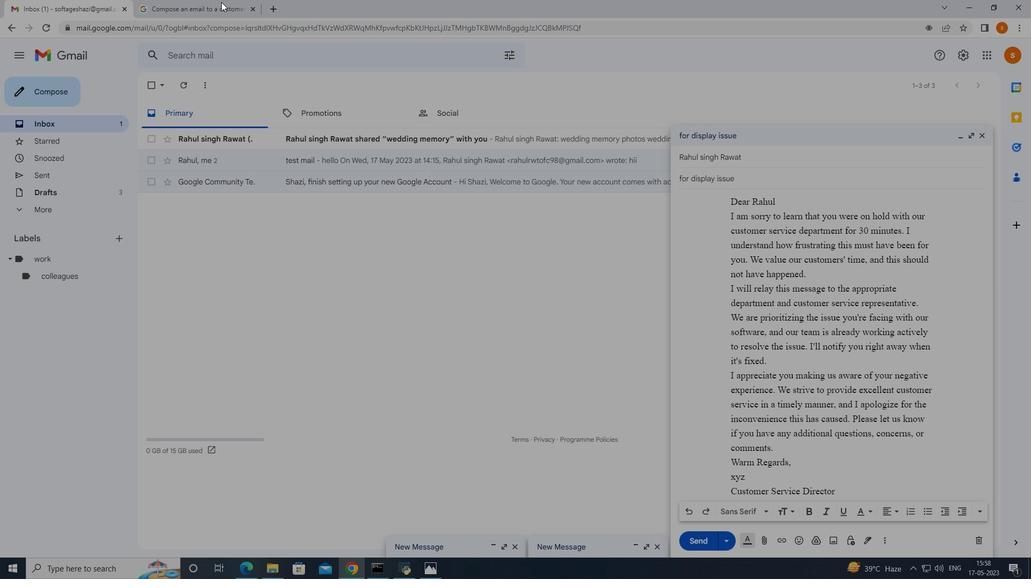 
Action: Mouse moved to (233, 191)
Screenshot: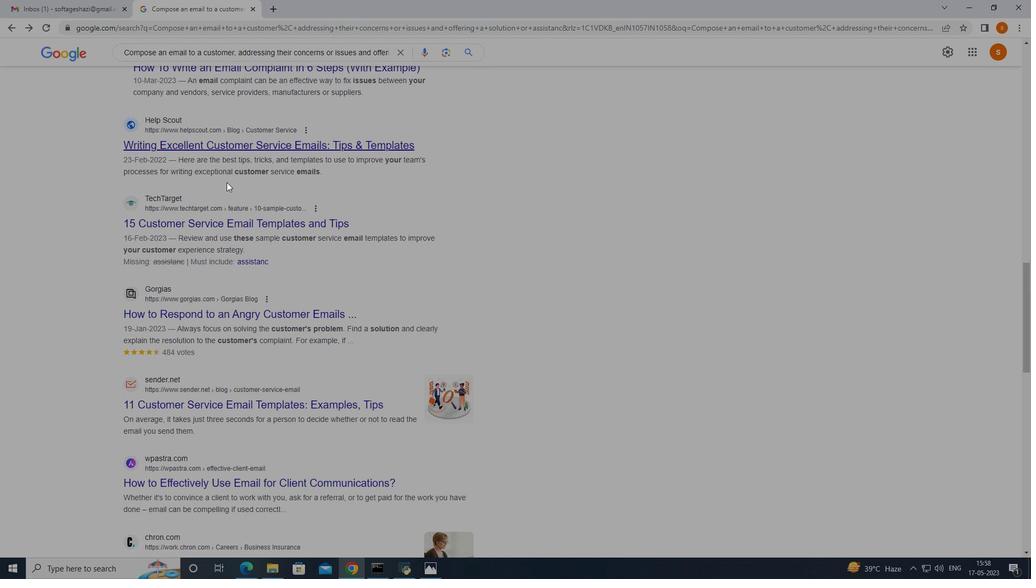 
Action: Mouse scrolled (233, 190) with delta (0, 0)
Screenshot: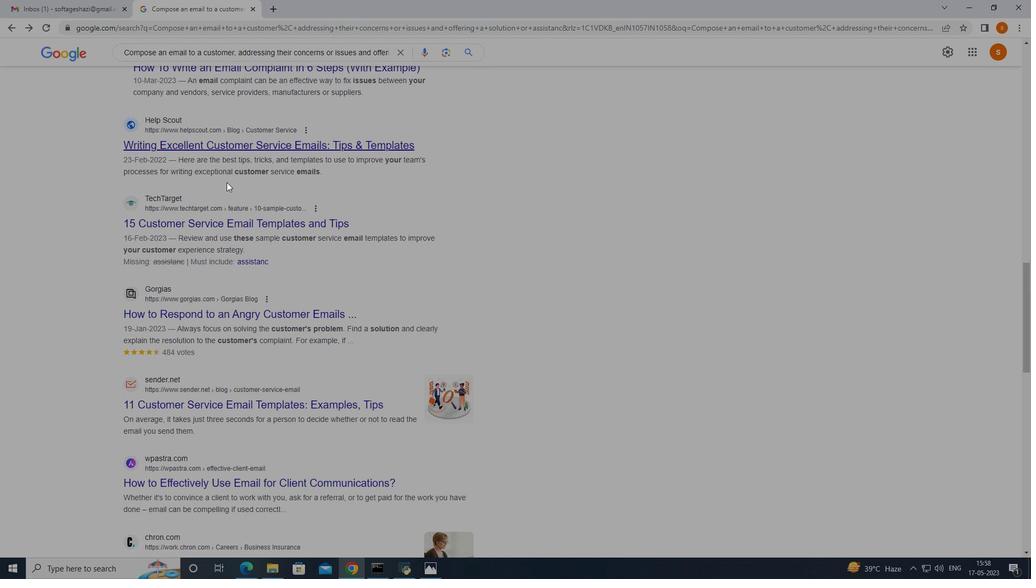 
Action: Mouse moved to (234, 191)
Screenshot: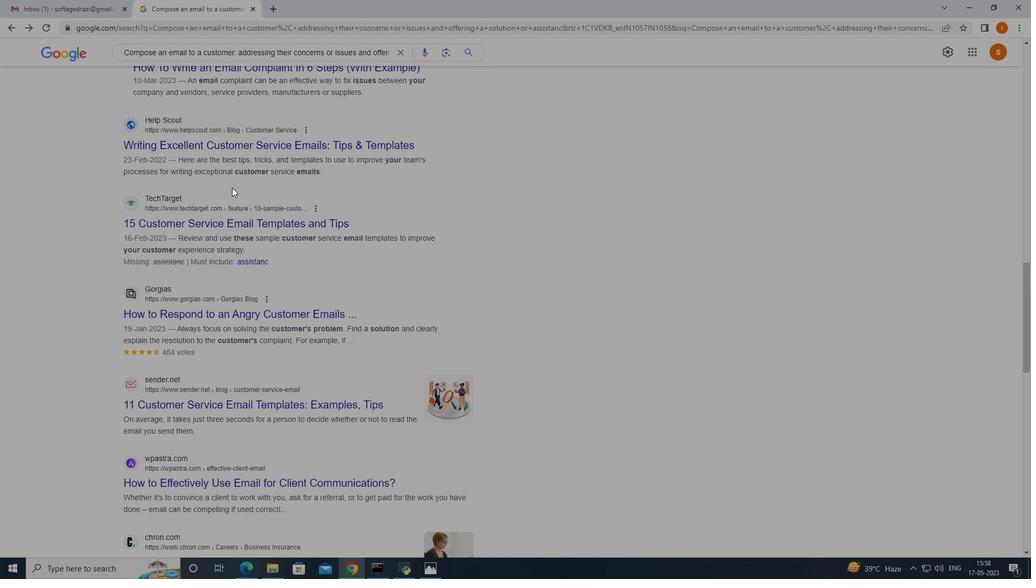 
Action: Mouse scrolled (234, 191) with delta (0, 0)
Screenshot: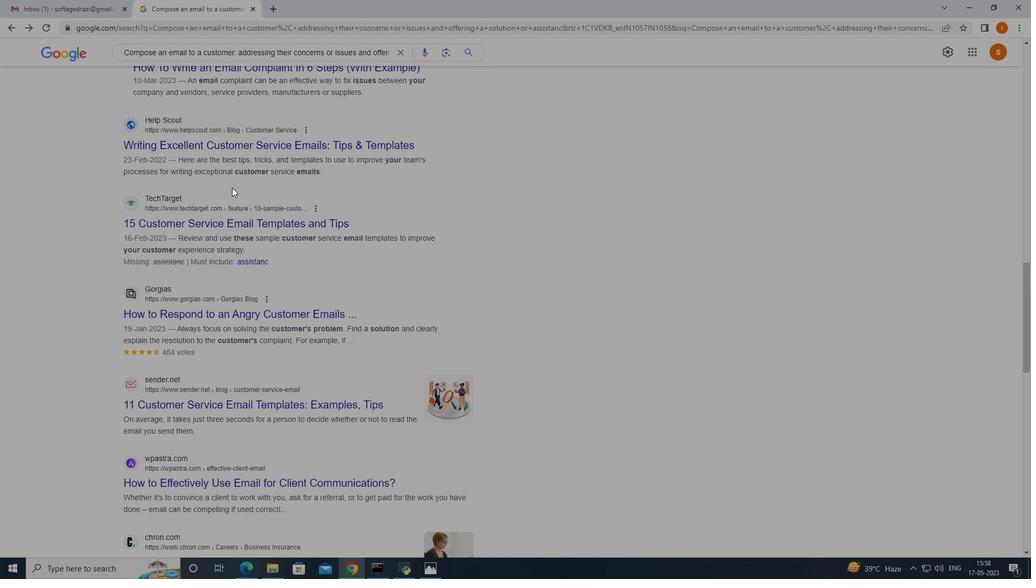 
Action: Mouse moved to (234, 192)
Screenshot: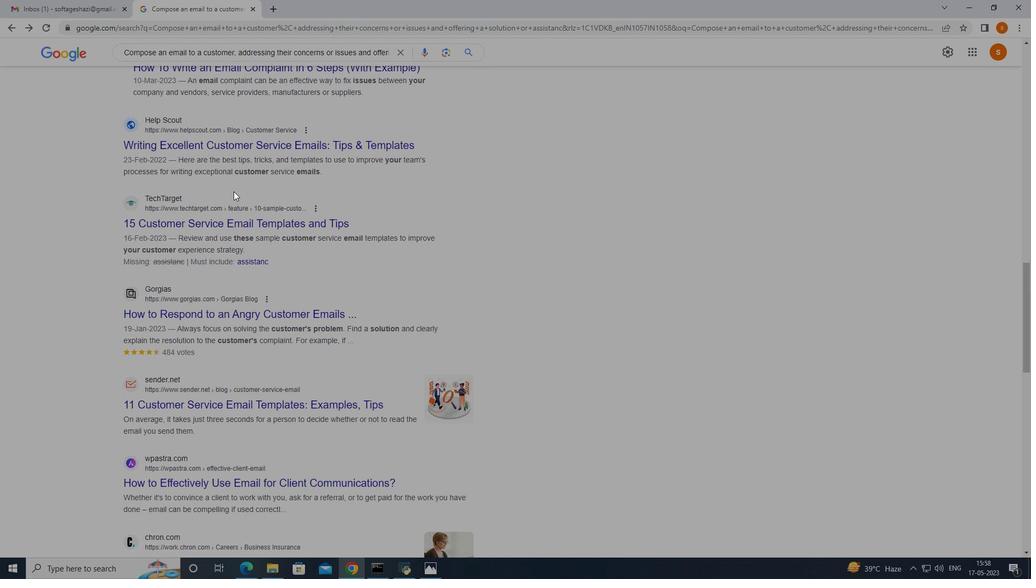 
Action: Mouse scrolled (234, 191) with delta (0, 0)
Screenshot: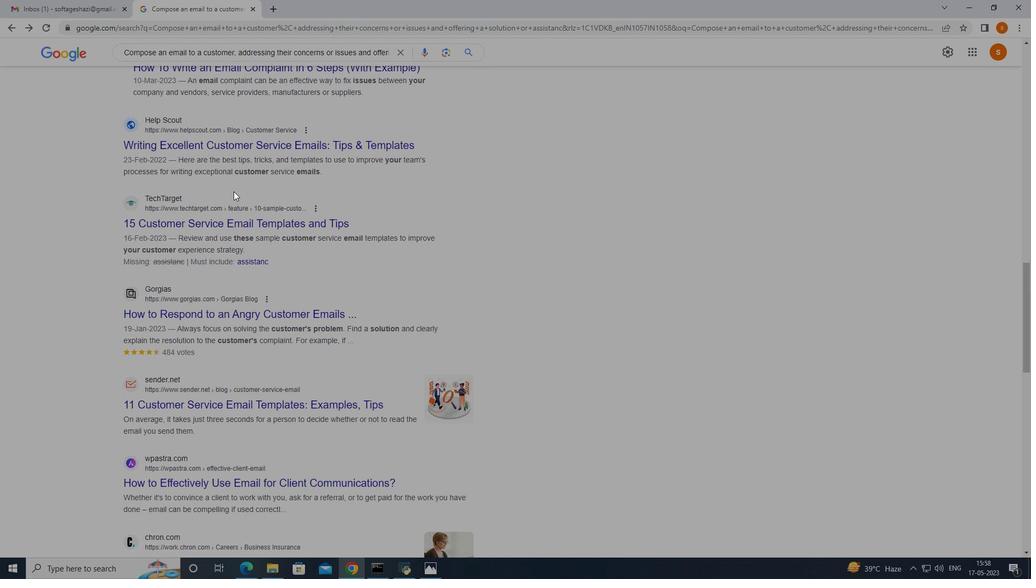
Action: Mouse moved to (236, 205)
Screenshot: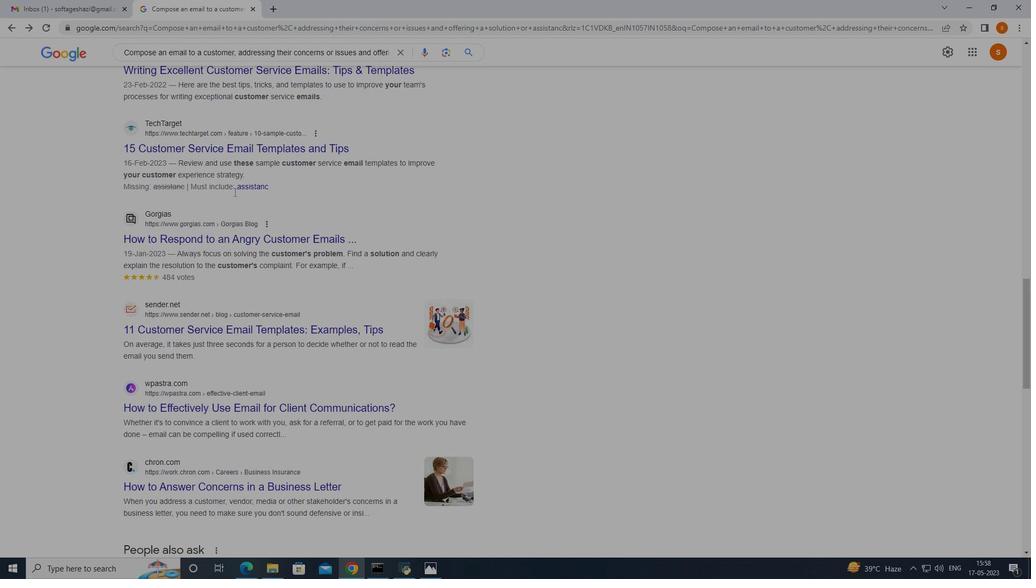 
Action: Mouse scrolled (236, 205) with delta (0, 0)
Screenshot: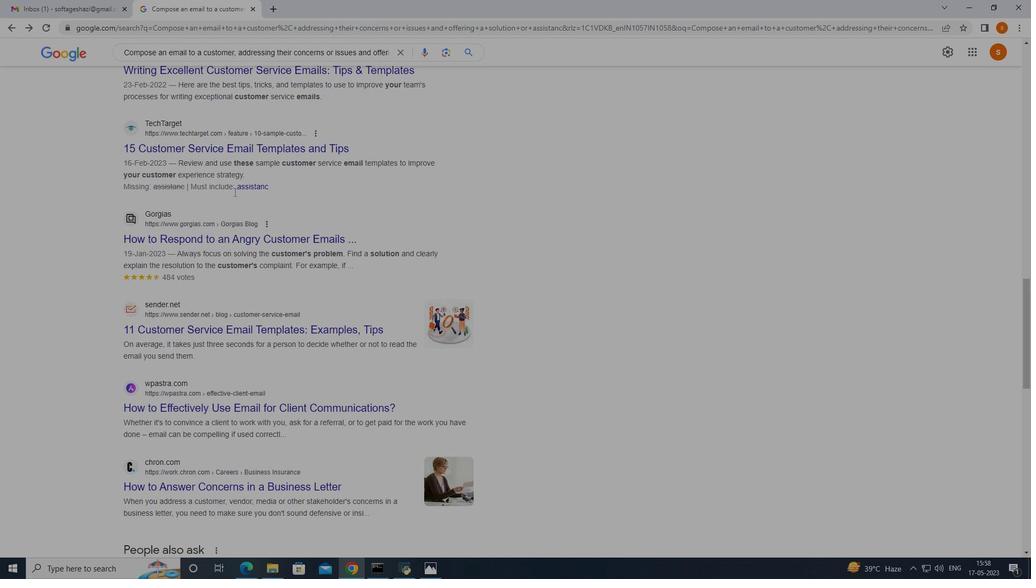 
Action: Mouse moved to (236, 206)
Screenshot: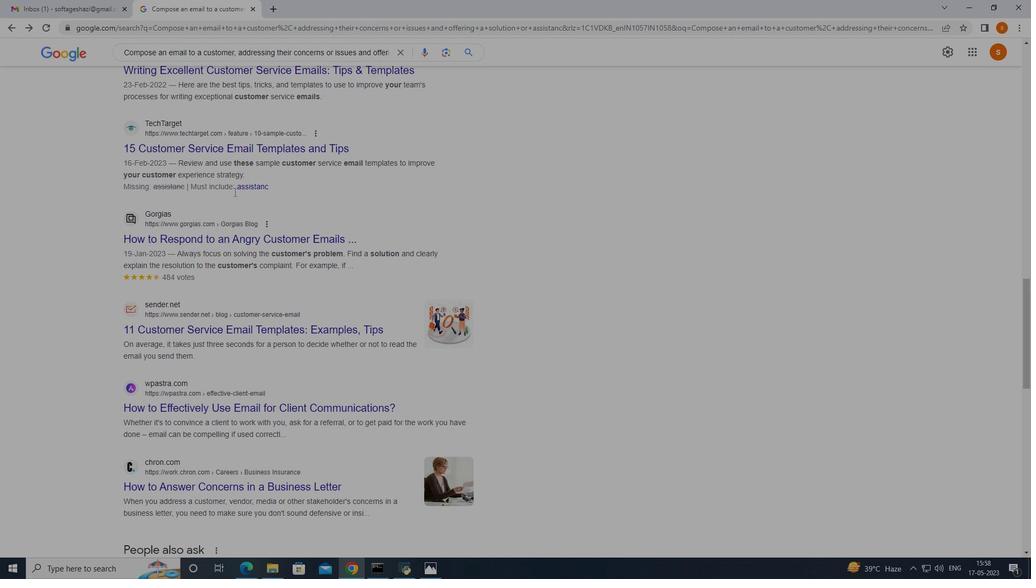 
Action: Mouse scrolled (236, 206) with delta (0, 0)
Screenshot: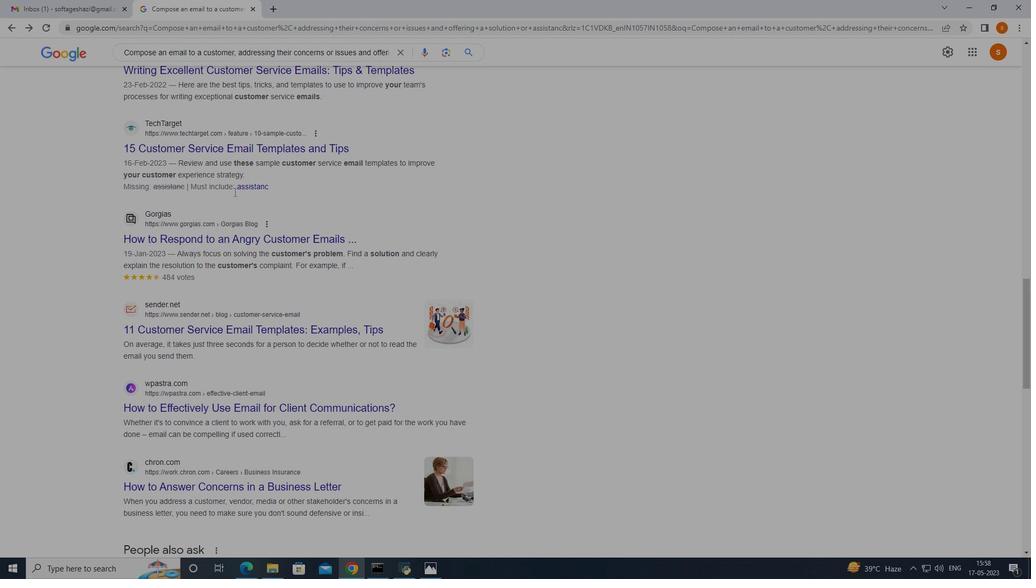 
Action: Mouse moved to (237, 208)
Screenshot: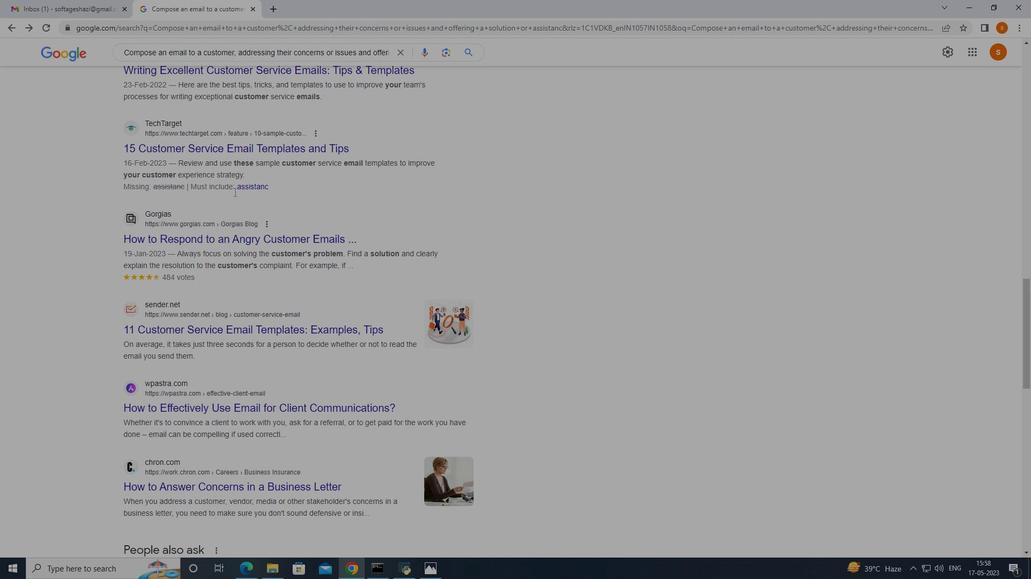 
Action: Mouse scrolled (237, 207) with delta (0, 0)
Screenshot: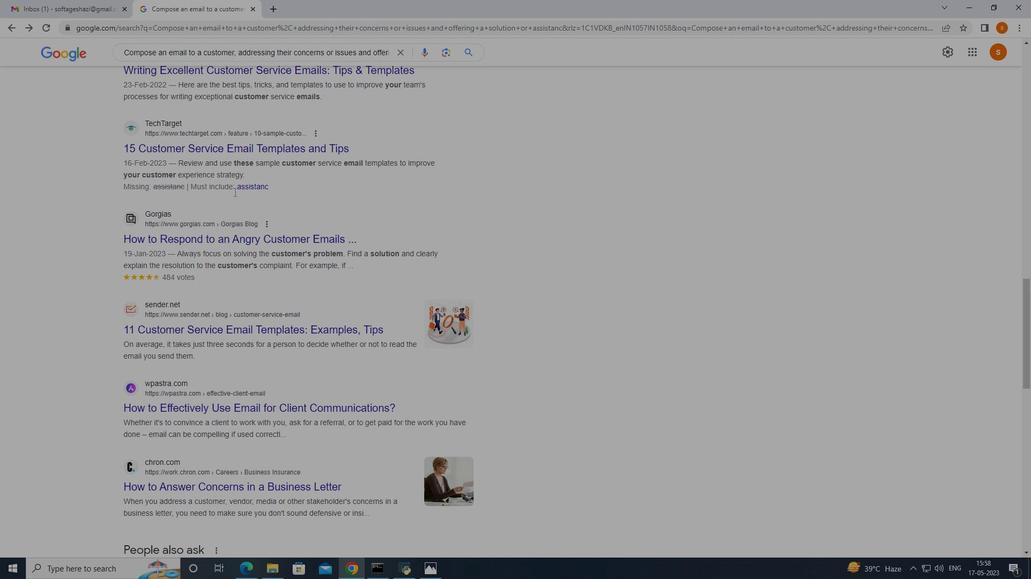
Action: Mouse moved to (191, 146)
Screenshot: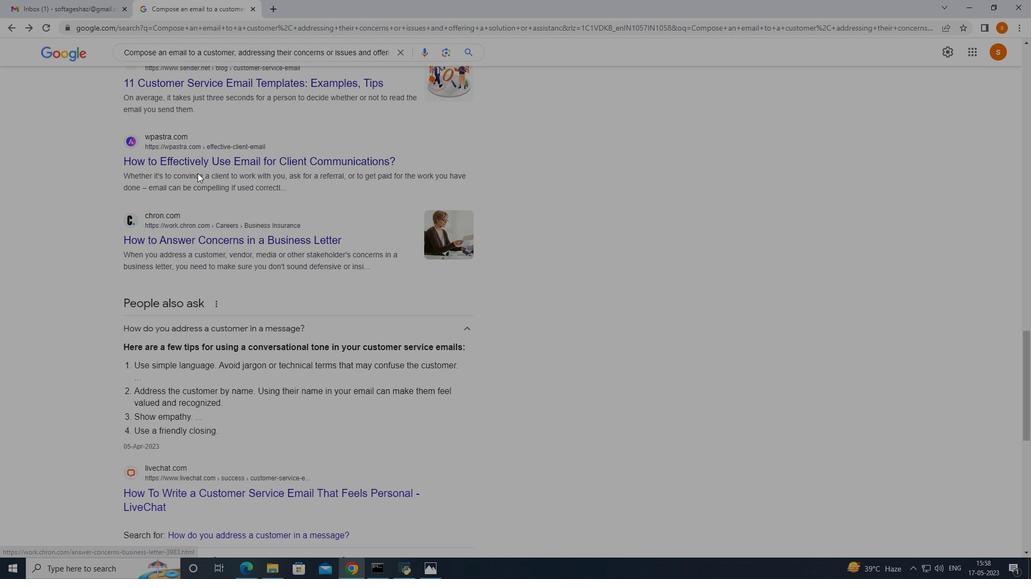 
Action: Mouse pressed left at (191, 146)
Screenshot: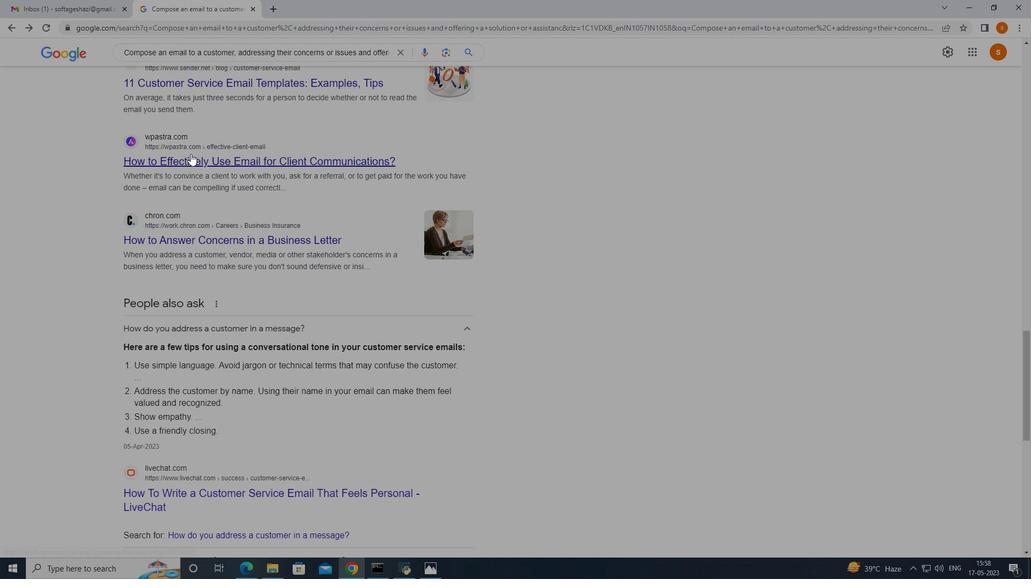 
Action: Mouse moved to (205, 159)
Screenshot: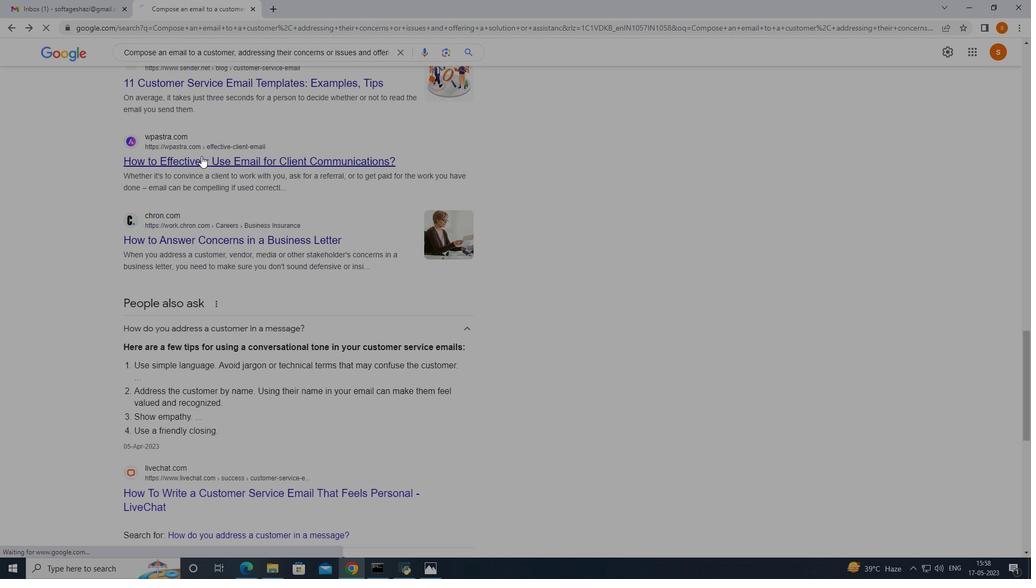 
Action: Mouse pressed left at (205, 159)
Screenshot: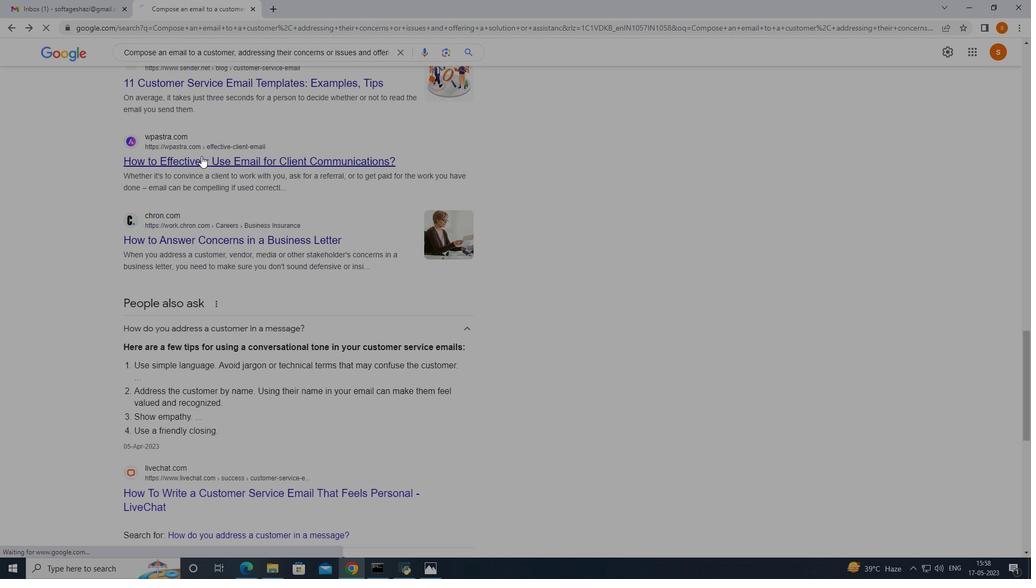
Action: Mouse moved to (375, 244)
Screenshot: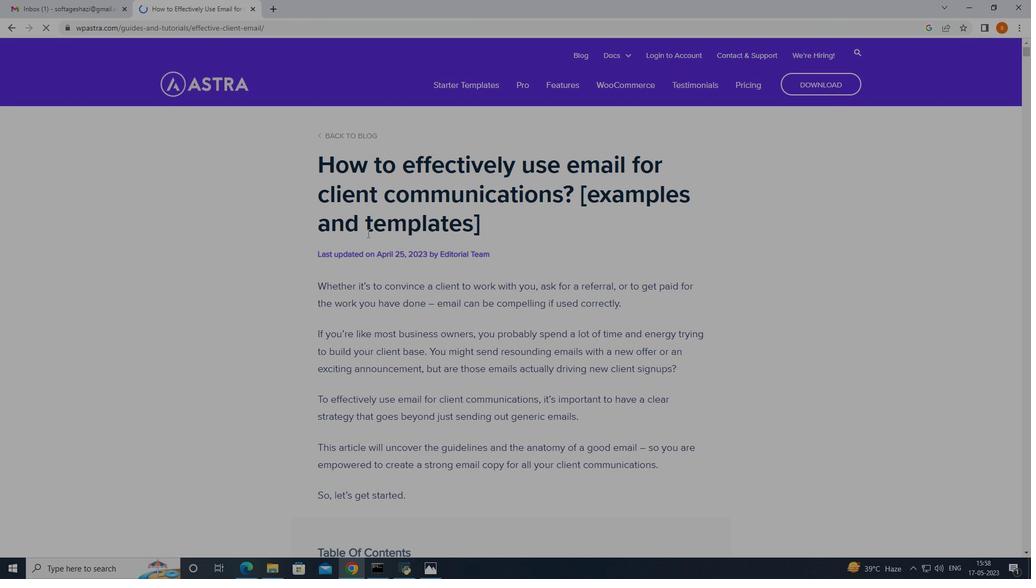
Action: Mouse scrolled (375, 243) with delta (0, 0)
